 Task: Get directions from Amicalola Falls State Park, Georgia, United States to Asheville, North Carolina, United States  arriving by 12:00 noon on the 15th of December
Action: Mouse moved to (138, 80)
Screenshot: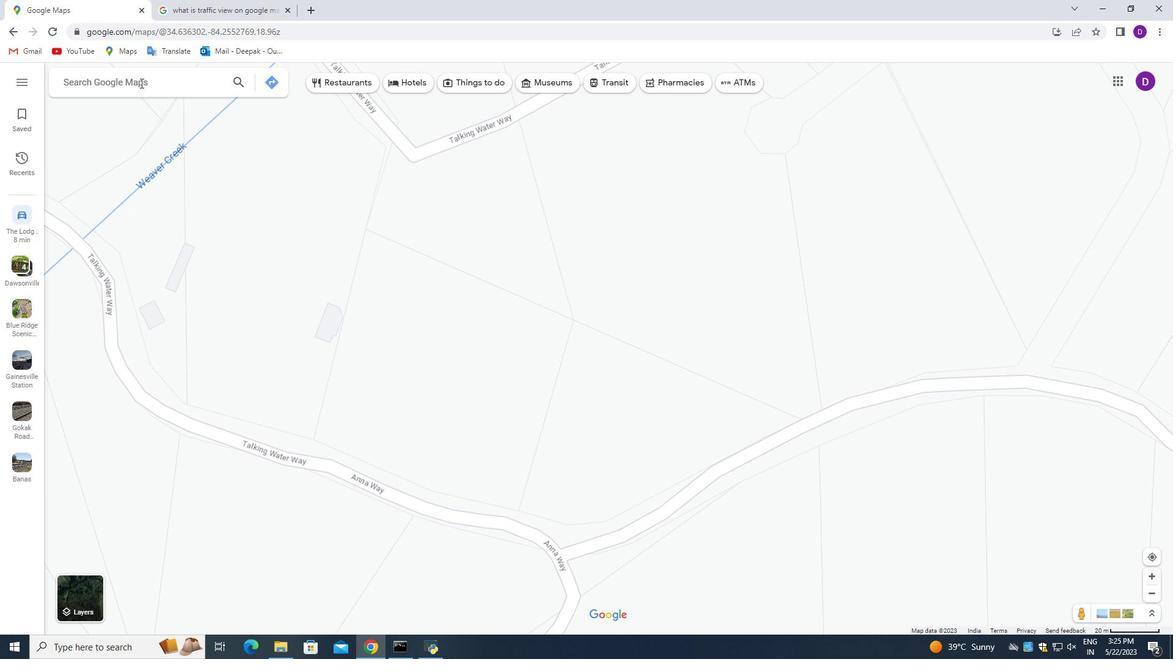 
Action: Mouse pressed left at (138, 80)
Screenshot: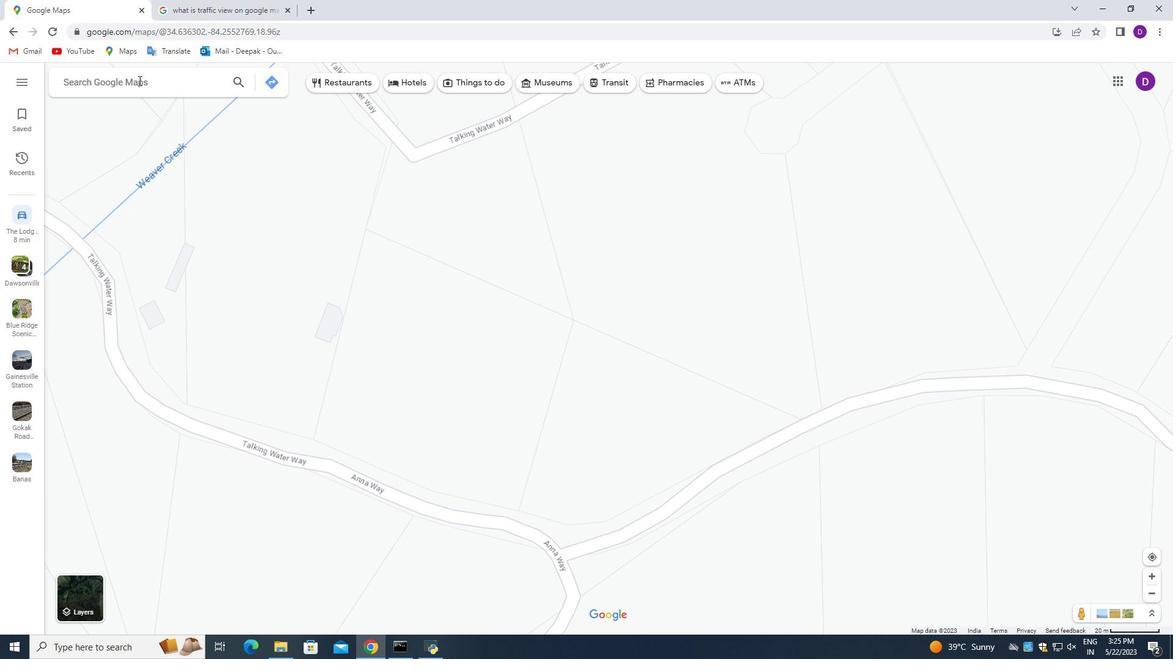 
Action: Mouse moved to (140, 86)
Screenshot: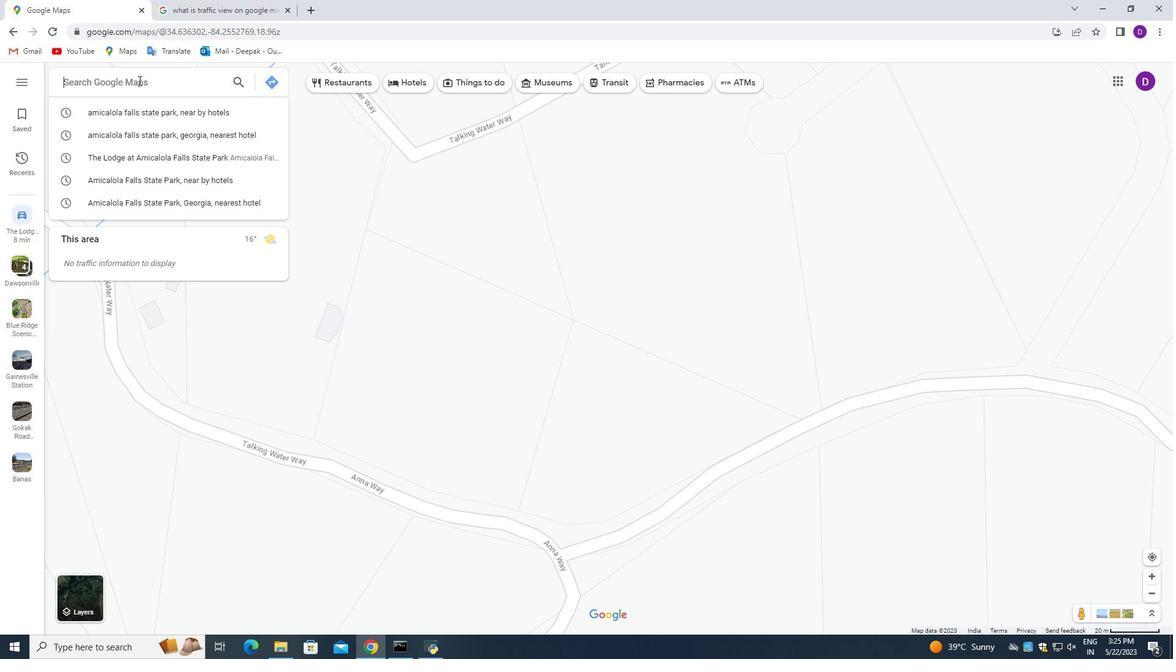 
Action: Mouse pressed left at (140, 86)
Screenshot: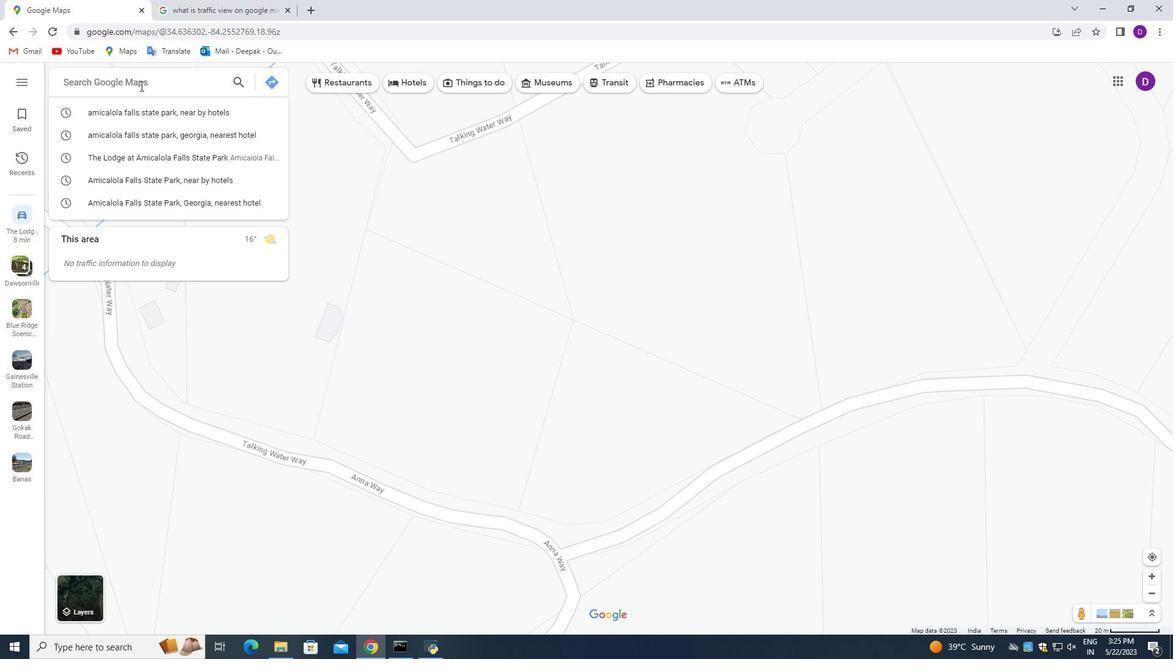
Action: Key pressed <Key.shift_r>Amicalola<Key.space><Key.shift_r>Falls<Key.space><Key.shift_r>State<Key.space><Key.shift>Park,<Key.space><Key.shift_r>Georgia,<Key.space><Key.shift>United<Key.space><Key.shift_r>States
Screenshot: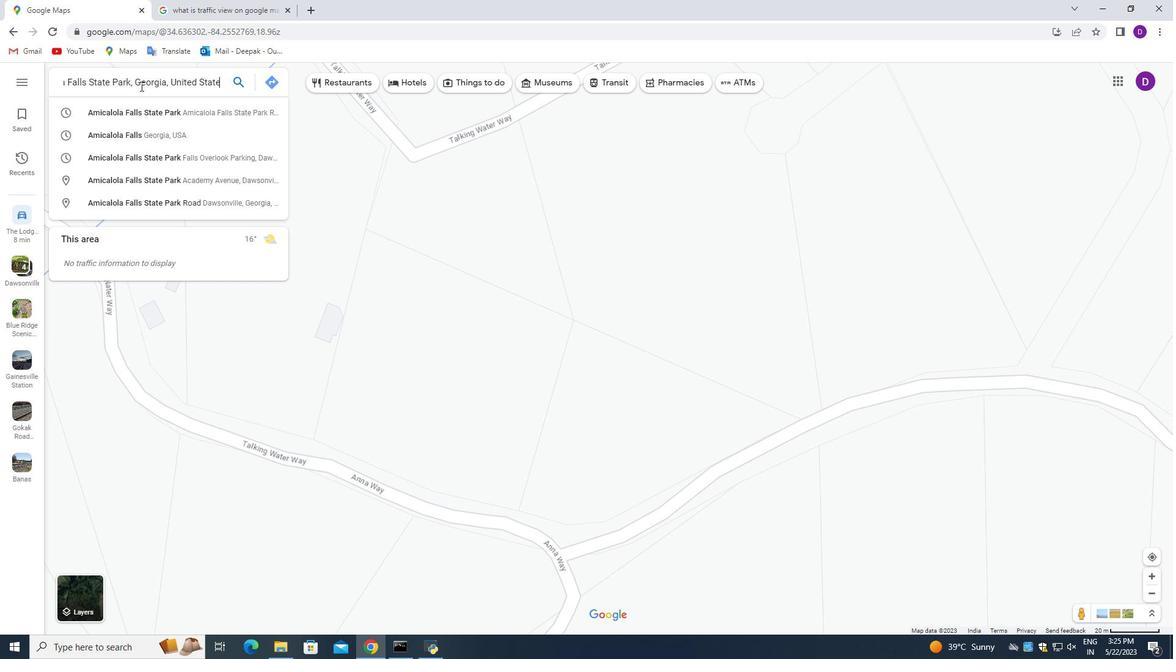 
Action: Mouse moved to (271, 81)
Screenshot: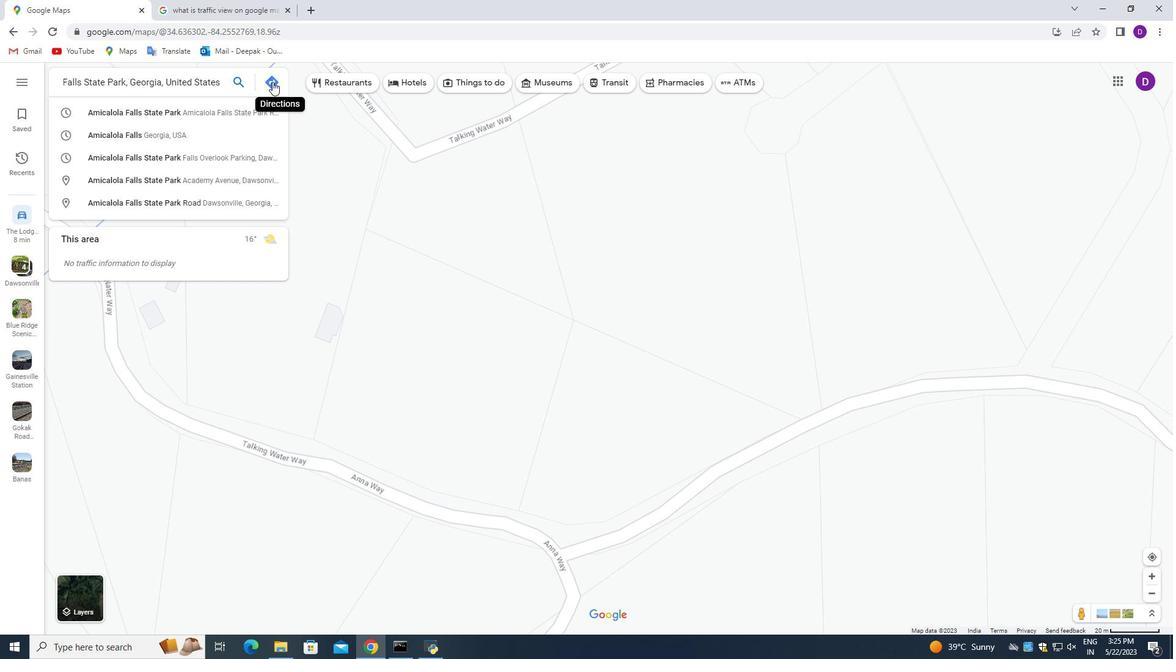 
Action: Mouse pressed left at (271, 81)
Screenshot: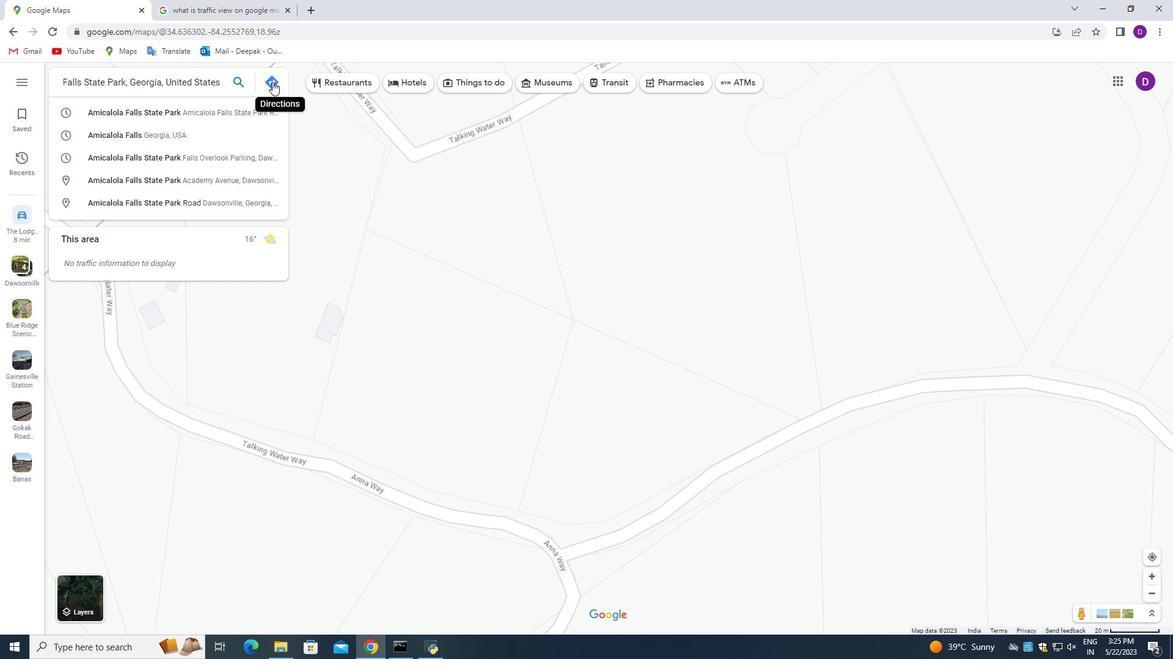 
Action: Mouse moved to (128, 151)
Screenshot: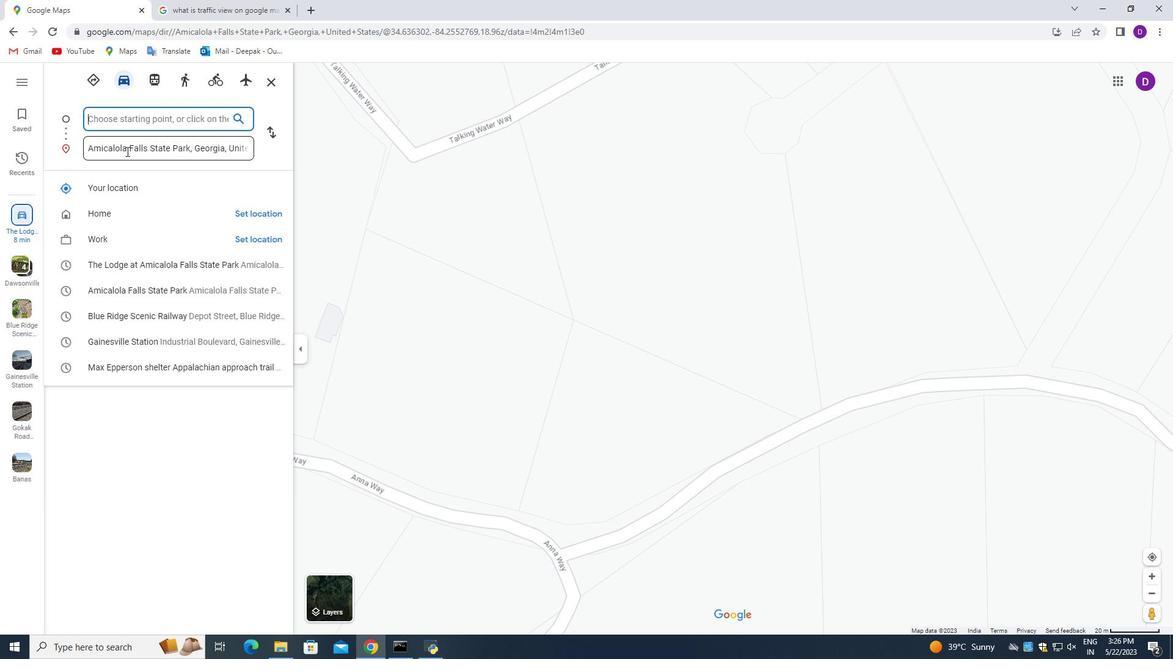 
Action: Mouse pressed left at (128, 151)
Screenshot: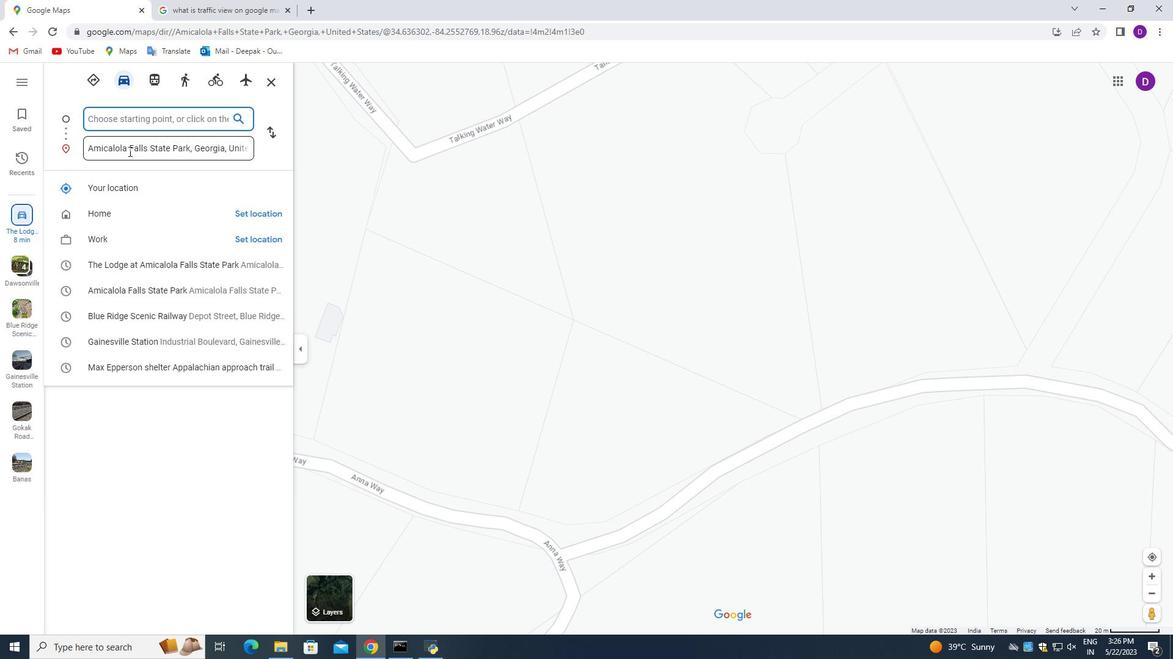 
Action: Key pressed ctrl+X
Screenshot: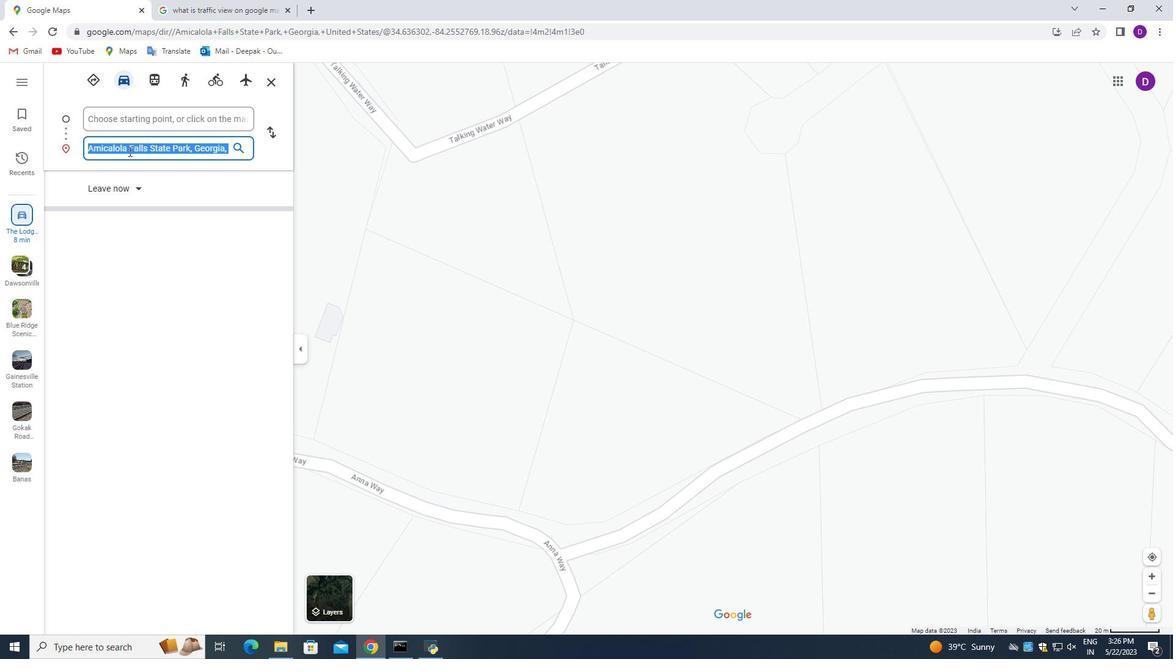 
Action: Mouse moved to (119, 118)
Screenshot: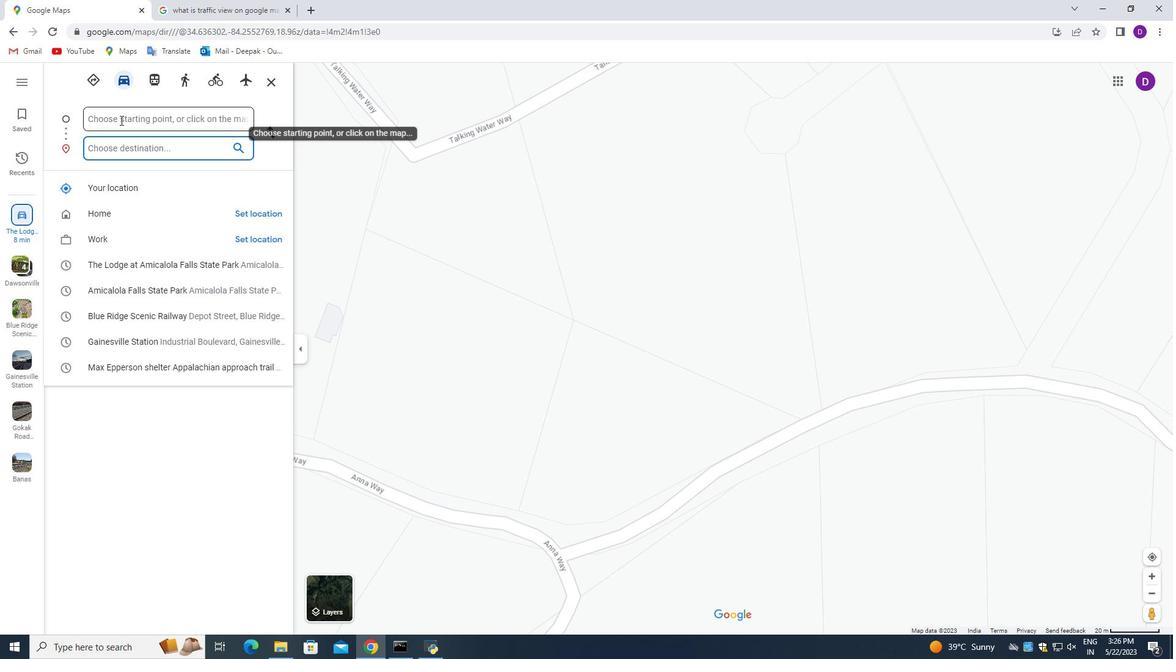 
Action: Mouse pressed left at (119, 118)
Screenshot: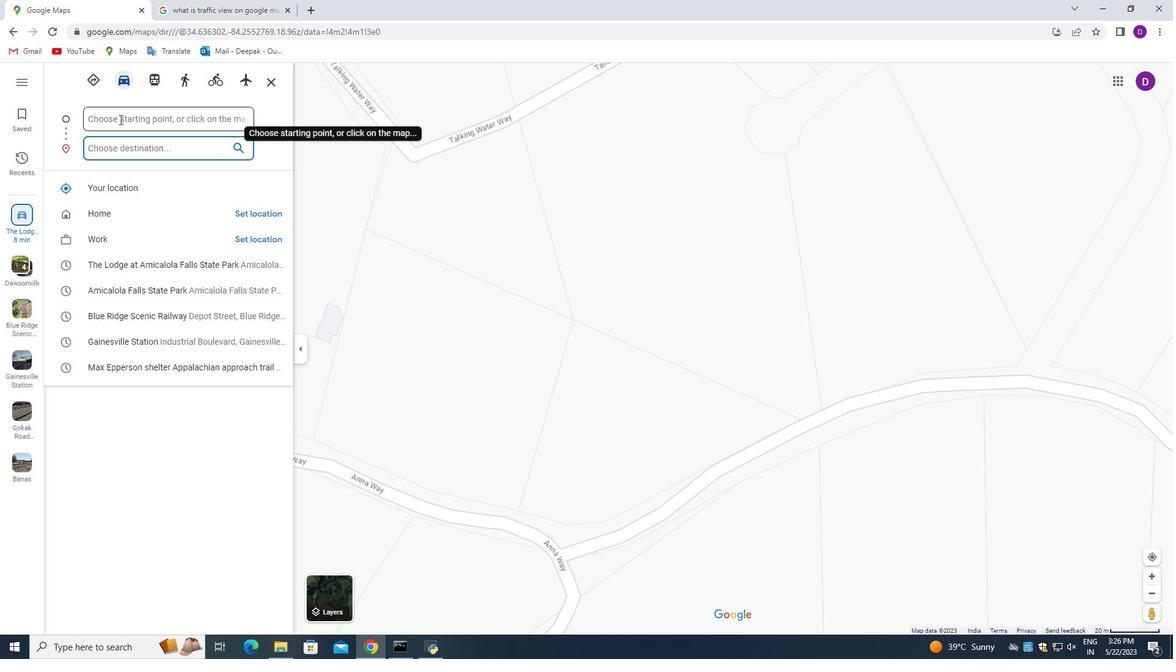 
Action: Key pressed ctrl+V
Screenshot: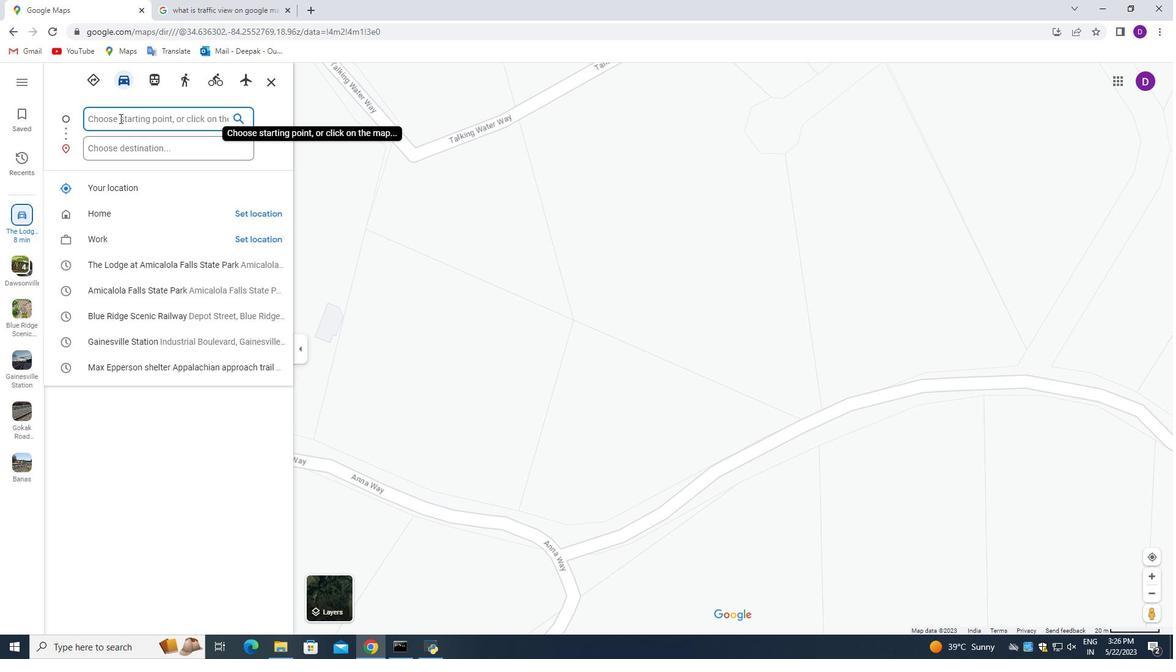 
Action: Mouse moved to (116, 146)
Screenshot: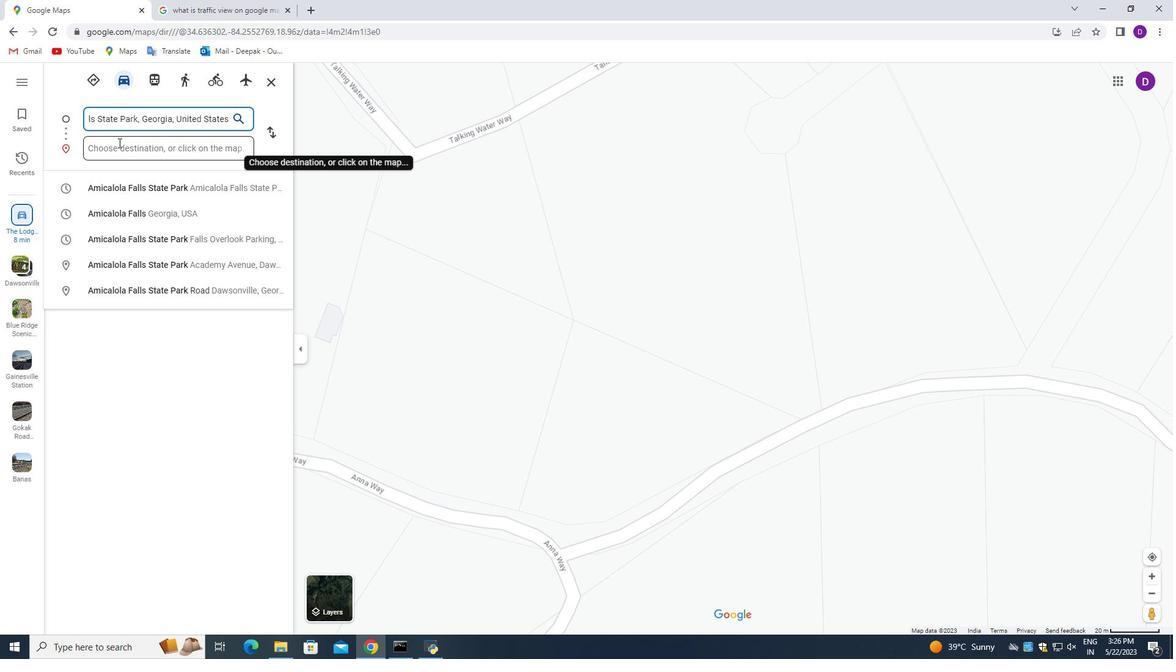 
Action: Mouse pressed left at (116, 146)
Screenshot: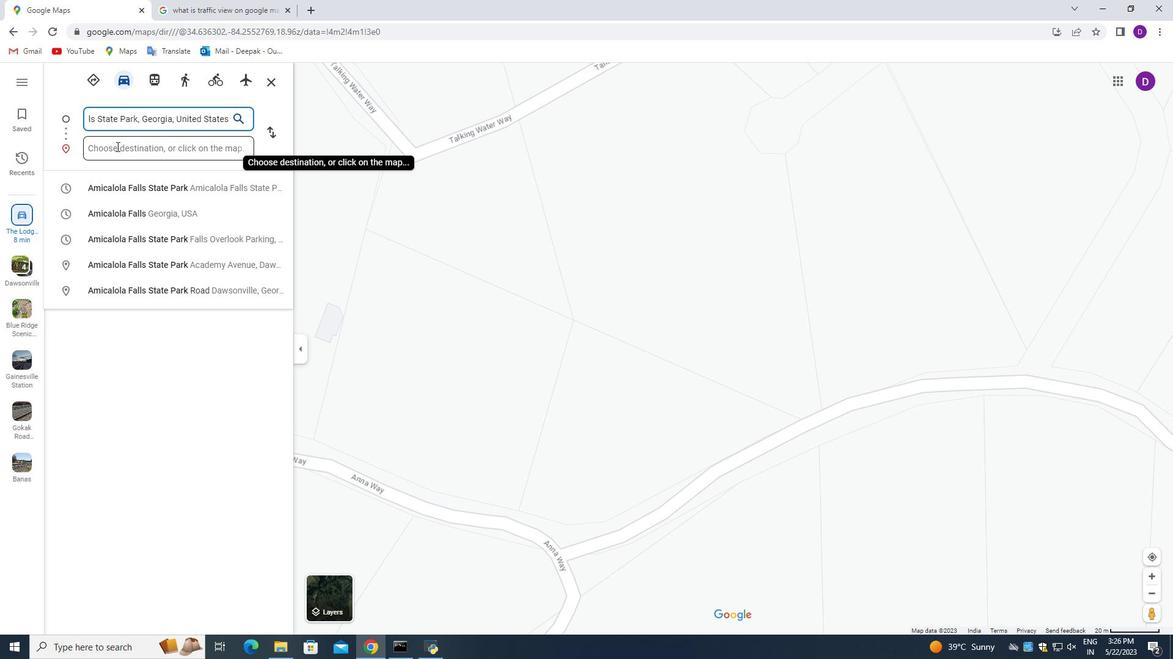 
Action: Mouse moved to (145, 149)
Screenshot: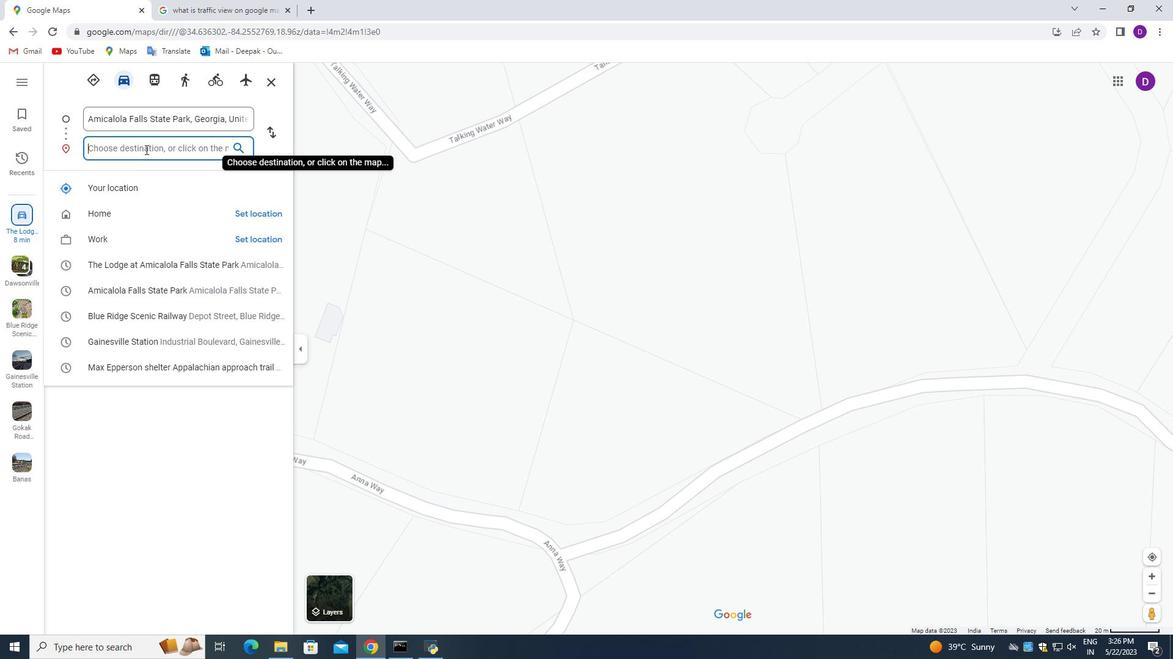 
Action: Key pressed <Key.shift_r>Asheville,<Key.space><Key.shift>North<Key.space><Key.shift_r>Carolina,<Key.space><Key.shift>United<Key.space><Key.shift_r>States<Key.space>
Screenshot: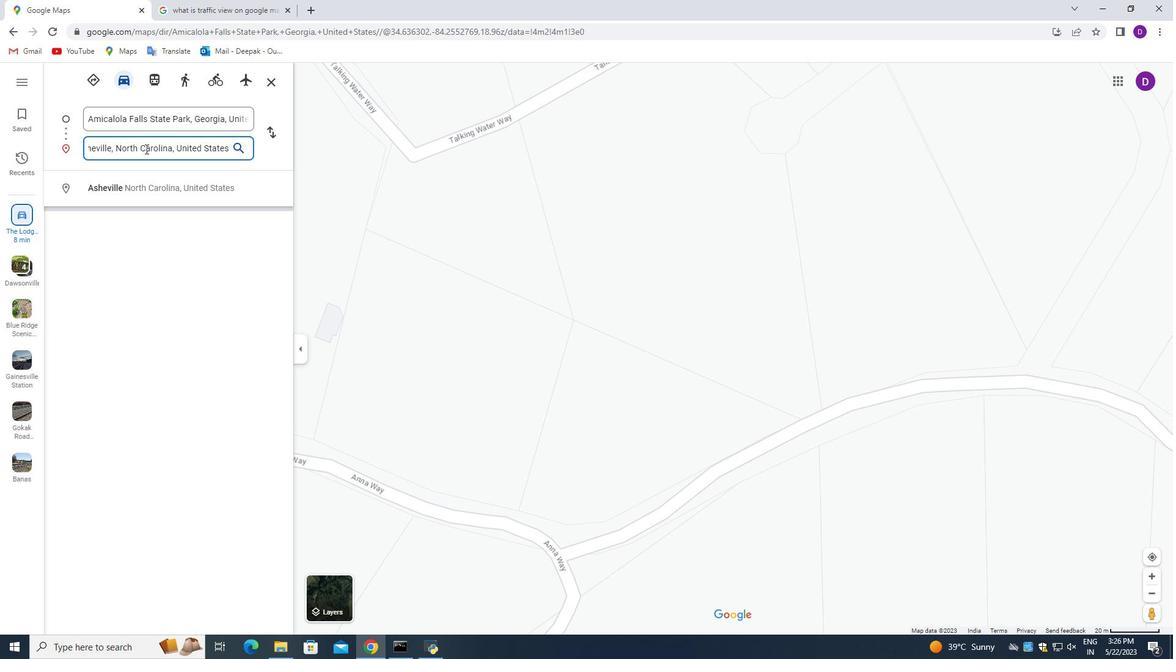 
Action: Mouse moved to (241, 151)
Screenshot: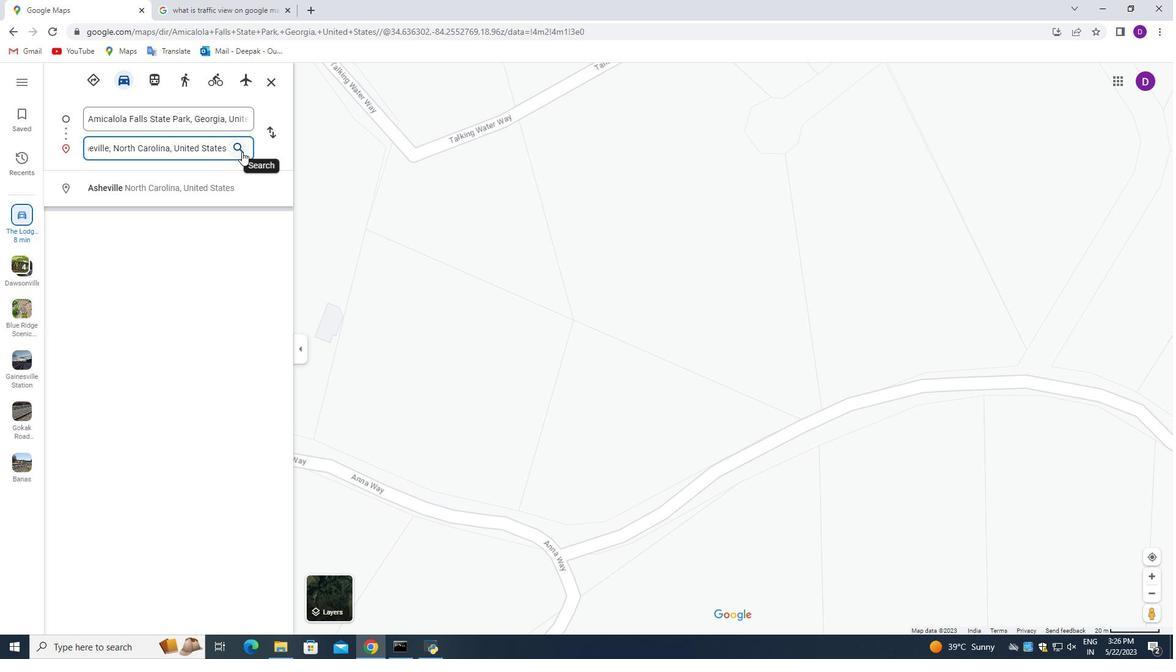 
Action: Mouse pressed left at (241, 151)
Screenshot: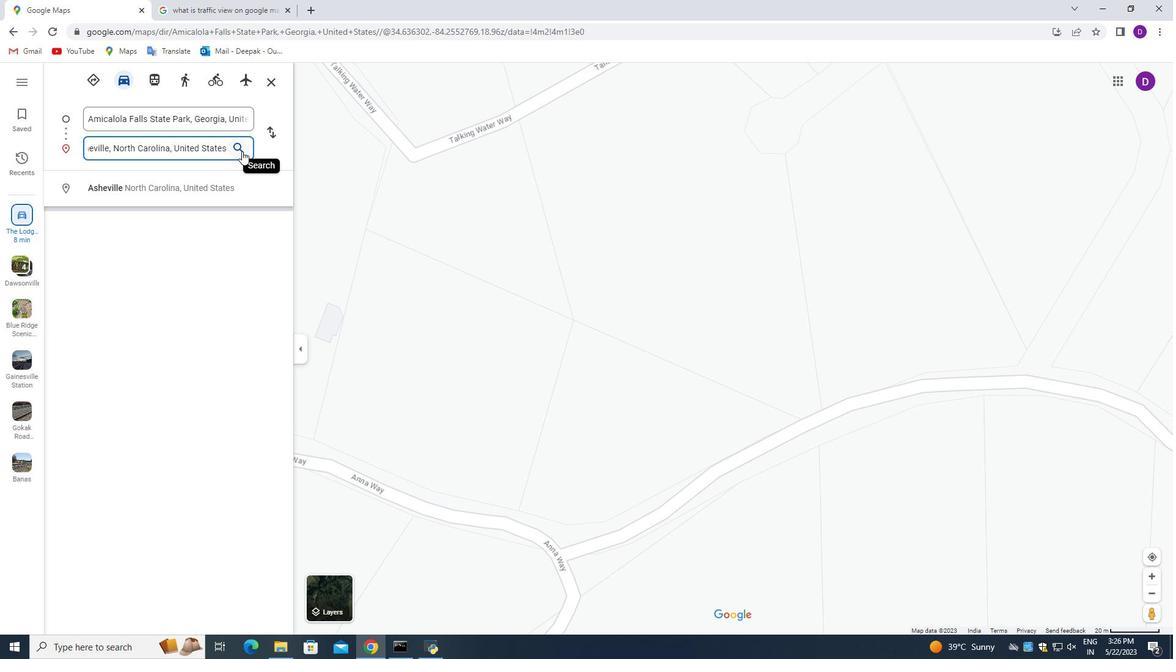 
Action: Mouse moved to (584, 454)
Screenshot: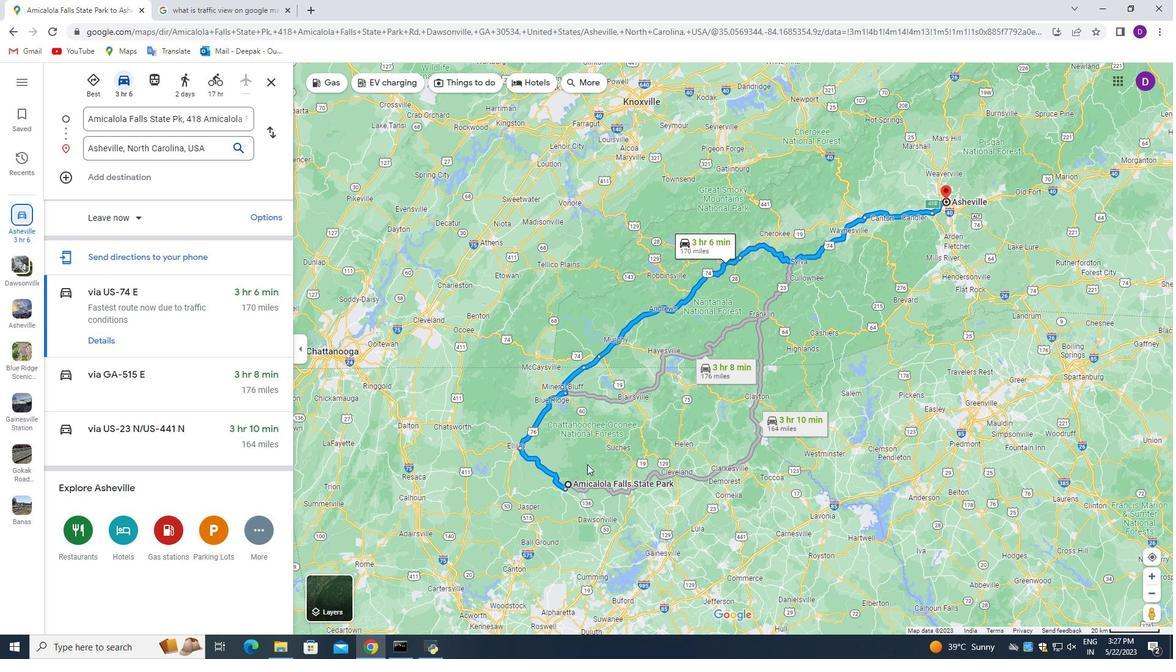 
Action: Mouse scrolled (584, 454) with delta (0, 0)
Screenshot: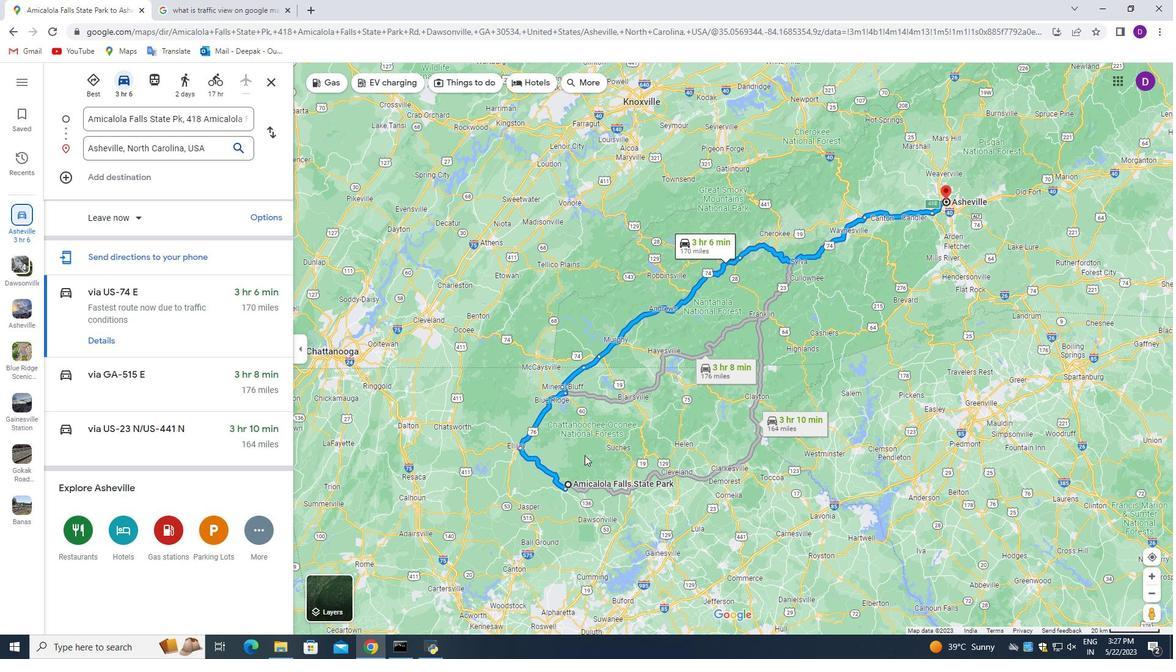
Action: Mouse scrolled (584, 454) with delta (0, 0)
Screenshot: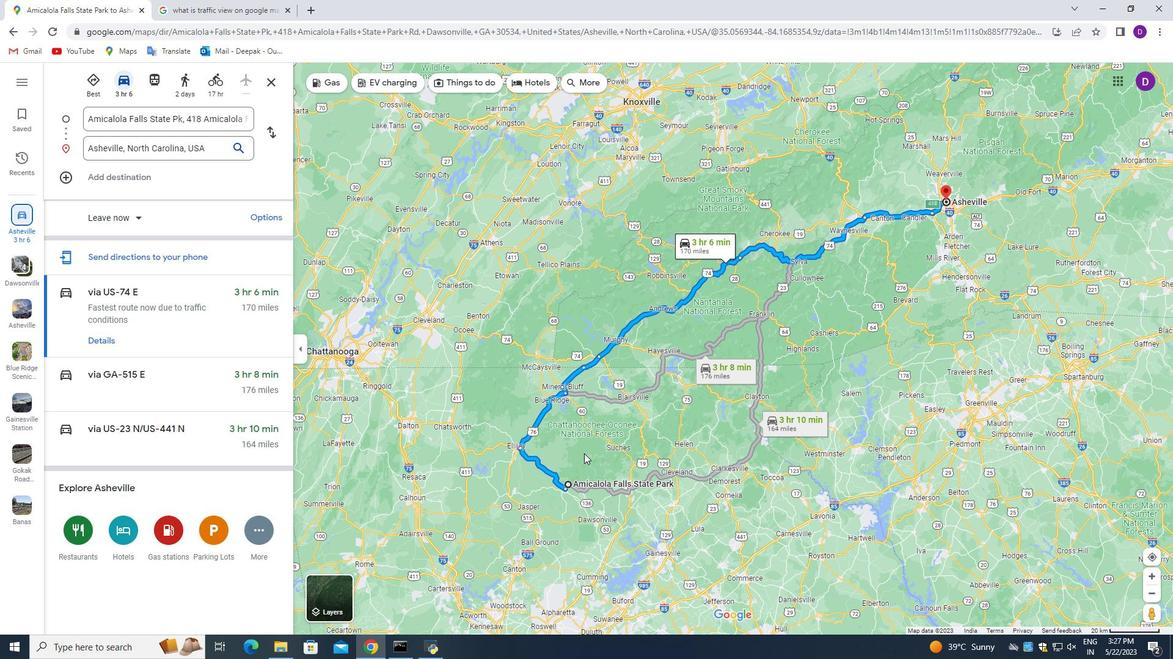 
Action: Mouse scrolled (584, 454) with delta (0, 0)
Screenshot: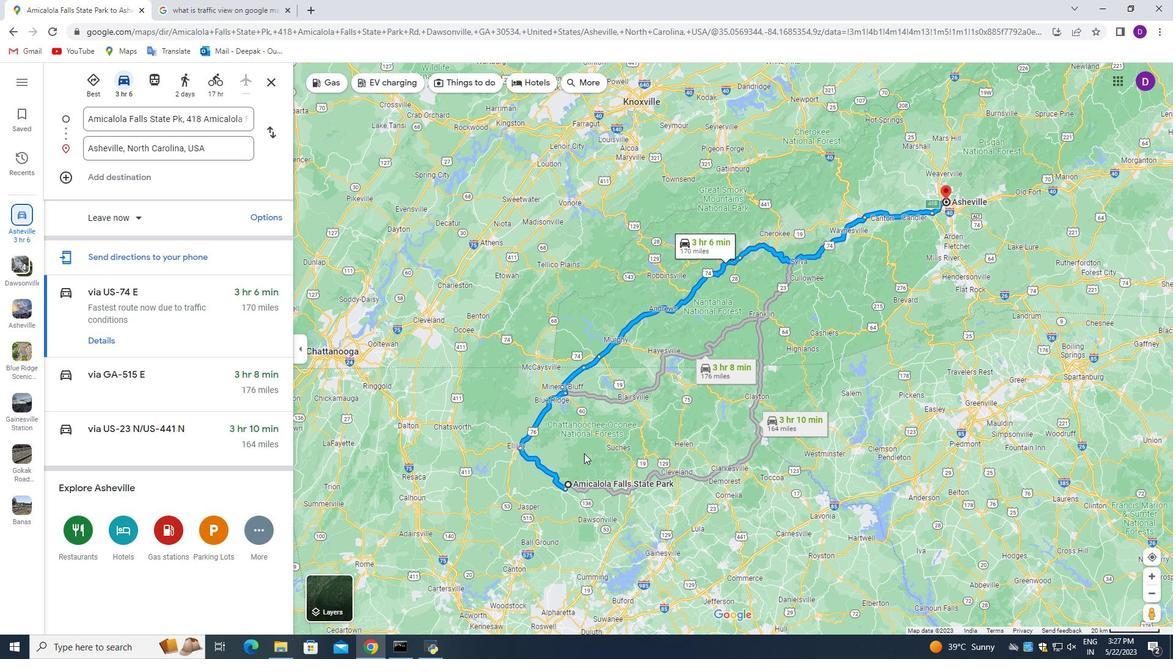 
Action: Mouse moved to (560, 491)
Screenshot: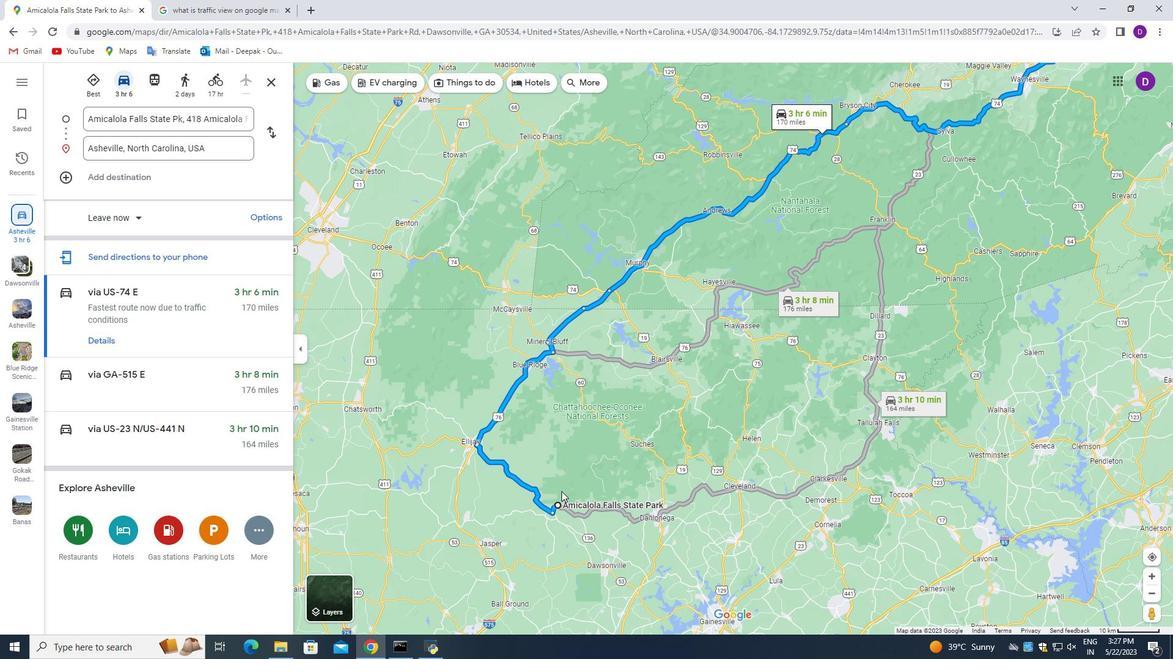 
Action: Mouse scrolled (560, 492) with delta (0, 0)
Screenshot: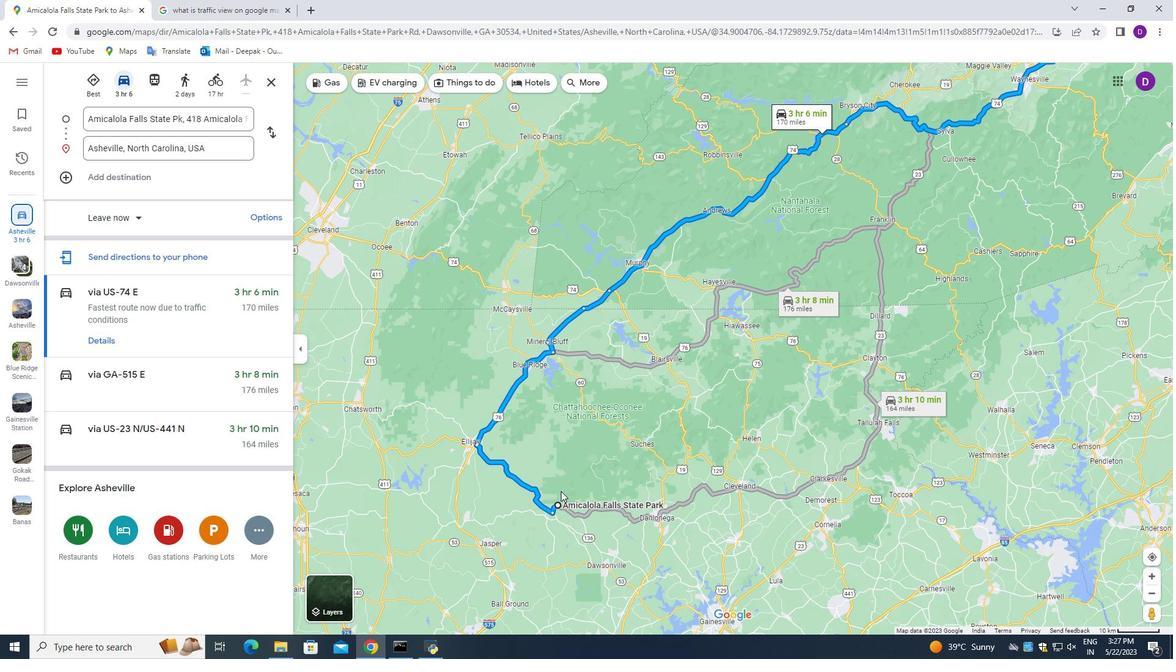 
Action: Mouse moved to (542, 459)
Screenshot: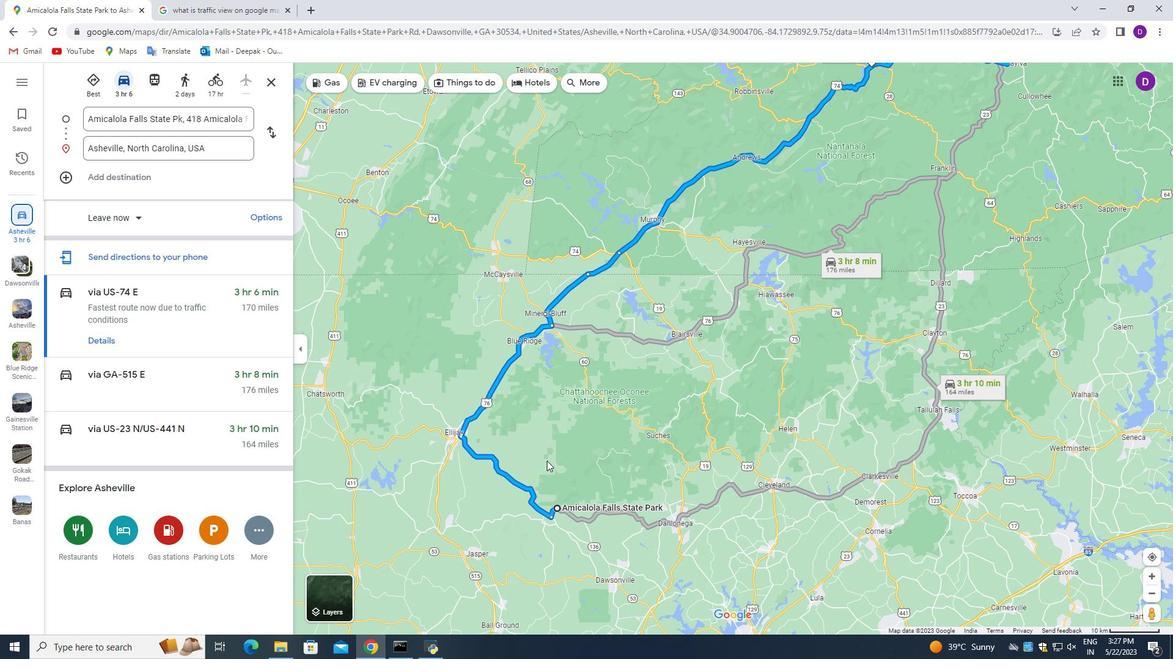 
Action: Mouse pressed left at (542, 459)
Screenshot: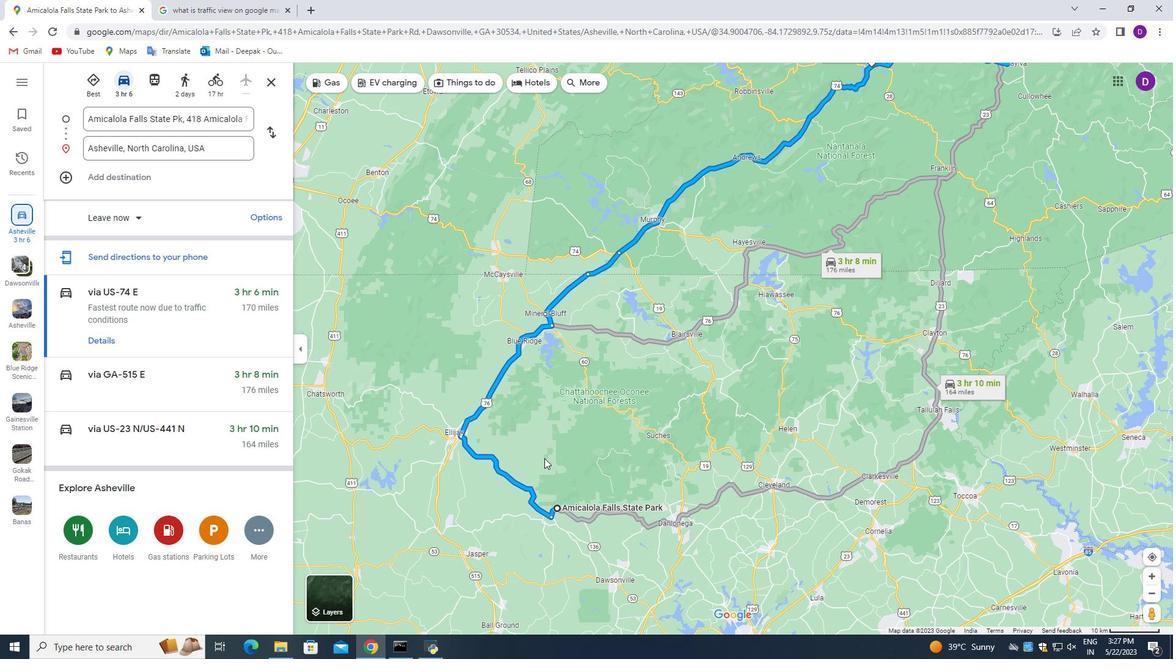 
Action: Mouse moved to (575, 434)
Screenshot: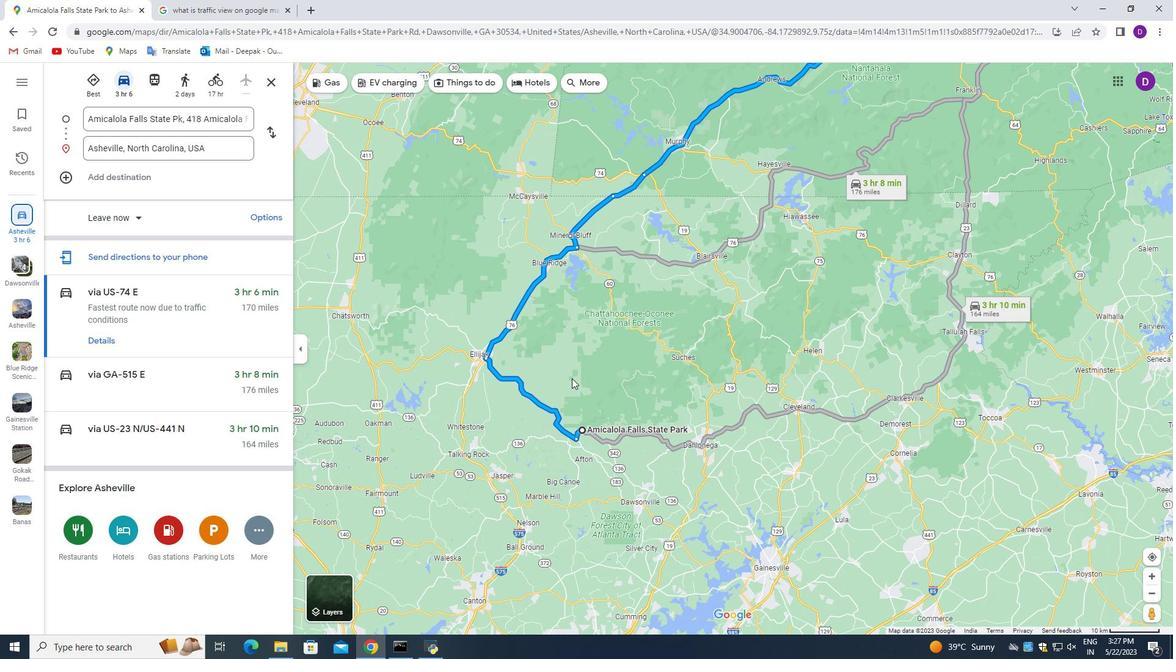 
Action: Mouse scrolled (575, 435) with delta (0, 0)
Screenshot: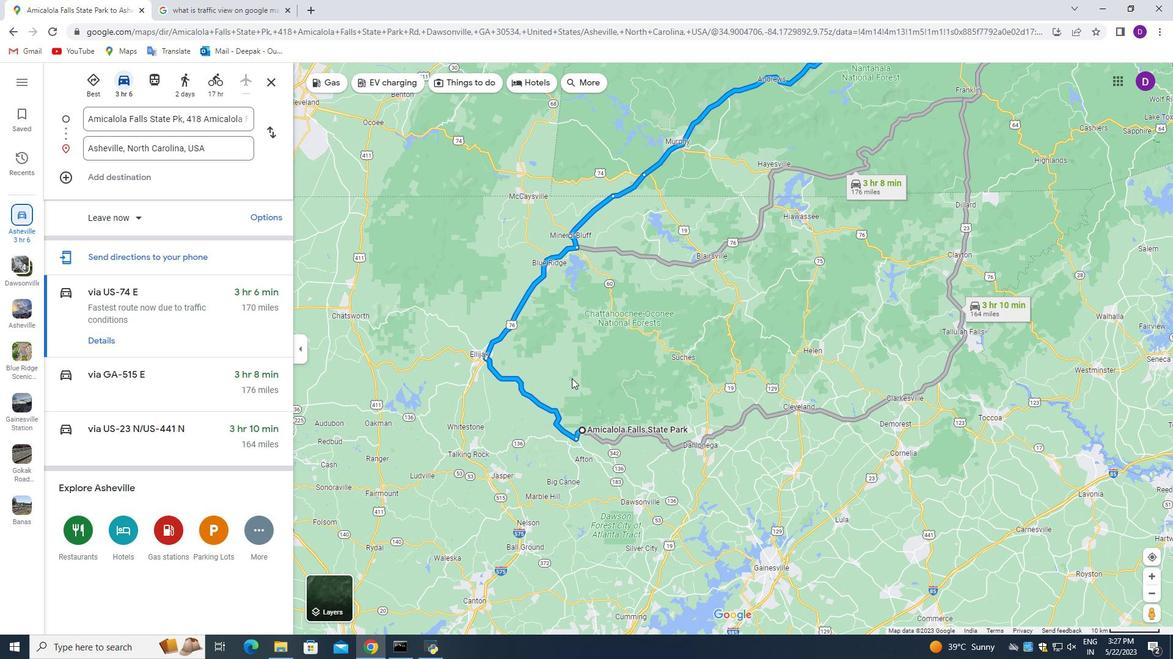 
Action: Mouse moved to (578, 454)
Screenshot: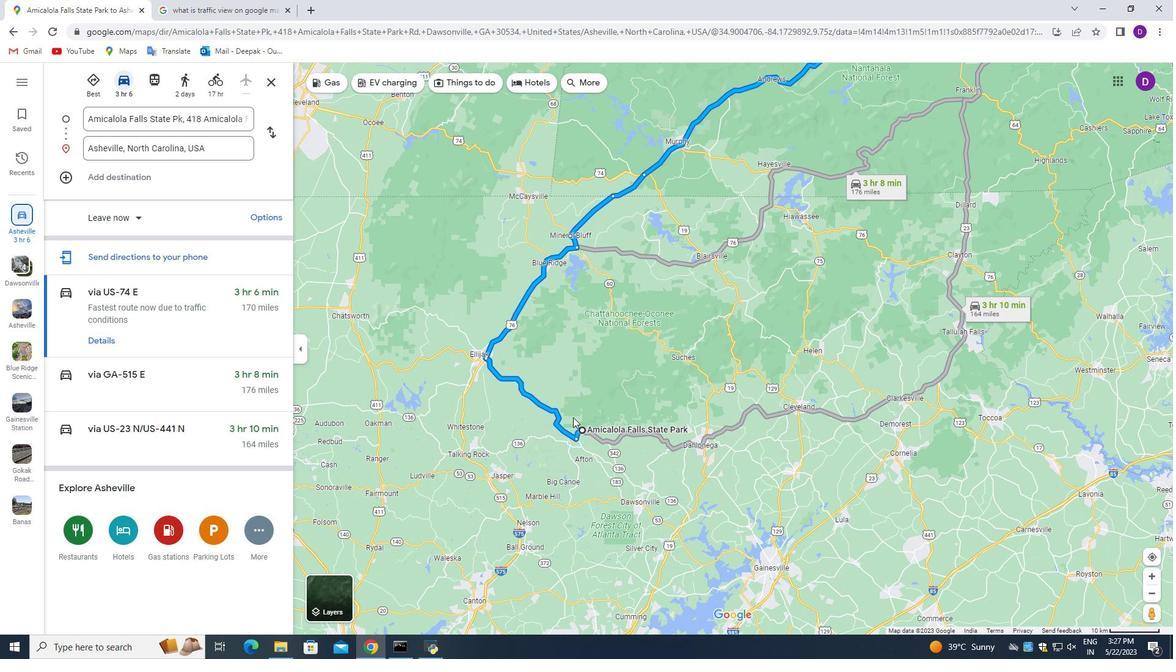 
Action: Mouse scrolled (578, 450) with delta (0, 0)
Screenshot: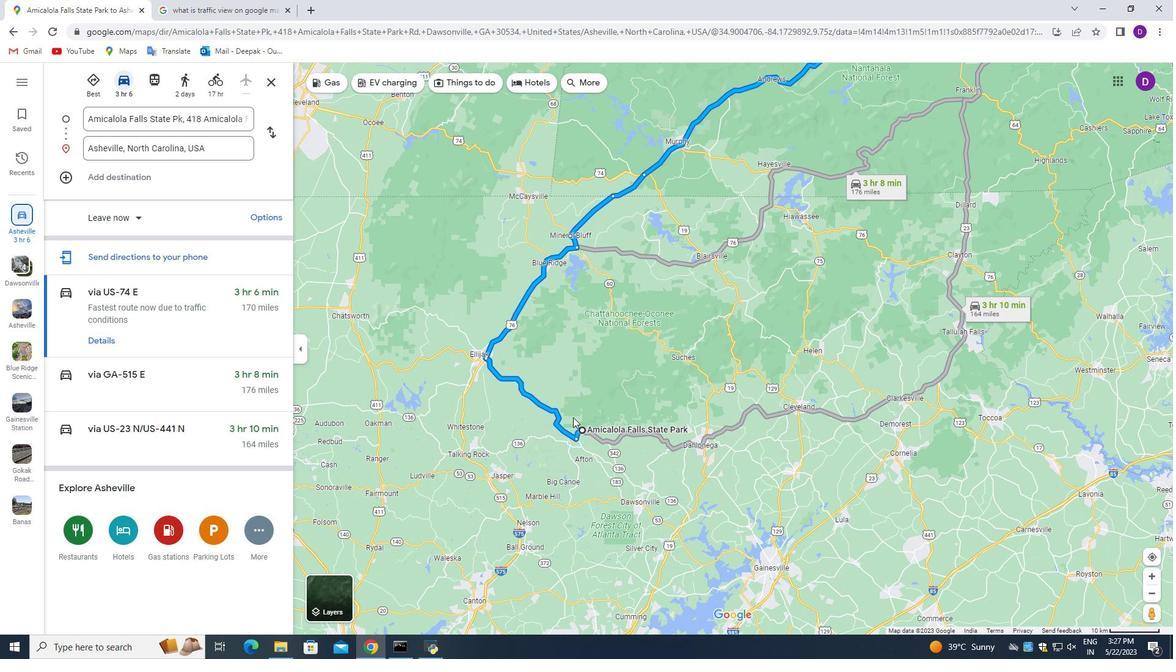 
Action: Mouse moved to (579, 460)
Screenshot: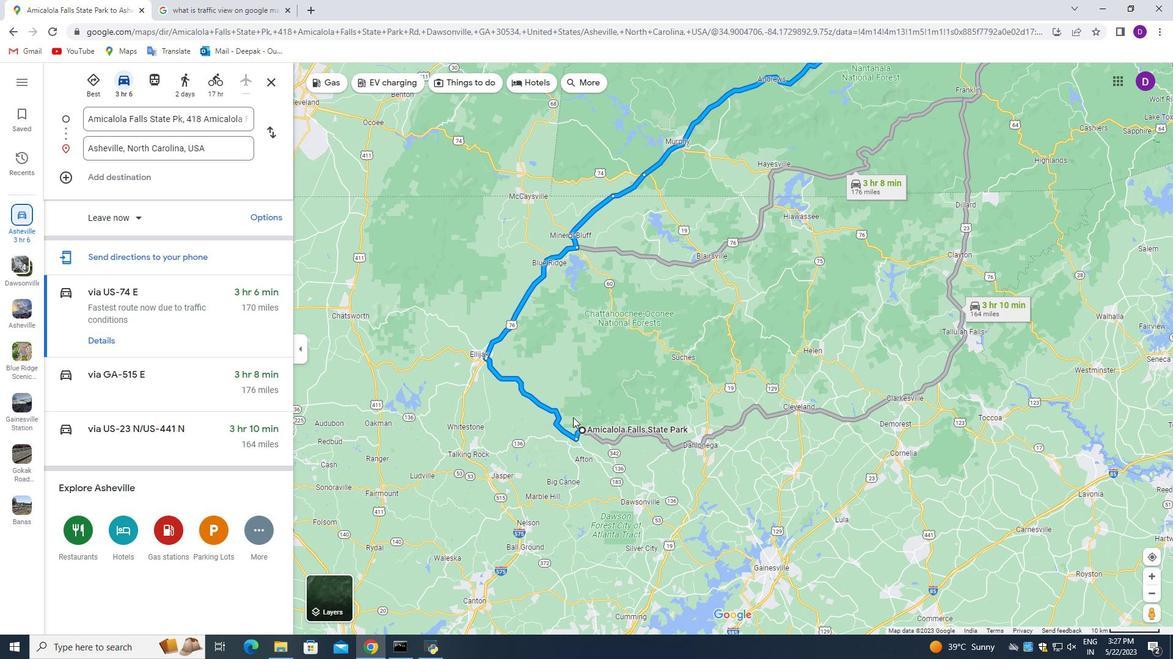 
Action: Mouse scrolled (579, 460) with delta (0, 0)
Screenshot: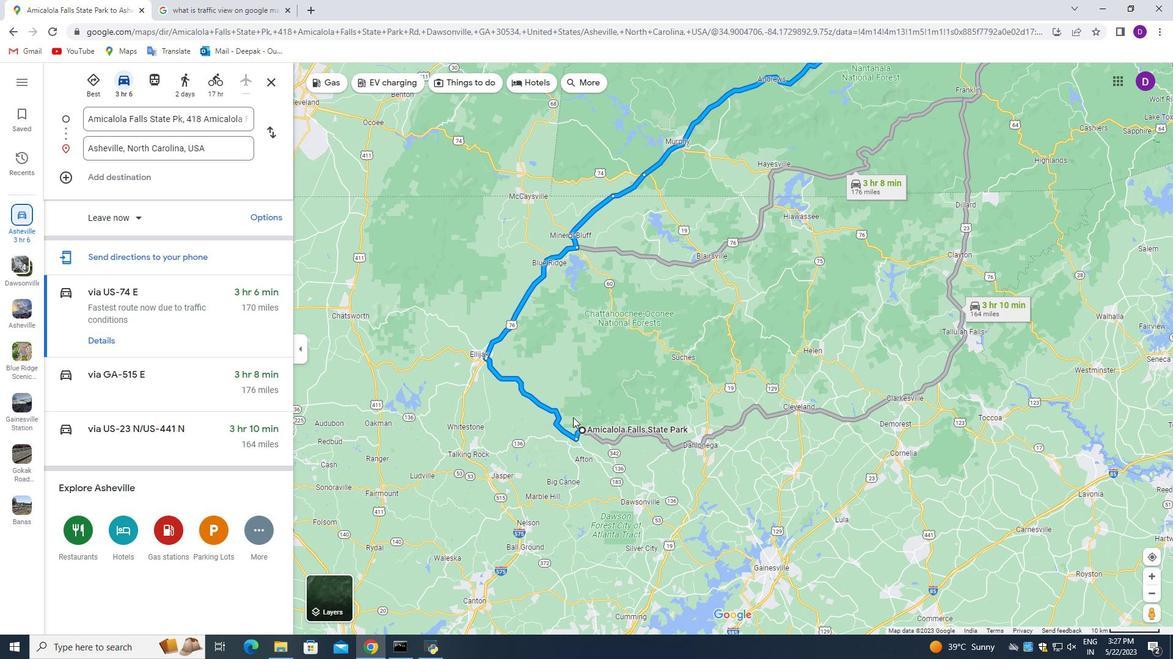 
Action: Mouse moved to (579, 462)
Screenshot: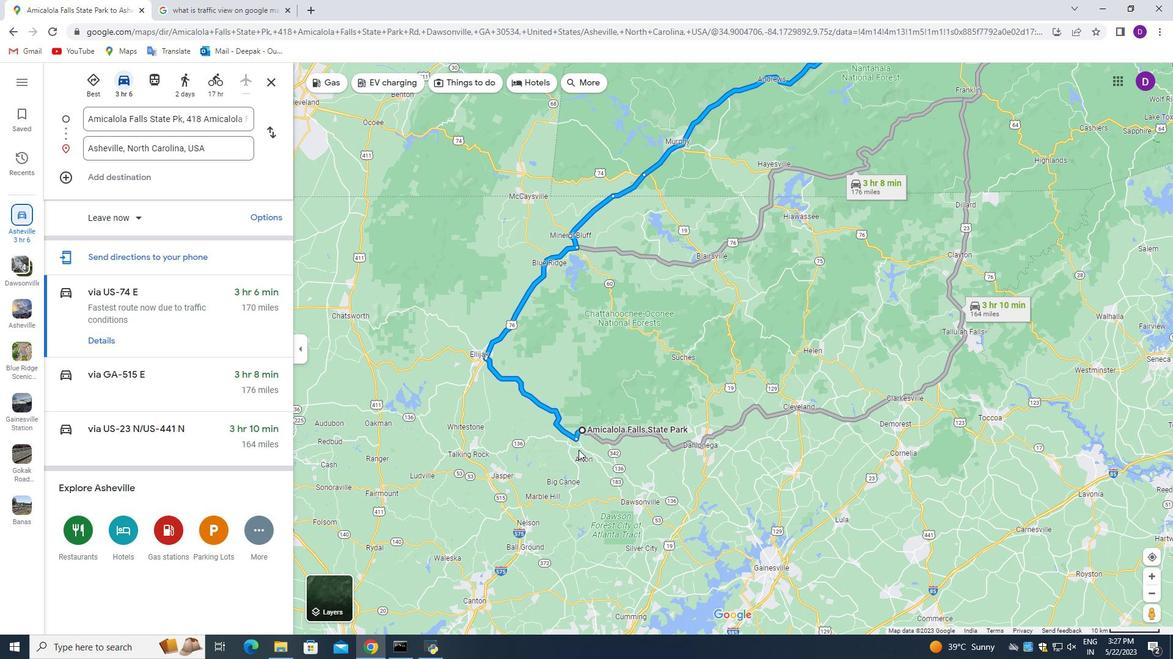 
Action: Mouse scrolled (579, 463) with delta (0, 0)
Screenshot: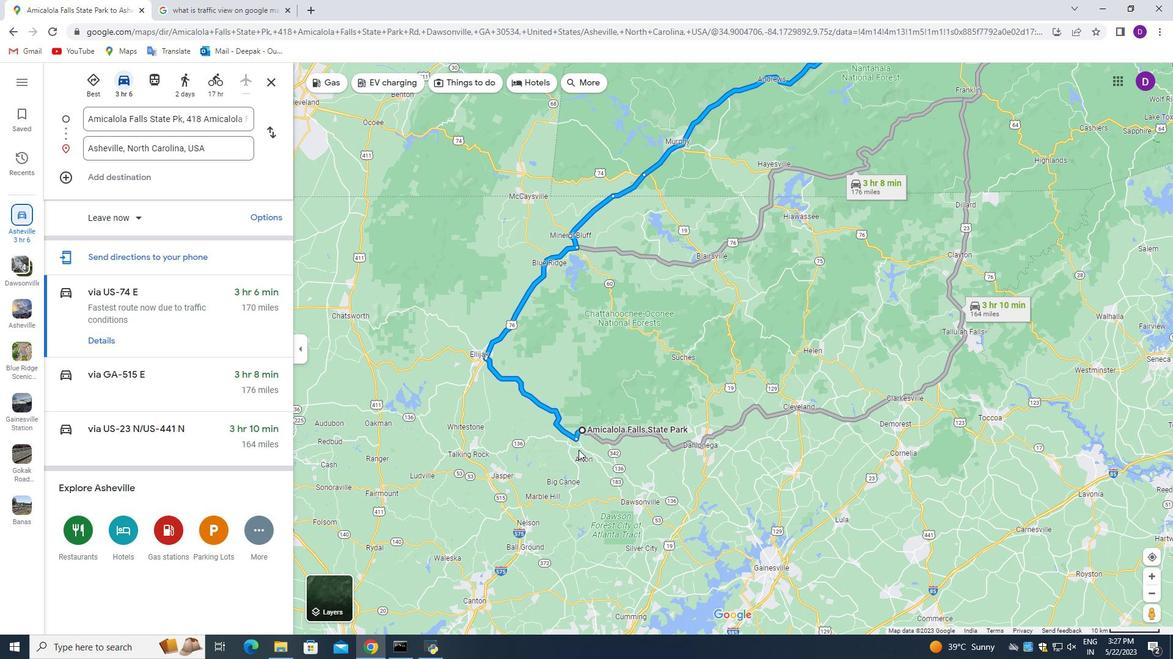 
Action: Mouse moved to (581, 468)
Screenshot: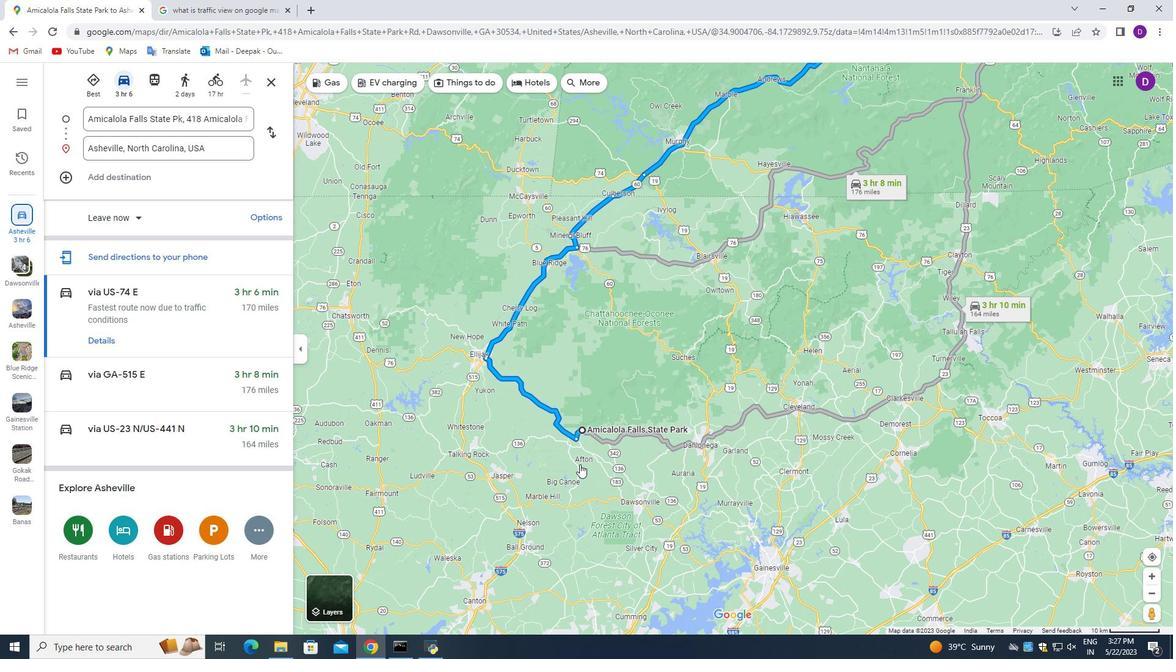 
Action: Mouse scrolled (581, 469) with delta (0, 0)
Screenshot: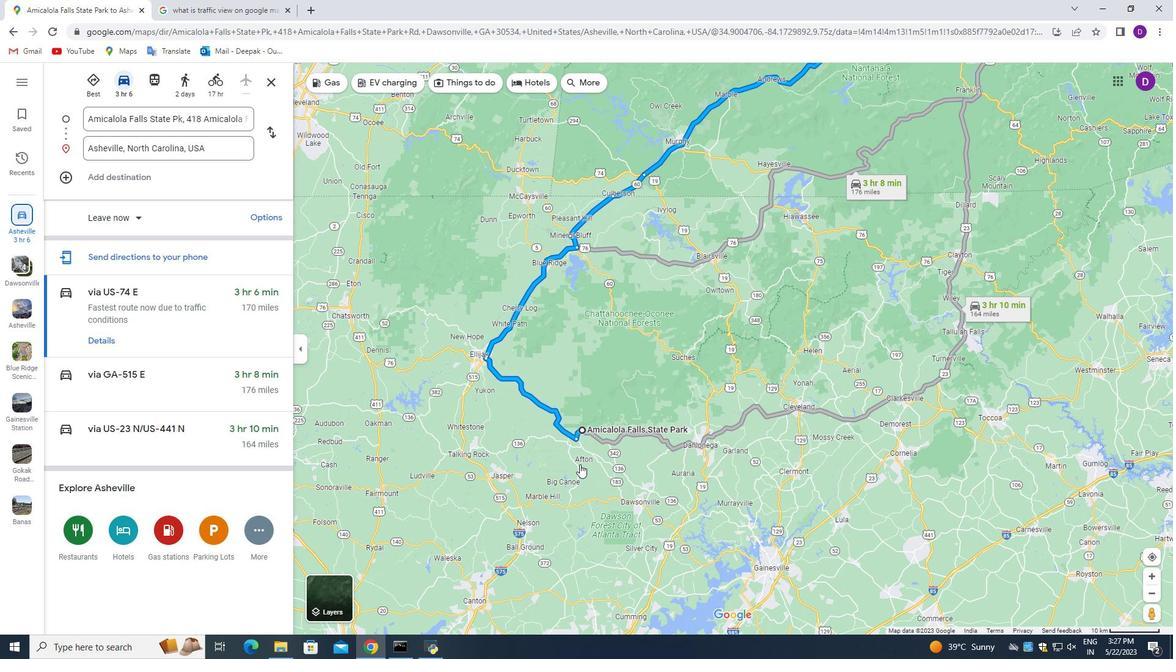 
Action: Mouse moved to (581, 469)
Screenshot: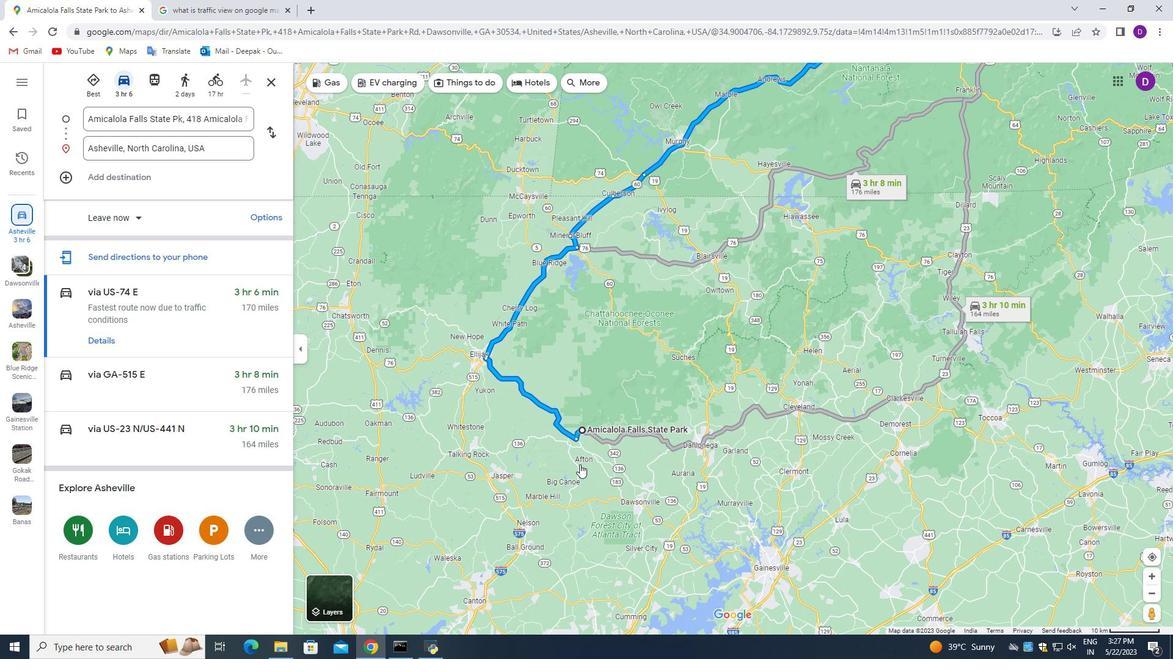 
Action: Mouse scrolled (581, 469) with delta (0, 0)
Screenshot: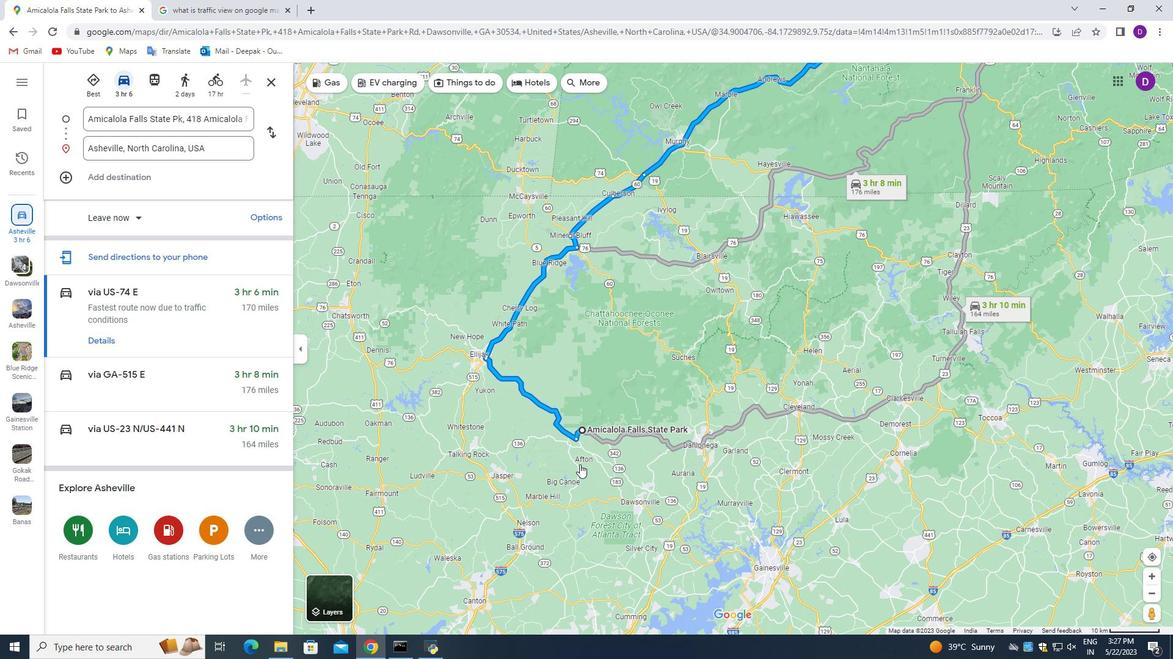 
Action: Mouse moved to (562, 317)
Screenshot: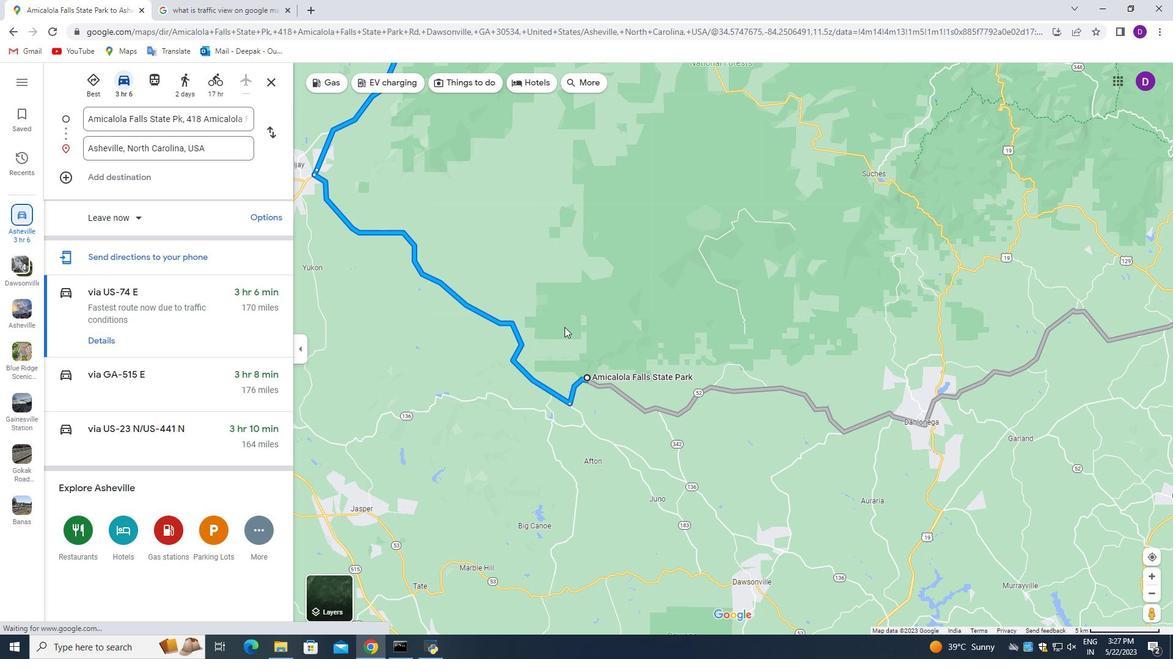 
Action: Mouse pressed left at (562, 317)
Screenshot: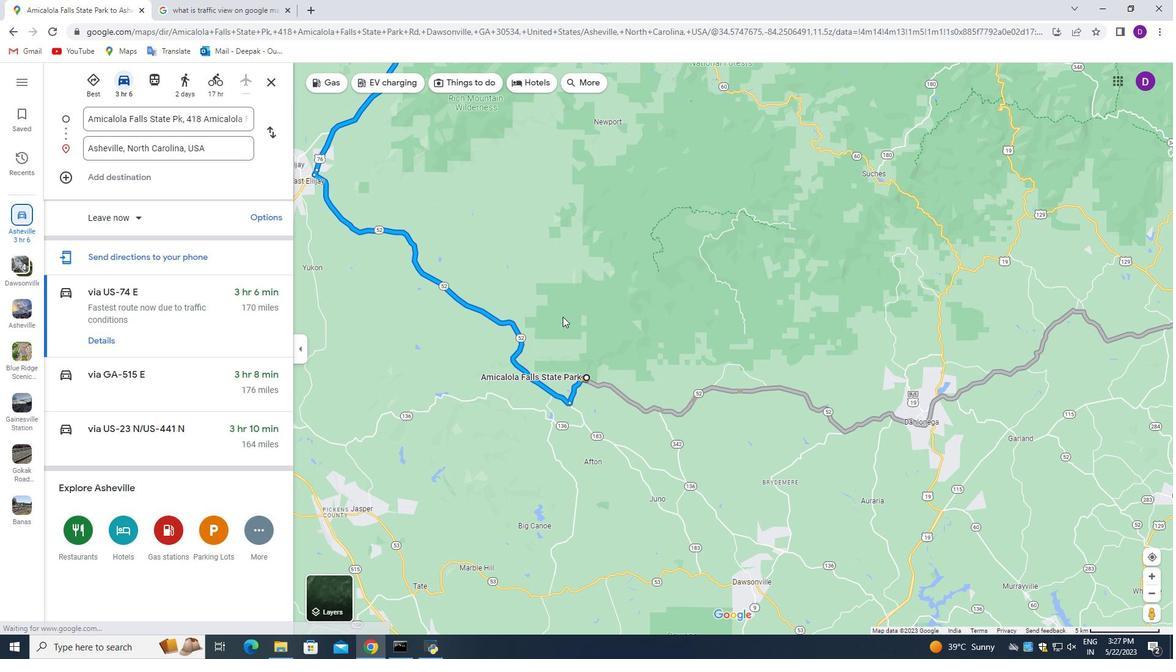 
Action: Mouse moved to (552, 267)
Screenshot: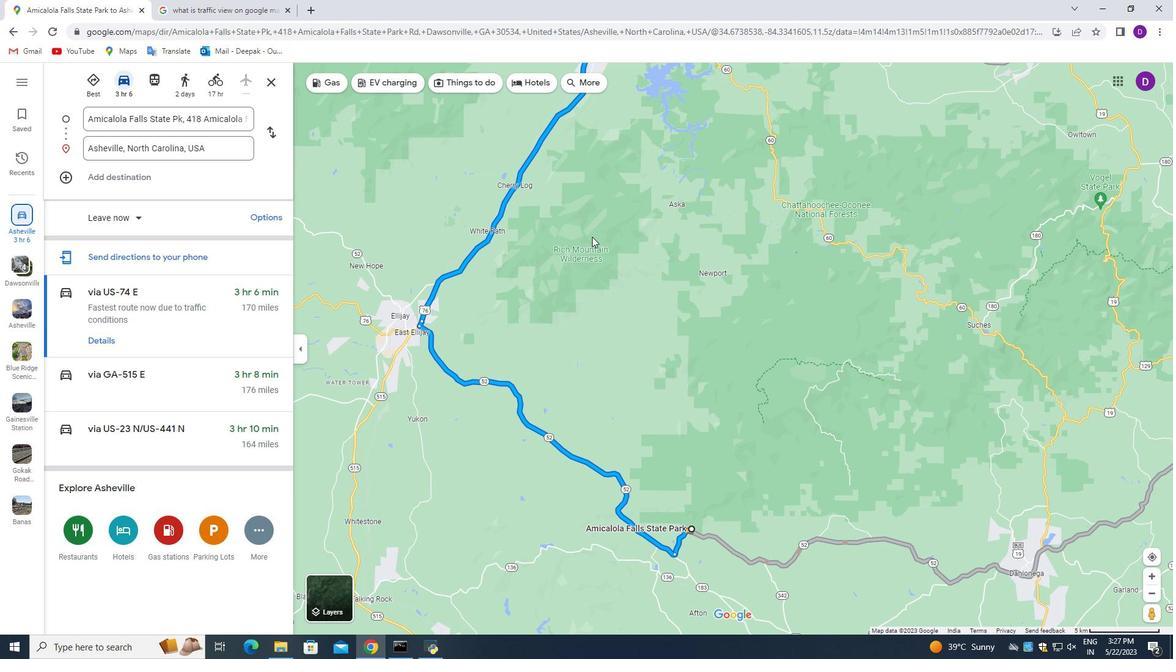 
Action: Mouse pressed left at (590, 237)
Screenshot: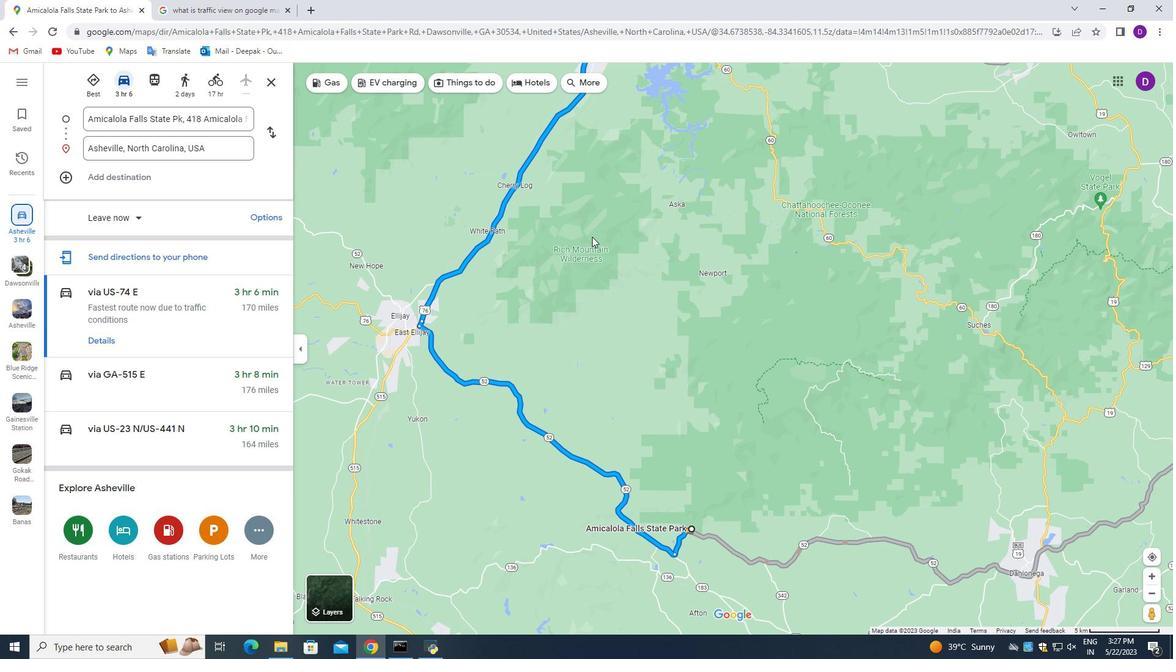 
Action: Mouse moved to (680, 197)
Screenshot: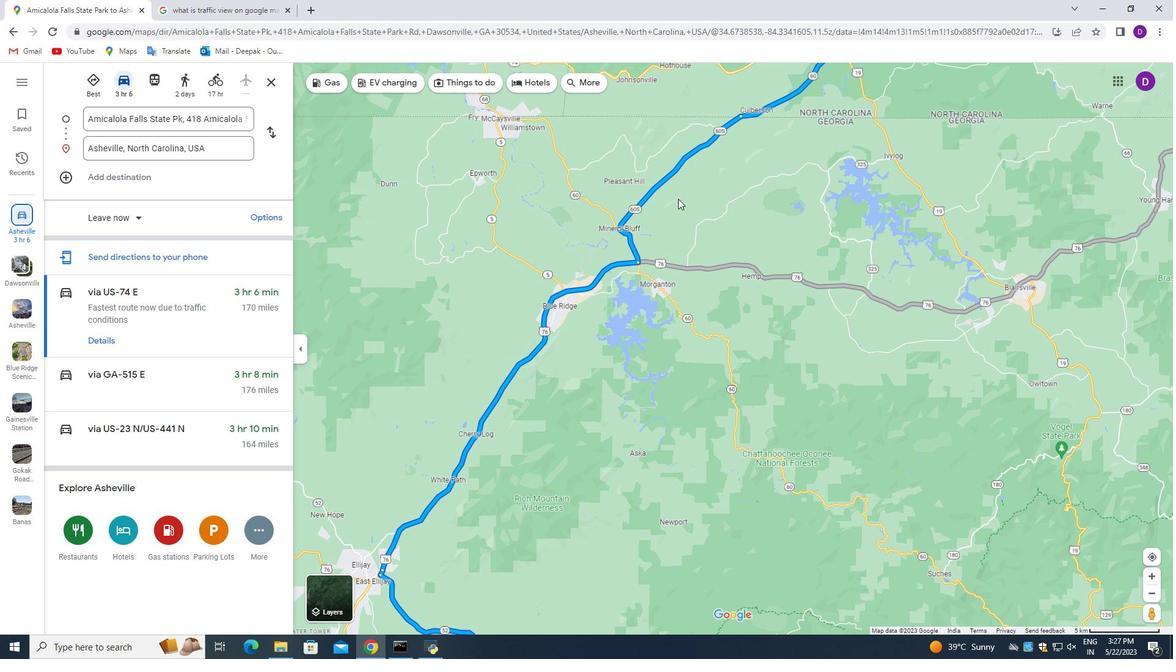
Action: Mouse pressed left at (680, 197)
Screenshot: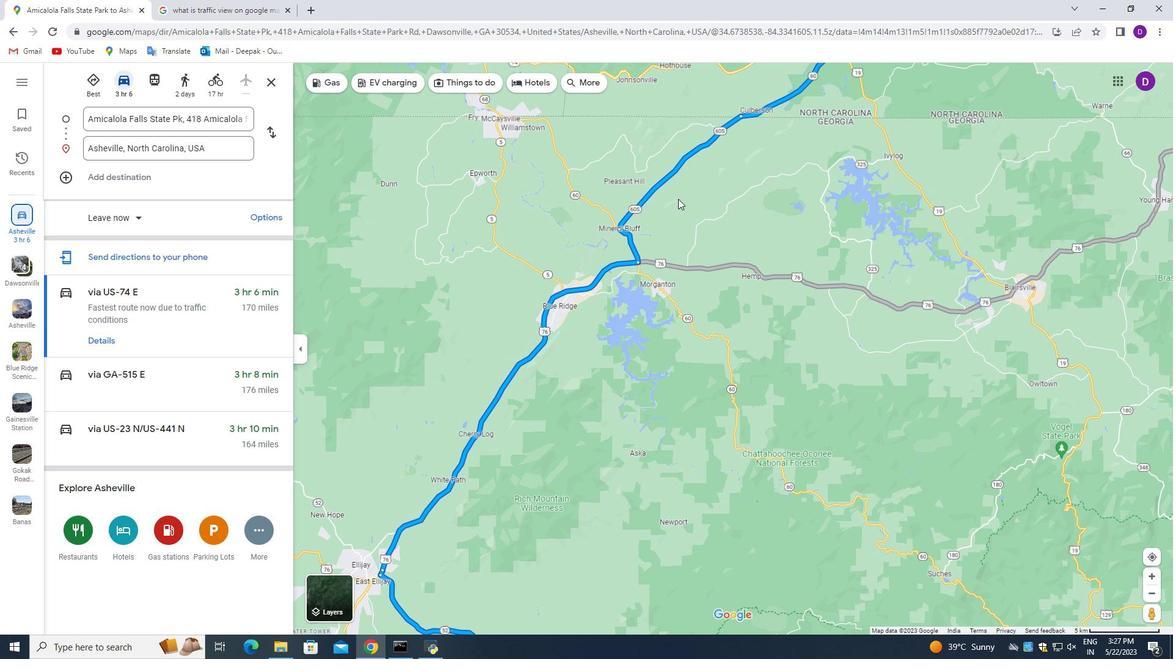 
Action: Mouse moved to (752, 242)
Screenshot: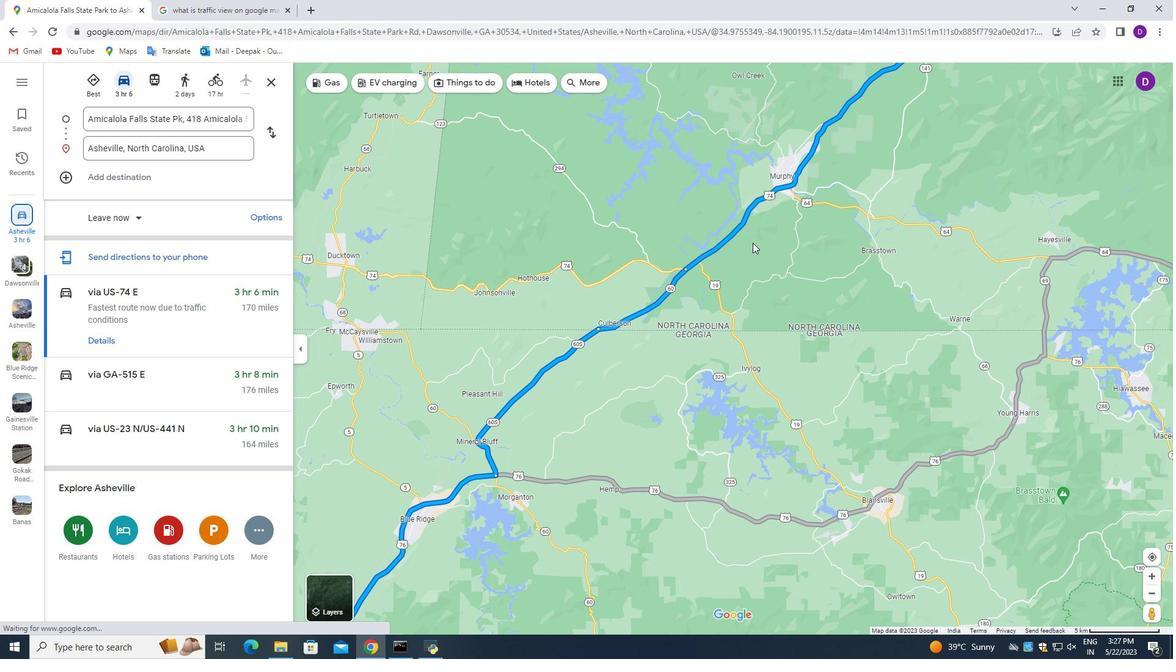
Action: Mouse pressed left at (752, 242)
Screenshot: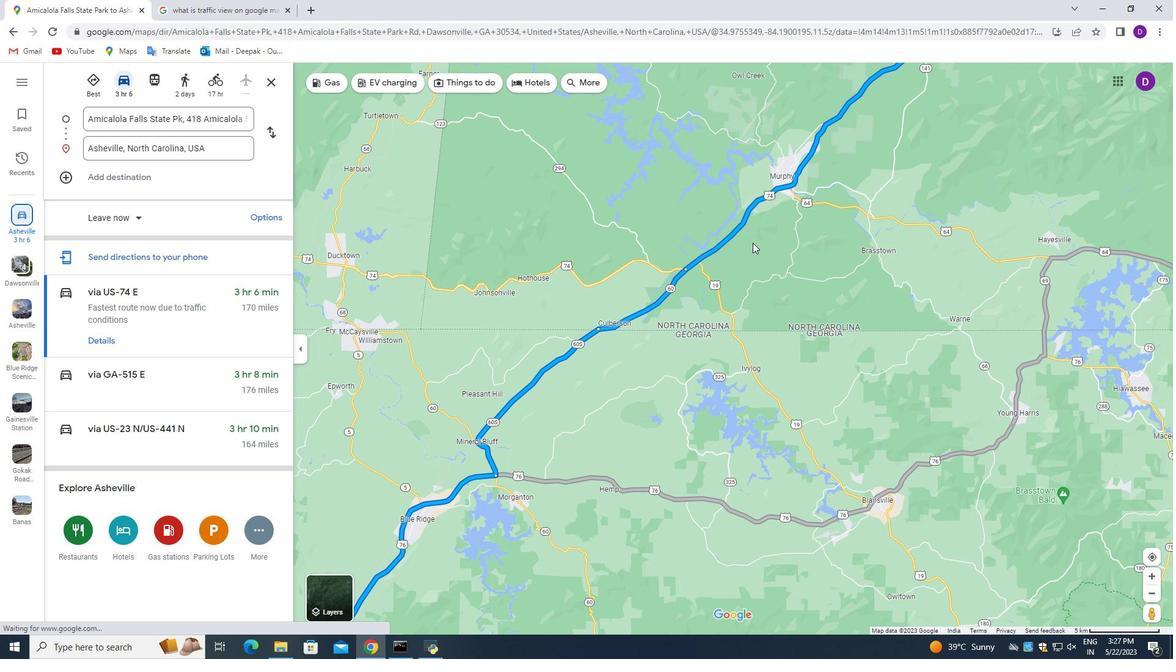 
Action: Mouse moved to (762, 201)
Screenshot: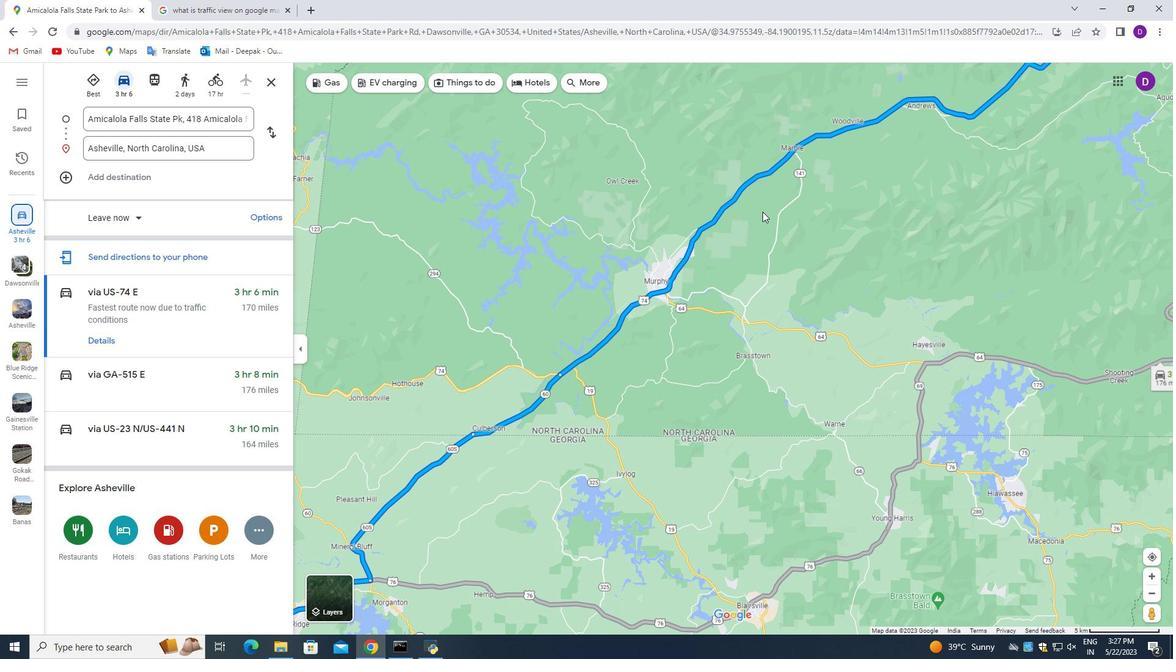 
Action: Mouse pressed left at (762, 201)
Screenshot: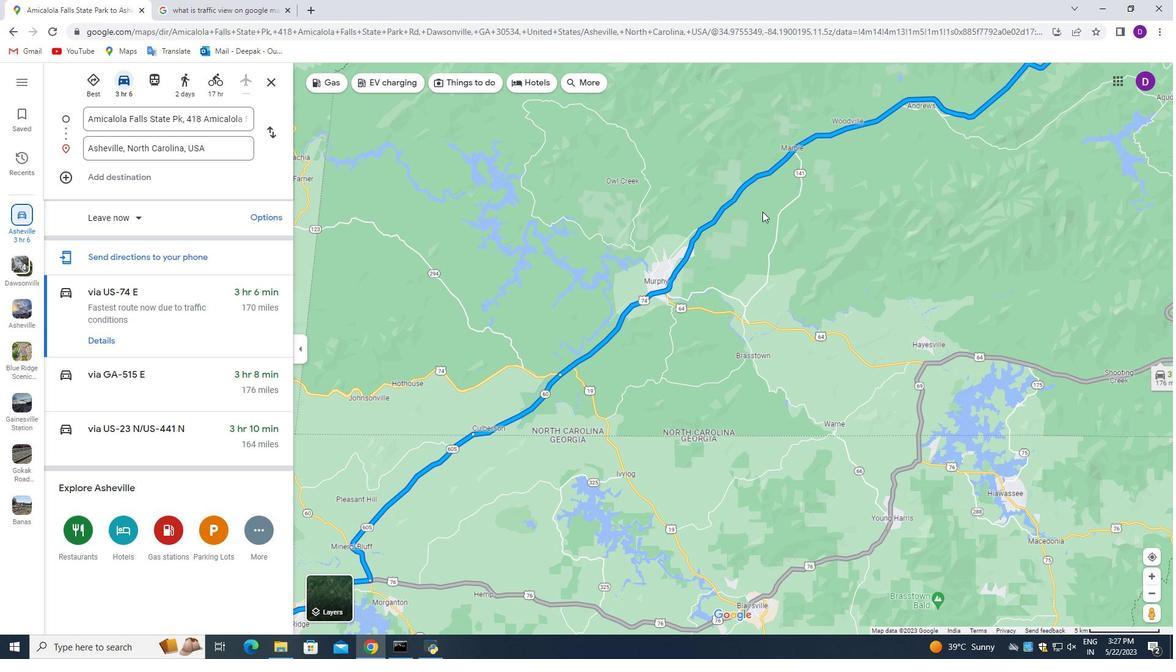 
Action: Mouse moved to (832, 224)
Screenshot: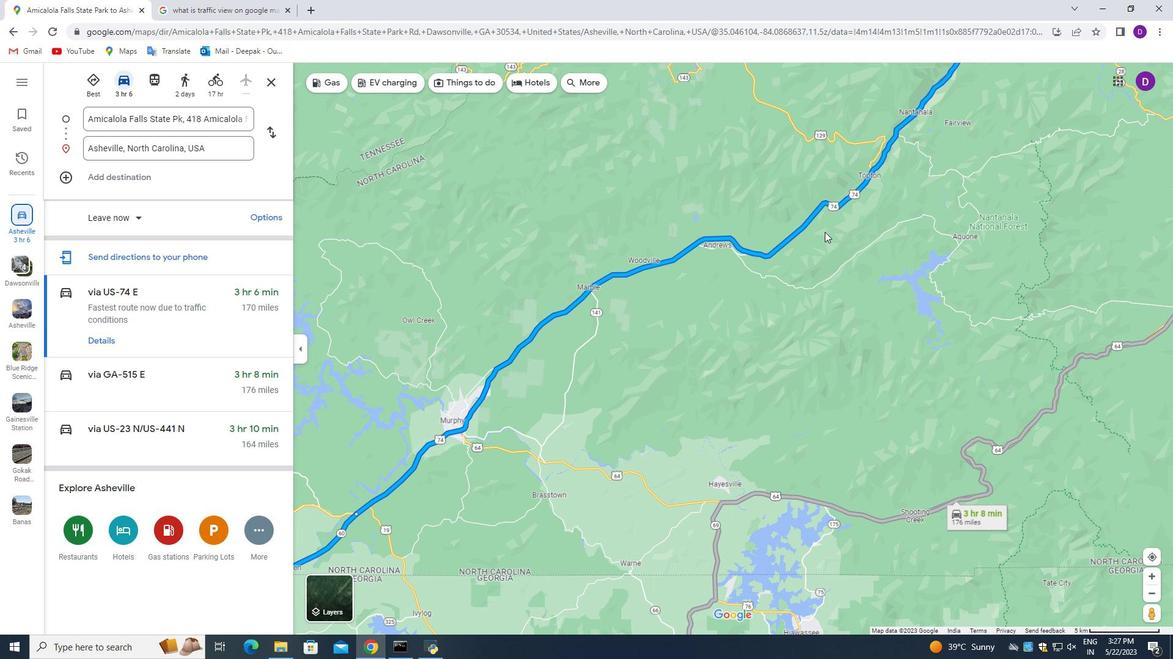 
Action: Mouse pressed left at (832, 224)
Screenshot: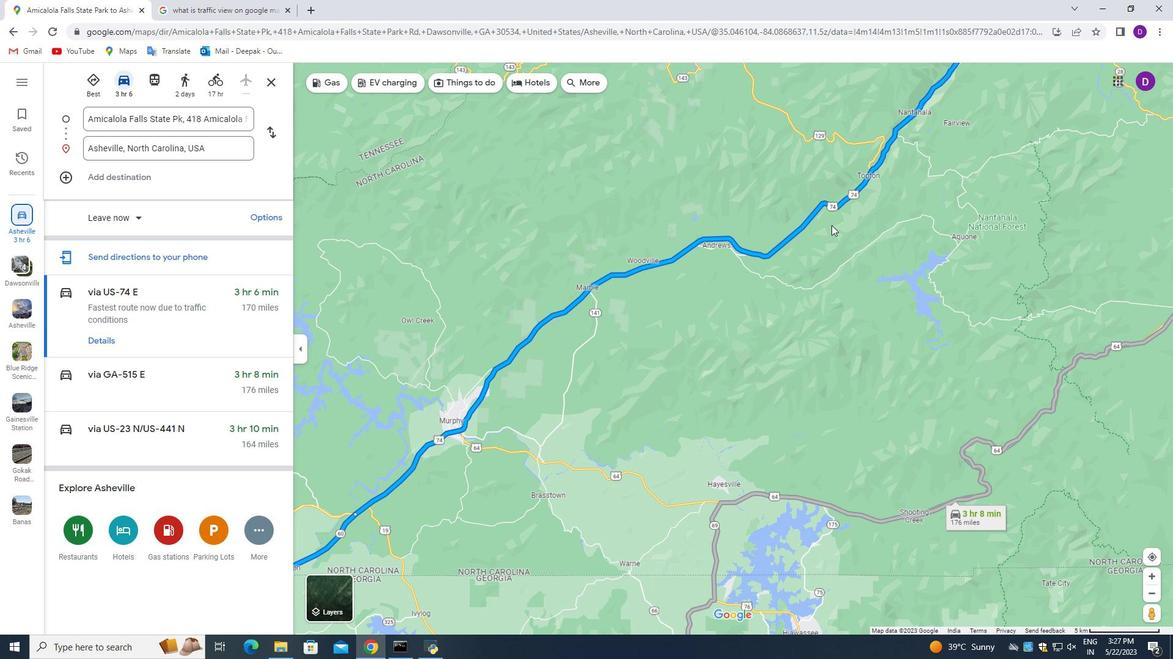 
Action: Mouse moved to (866, 207)
Screenshot: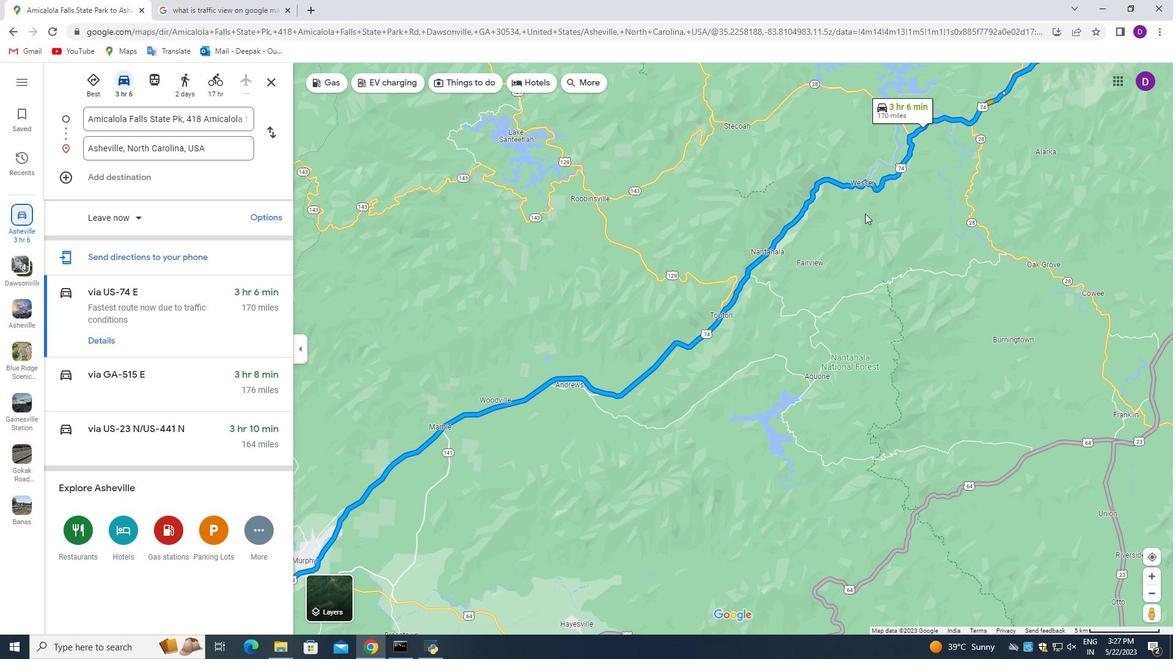 
Action: Mouse pressed left at (866, 207)
Screenshot: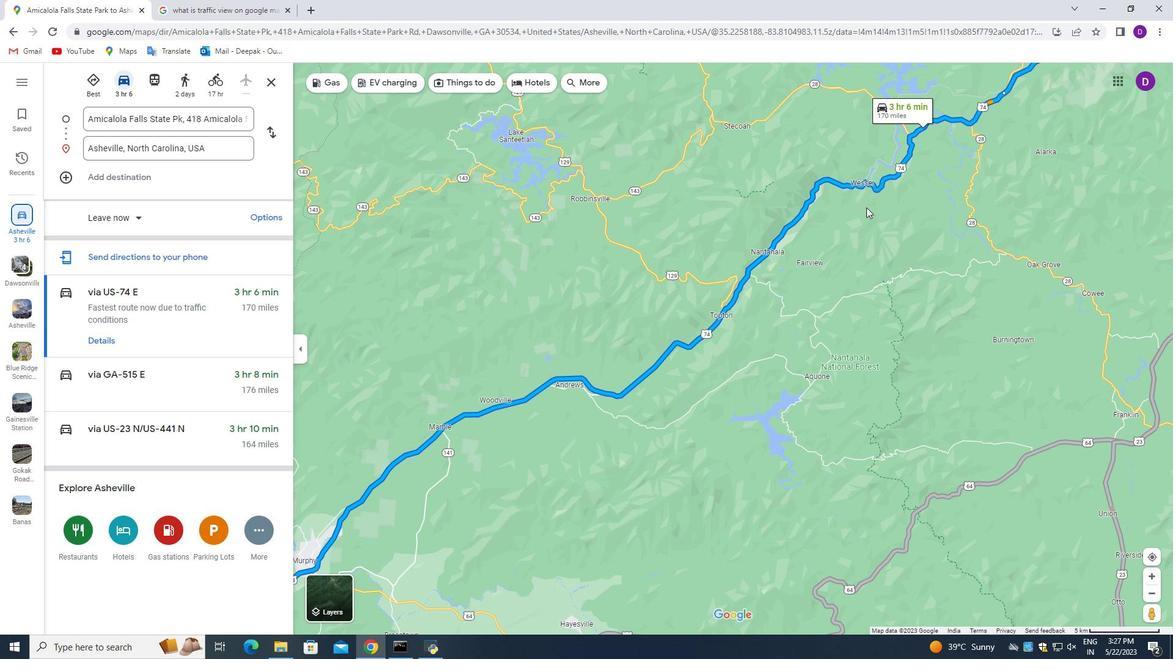 
Action: Mouse moved to (922, 230)
Screenshot: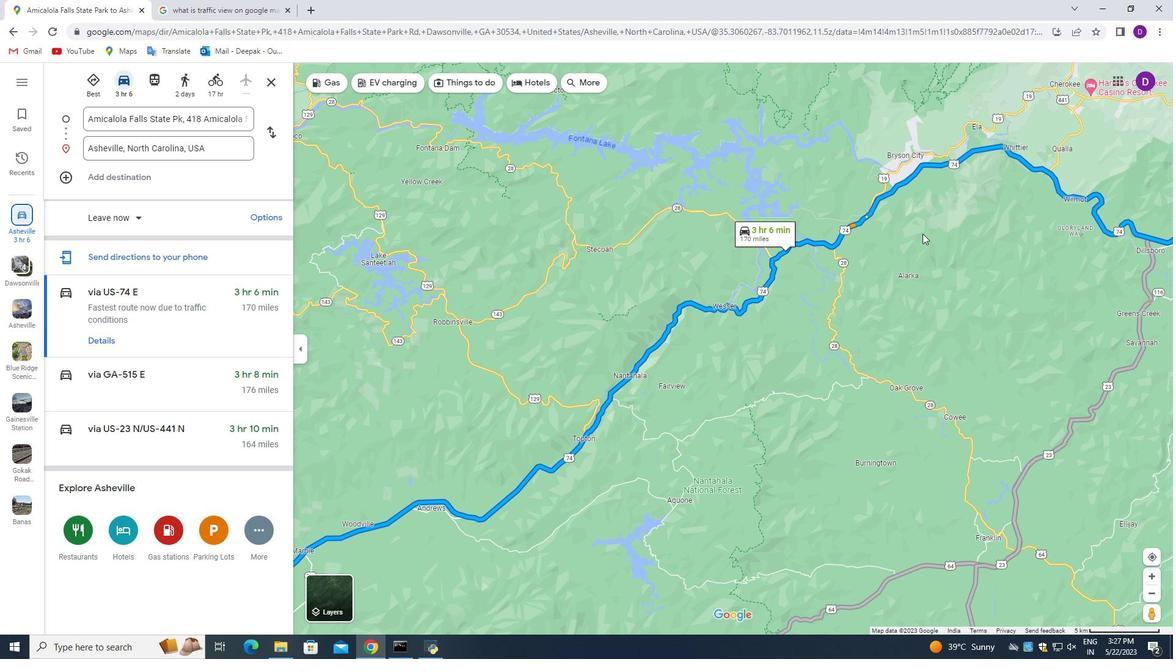 
Action: Mouse pressed left at (922, 230)
Screenshot: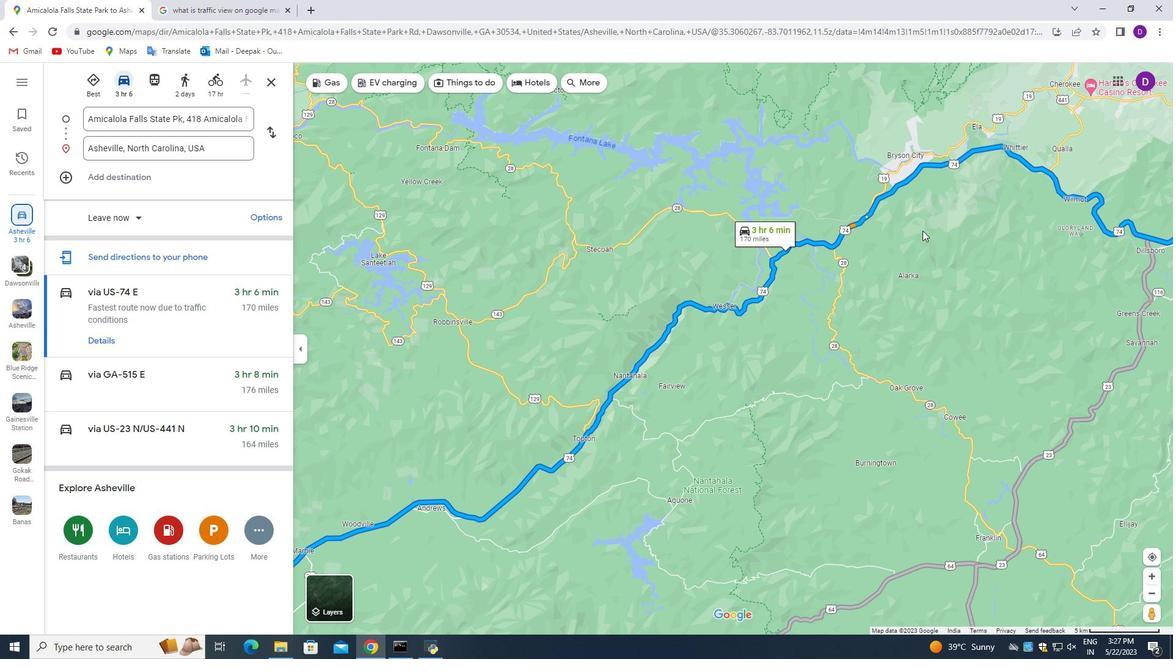 
Action: Mouse moved to (986, 283)
Screenshot: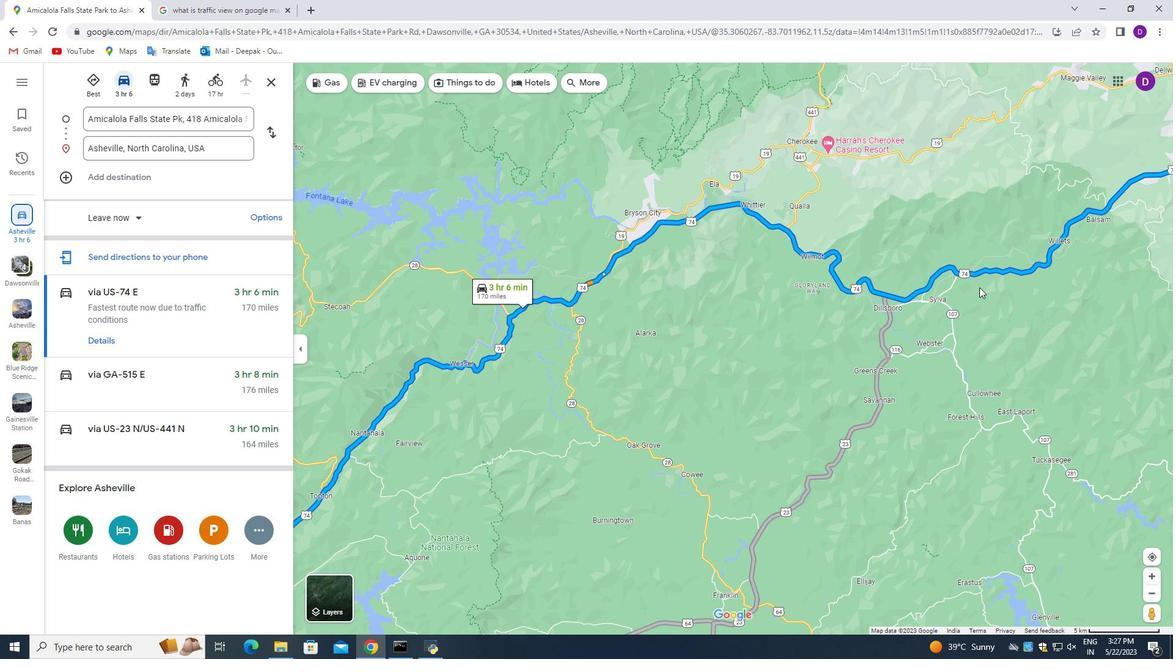 
Action: Mouse pressed left at (986, 283)
Screenshot: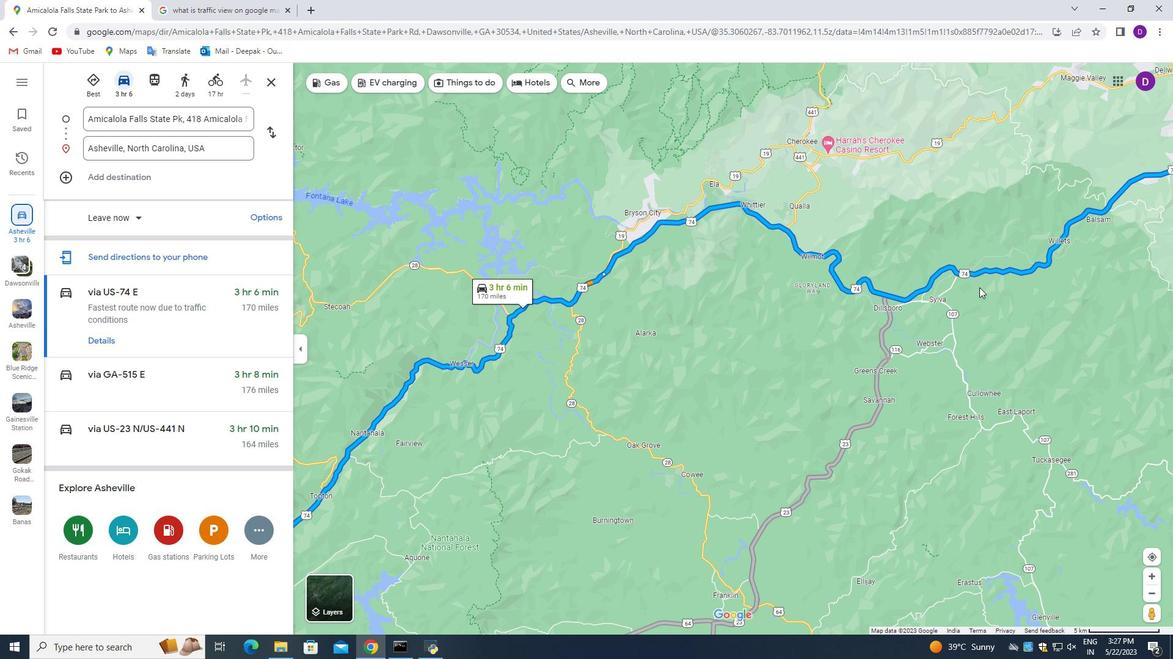 
Action: Mouse moved to (935, 224)
Screenshot: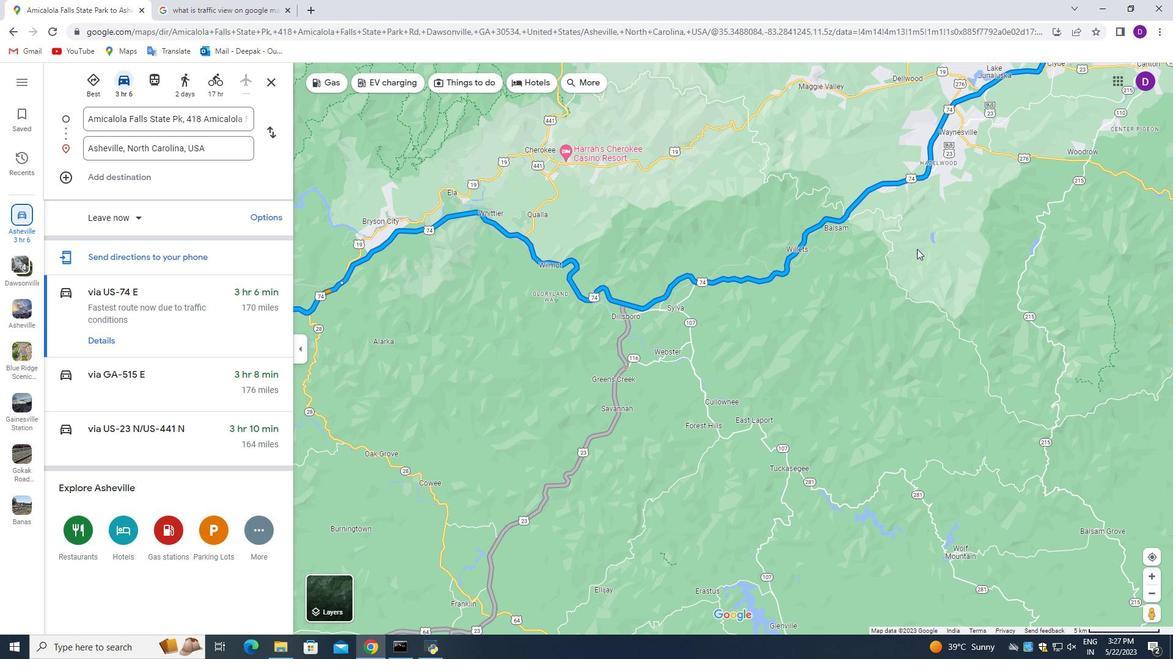 
Action: Mouse pressed left at (935, 224)
Screenshot: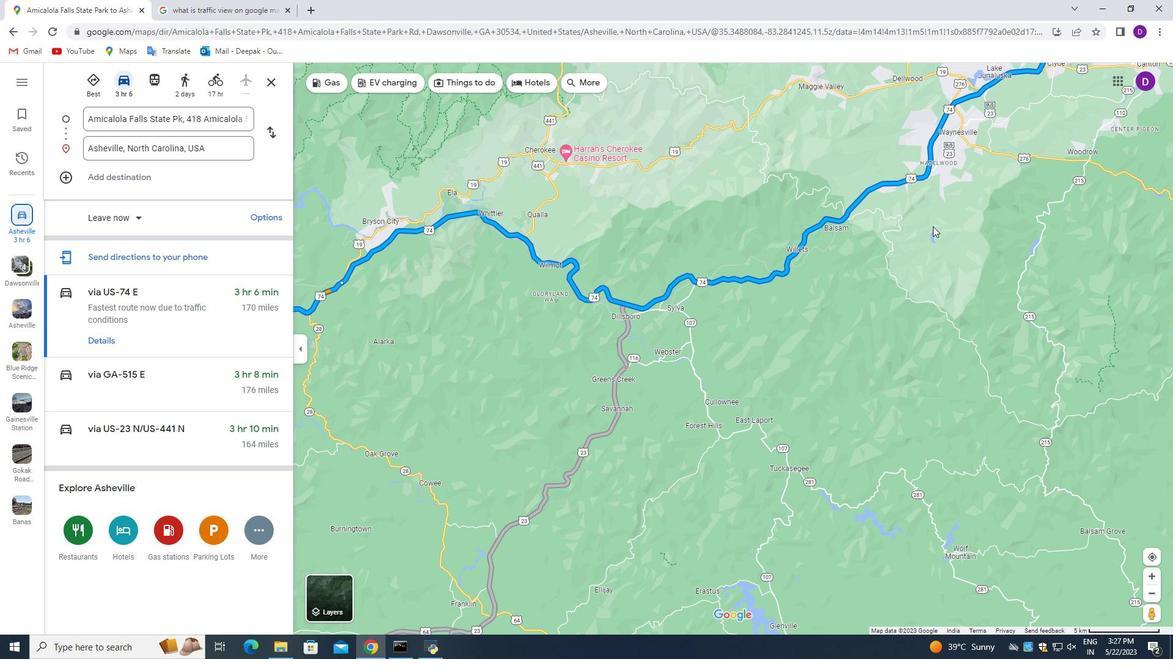 
Action: Mouse moved to (967, 261)
Screenshot: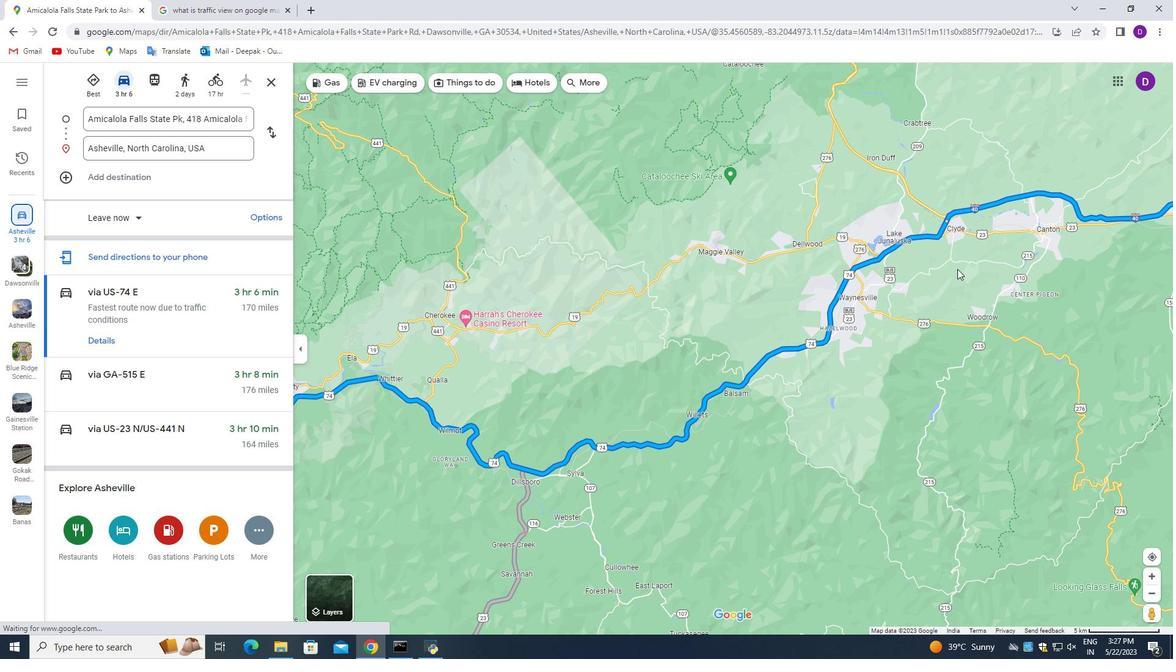 
Action: Mouse pressed left at (967, 261)
Screenshot: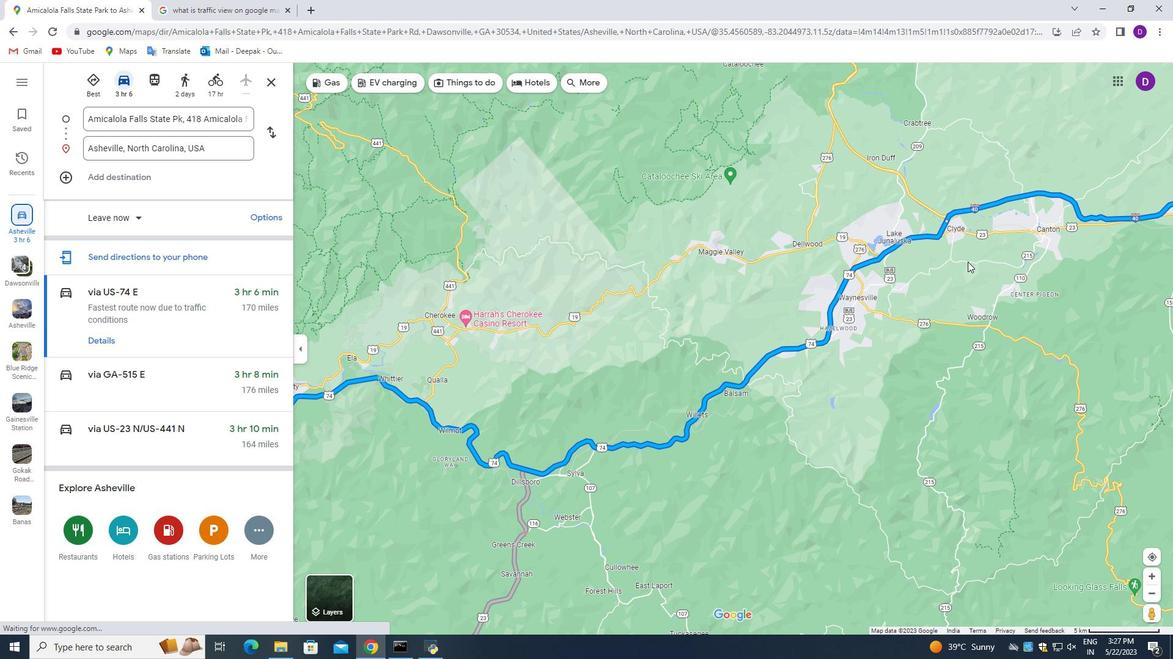 
Action: Mouse moved to (935, 281)
Screenshot: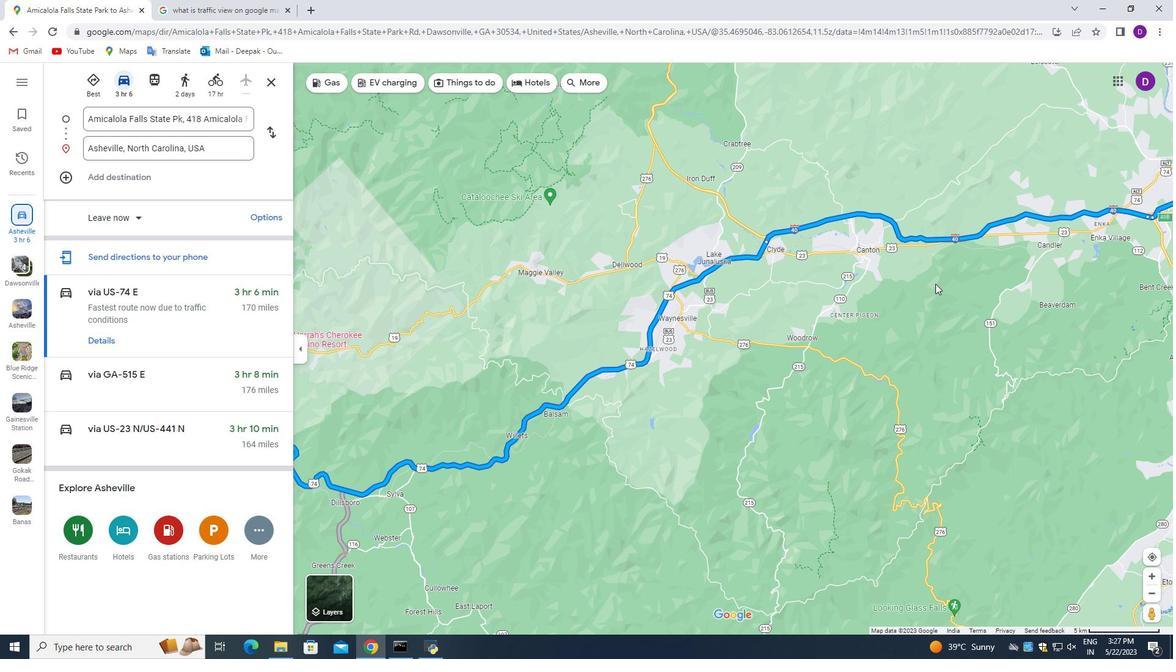 
Action: Mouse pressed left at (935, 281)
Screenshot: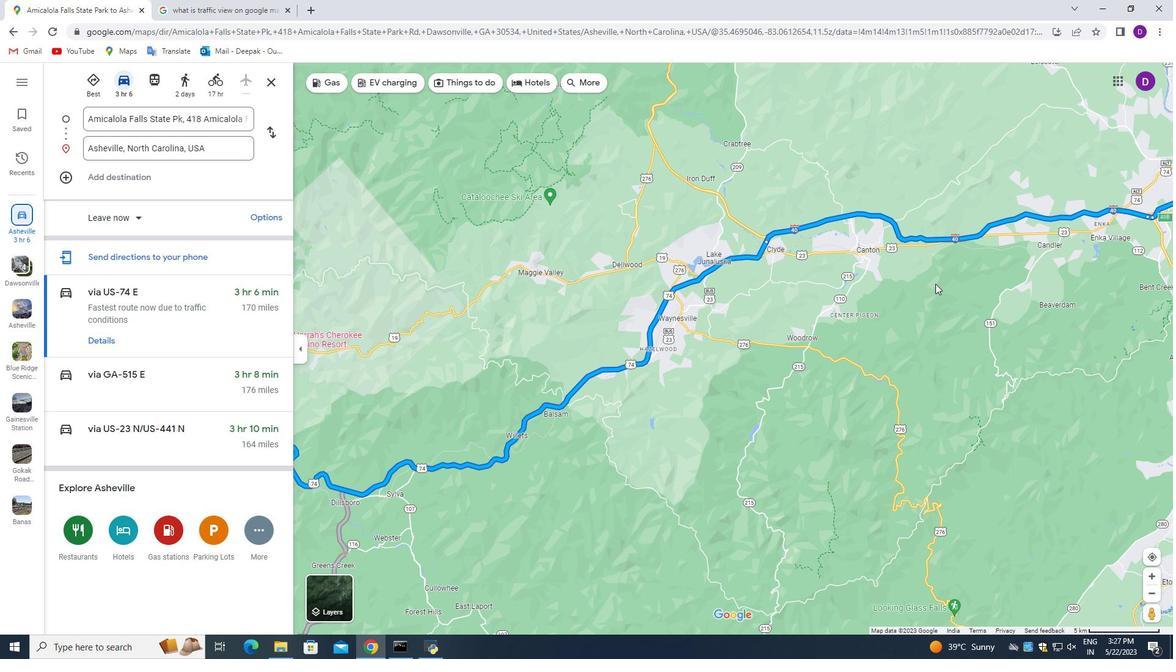 
Action: Mouse moved to (950, 177)
Screenshot: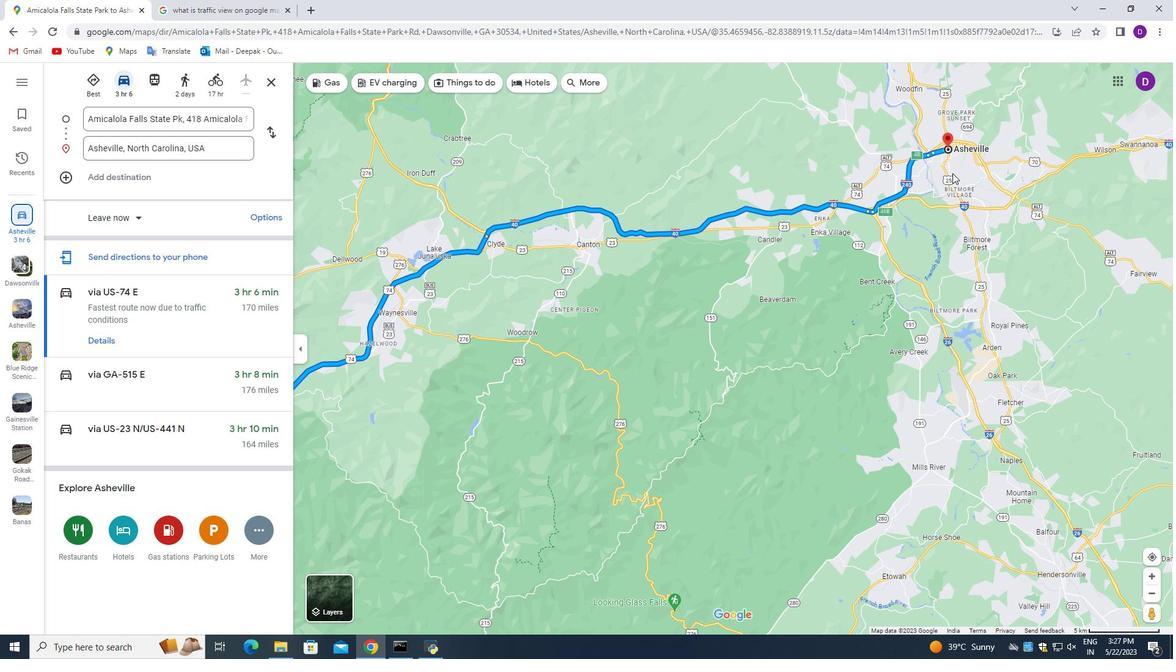 
Action: Mouse scrolled (950, 178) with delta (0, 0)
Screenshot: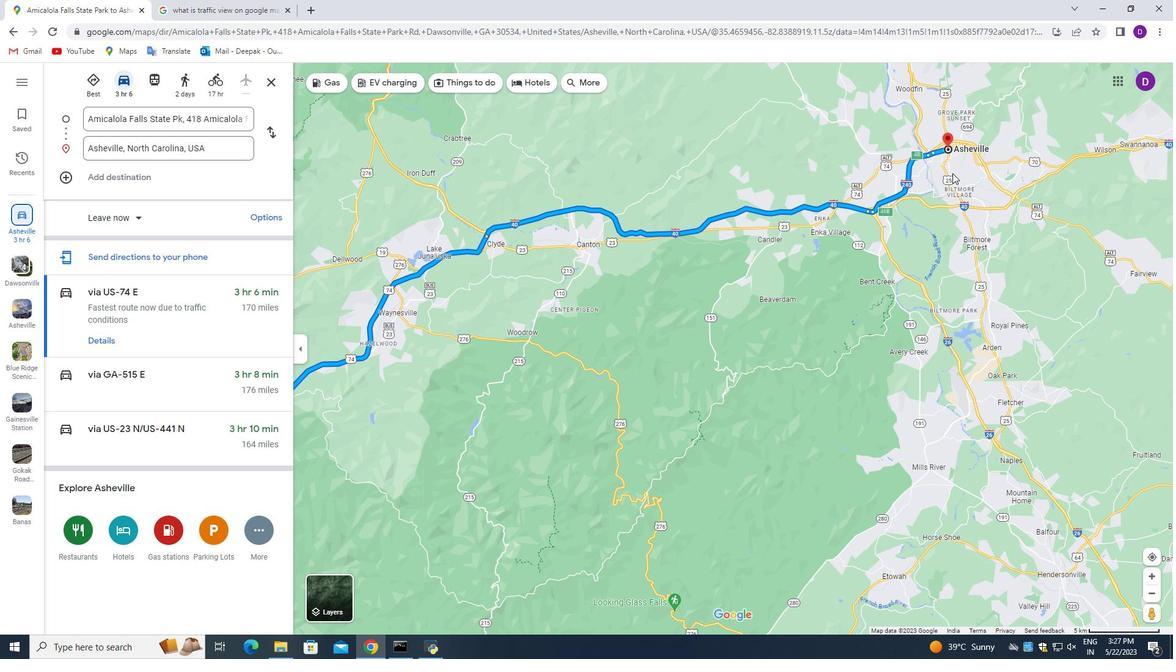 
Action: Mouse moved to (947, 183)
Screenshot: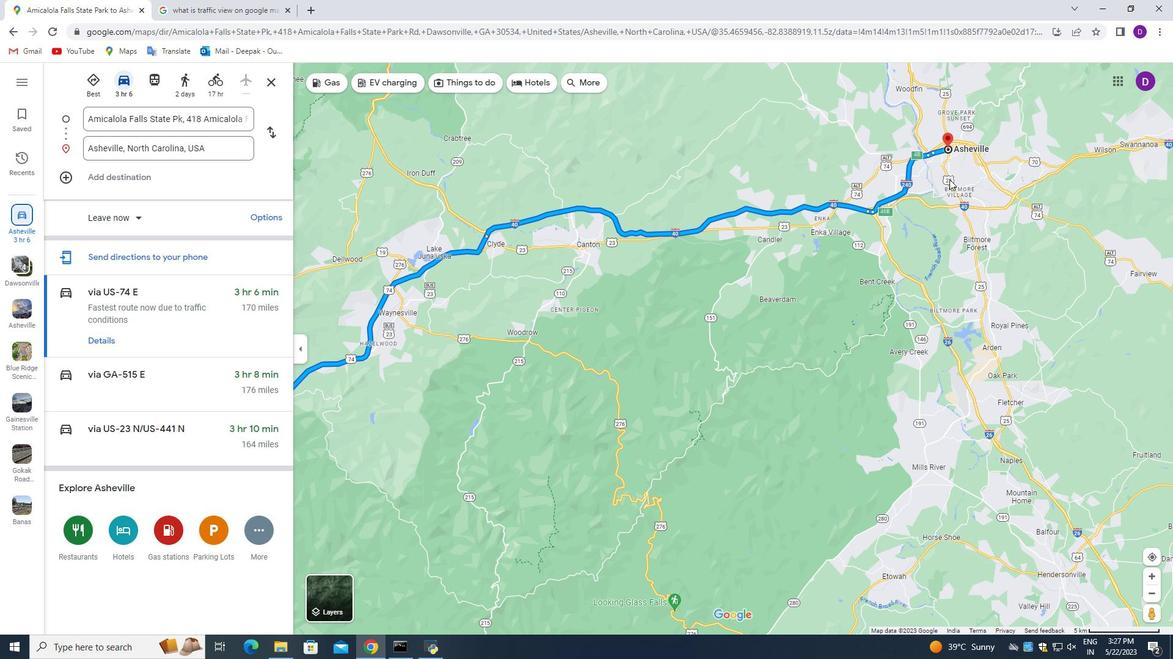 
Action: Mouse scrolled (947, 183) with delta (0, 0)
Screenshot: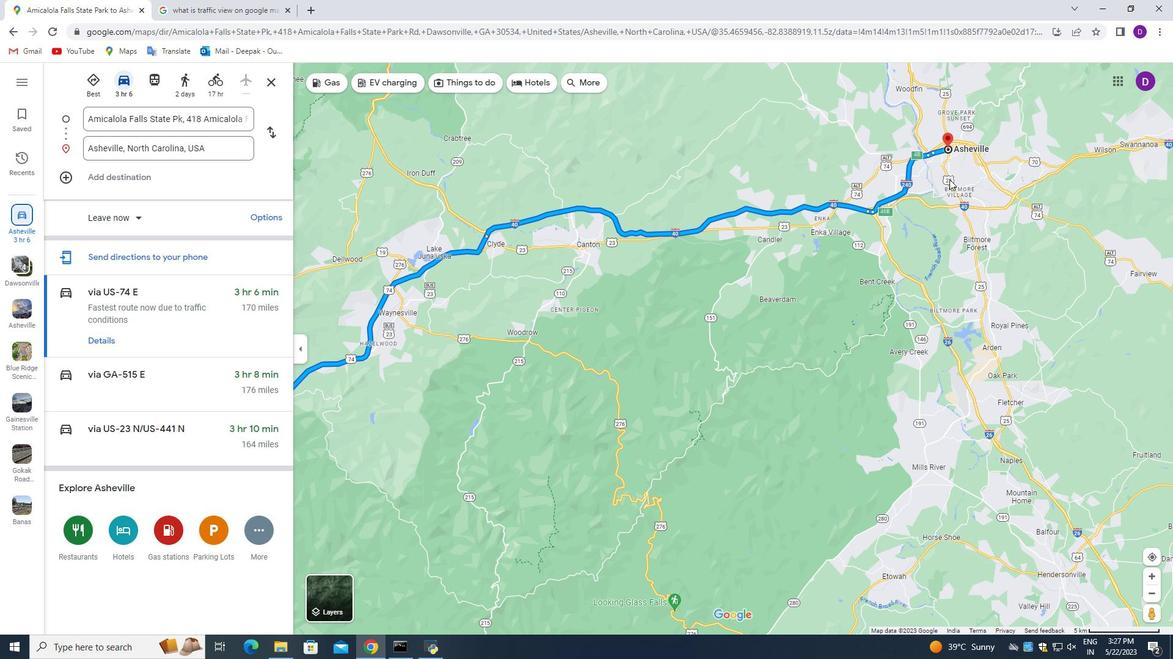
Action: Mouse moved to (946, 185)
Screenshot: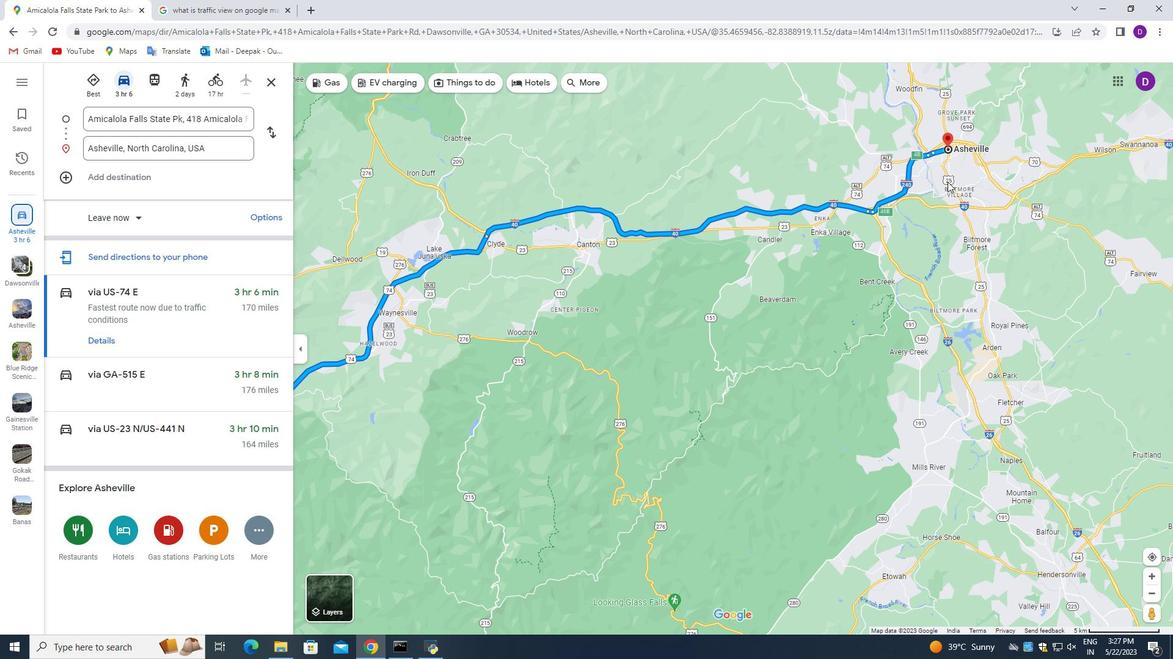 
Action: Mouse scrolled (946, 186) with delta (0, 0)
Screenshot: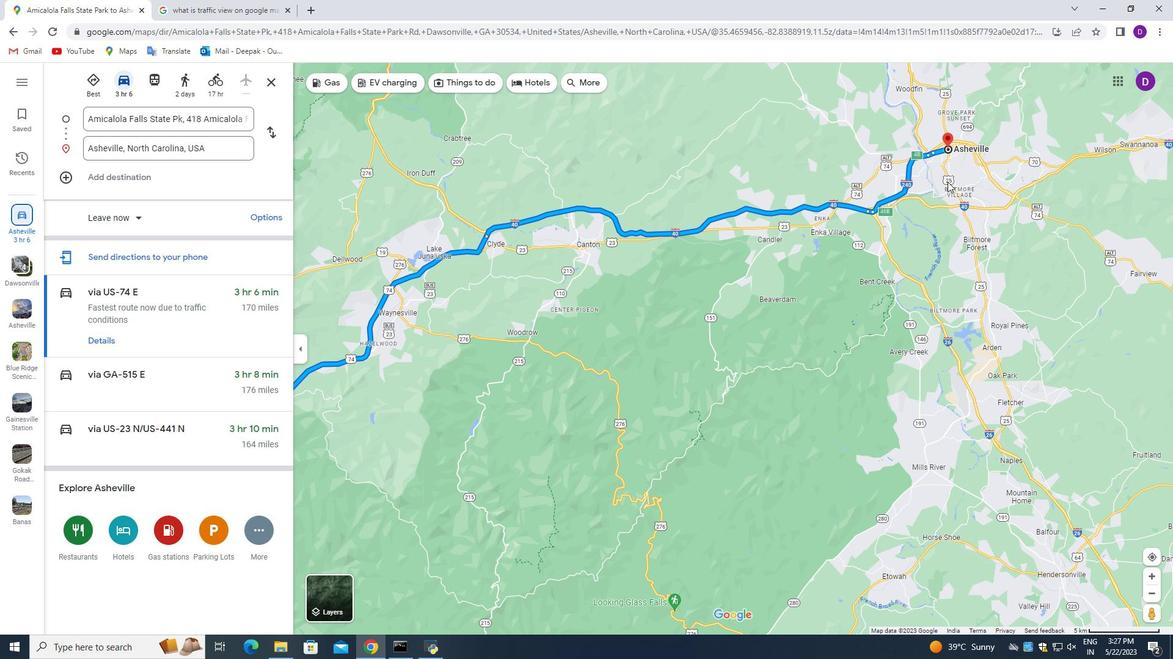 
Action: Mouse scrolled (946, 186) with delta (0, 0)
Screenshot: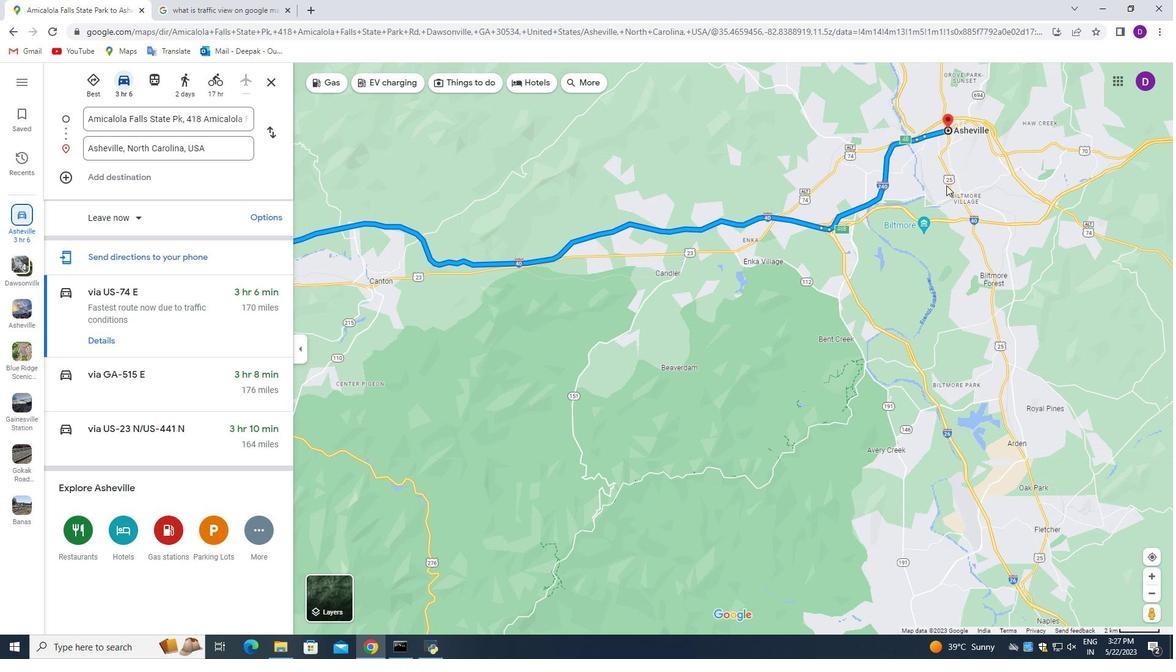 
Action: Mouse moved to (966, 146)
Screenshot: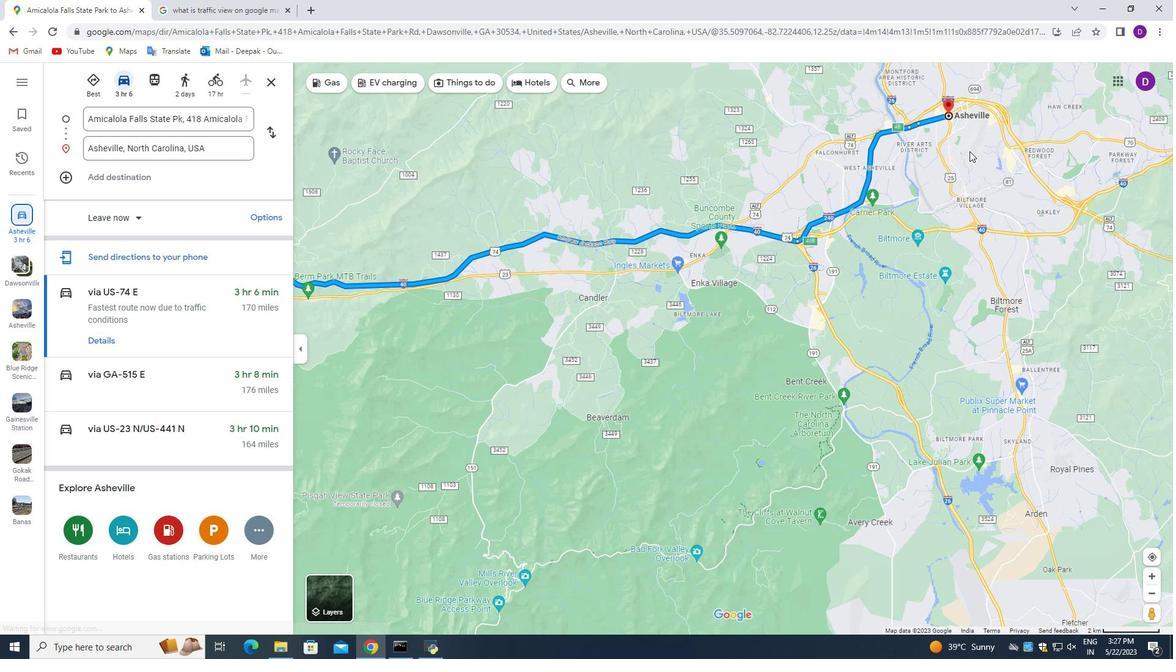 
Action: Mouse pressed left at (966, 146)
Screenshot: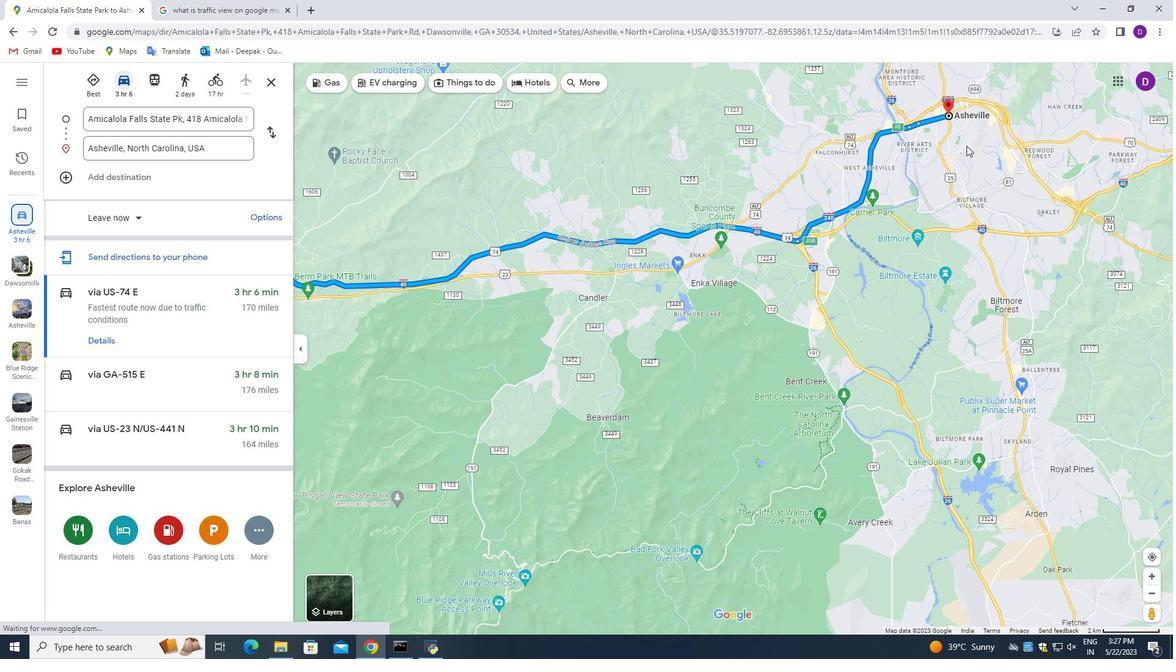 
Action: Mouse moved to (571, 228)
Screenshot: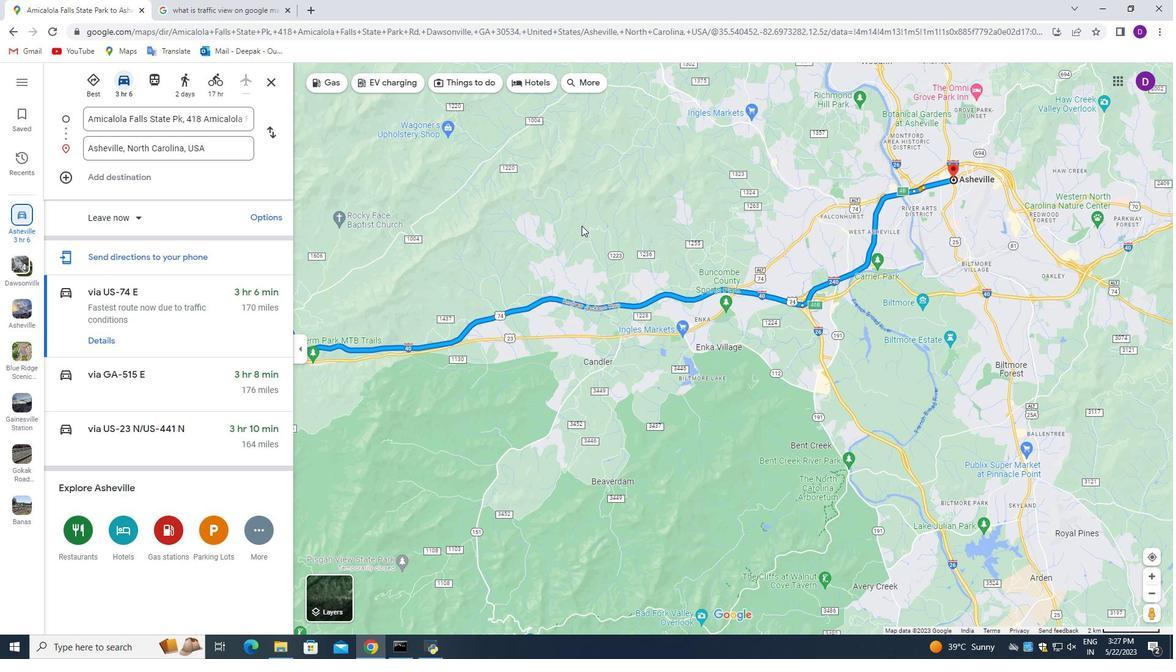 
Action: Mouse pressed left at (571, 228)
Screenshot: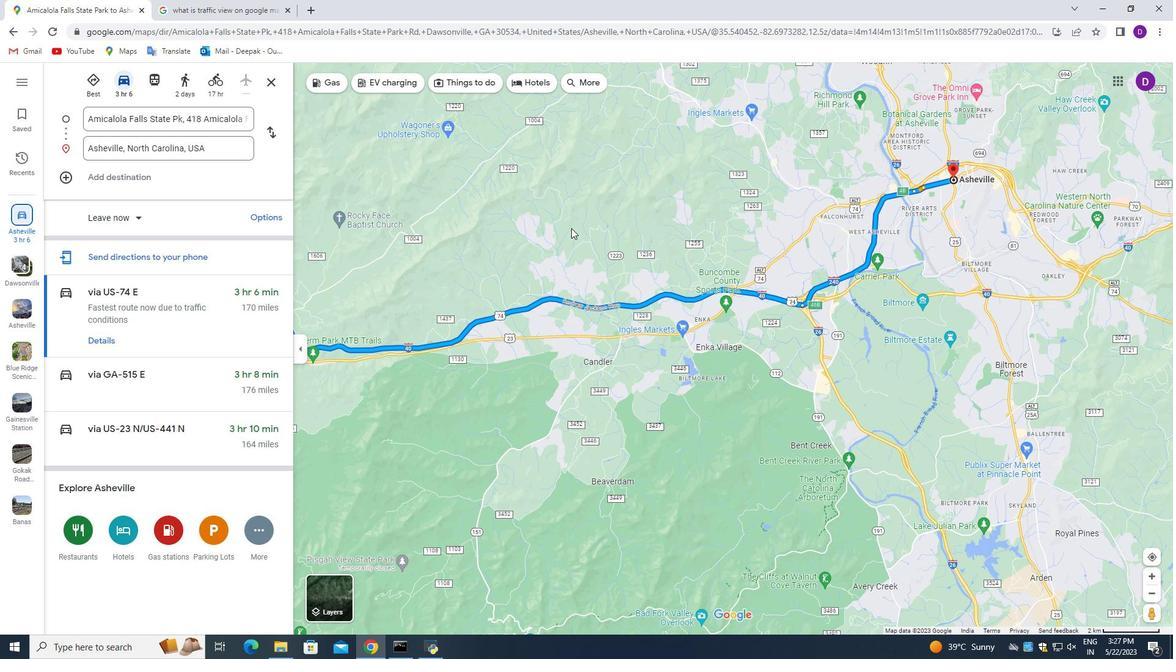 
Action: Mouse moved to (133, 217)
Screenshot: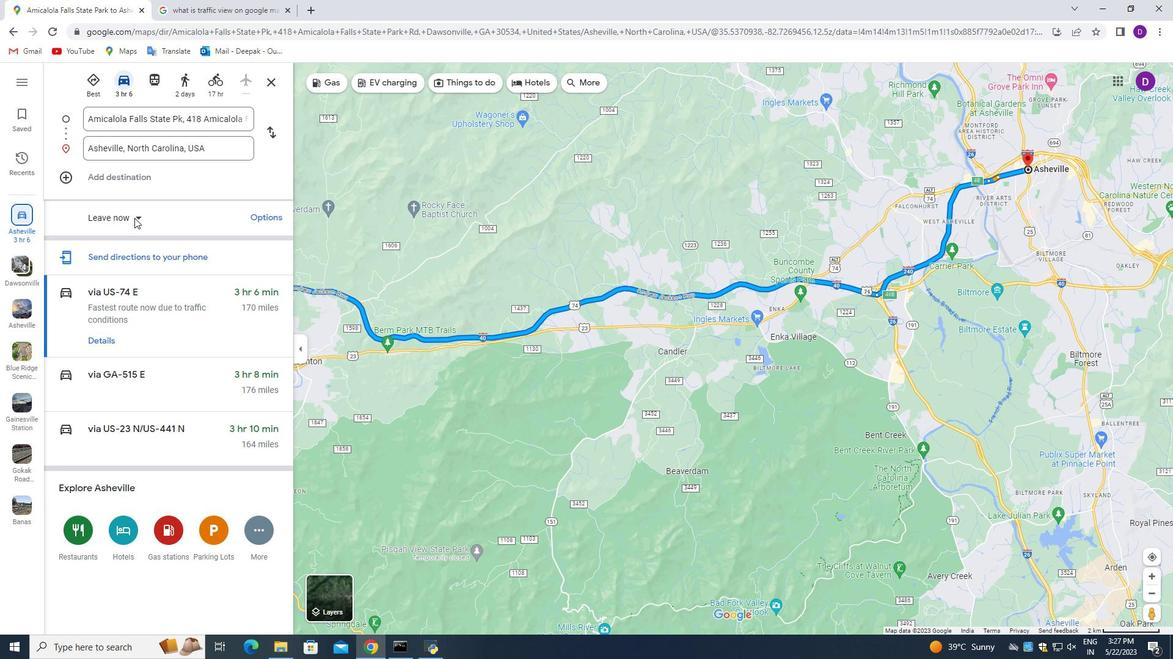 
Action: Mouse pressed left at (133, 217)
Screenshot: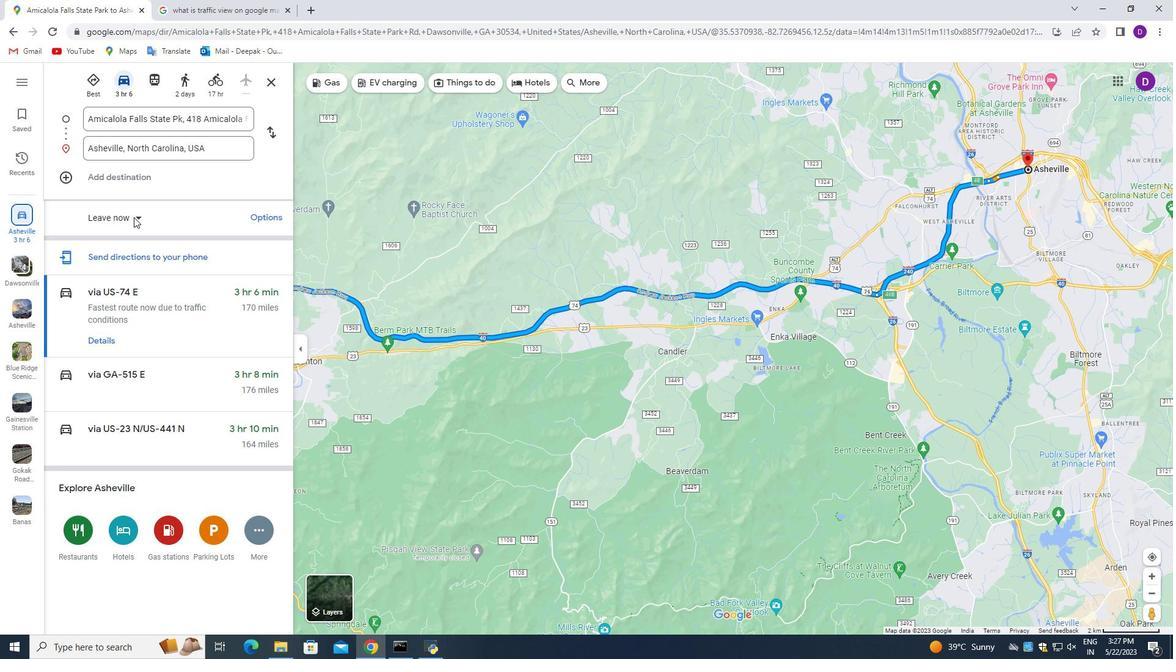 
Action: Mouse moved to (131, 251)
Screenshot: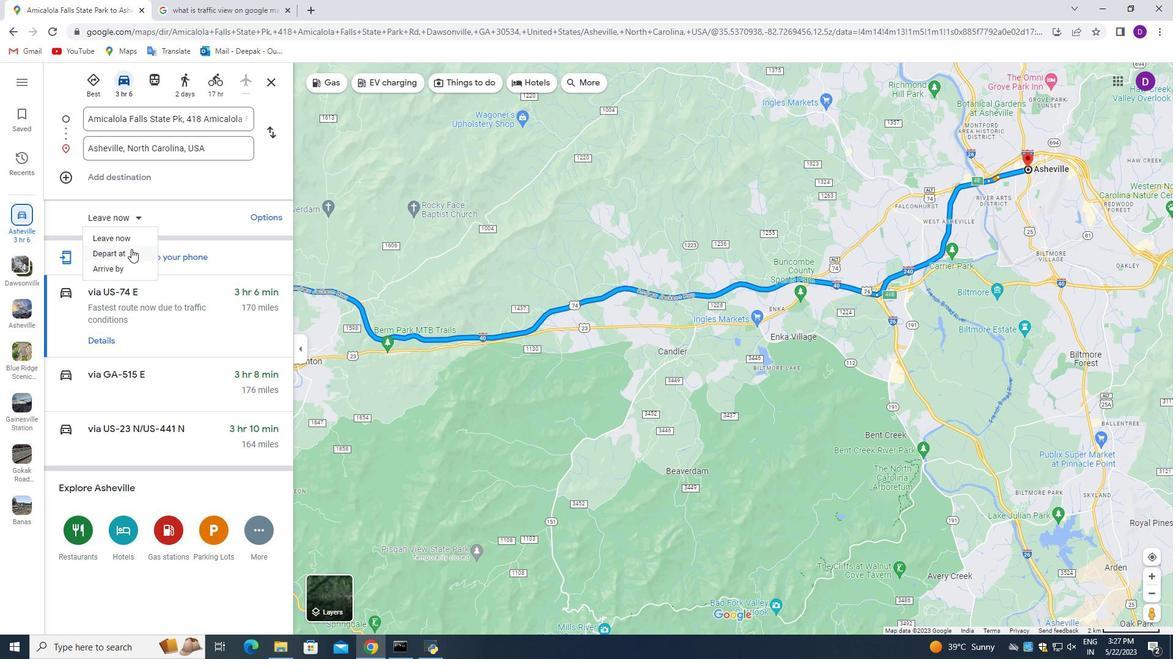 
Action: Mouse pressed left at (131, 251)
Screenshot: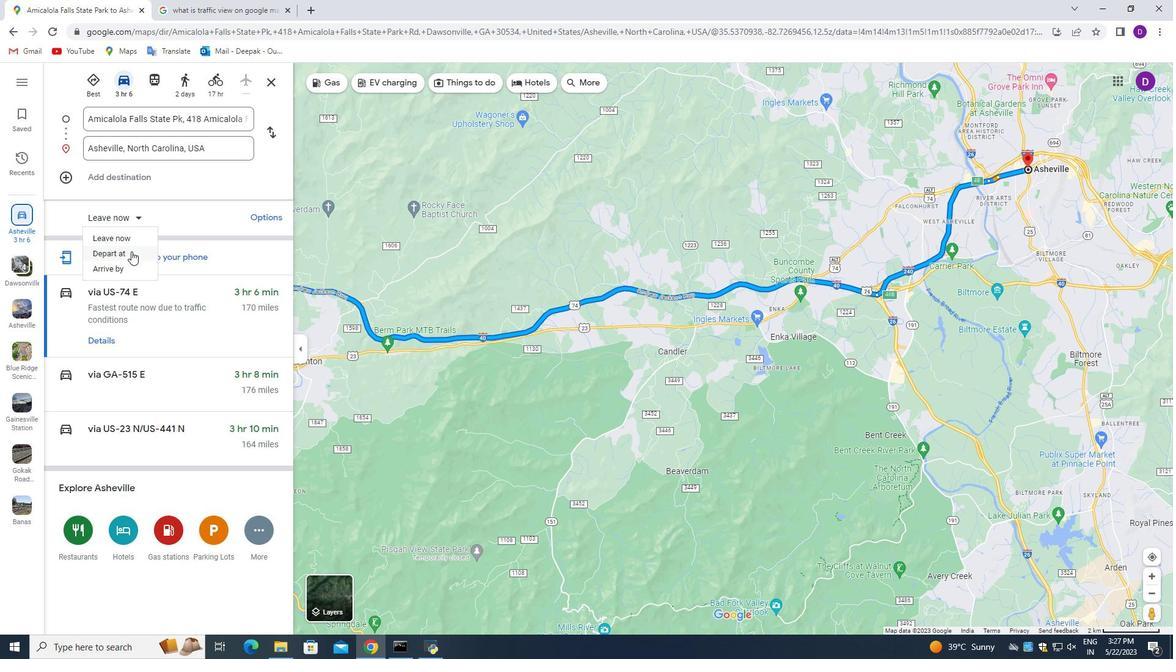 
Action: Mouse moved to (157, 207)
Screenshot: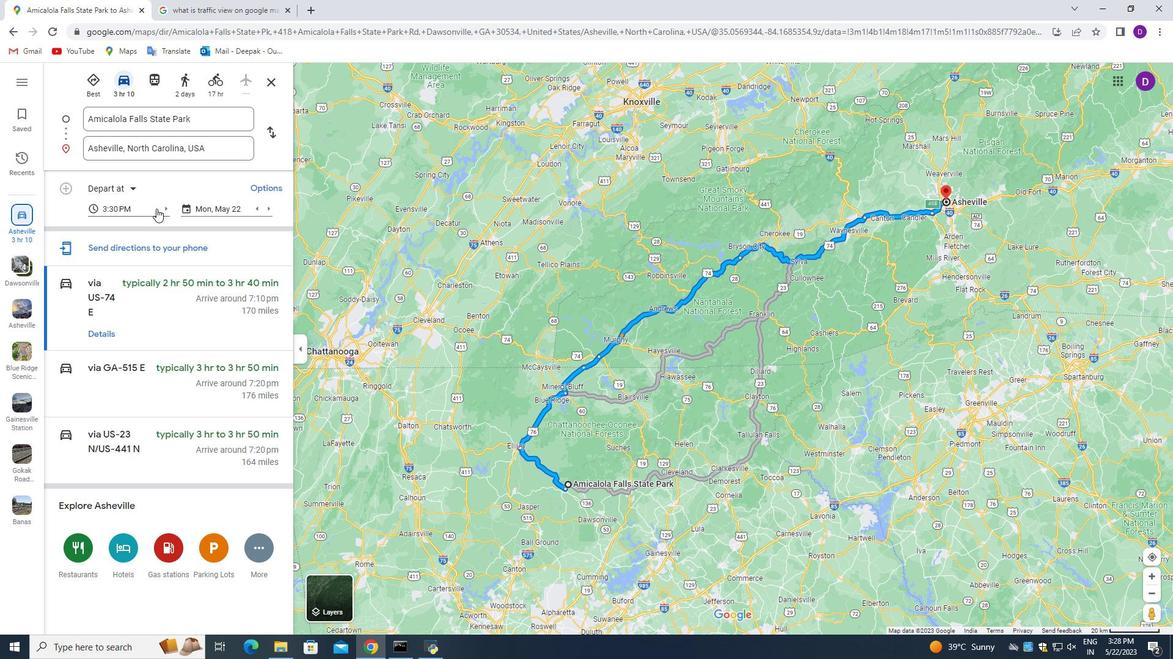 
Action: Mouse pressed left at (157, 207)
Screenshot: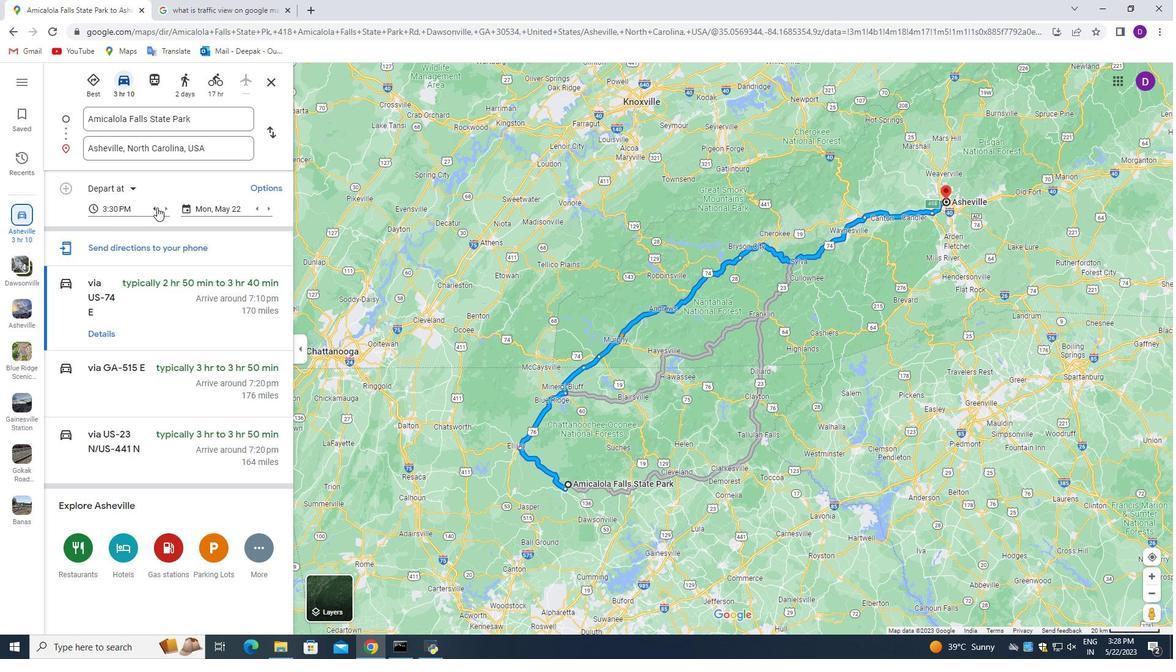 
Action: Mouse pressed left at (157, 207)
Screenshot: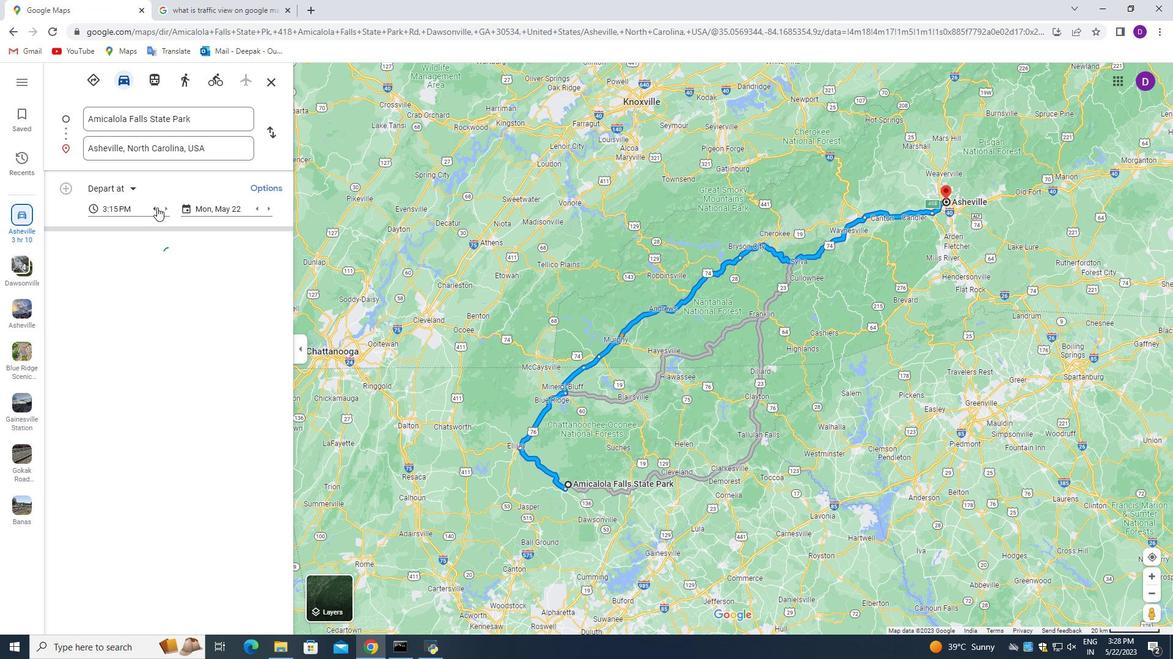 
Action: Mouse pressed left at (157, 207)
Screenshot: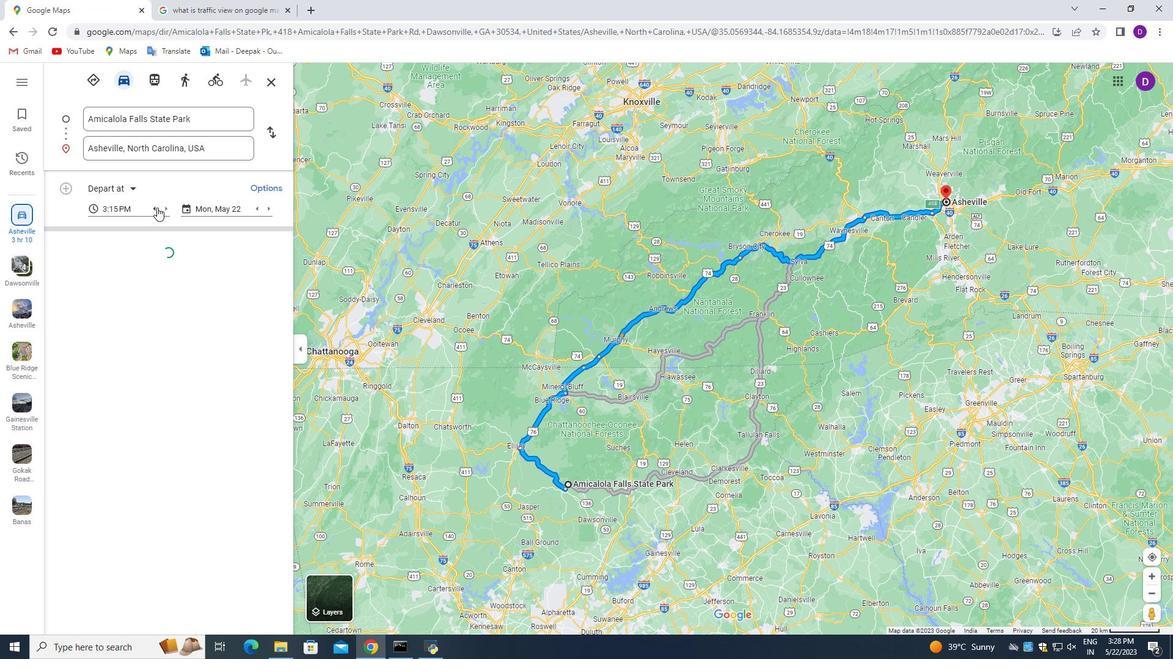 
Action: Mouse pressed left at (157, 207)
Screenshot: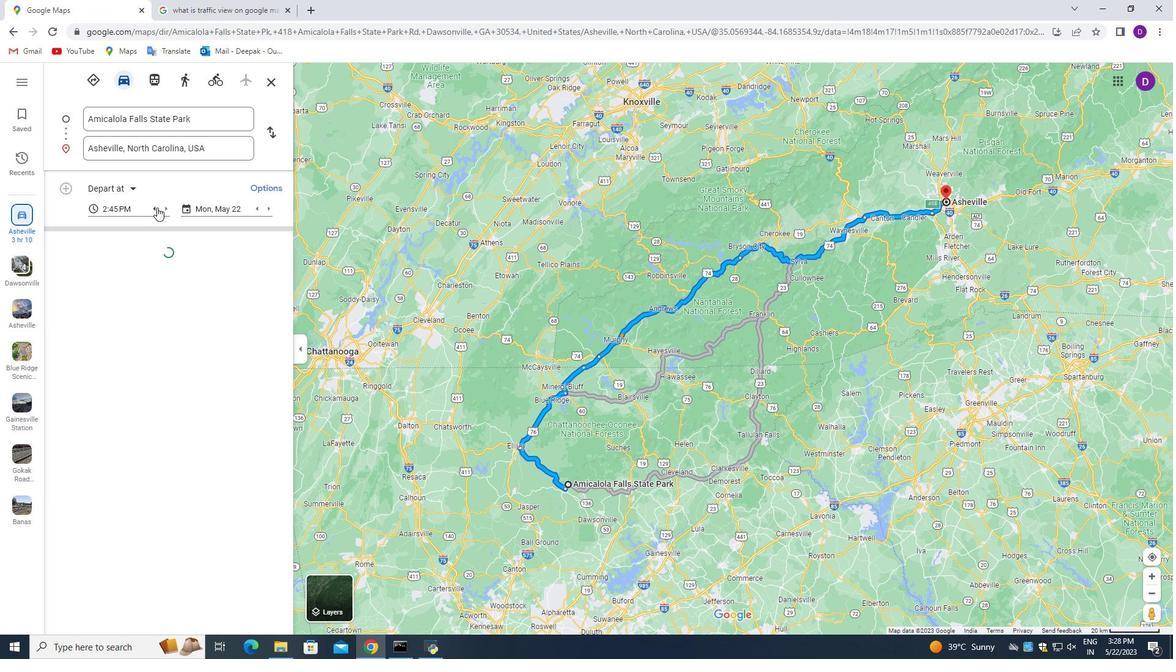 
Action: Mouse pressed left at (157, 207)
Screenshot: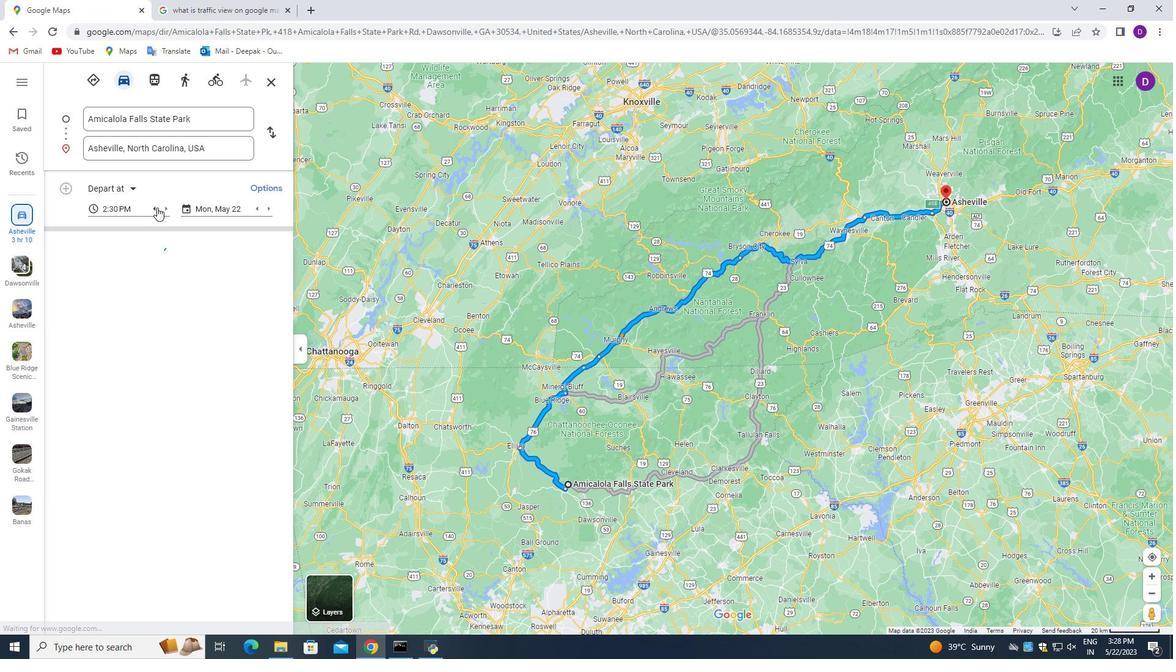 
Action: Mouse moved to (157, 207)
Screenshot: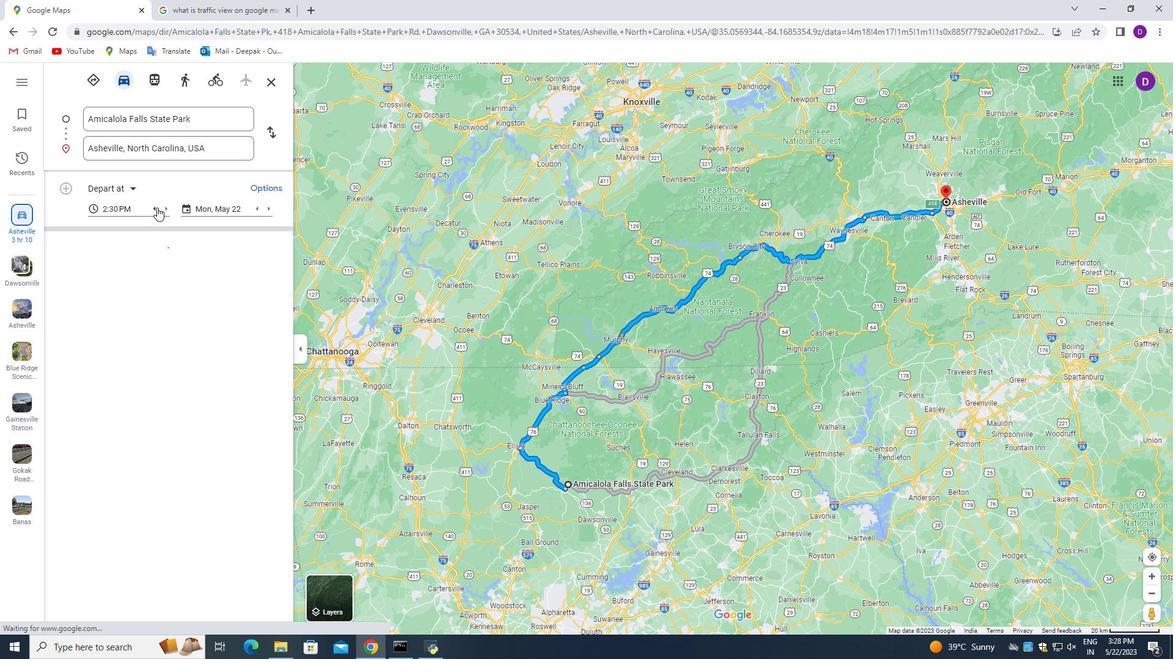 
Action: Mouse pressed left at (157, 207)
Screenshot: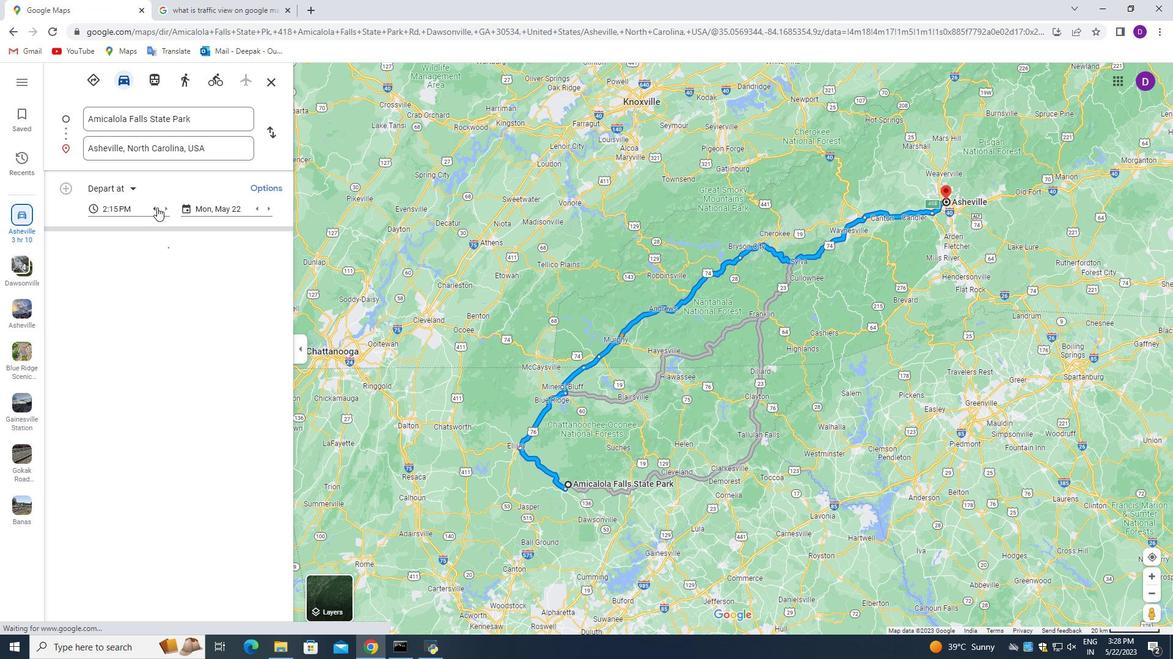 
Action: Mouse pressed left at (157, 207)
Screenshot: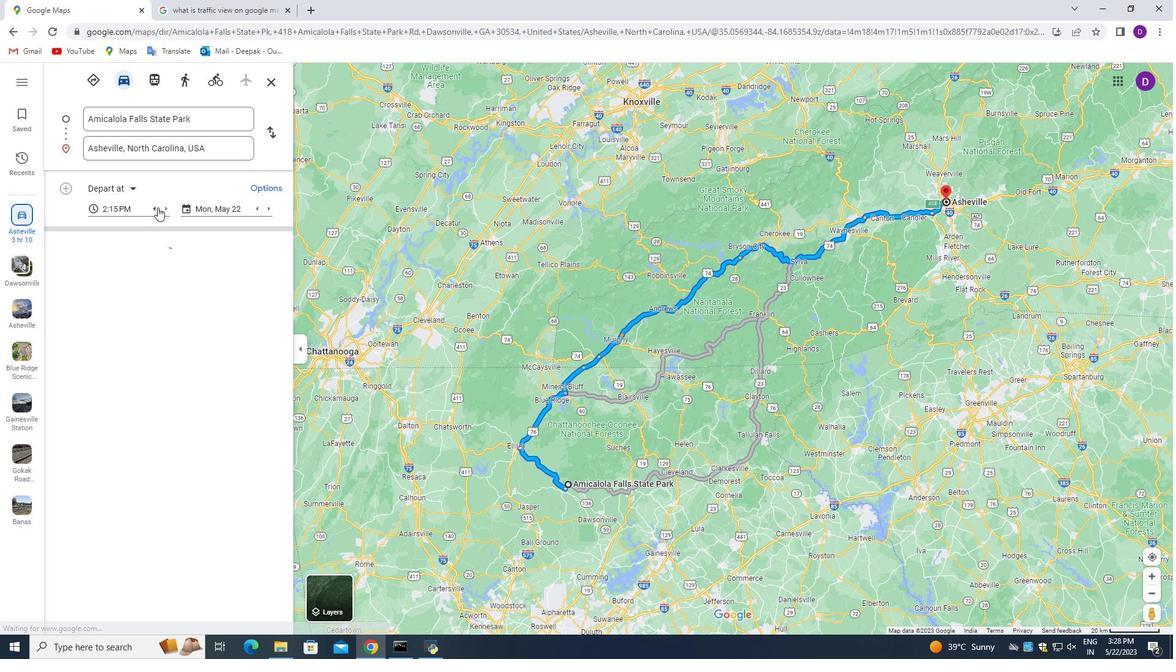 
Action: Mouse pressed left at (157, 207)
Screenshot: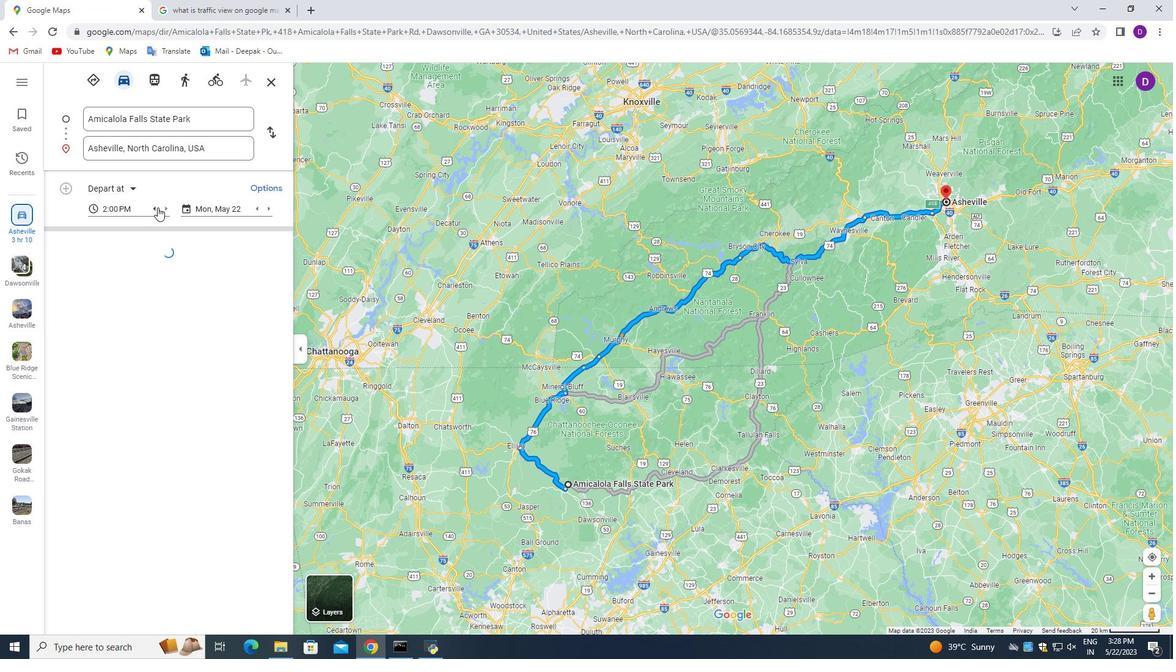 
Action: Mouse pressed left at (157, 207)
Screenshot: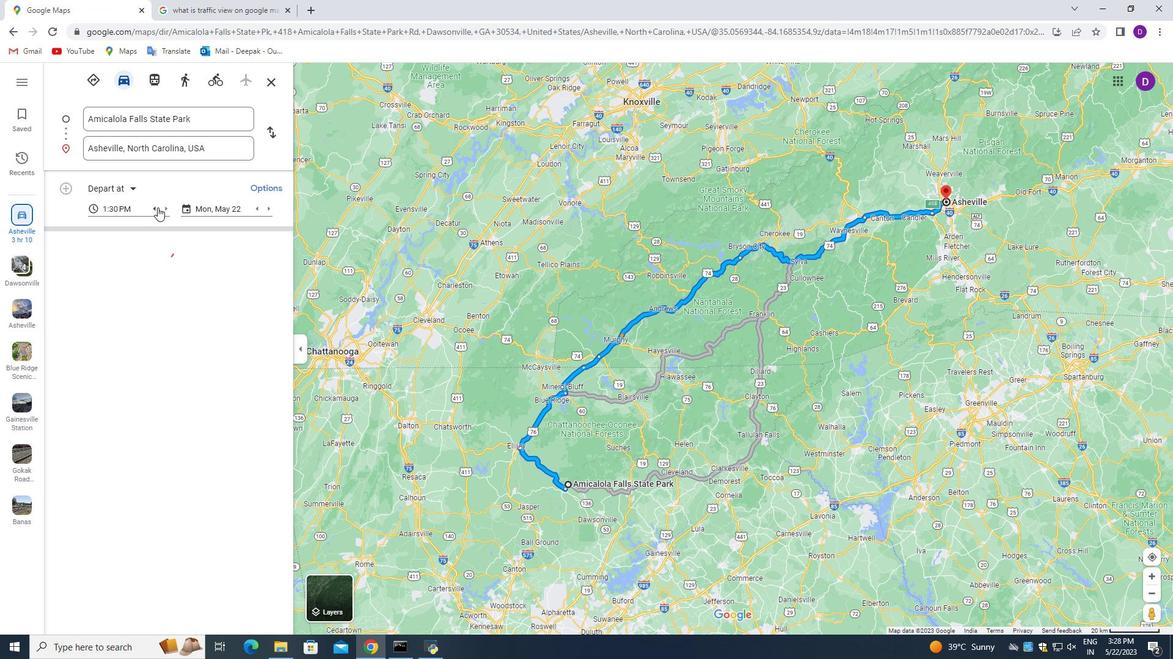 
Action: Mouse pressed left at (157, 207)
Screenshot: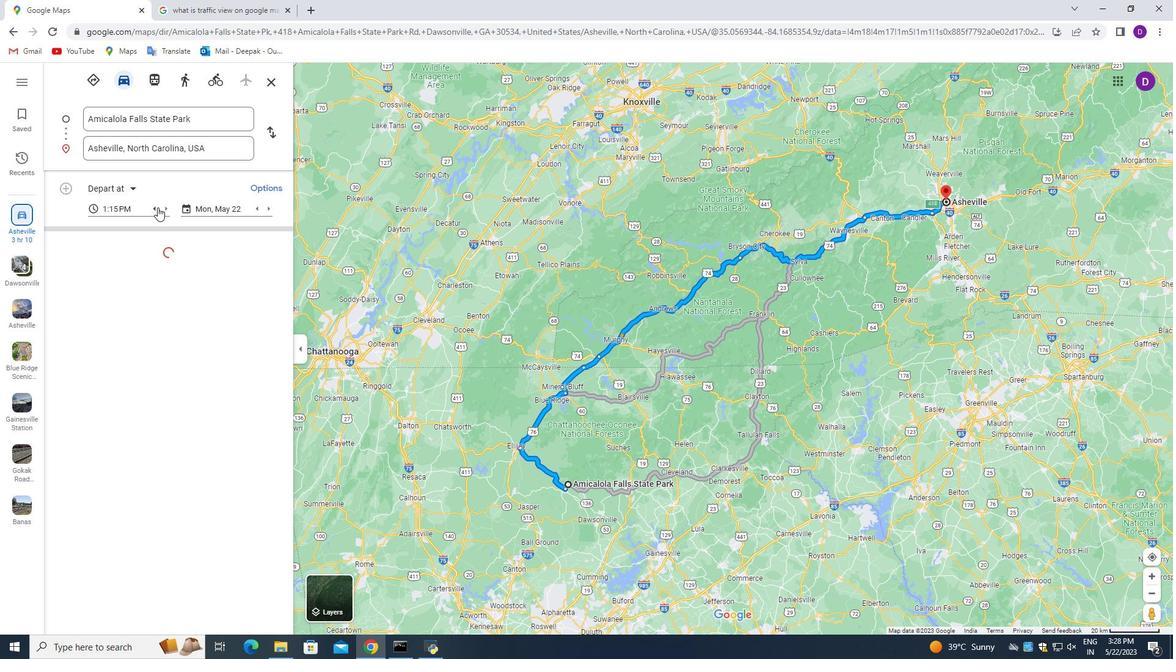 
Action: Mouse pressed left at (157, 207)
Screenshot: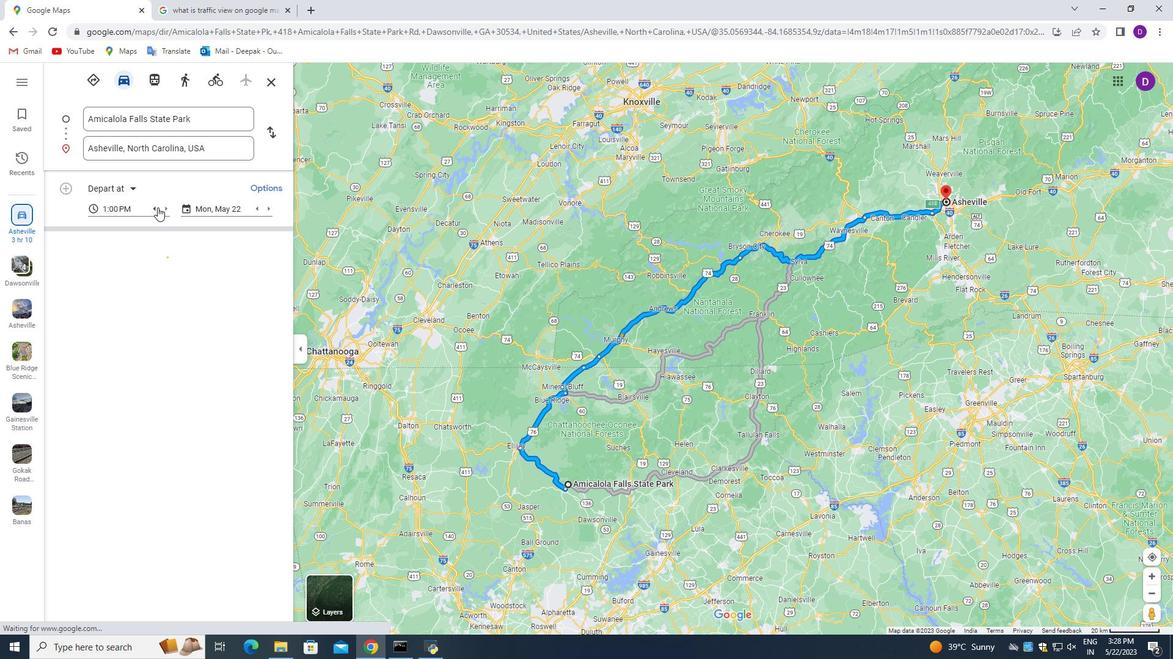 
Action: Mouse pressed left at (157, 207)
Screenshot: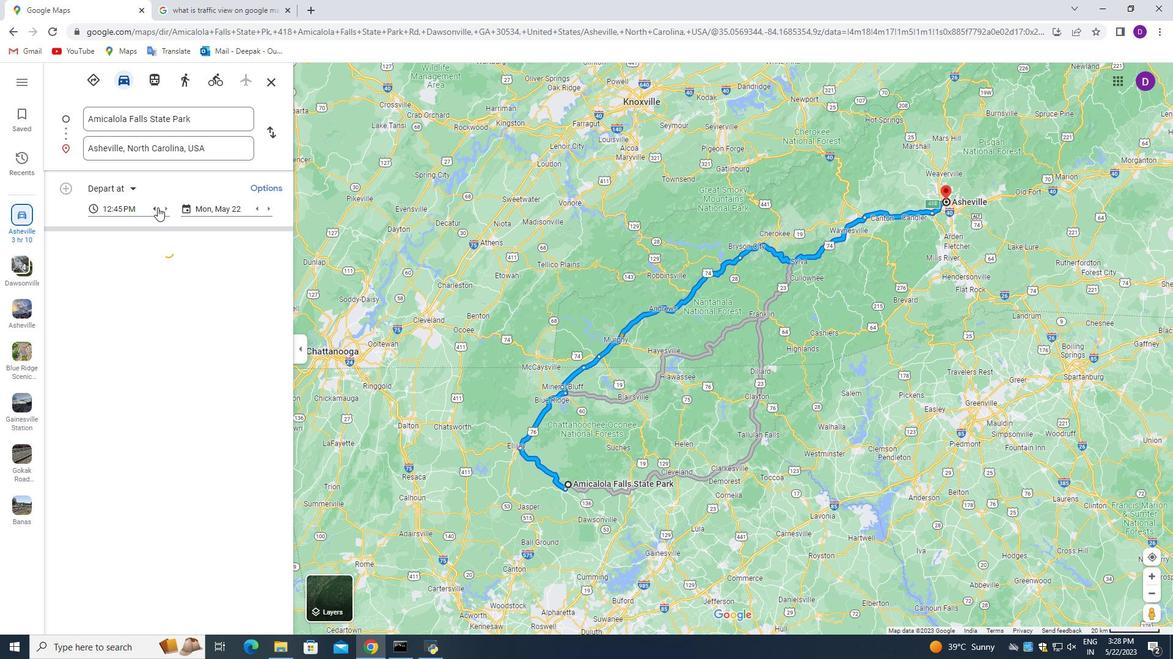 
Action: Mouse pressed left at (157, 207)
Screenshot: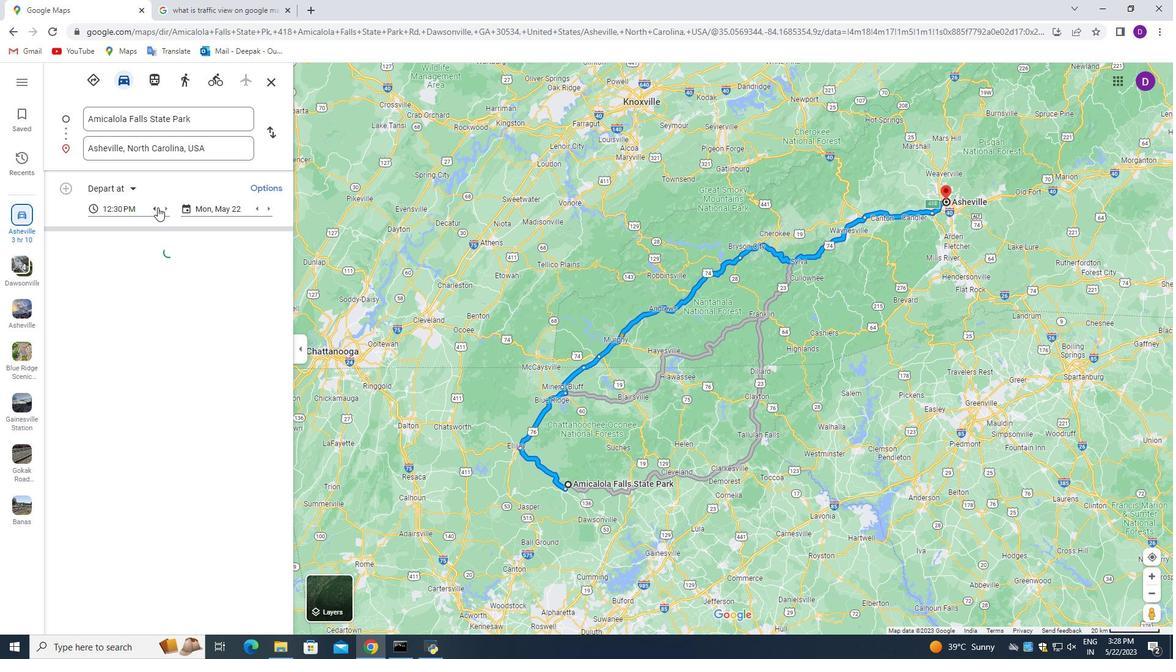 
Action: Mouse pressed left at (157, 207)
Screenshot: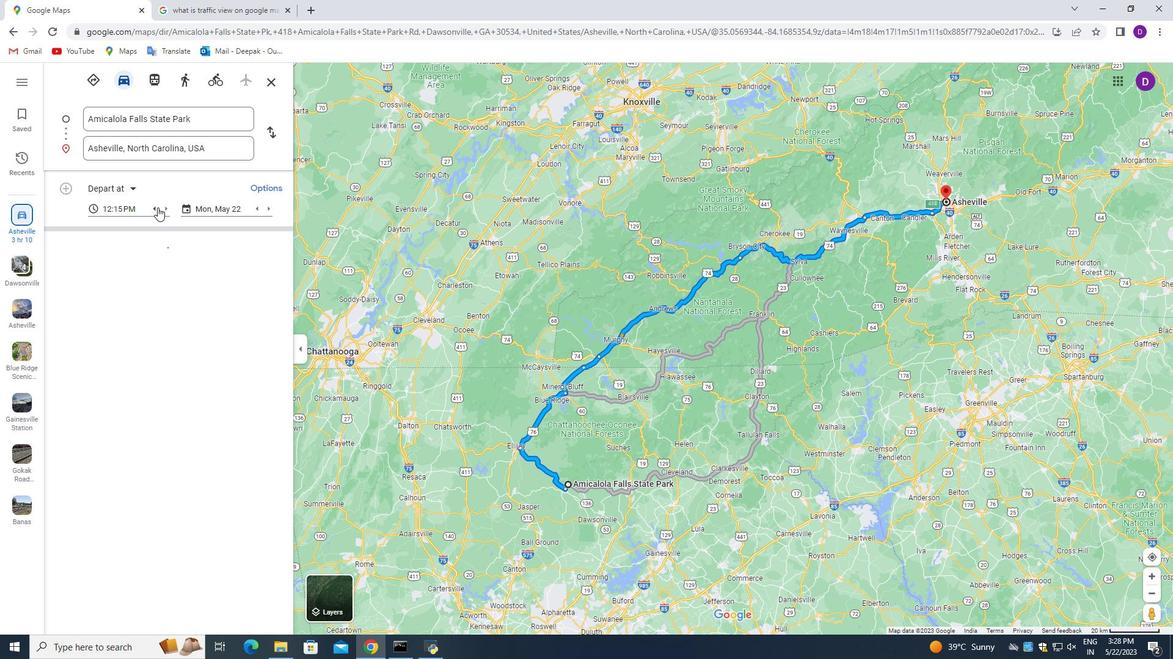 
Action: Mouse moved to (270, 209)
Screenshot: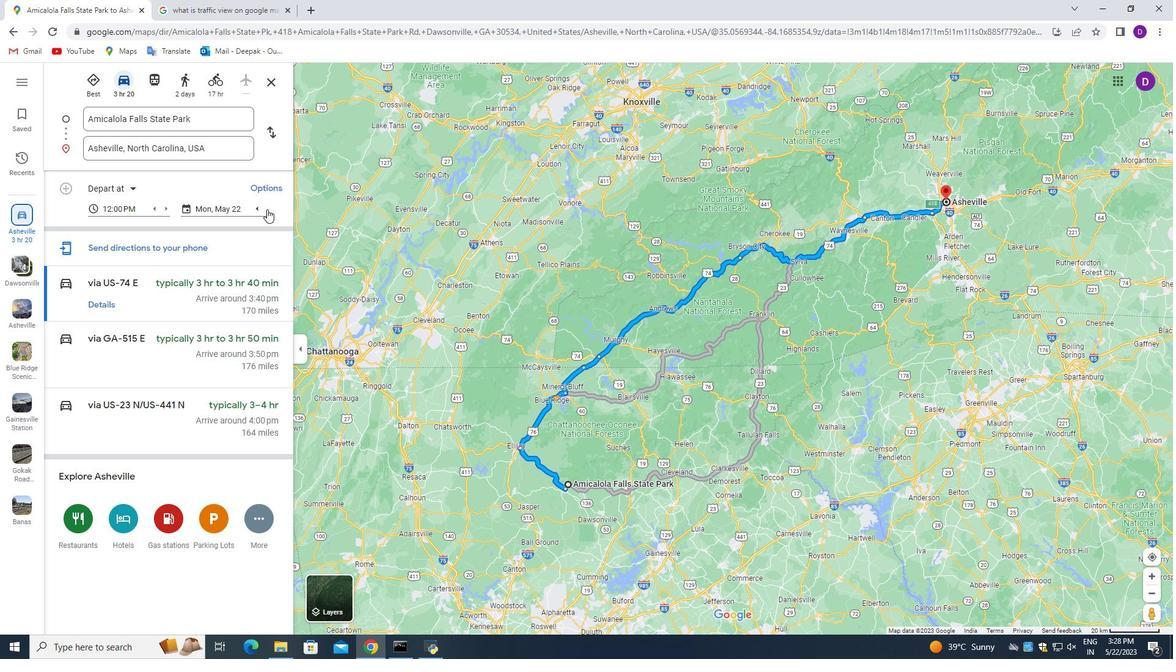 
Action: Mouse pressed left at (270, 209)
Screenshot: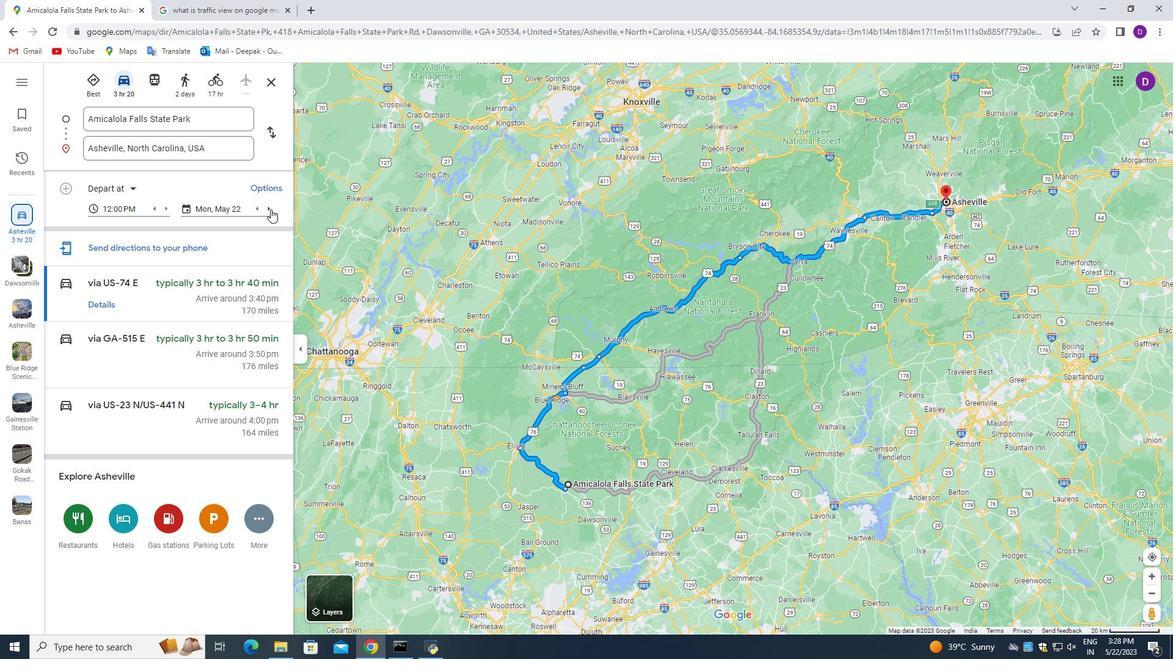 
Action: Mouse pressed left at (270, 209)
Screenshot: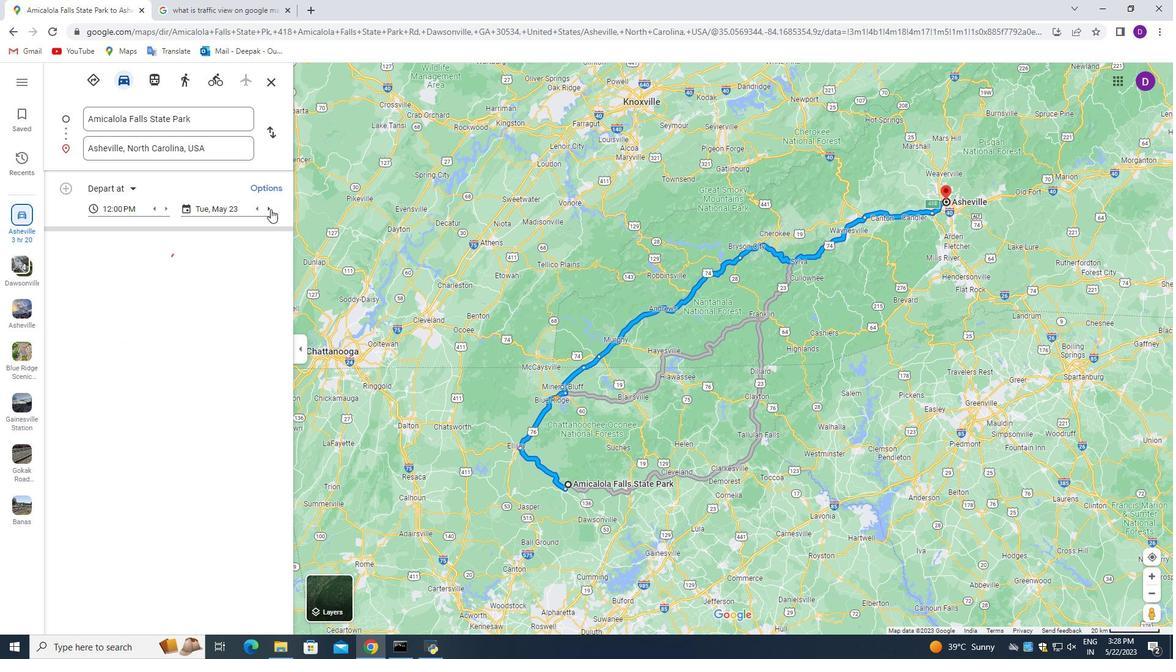 
Action: Mouse pressed left at (270, 209)
Screenshot: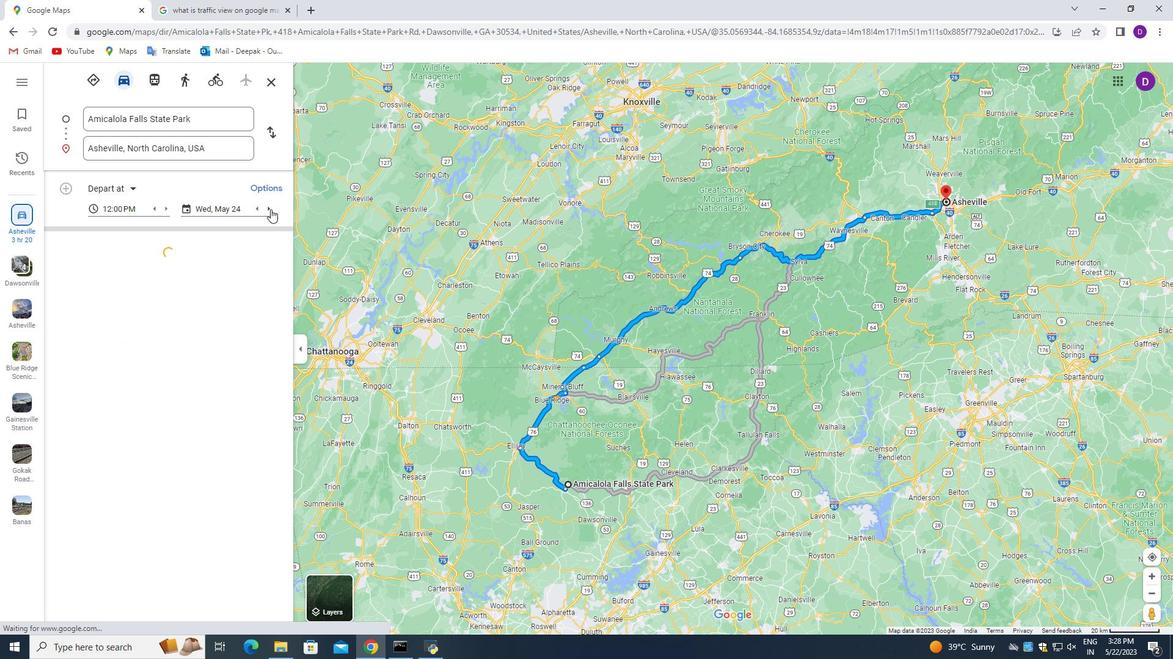 
Action: Mouse pressed left at (270, 209)
Screenshot: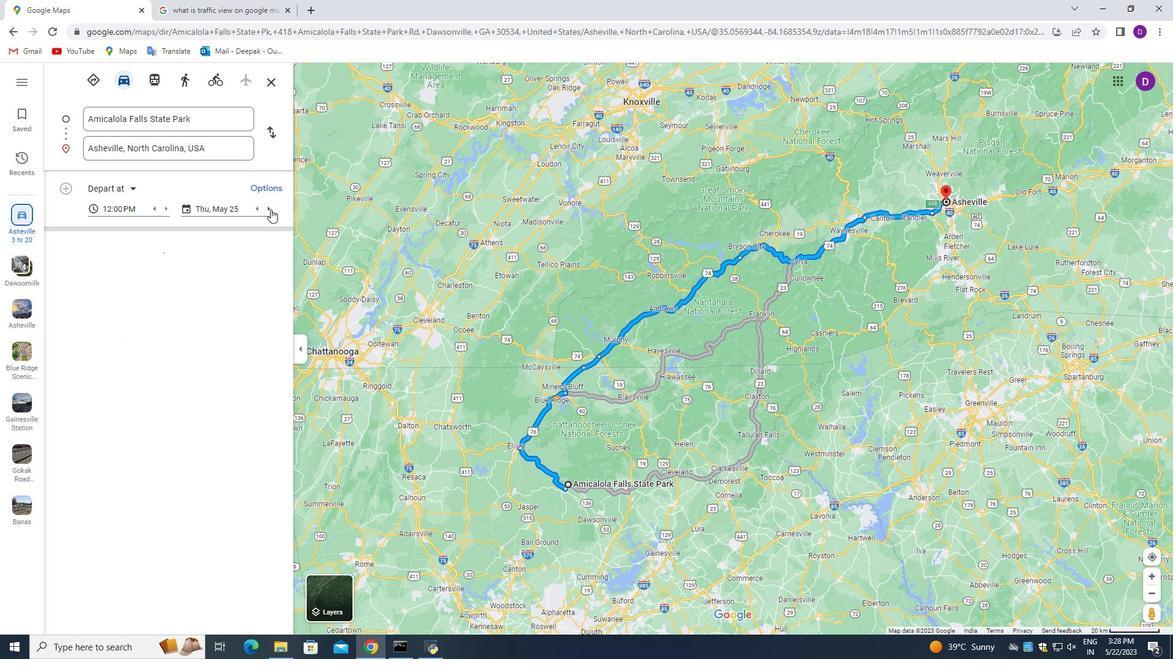 
Action: Mouse pressed left at (270, 209)
Screenshot: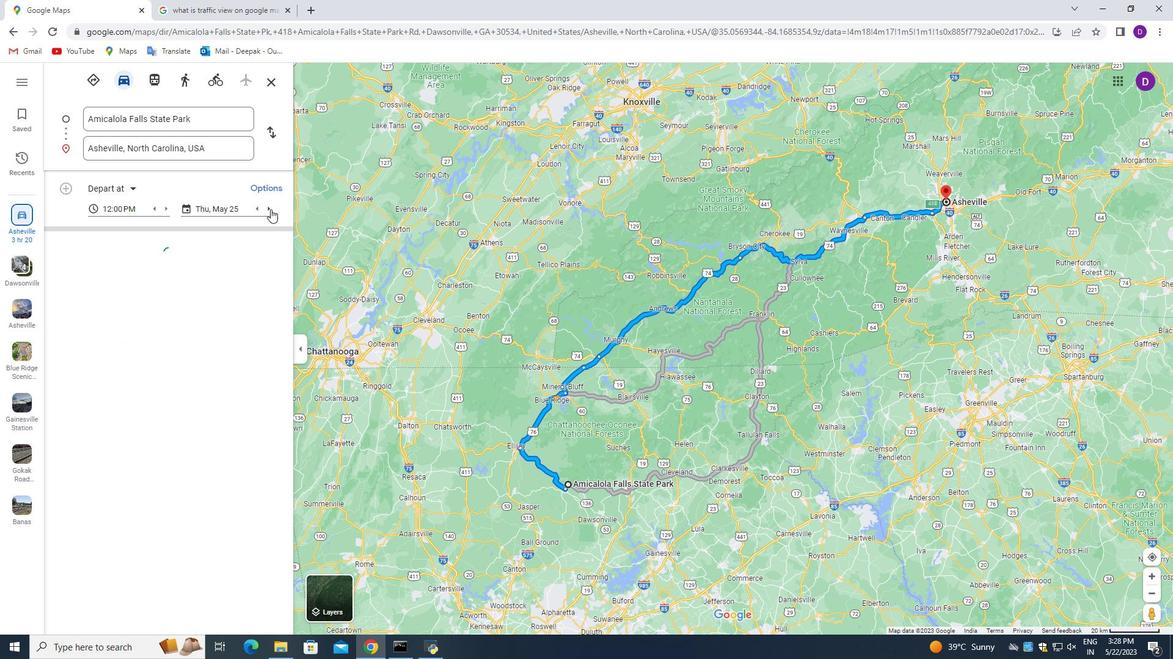 
Action: Mouse pressed left at (270, 209)
Screenshot: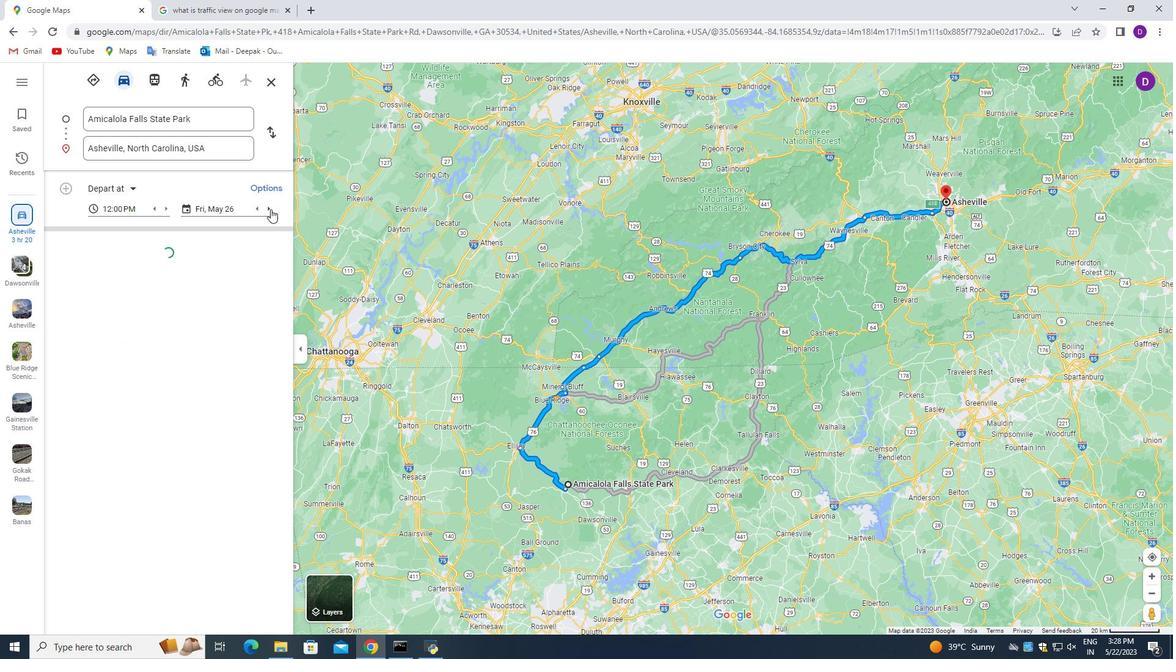 
Action: Mouse pressed left at (270, 209)
Screenshot: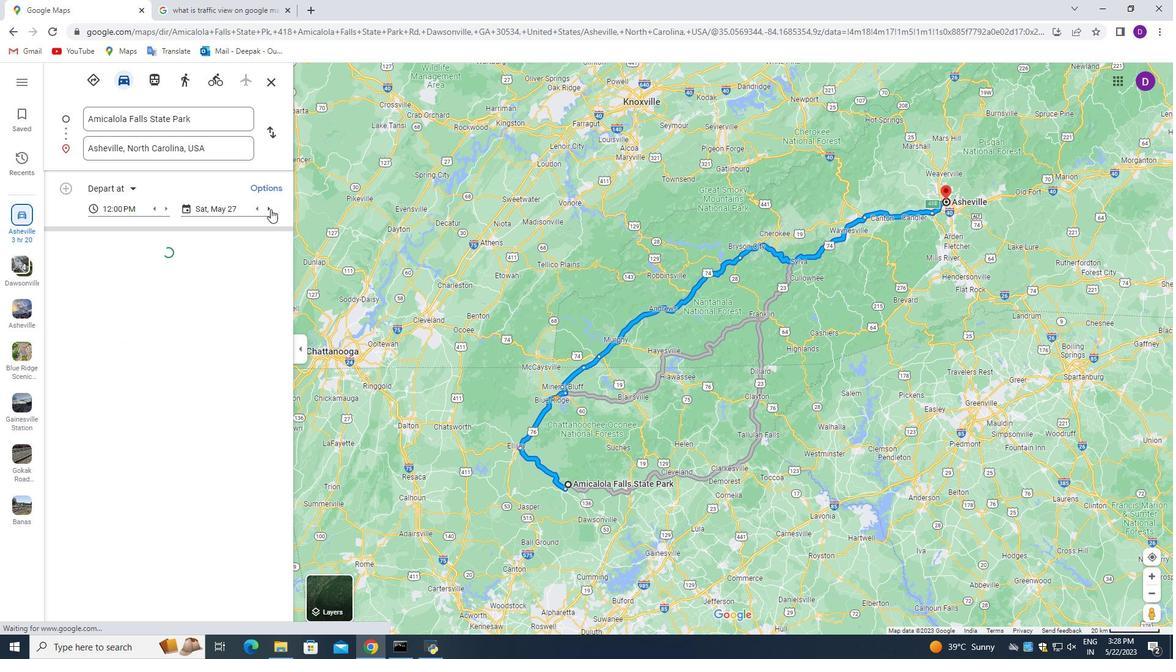 
Action: Mouse pressed left at (270, 209)
Screenshot: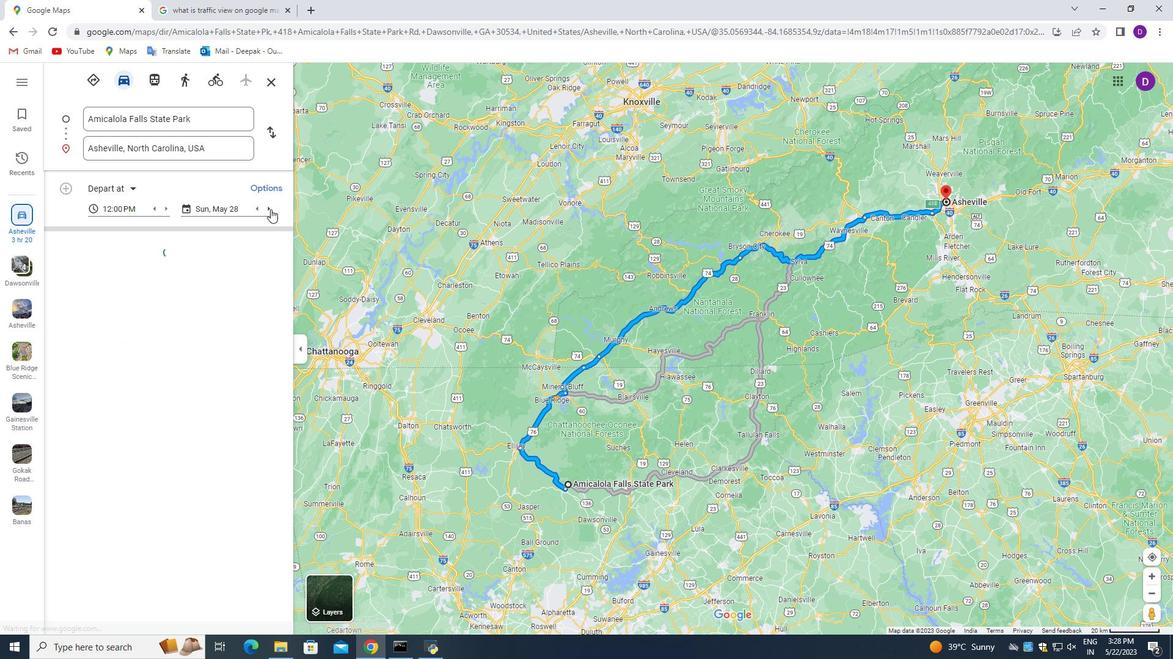 
Action: Mouse pressed left at (270, 209)
Screenshot: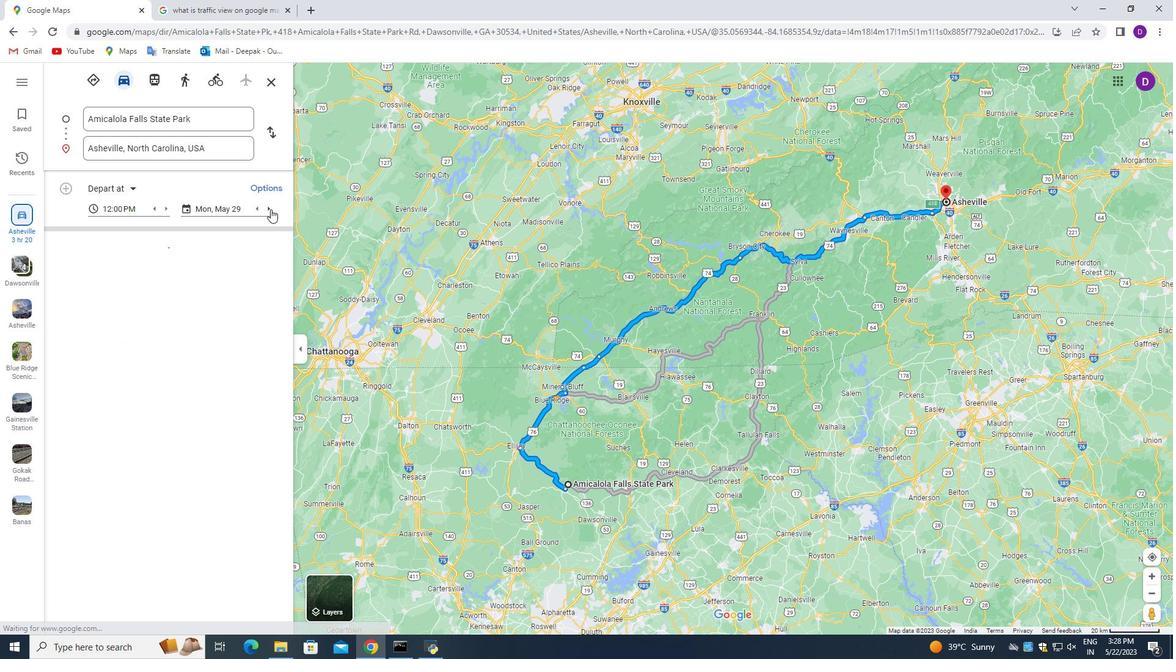 
Action: Mouse moved to (215, 211)
Screenshot: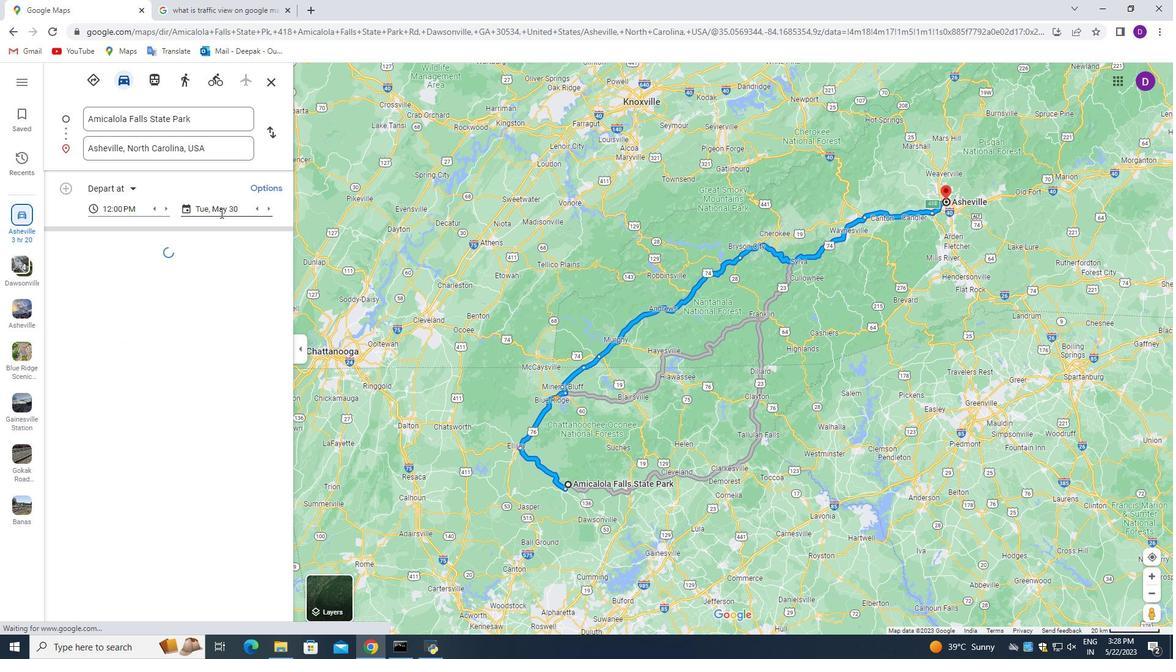 
Action: Mouse pressed left at (215, 211)
Screenshot: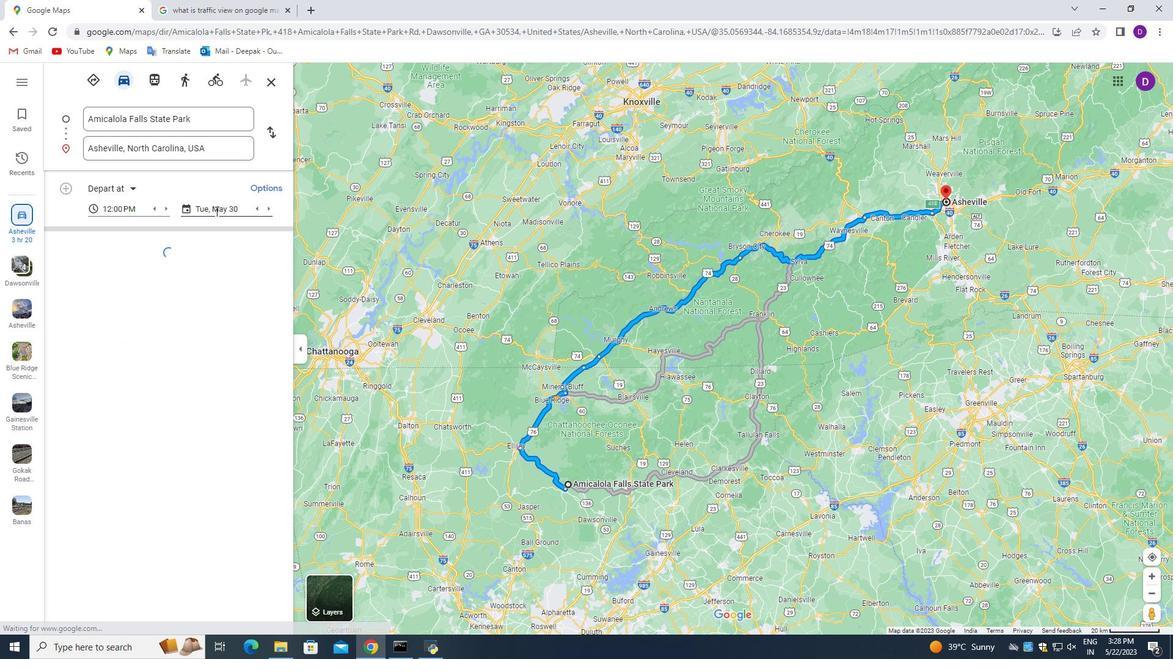 
Action: Mouse moved to (289, 235)
Screenshot: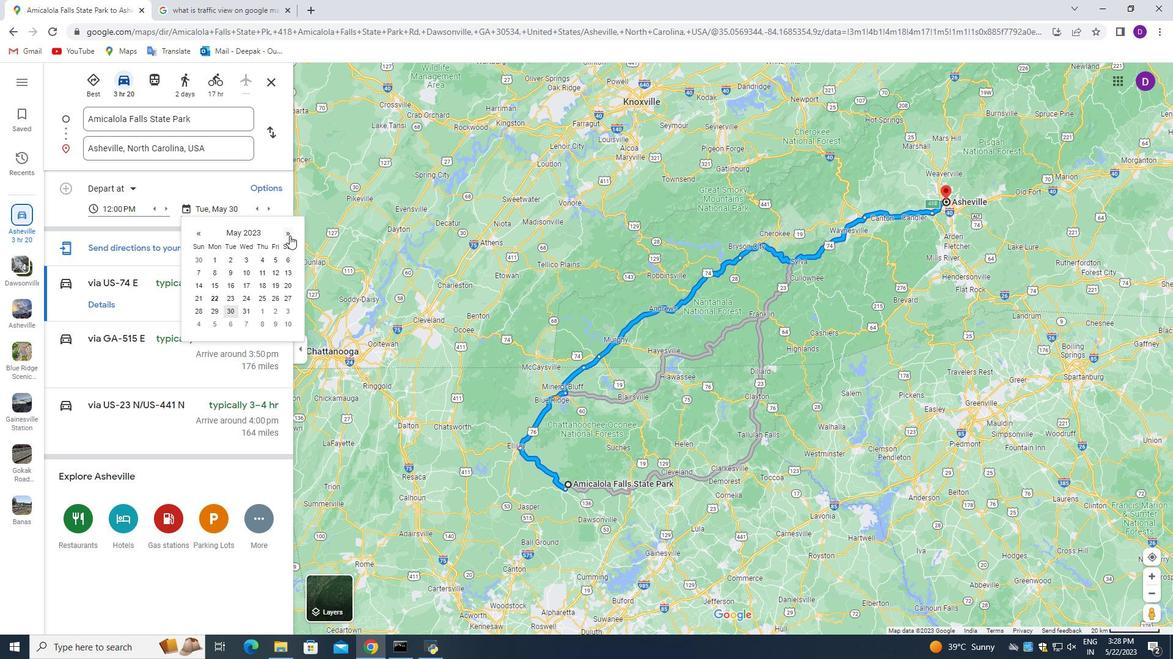 
Action: Mouse pressed left at (289, 235)
Screenshot: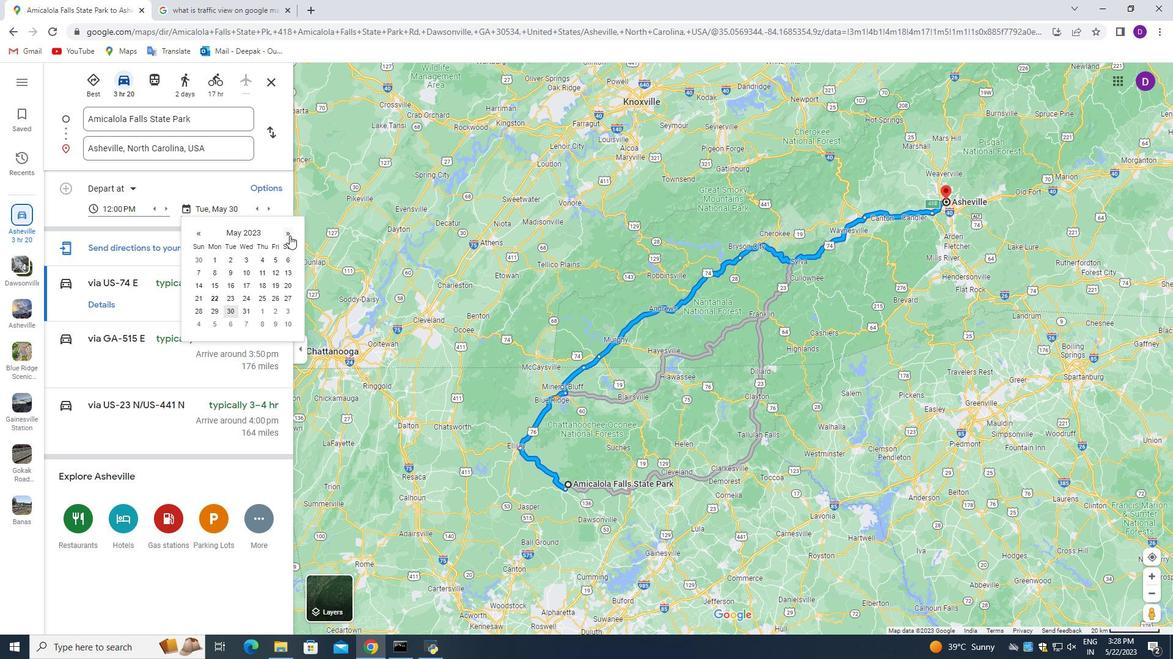 
Action: Mouse pressed left at (289, 235)
Screenshot: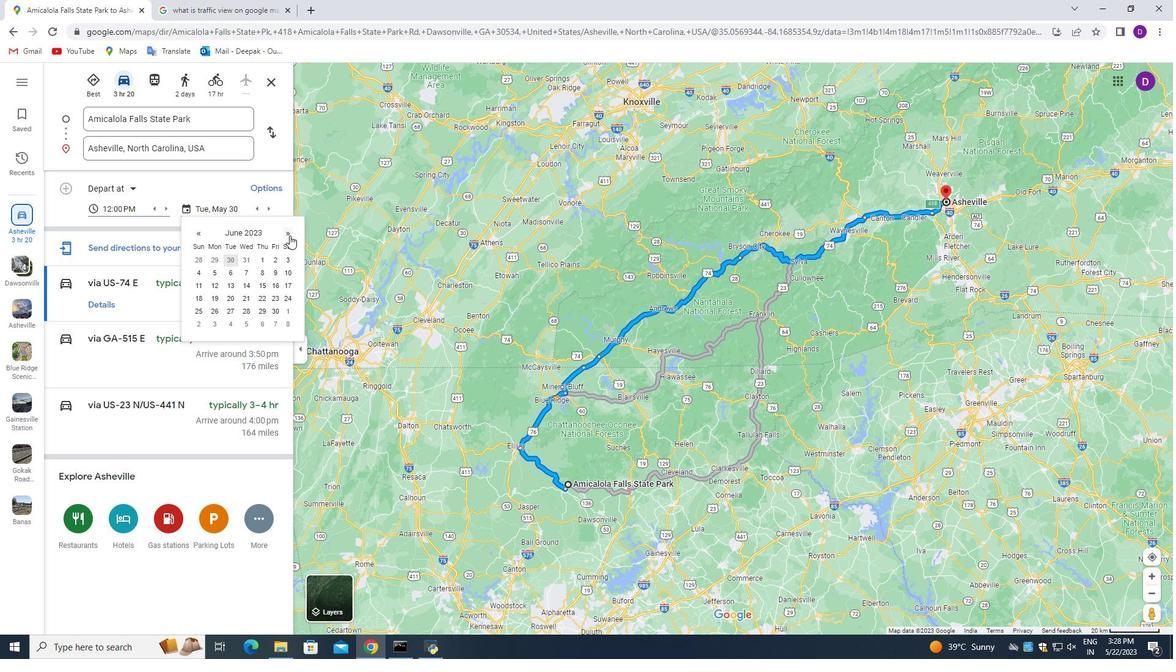 
Action: Mouse pressed left at (289, 235)
Screenshot: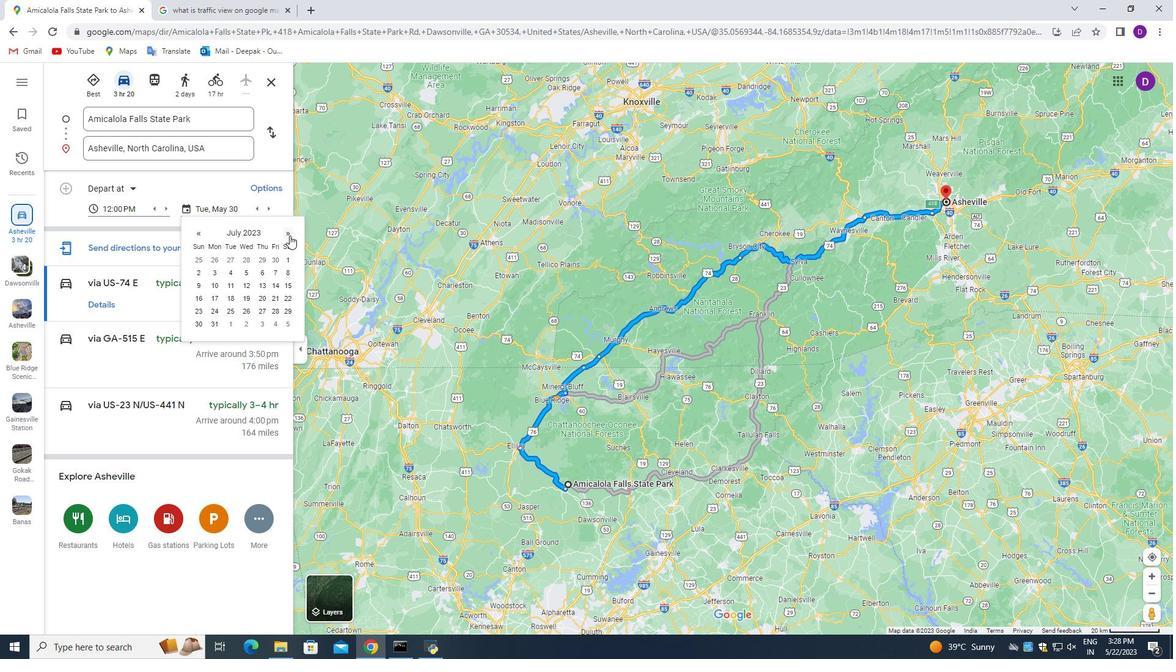 
Action: Mouse pressed left at (289, 235)
Screenshot: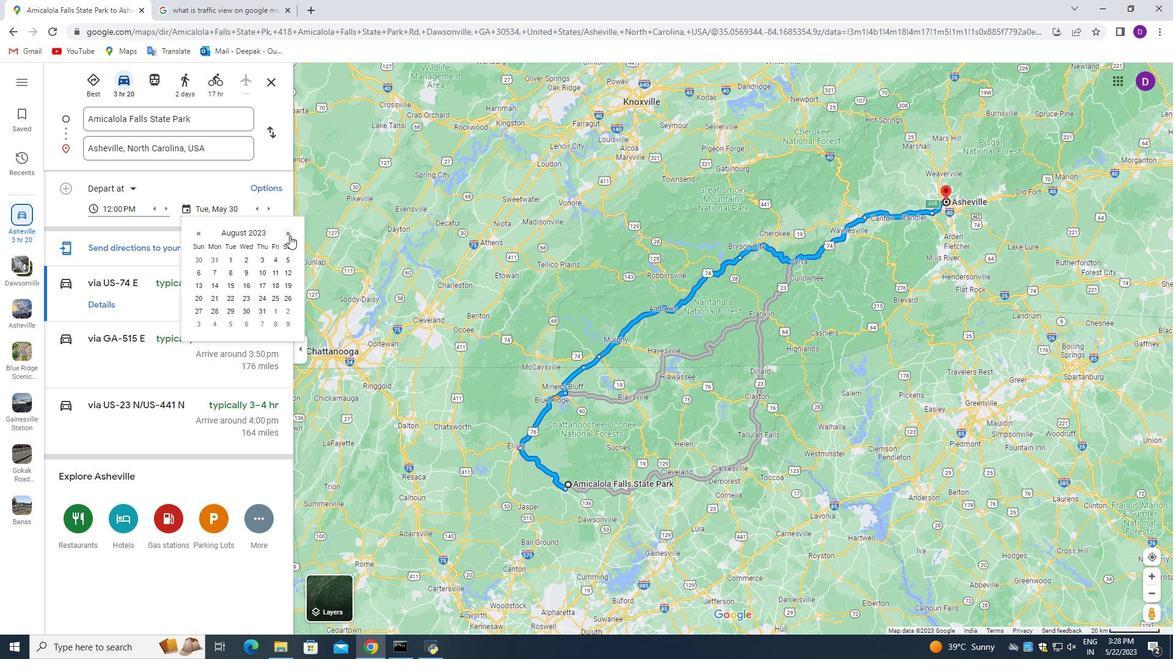 
Action: Mouse pressed left at (289, 235)
Screenshot: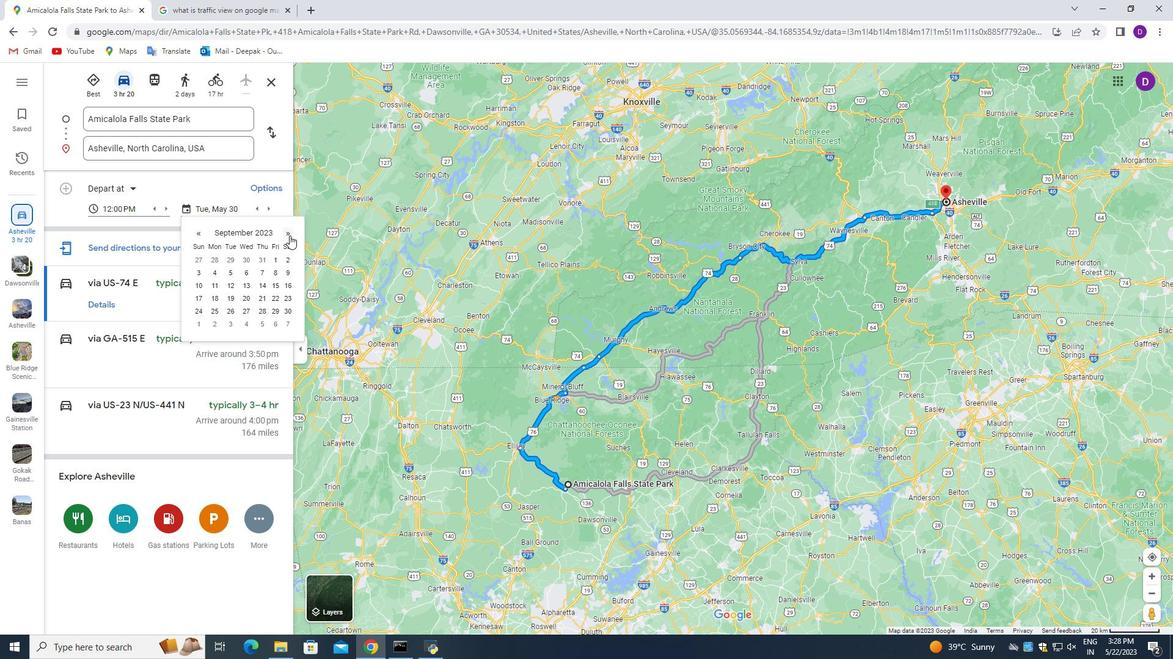 
Action: Mouse pressed left at (289, 235)
Screenshot: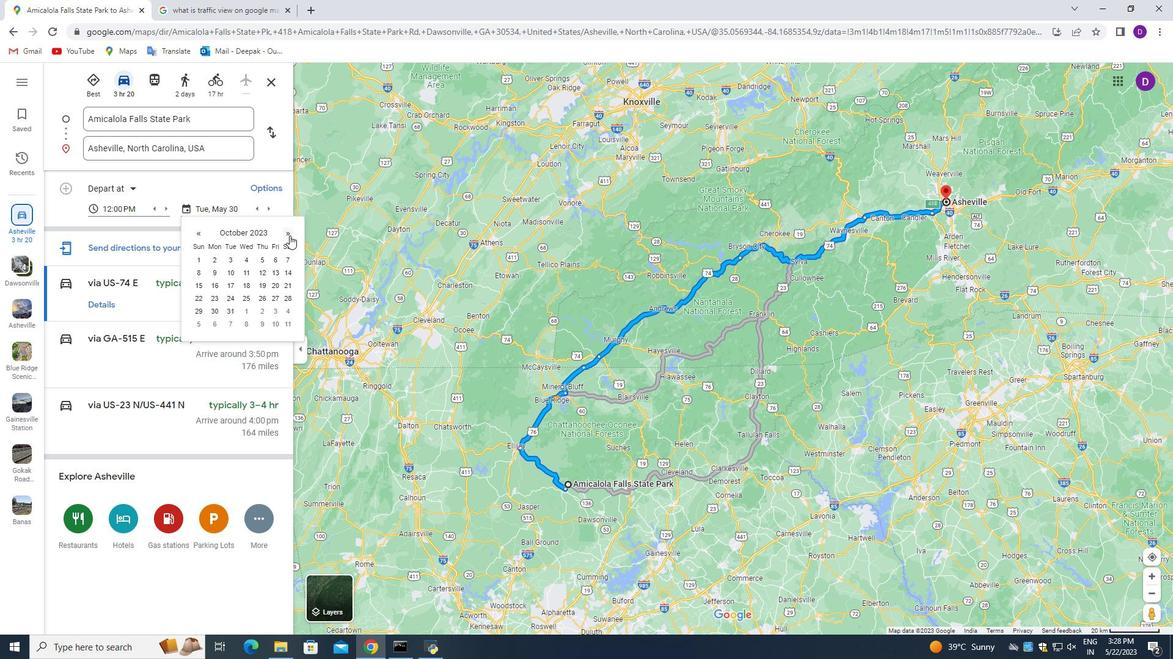 
Action: Mouse pressed left at (289, 235)
Screenshot: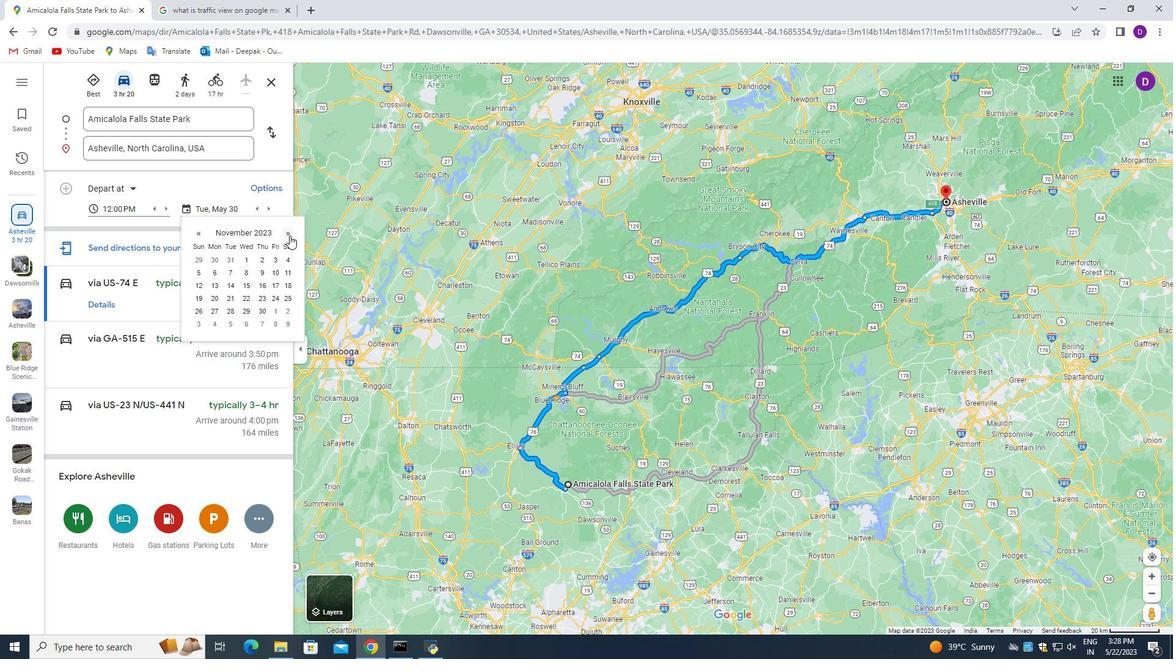 
Action: Mouse moved to (275, 283)
Screenshot: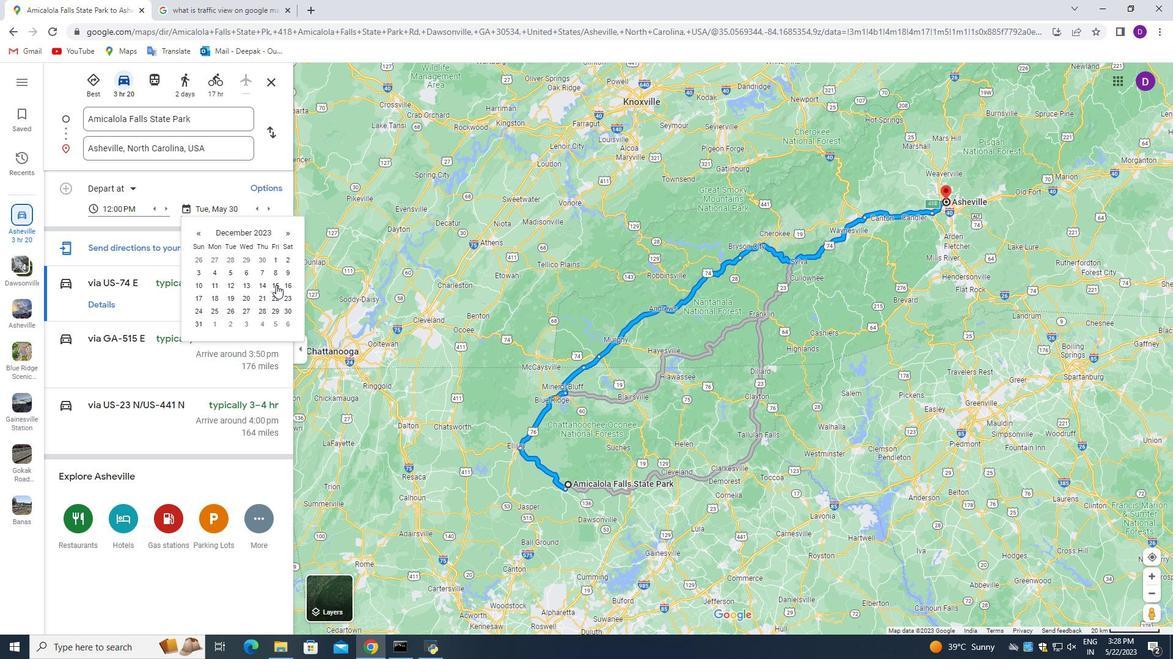 
Action: Mouse pressed left at (275, 283)
Screenshot: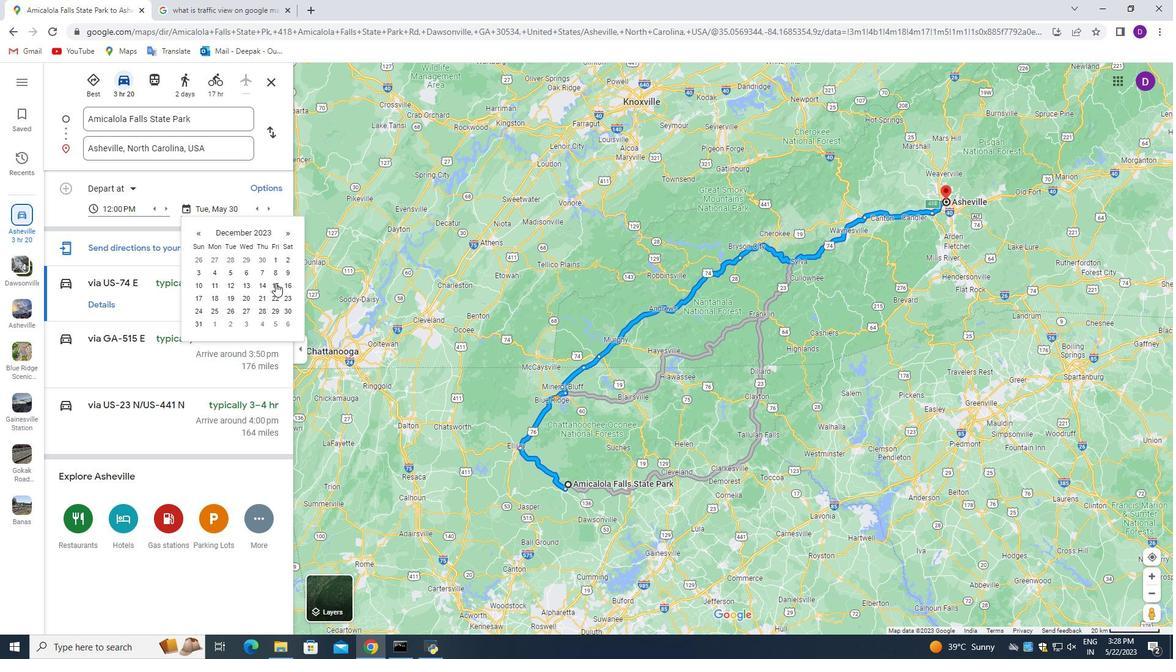 
Action: Mouse moved to (172, 395)
Screenshot: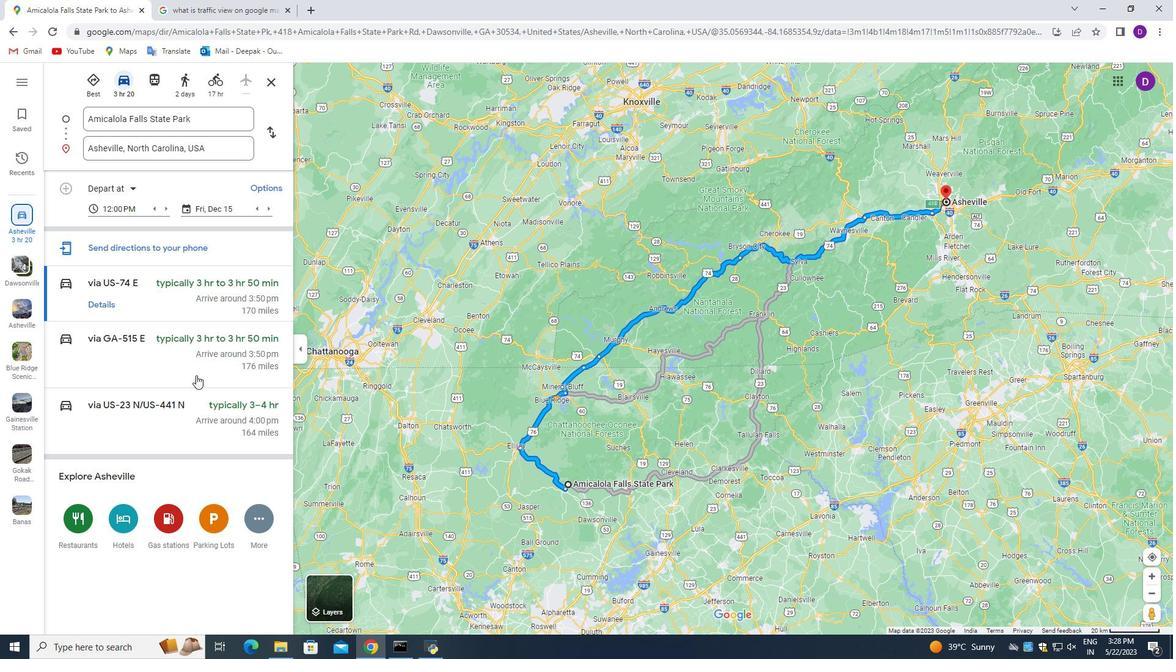 
Action: Mouse scrolled (172, 395) with delta (0, 0)
Screenshot: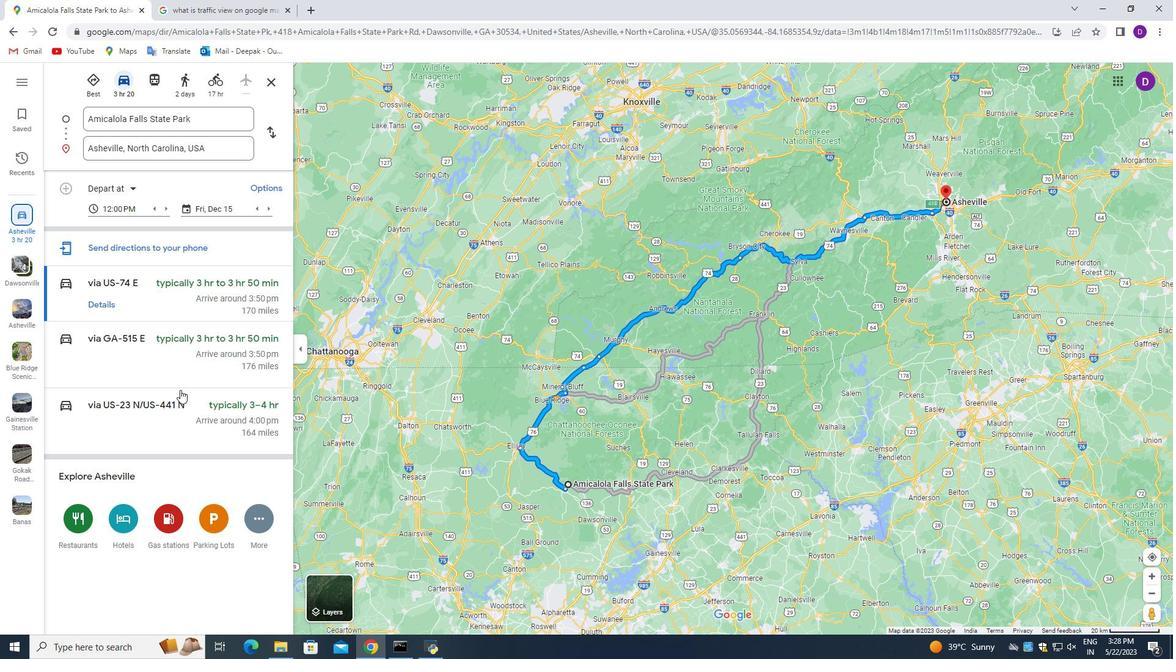 
Action: Mouse moved to (171, 397)
Screenshot: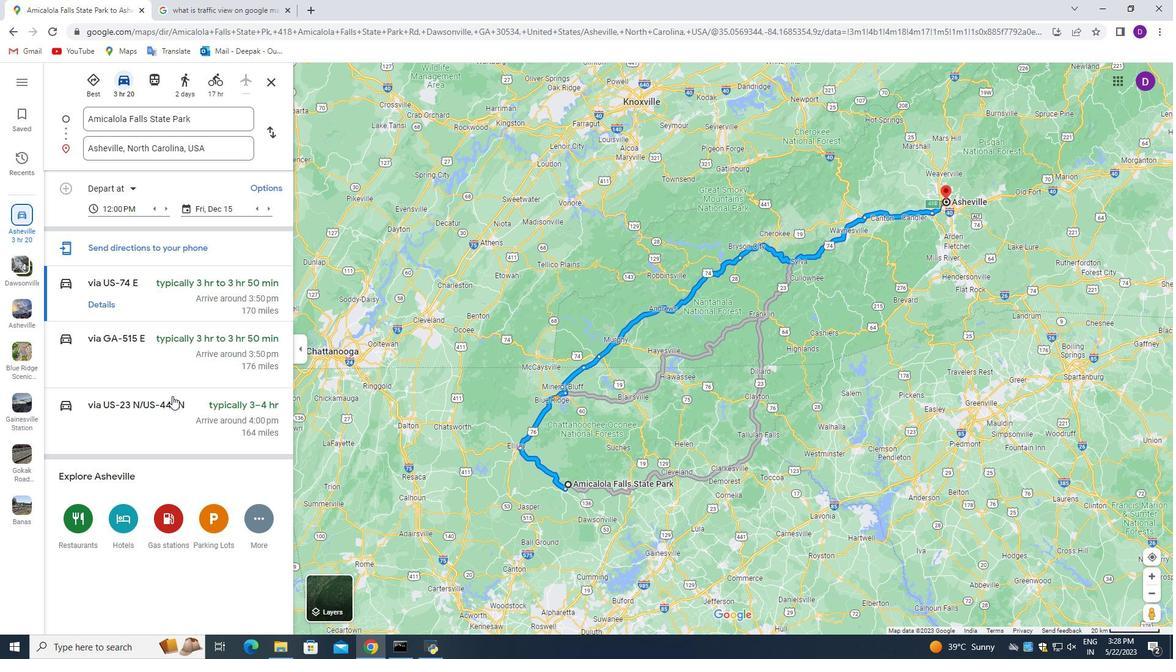 
Action: Mouse scrolled (171, 397) with delta (0, 0)
Screenshot: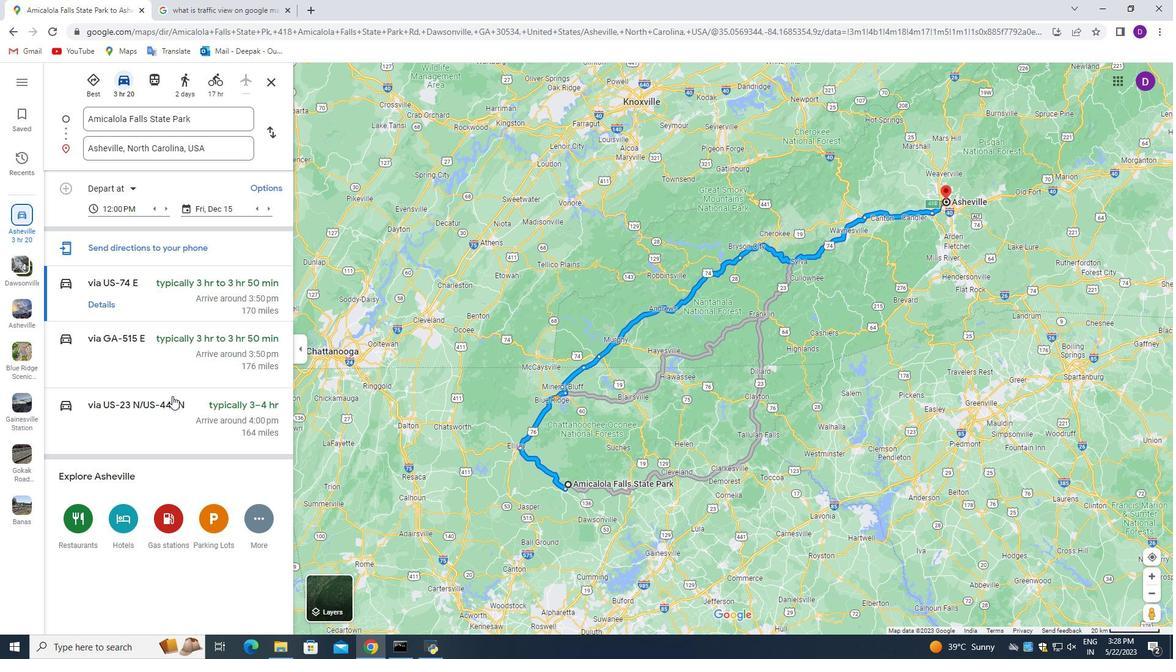 
Action: Mouse scrolled (171, 397) with delta (0, 0)
Screenshot: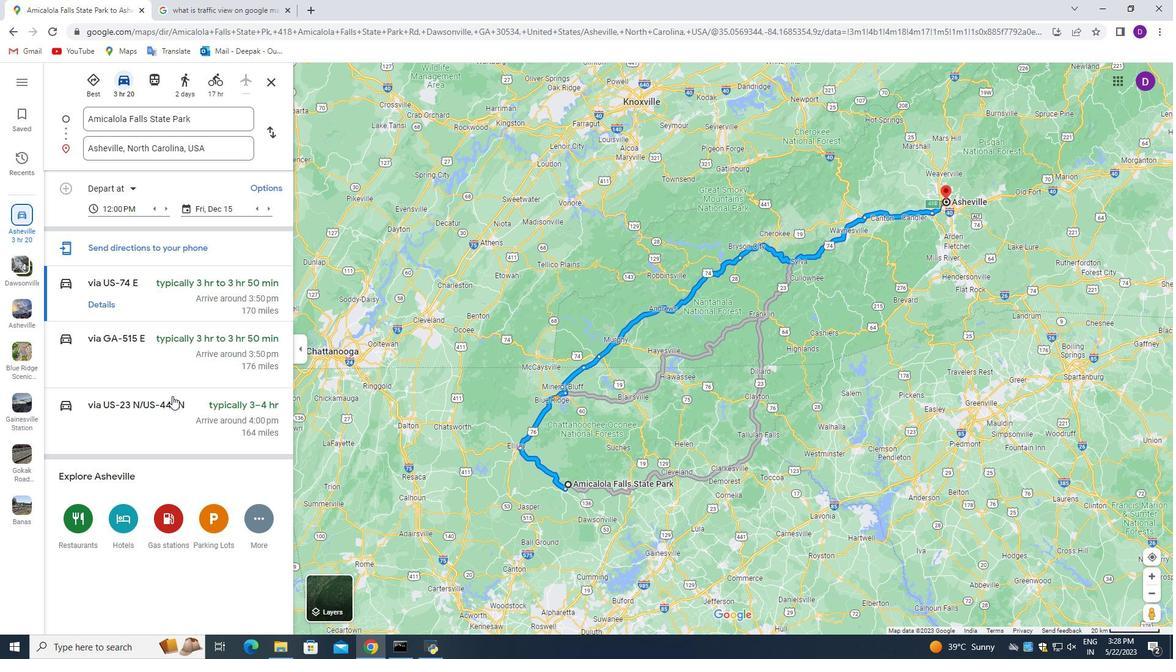 
Action: Mouse scrolled (171, 397) with delta (0, 0)
Screenshot: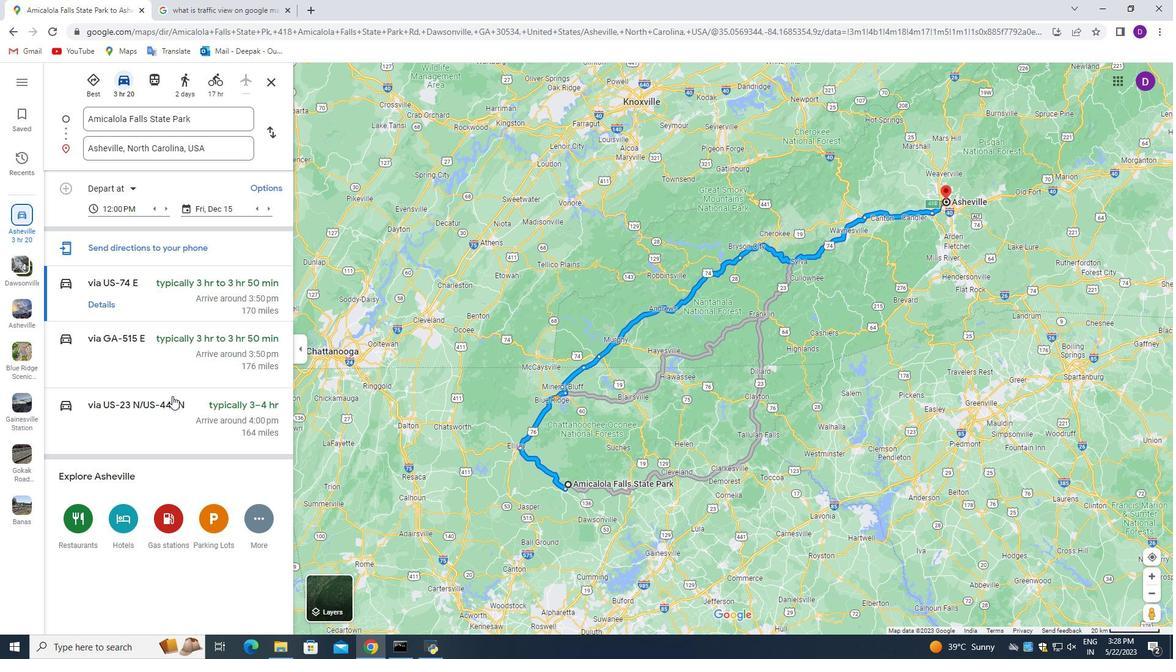 
Action: Mouse moved to (178, 372)
Screenshot: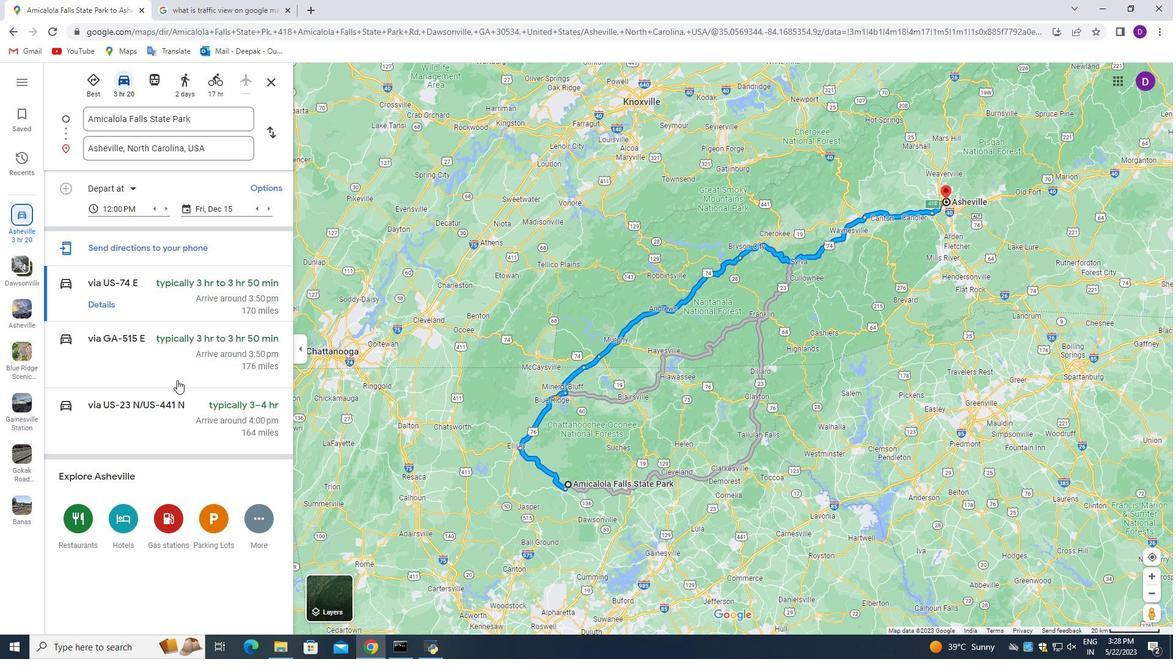 
Action: Mouse scrolled (178, 373) with delta (0, 0)
Screenshot: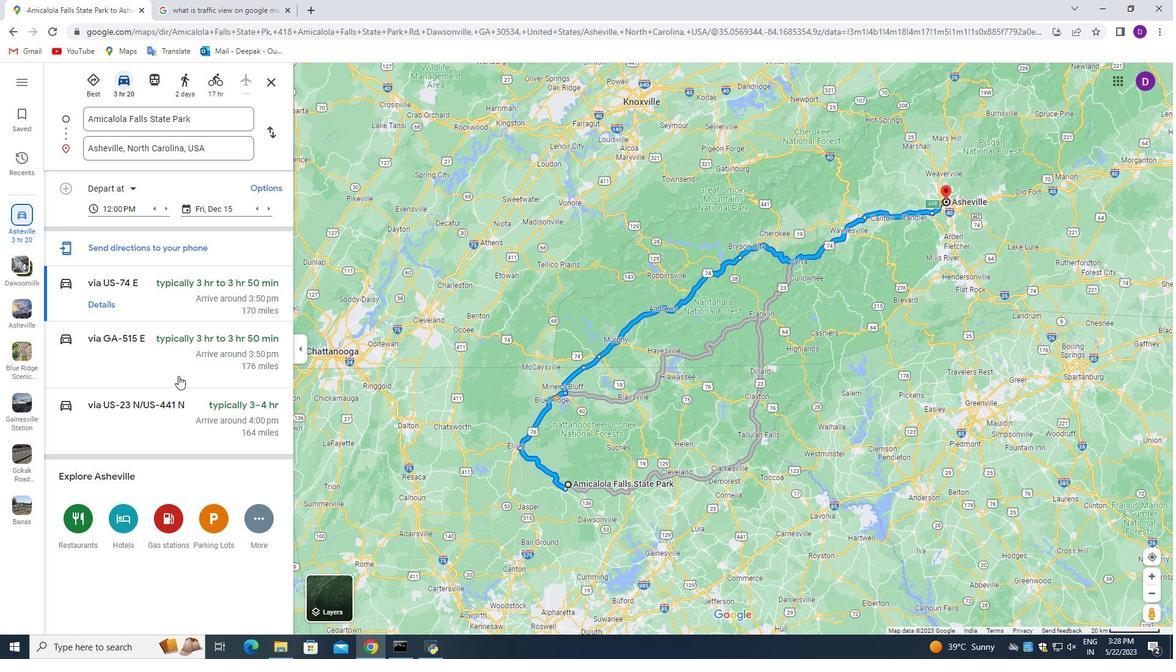
Action: Mouse moved to (178, 371)
Screenshot: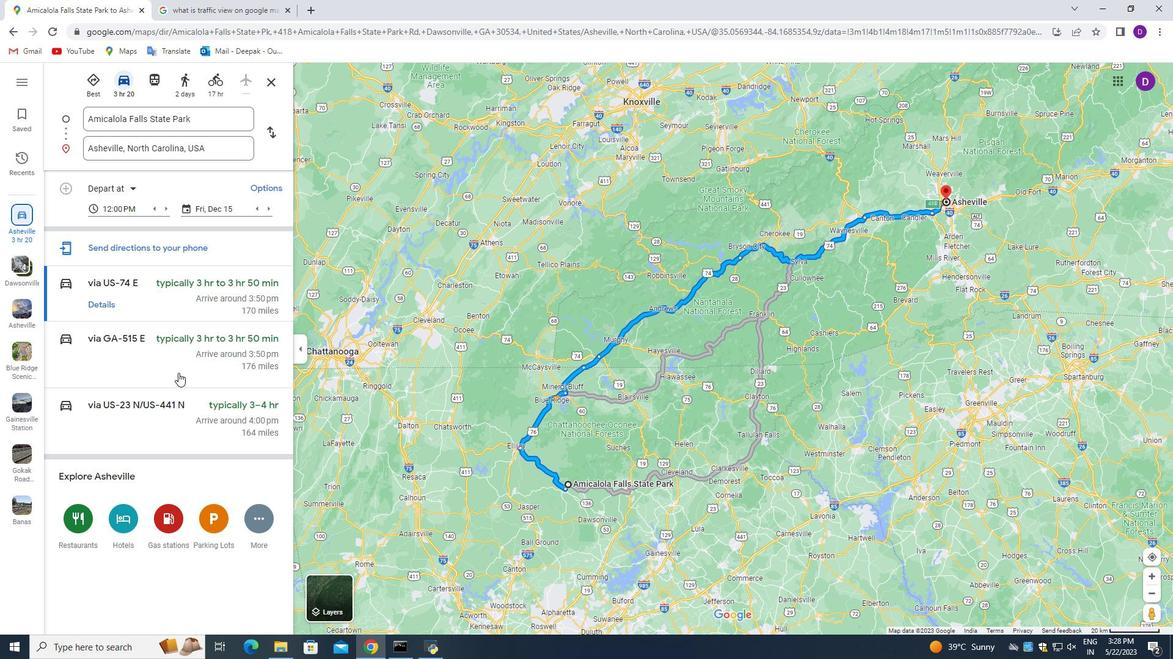 
Action: Mouse scrolled (178, 372) with delta (0, 0)
Screenshot: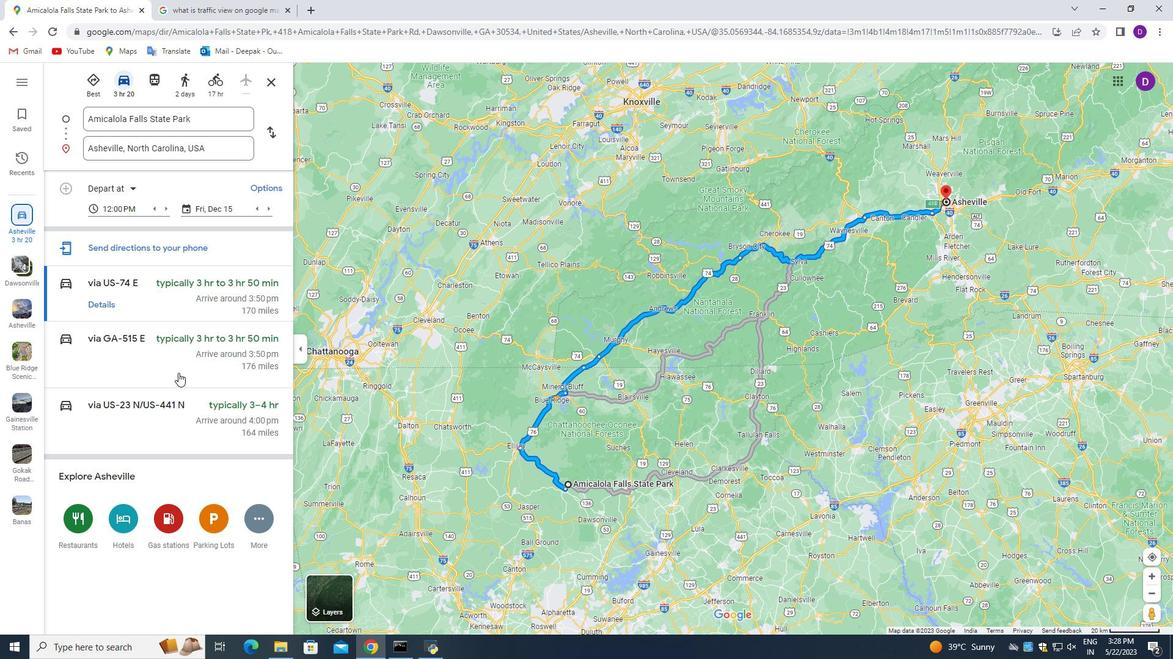 
Action: Mouse moved to (178, 369)
Screenshot: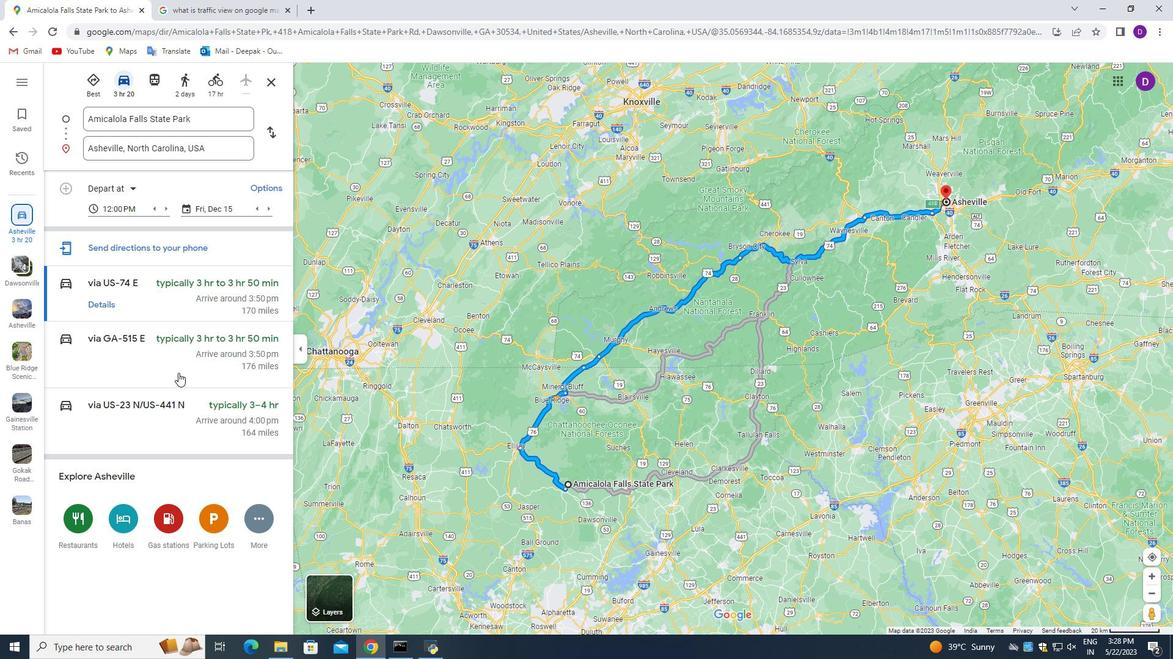
Action: Mouse scrolled (178, 369) with delta (0, 0)
Screenshot: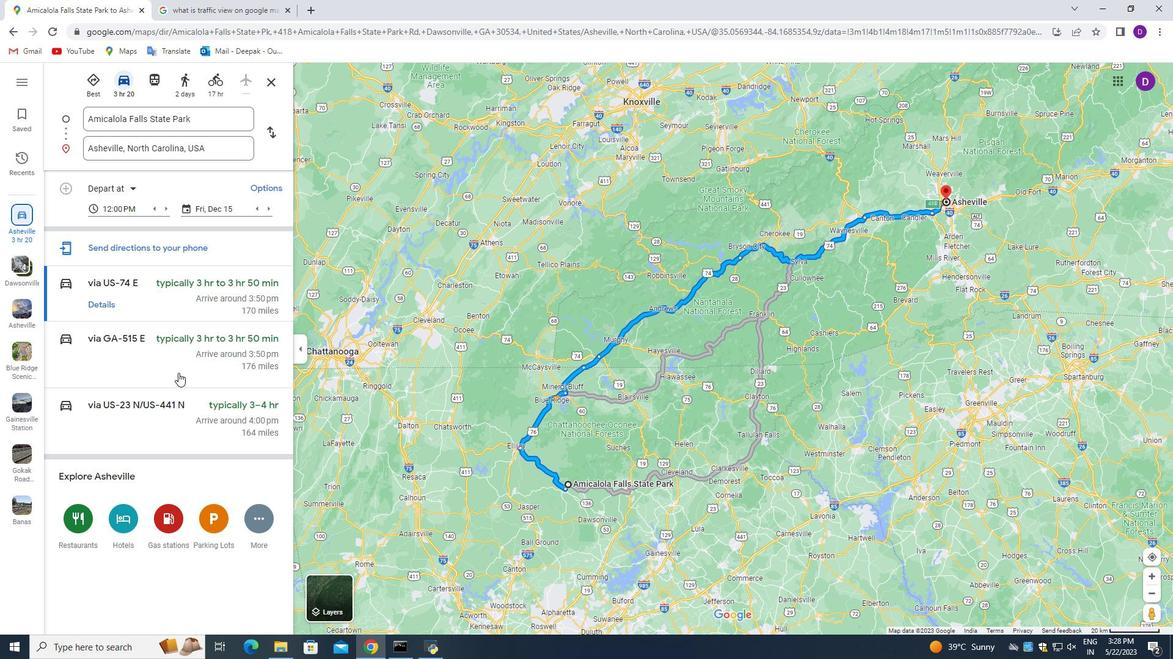 
Action: Mouse moved to (178, 296)
Screenshot: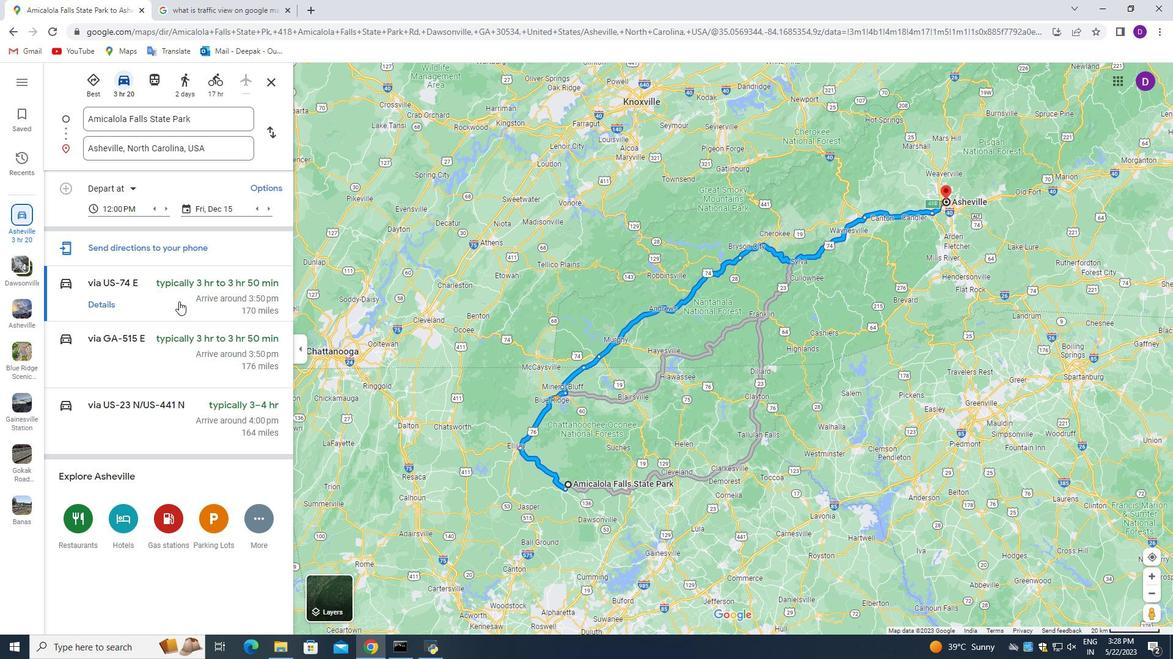 
Action: Mouse pressed left at (178, 296)
Screenshot: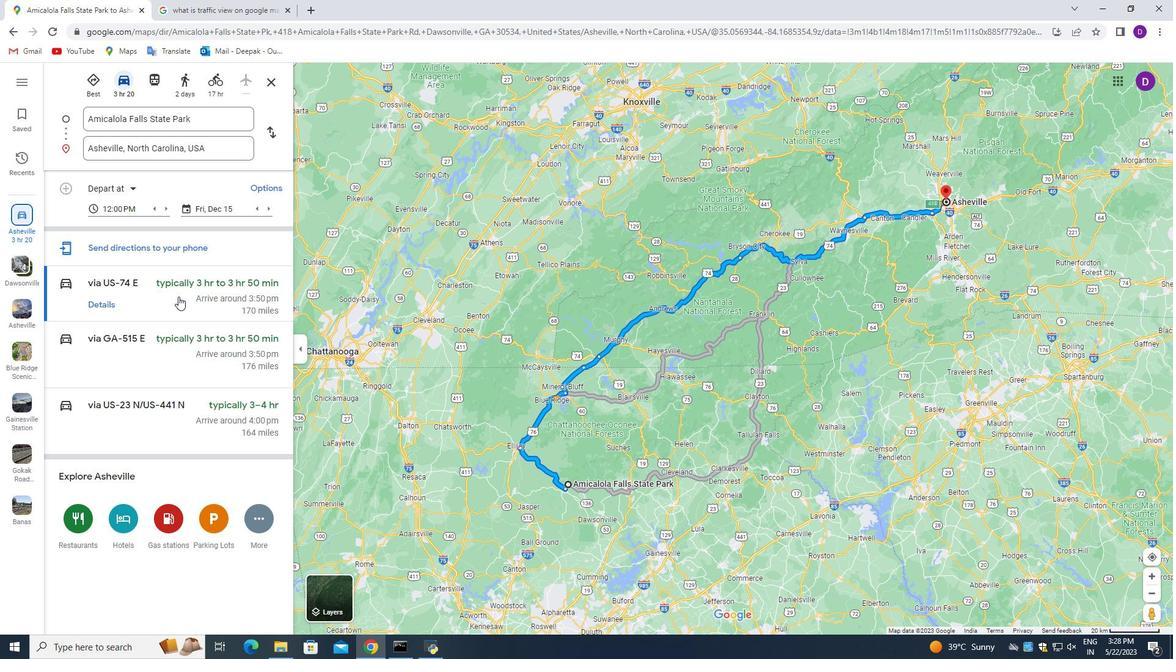 
Action: Mouse moved to (226, 130)
Screenshot: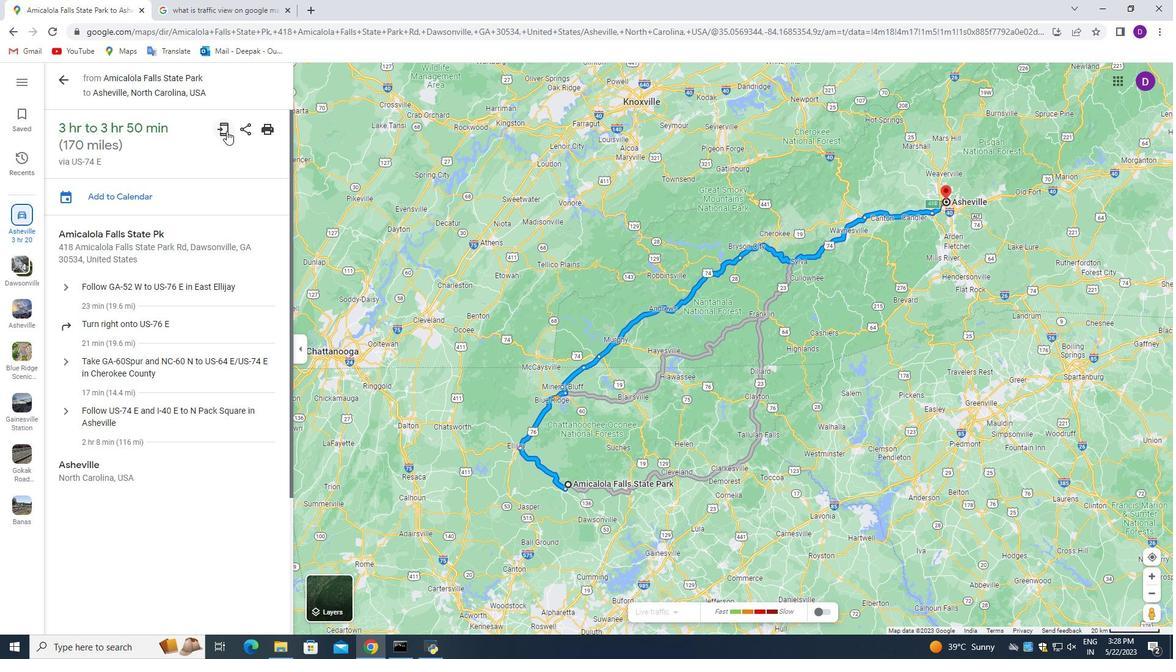 
Action: Mouse pressed left at (226, 130)
Screenshot: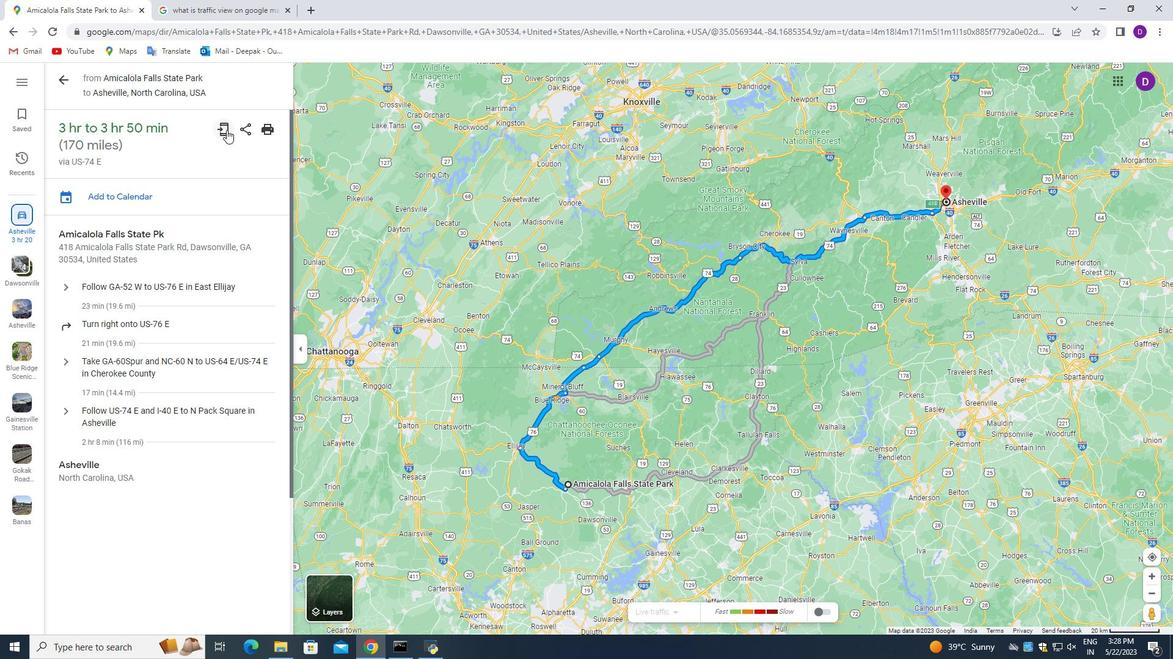 
Action: Mouse moved to (686, 300)
Screenshot: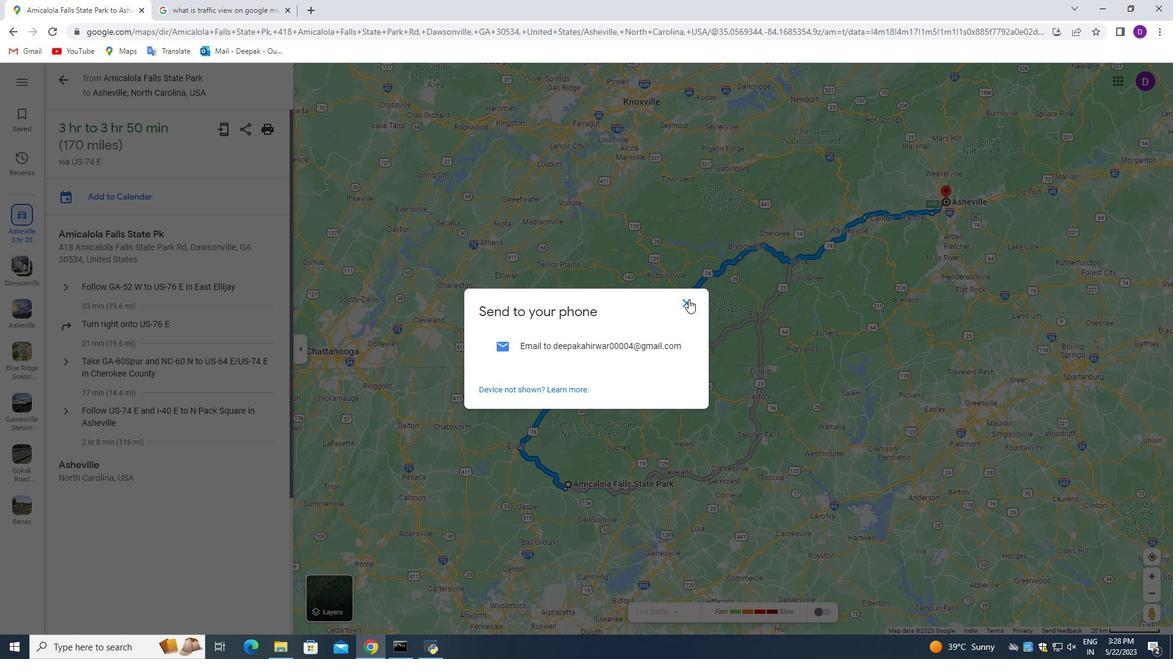 
Action: Mouse pressed left at (686, 300)
Screenshot: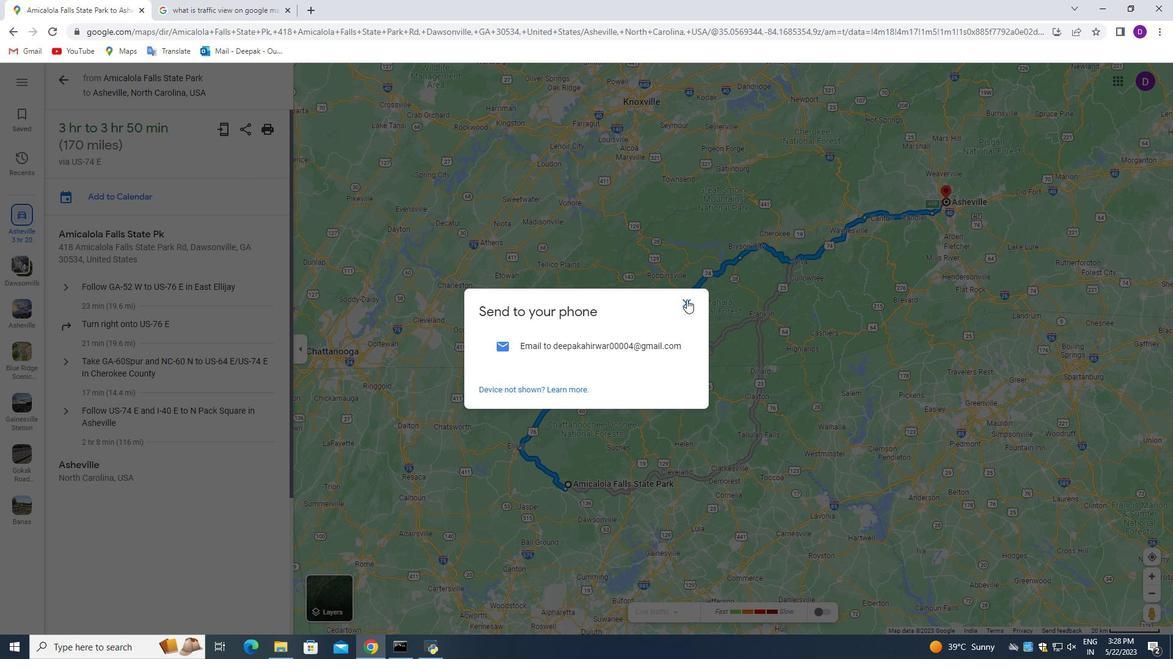 
Action: Mouse moved to (183, 337)
Screenshot: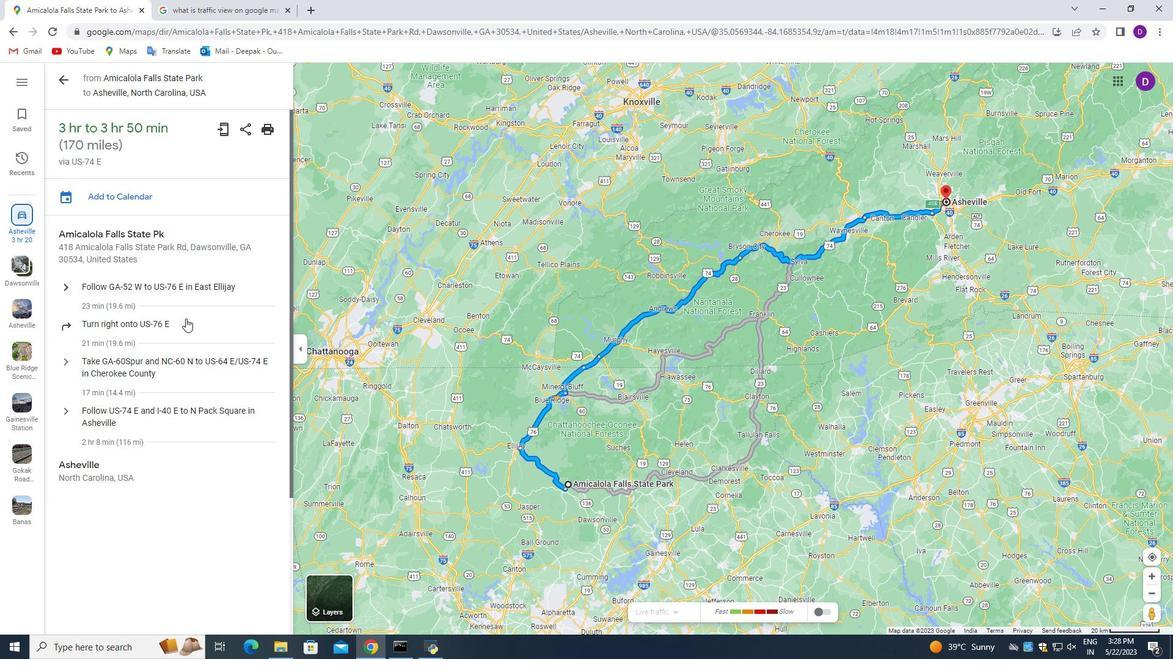
Action: Mouse scrolled (183, 336) with delta (0, 0)
Screenshot: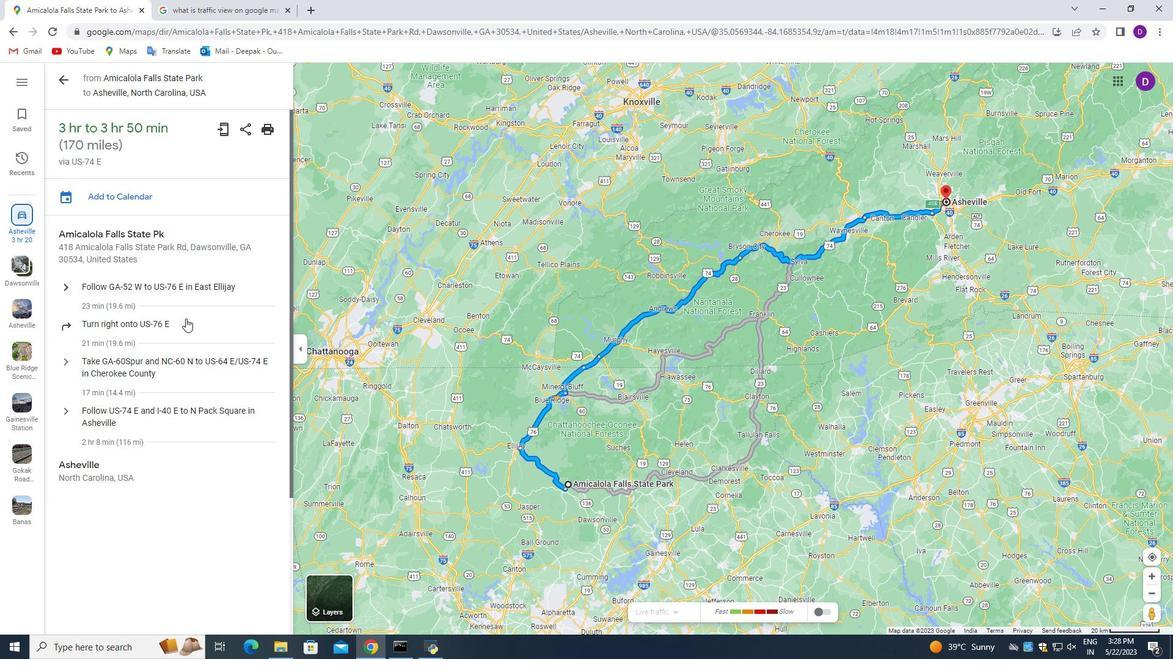 
Action: Mouse moved to (181, 351)
Screenshot: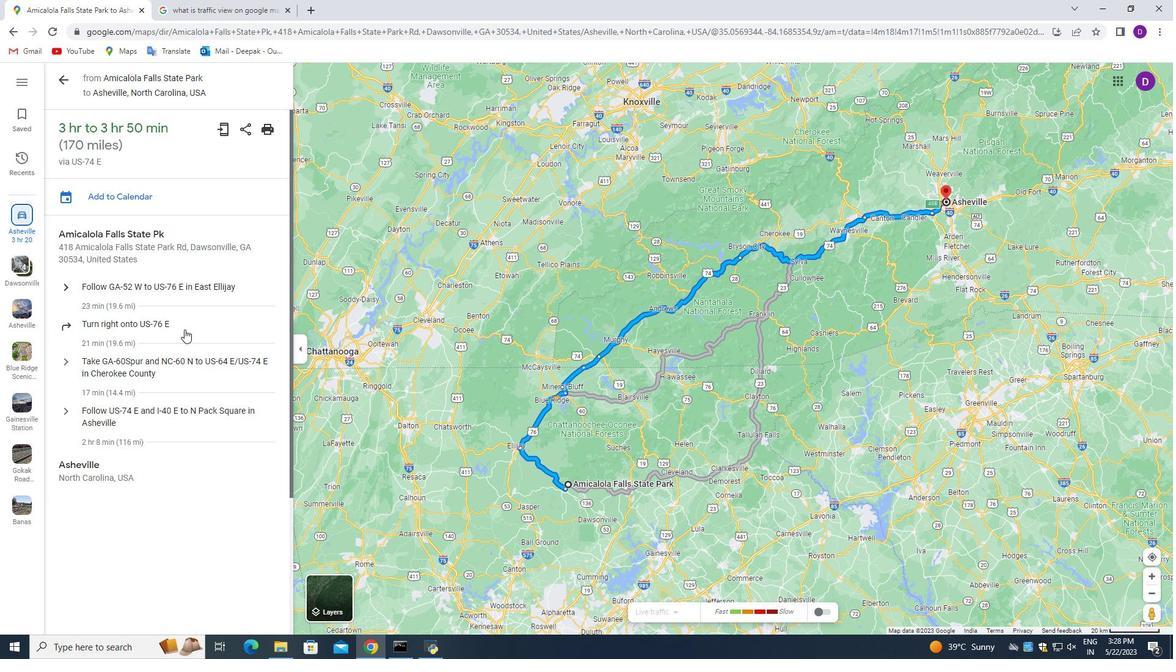 
Action: Mouse scrolled (181, 351) with delta (0, 0)
Screenshot: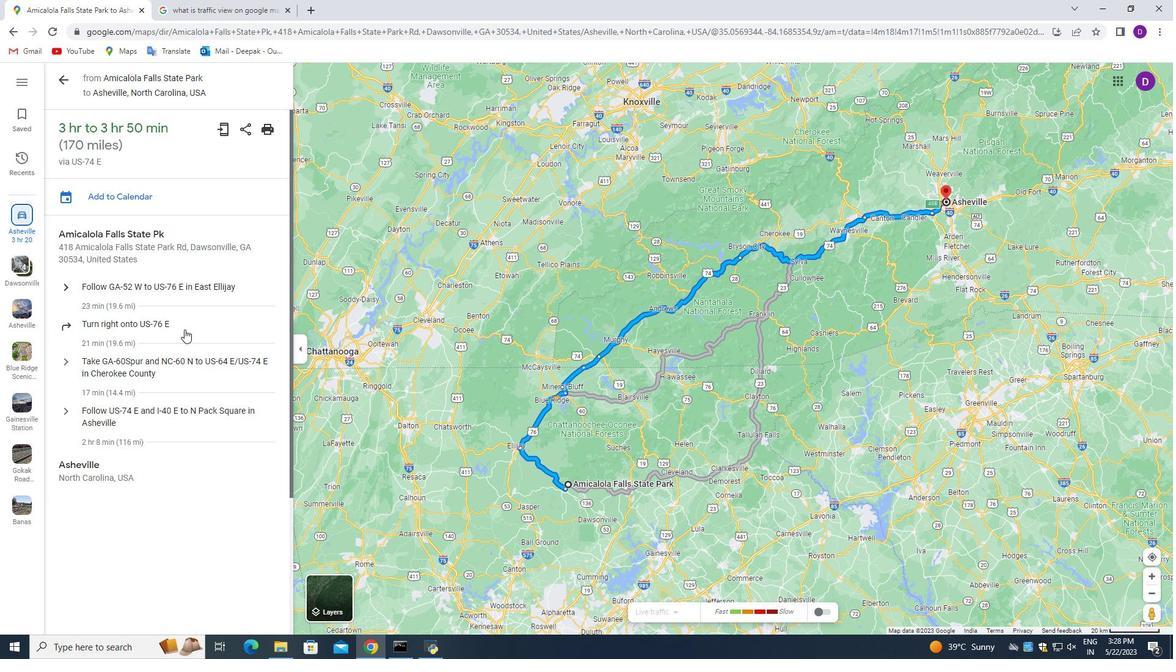 
Action: Mouse moved to (177, 380)
Screenshot: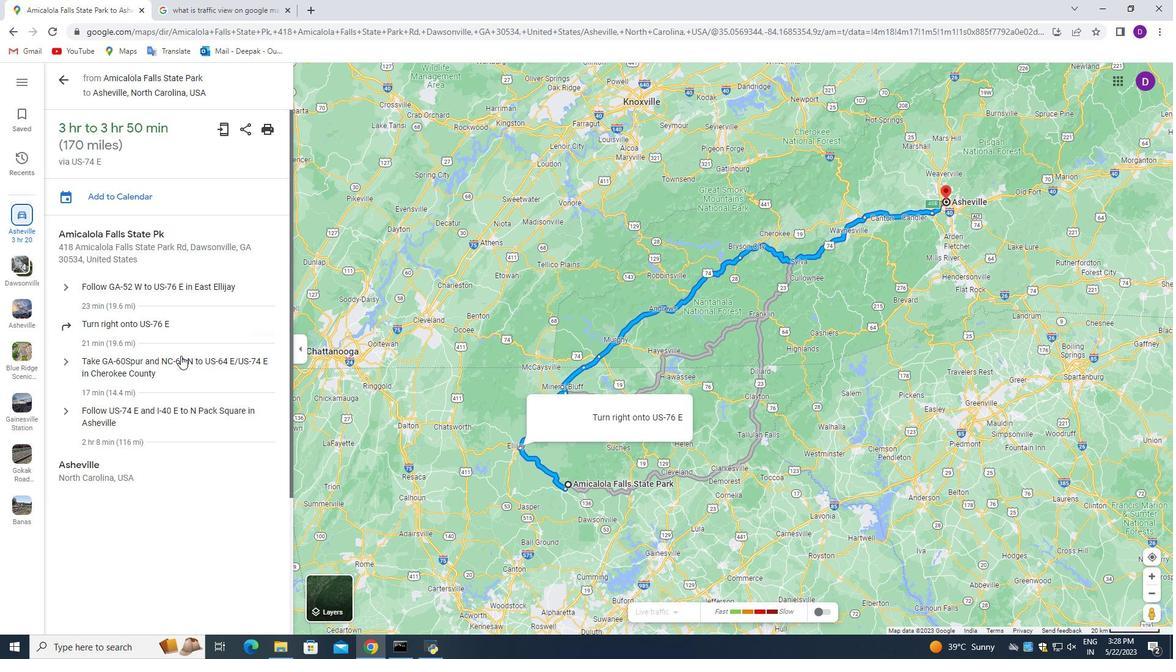
Action: Mouse scrolled (177, 377) with delta (0, 0)
Screenshot: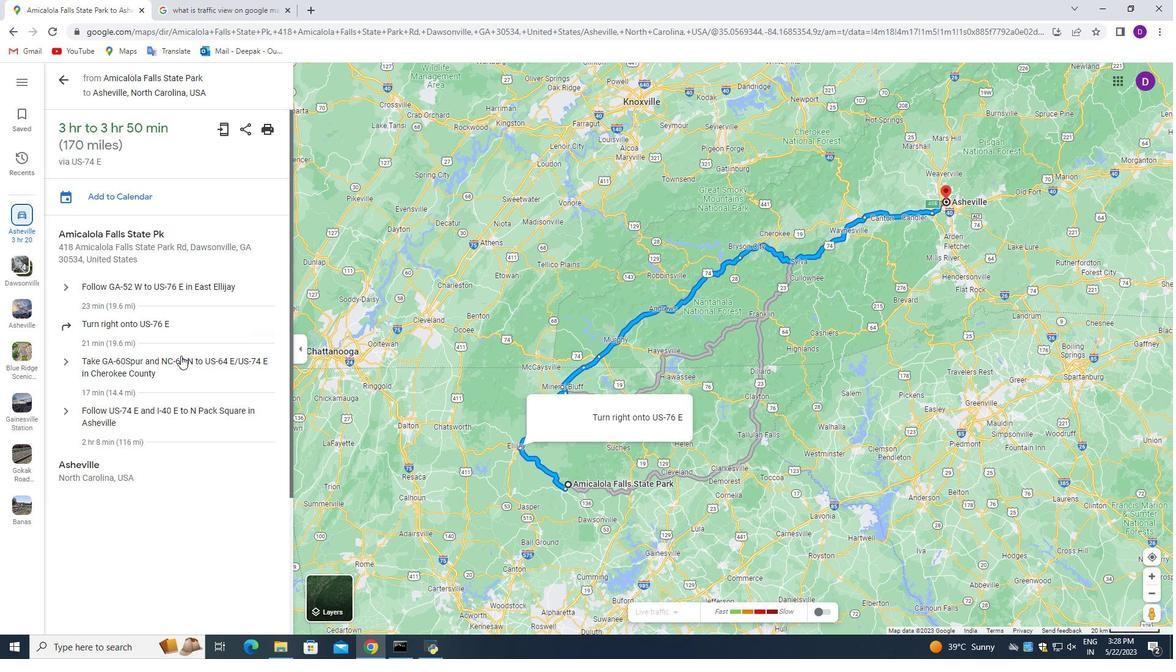 
Action: Mouse moved to (150, 397)
Screenshot: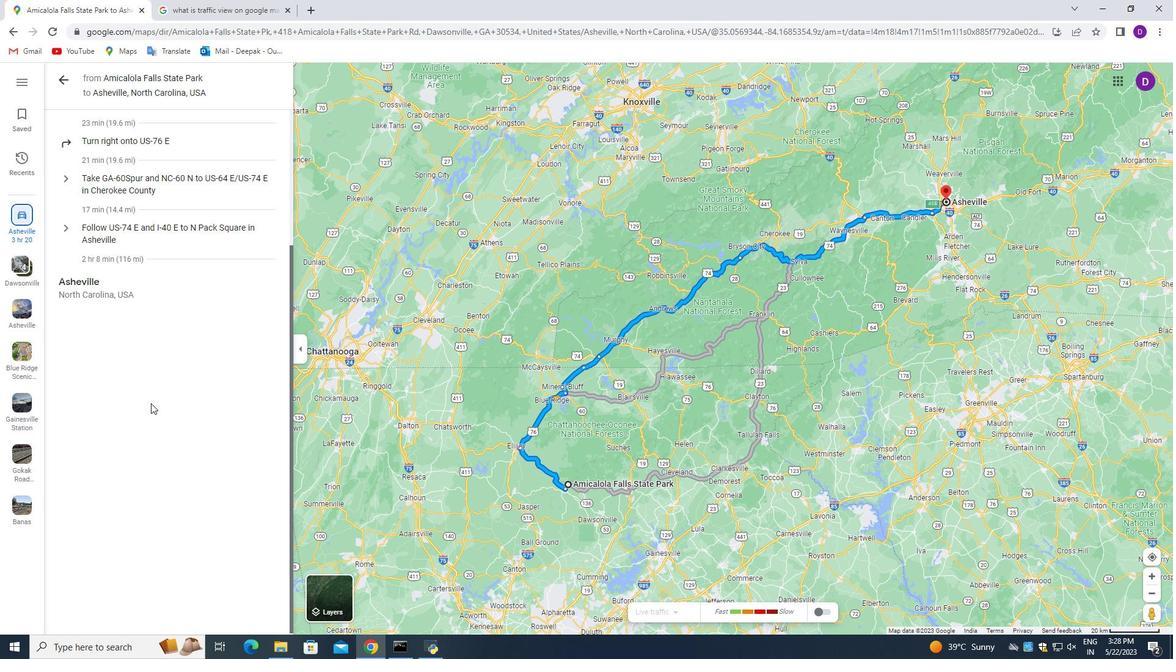 
Action: Mouse scrolled (150, 396) with delta (0, 0)
Screenshot: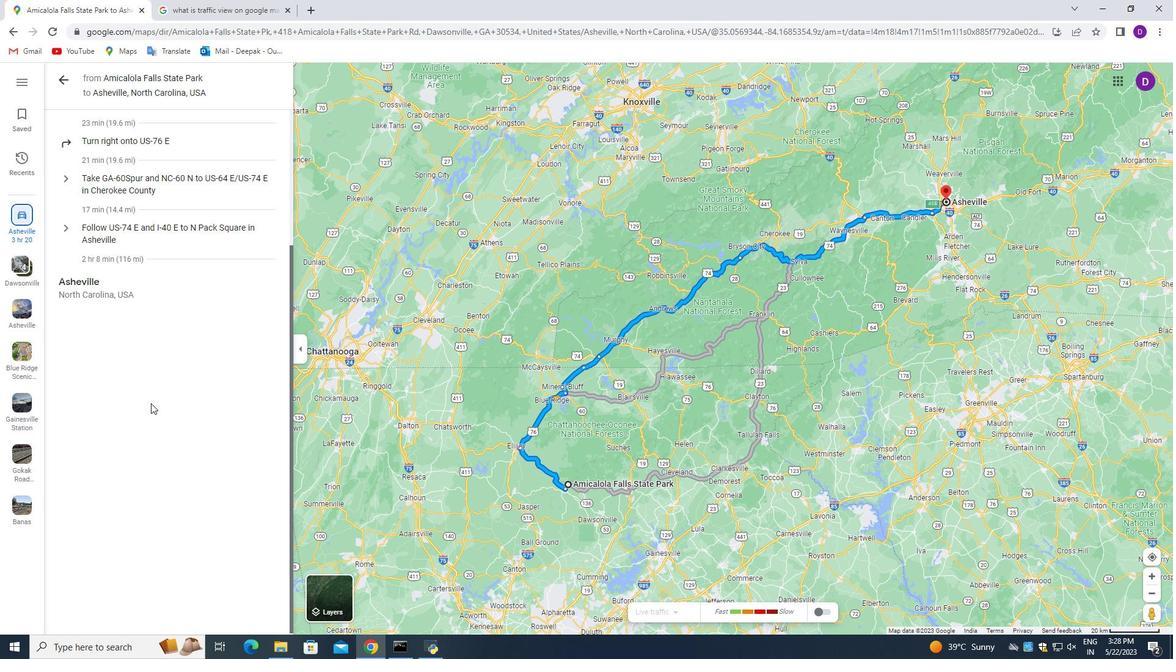 
Action: Mouse scrolled (150, 396) with delta (0, 0)
Screenshot: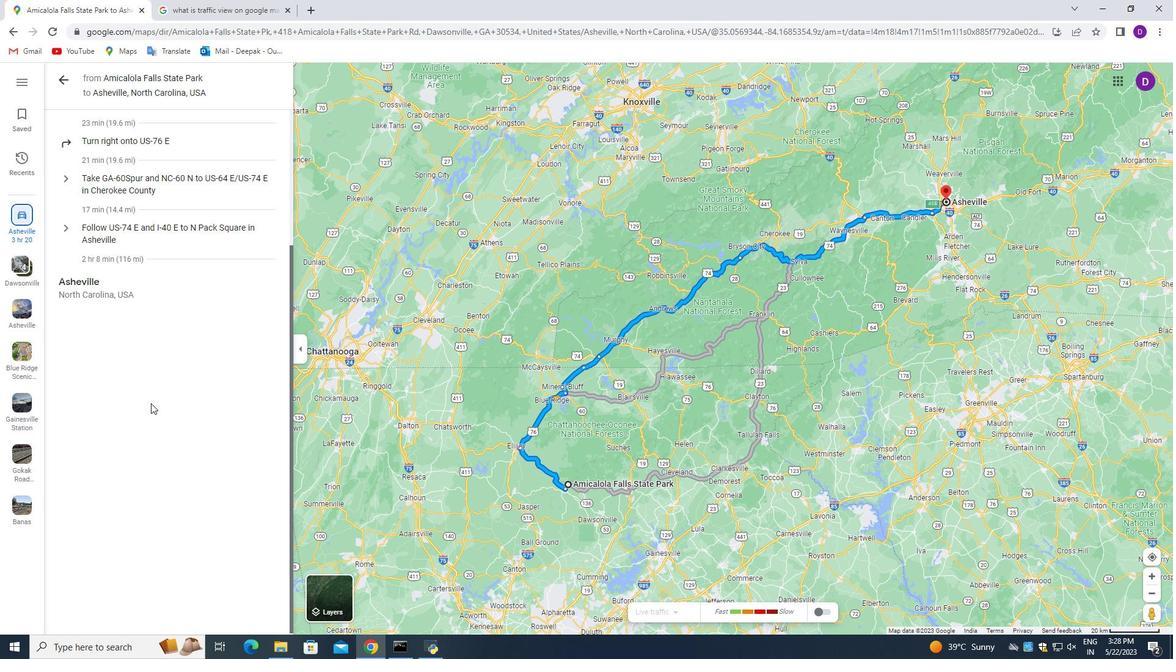 
Action: Mouse scrolled (150, 396) with delta (0, 0)
Screenshot: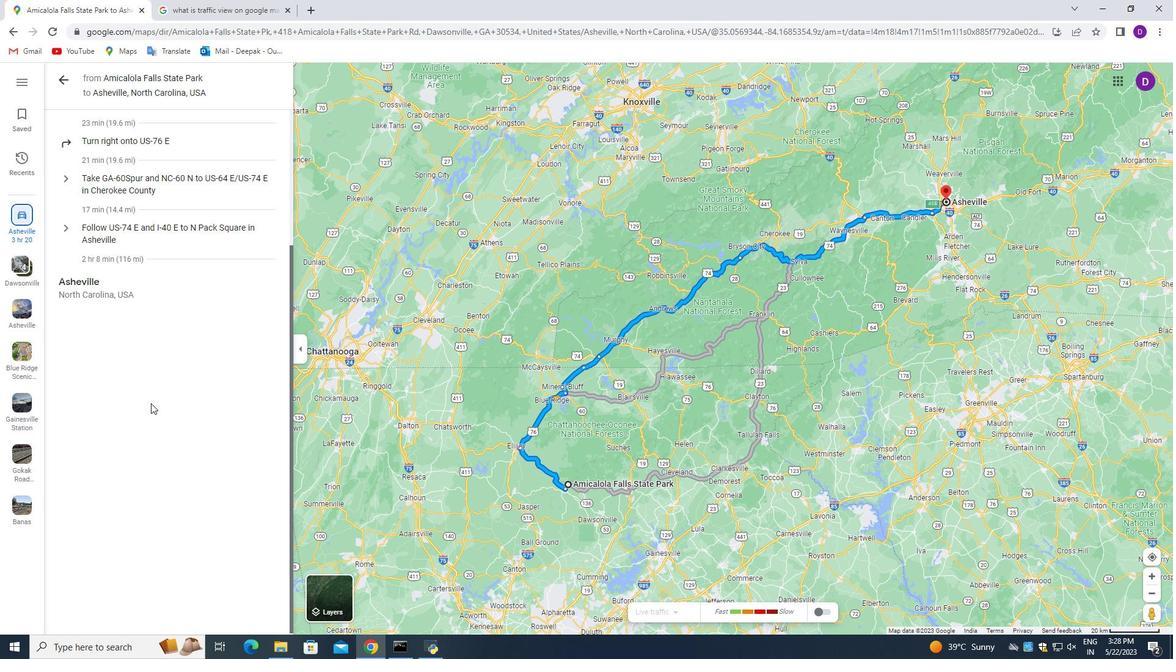 
Action: Mouse moved to (151, 397)
Screenshot: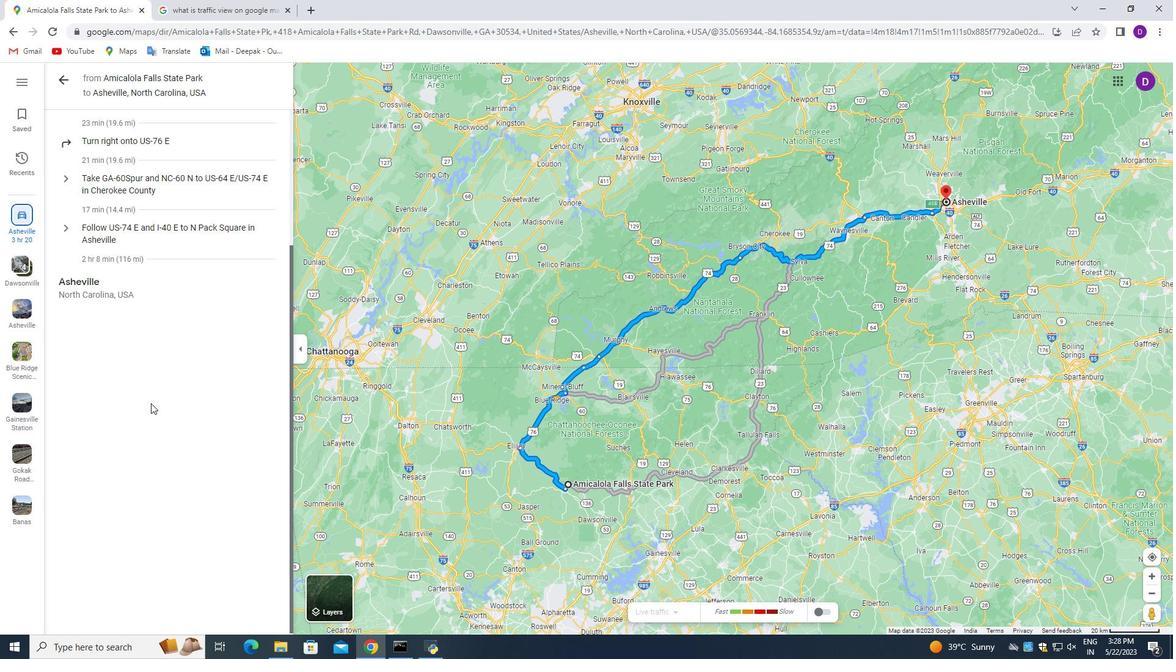 
Action: Mouse scrolled (151, 396) with delta (0, 0)
Screenshot: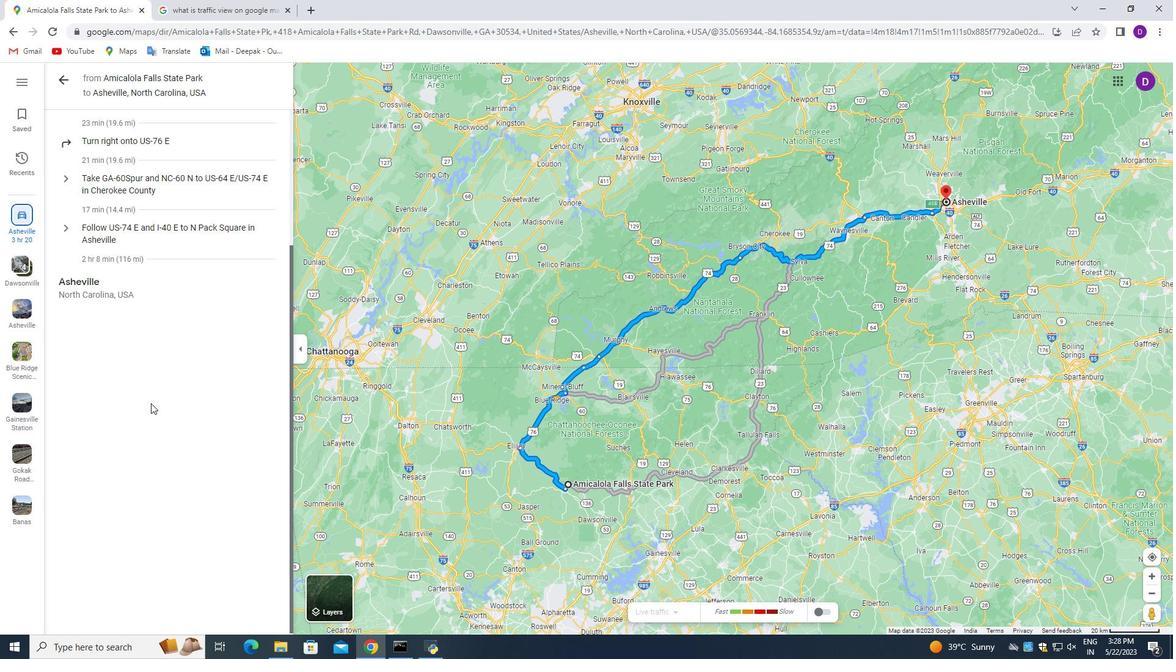 
Action: Mouse moved to (151, 397)
Screenshot: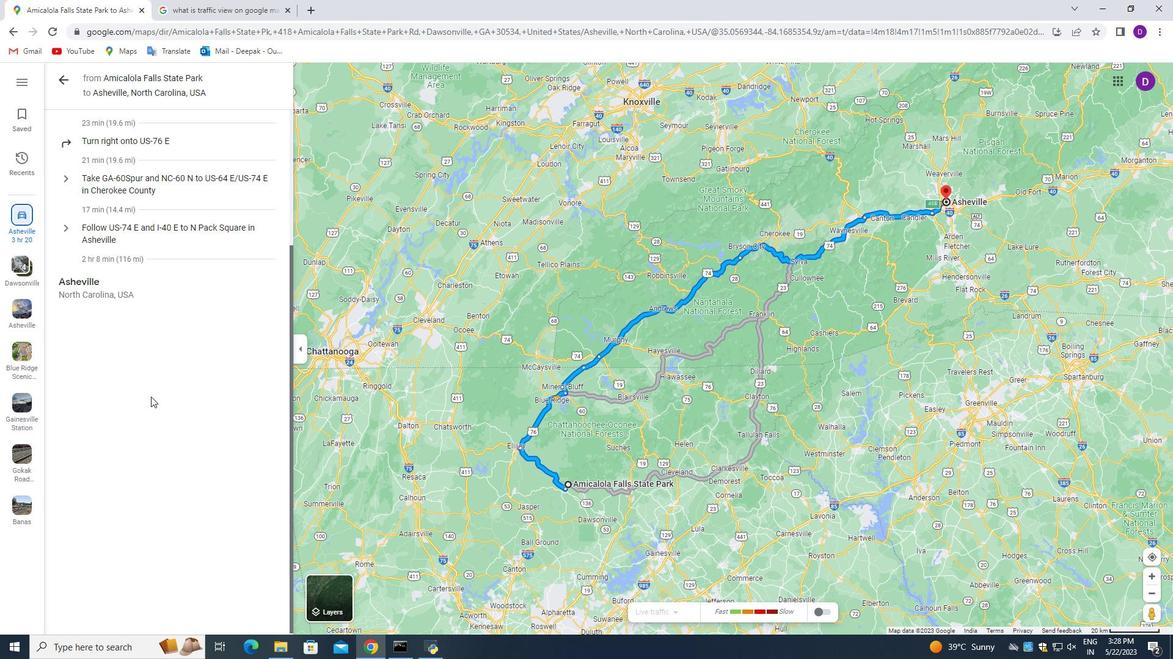 
Action: Mouse scrolled (151, 396) with delta (0, 0)
Screenshot: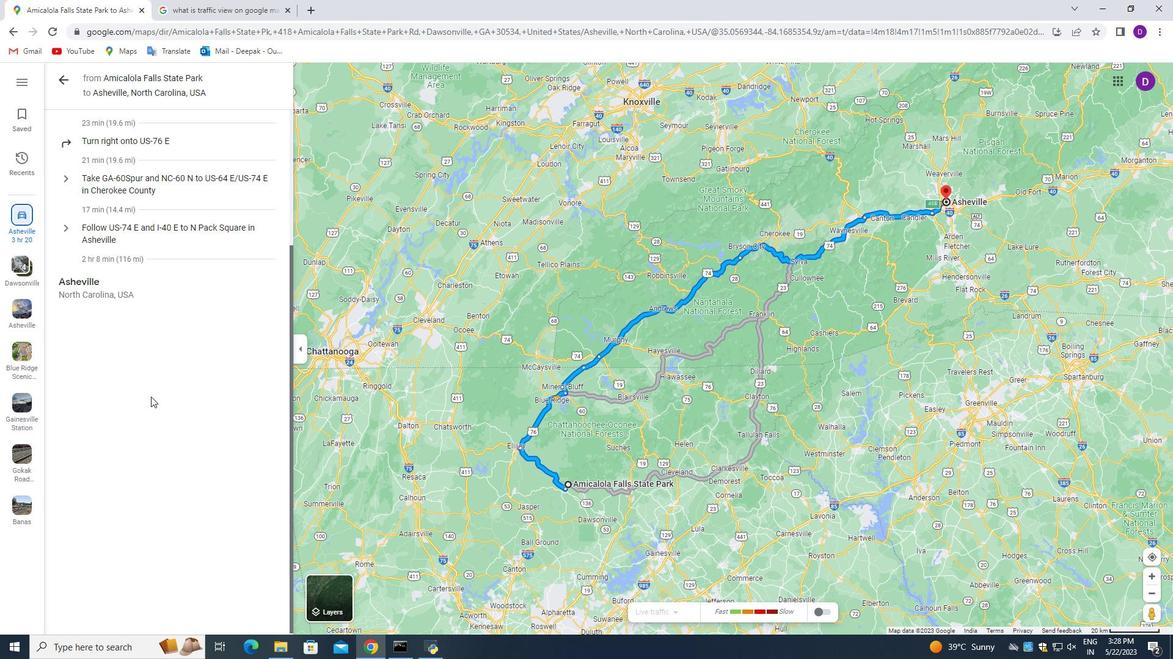 
Action: Mouse moved to (155, 382)
Screenshot: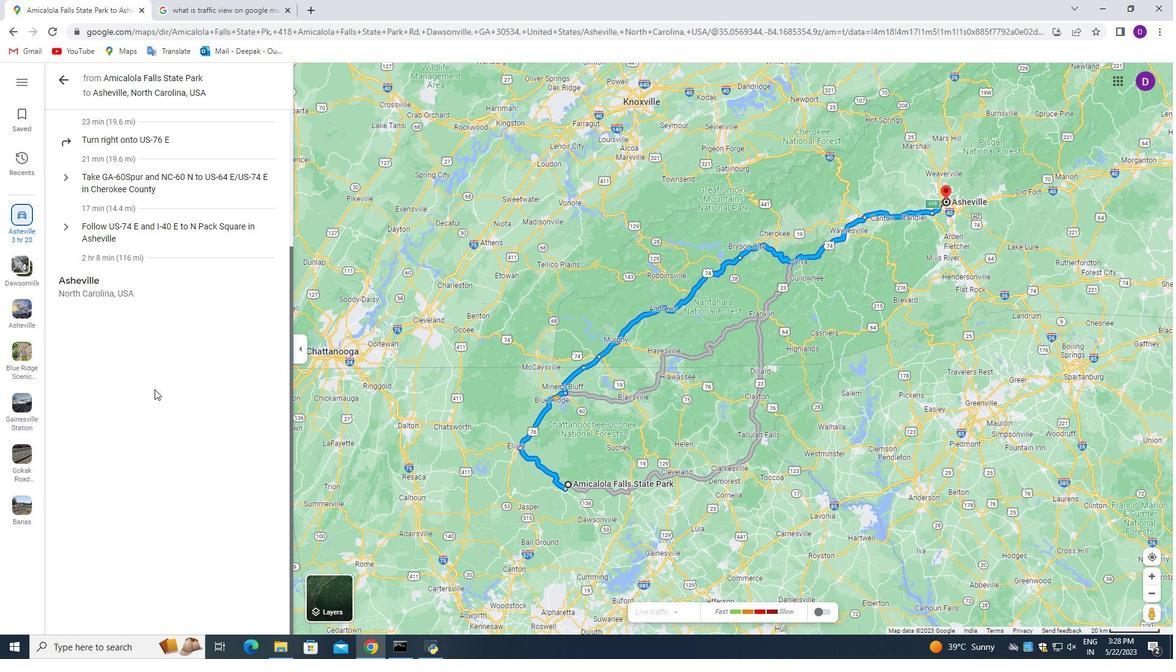 
Action: Mouse scrolled (155, 383) with delta (0, 0)
Screenshot: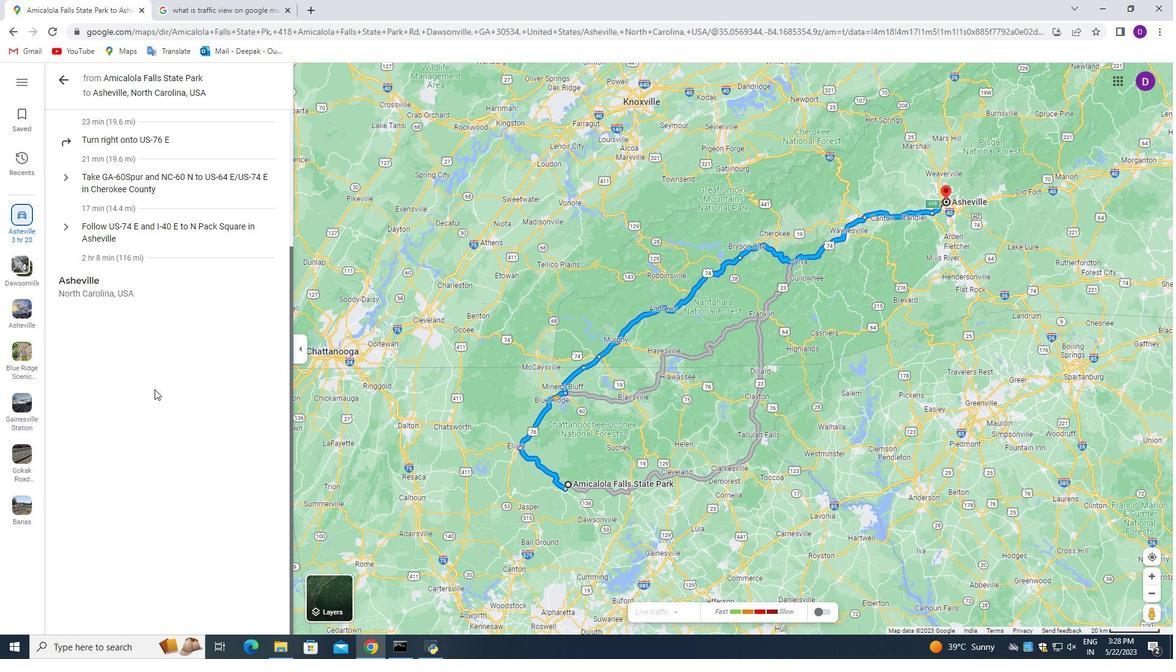 
Action: Mouse moved to (155, 380)
Screenshot: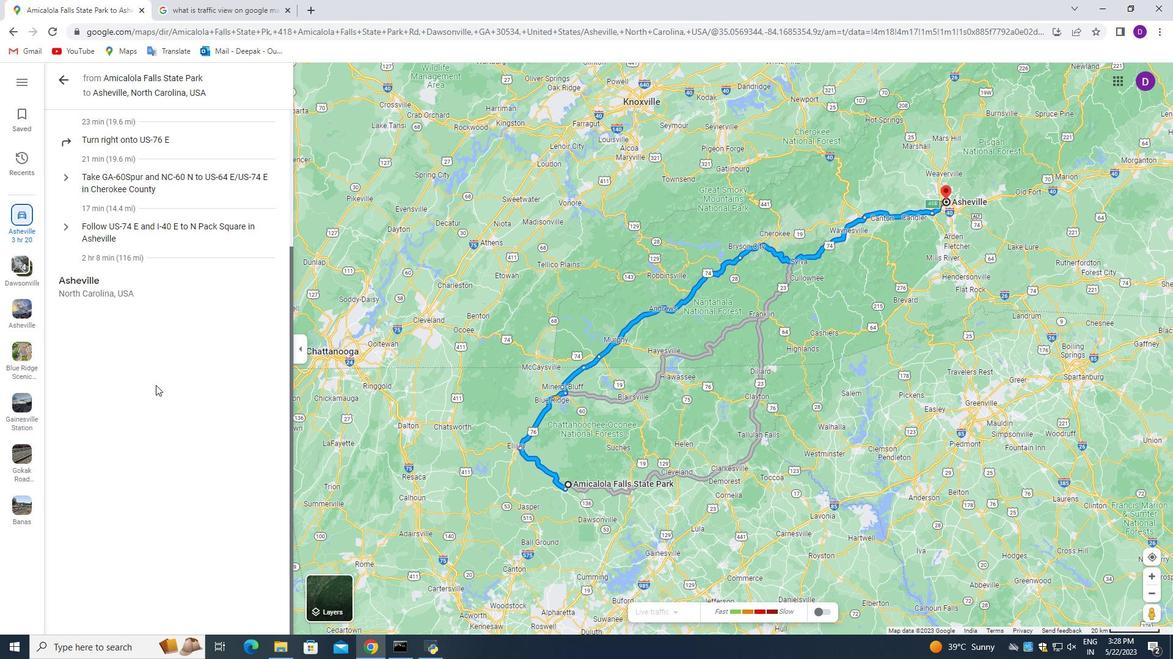 
Action: Mouse scrolled (155, 381) with delta (0, 0)
Screenshot: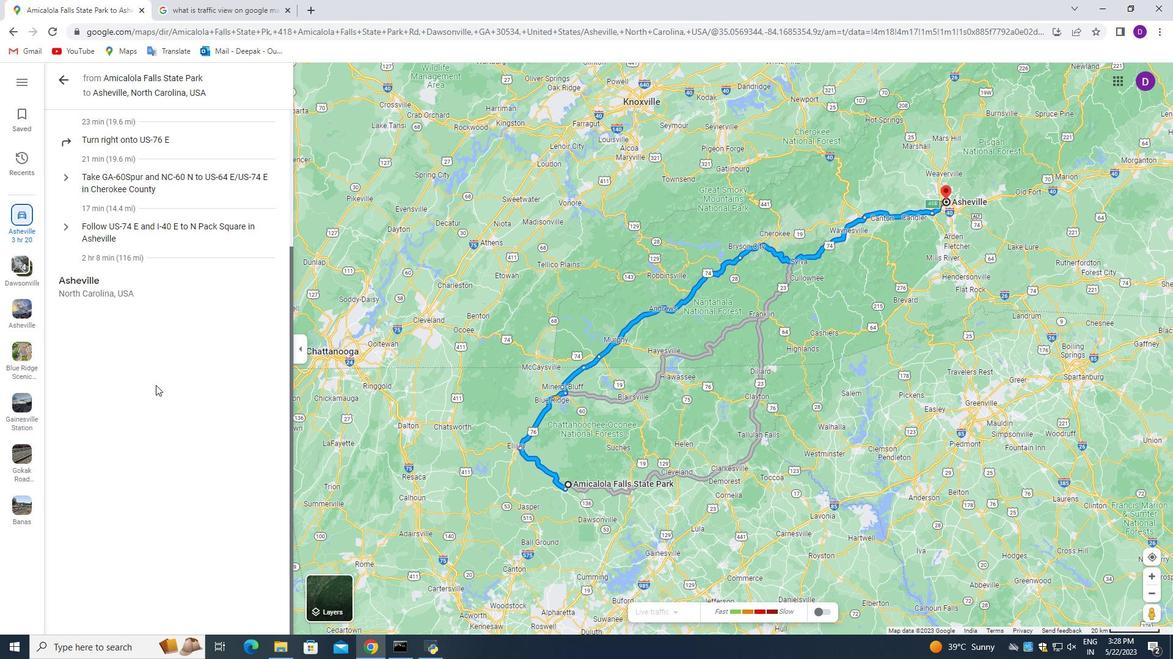 
Action: Mouse moved to (155, 379)
Screenshot: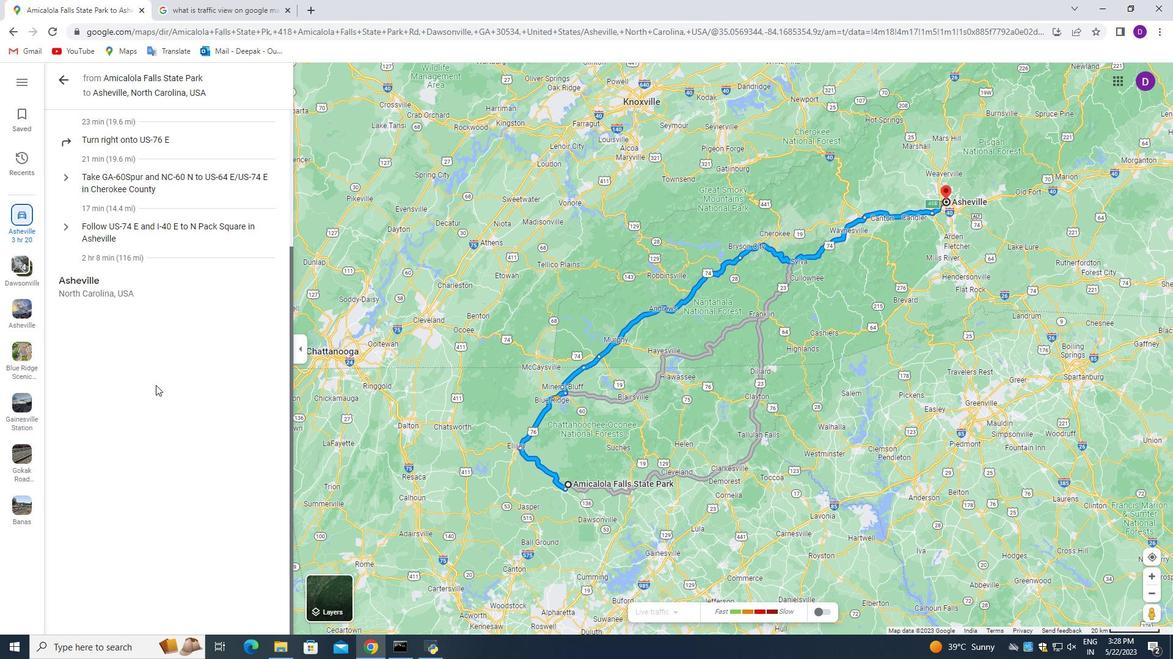 
Action: Mouse scrolled (155, 380) with delta (0, 0)
Screenshot: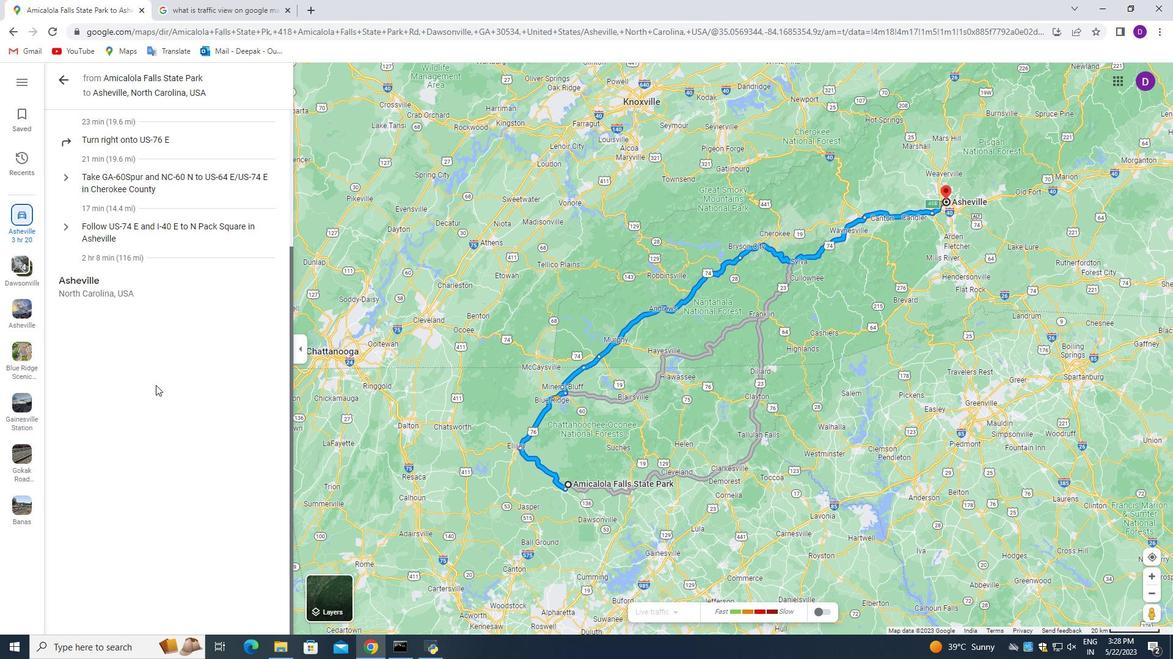 
Action: Mouse scrolled (155, 380) with delta (0, 0)
Screenshot: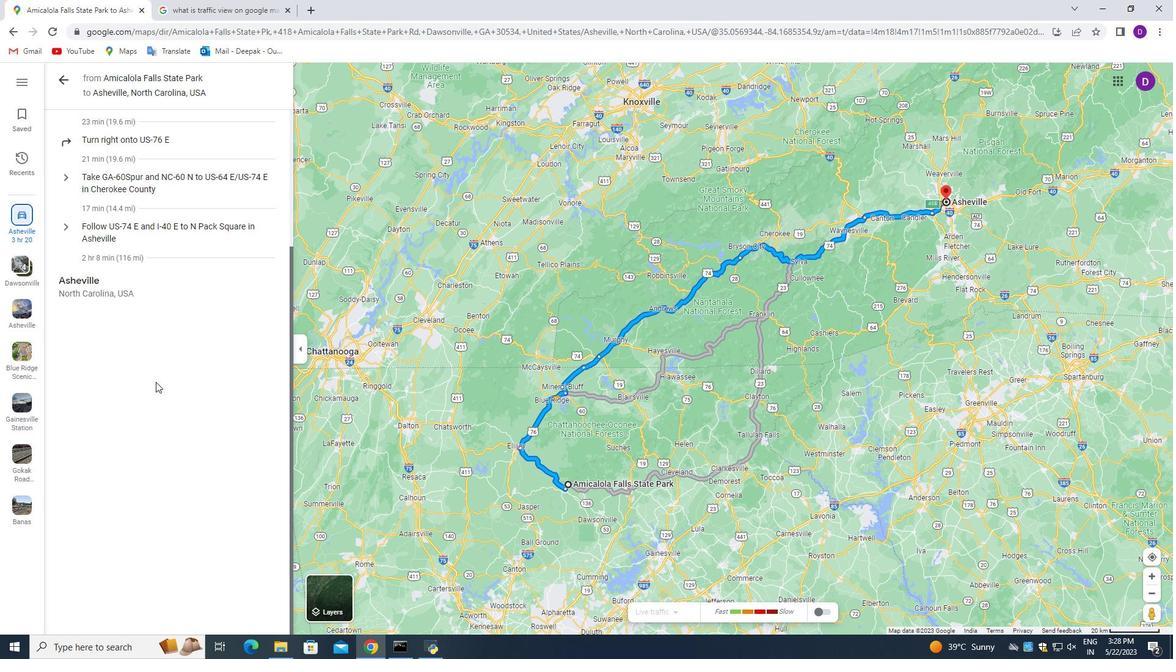 
Action: Mouse scrolled (155, 380) with delta (0, 0)
Screenshot: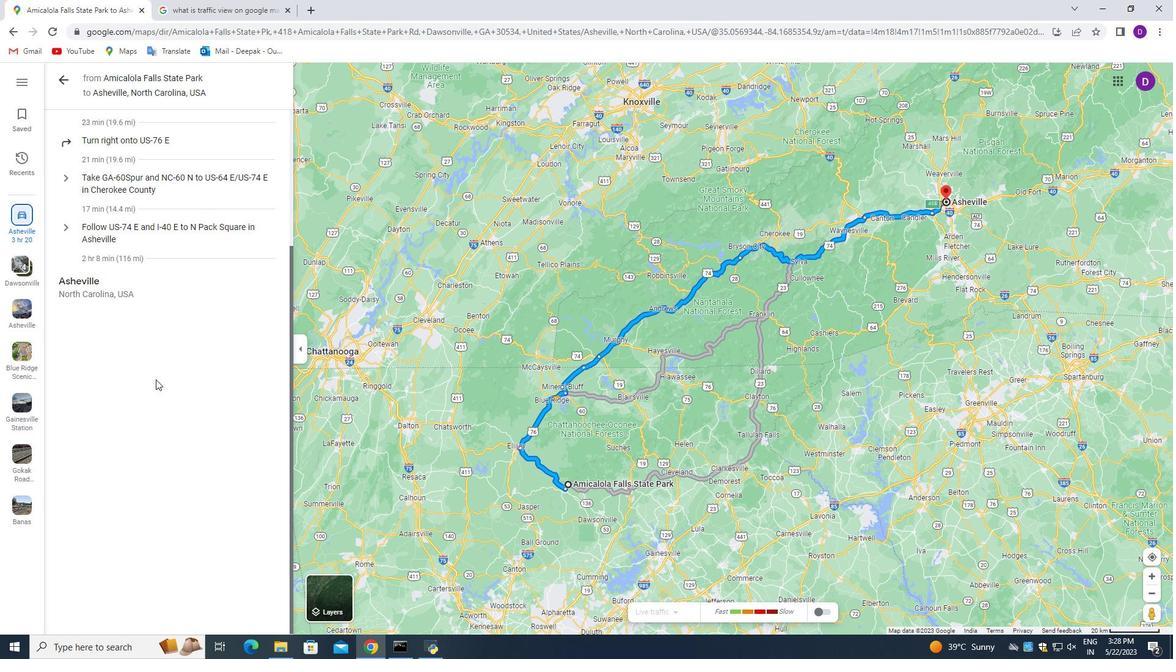 
Action: Mouse scrolled (155, 380) with delta (0, 0)
Screenshot: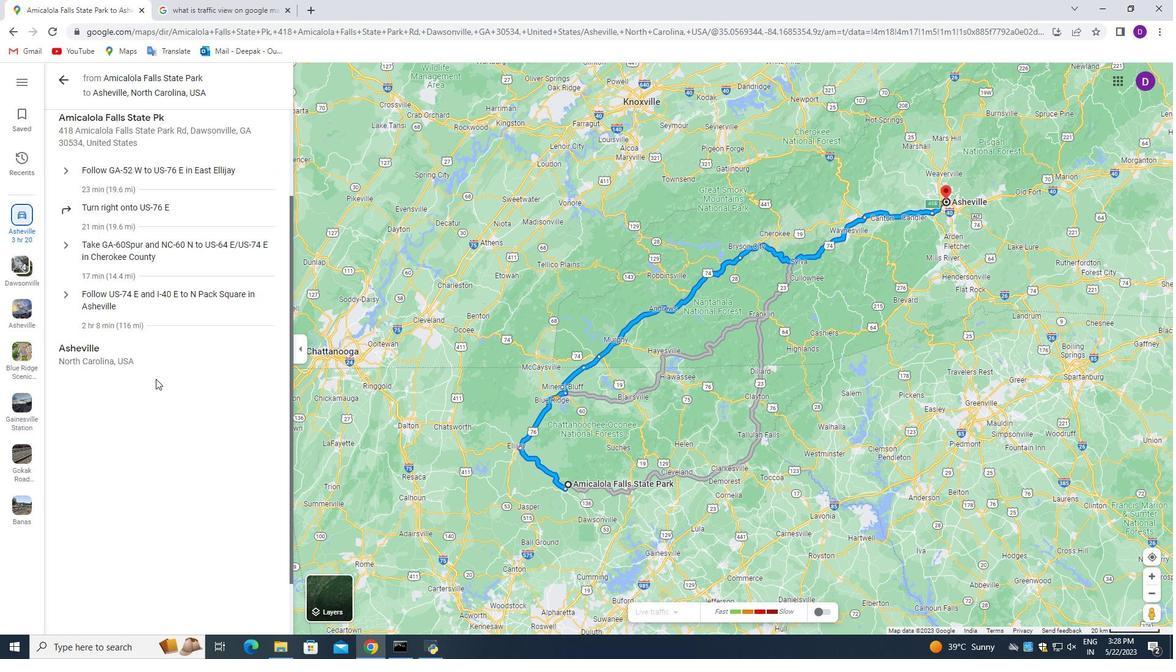 
Action: Mouse scrolled (155, 380) with delta (0, 0)
Screenshot: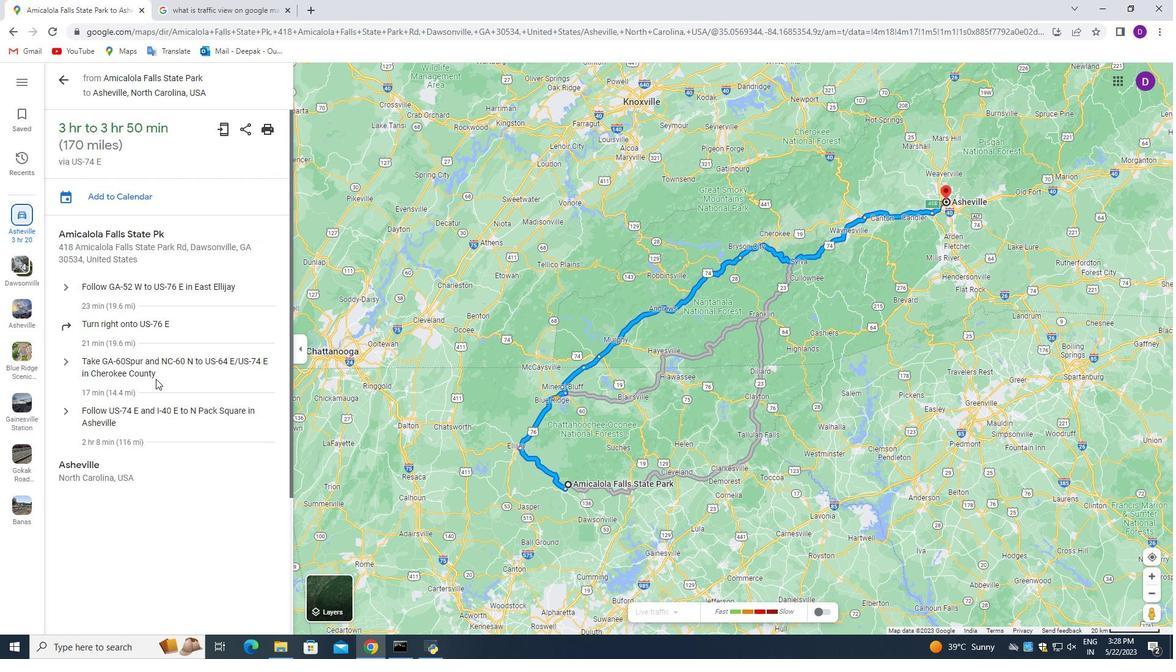 
Action: Mouse scrolled (155, 380) with delta (0, 0)
Screenshot: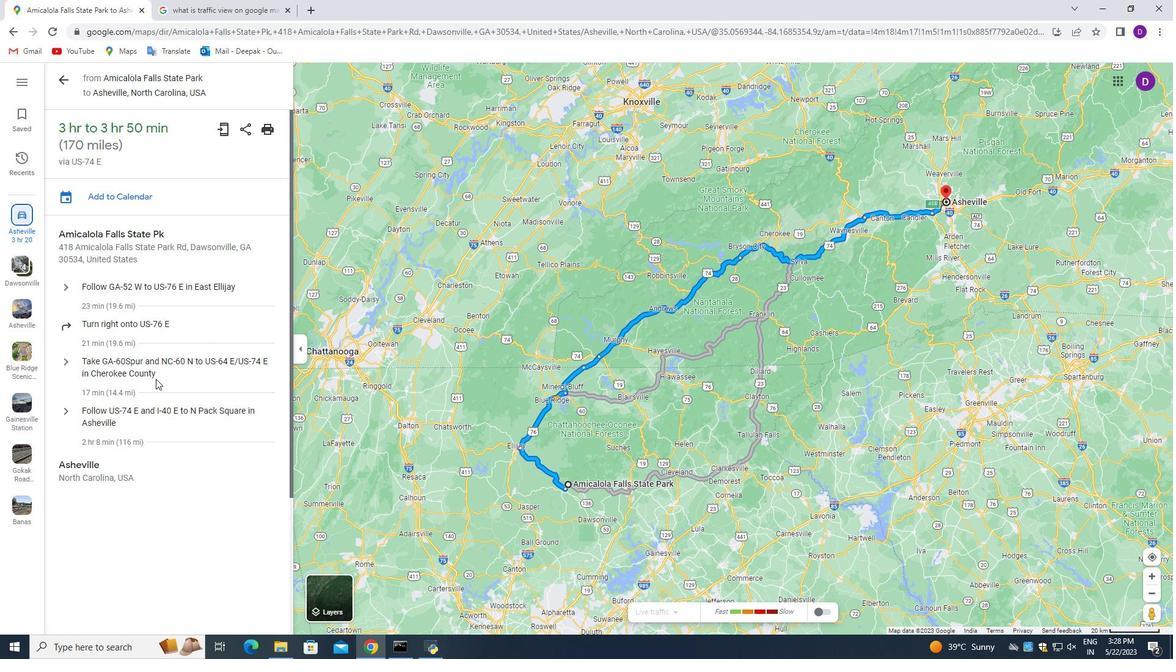 
Action: Mouse scrolled (155, 380) with delta (0, 0)
Screenshot: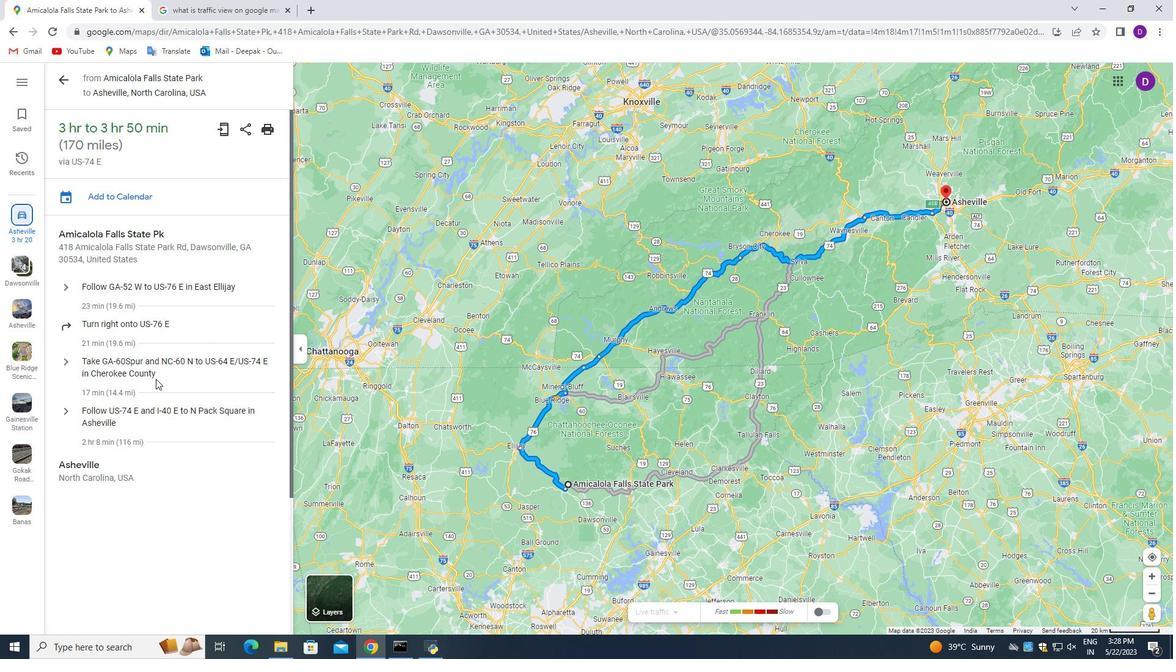 
Action: Mouse scrolled (155, 380) with delta (0, 0)
Screenshot: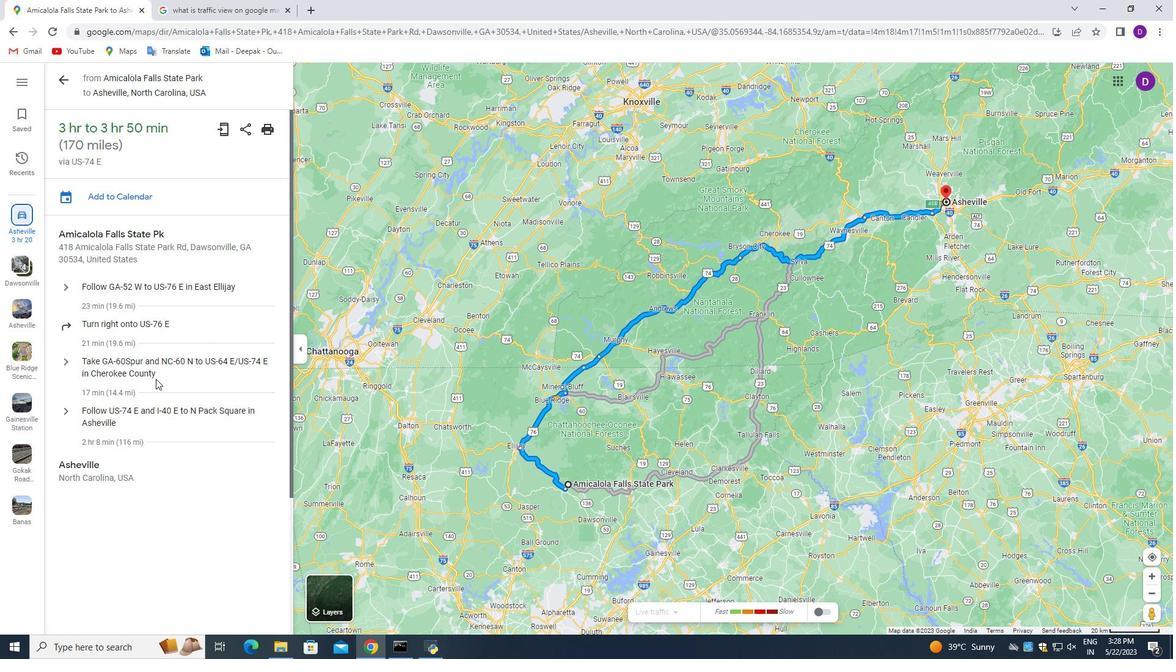 
Action: Mouse moved to (689, 380)
Screenshot: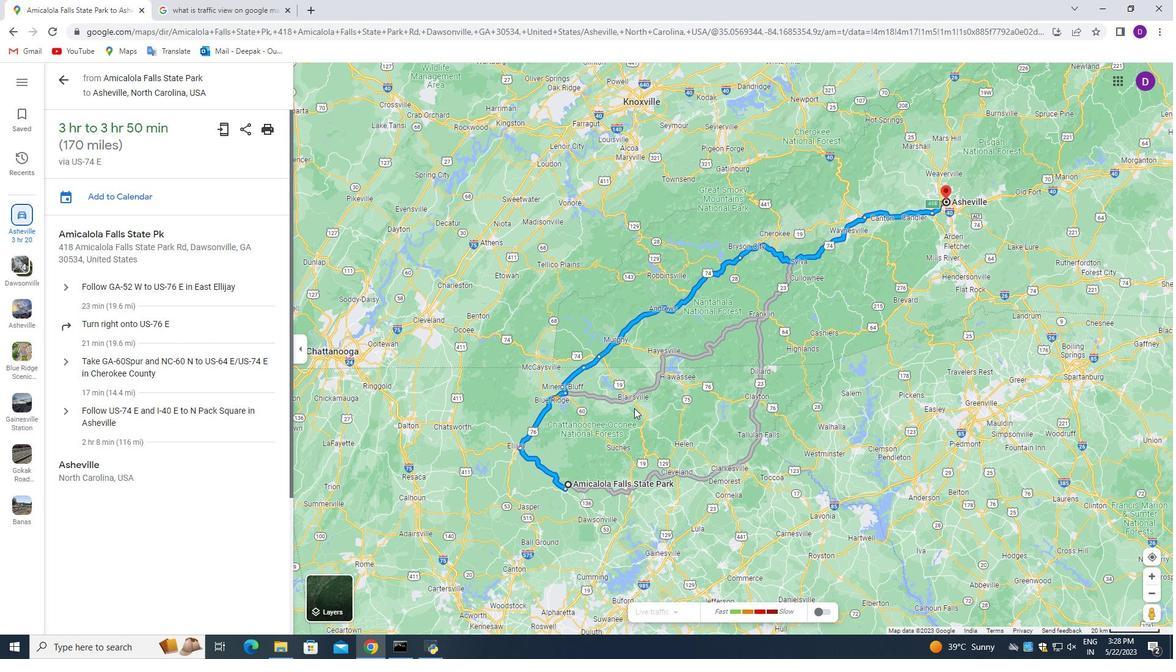 
Action: Mouse scrolled (689, 381) with delta (0, 0)
Screenshot: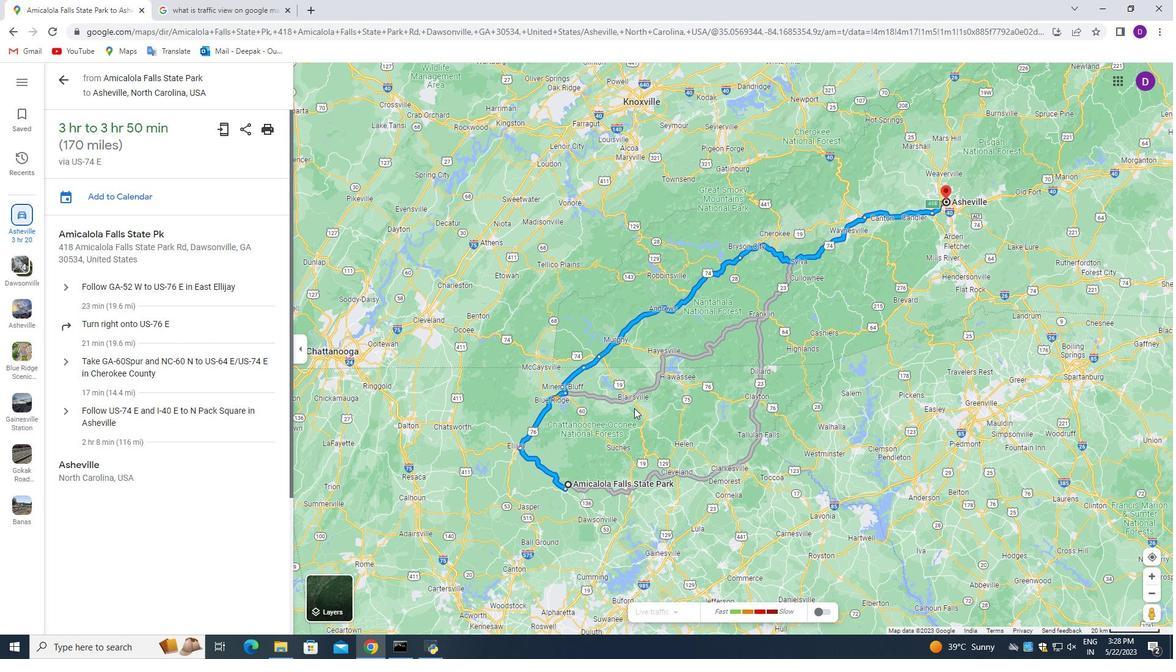 
Action: Mouse moved to (689, 378)
Screenshot: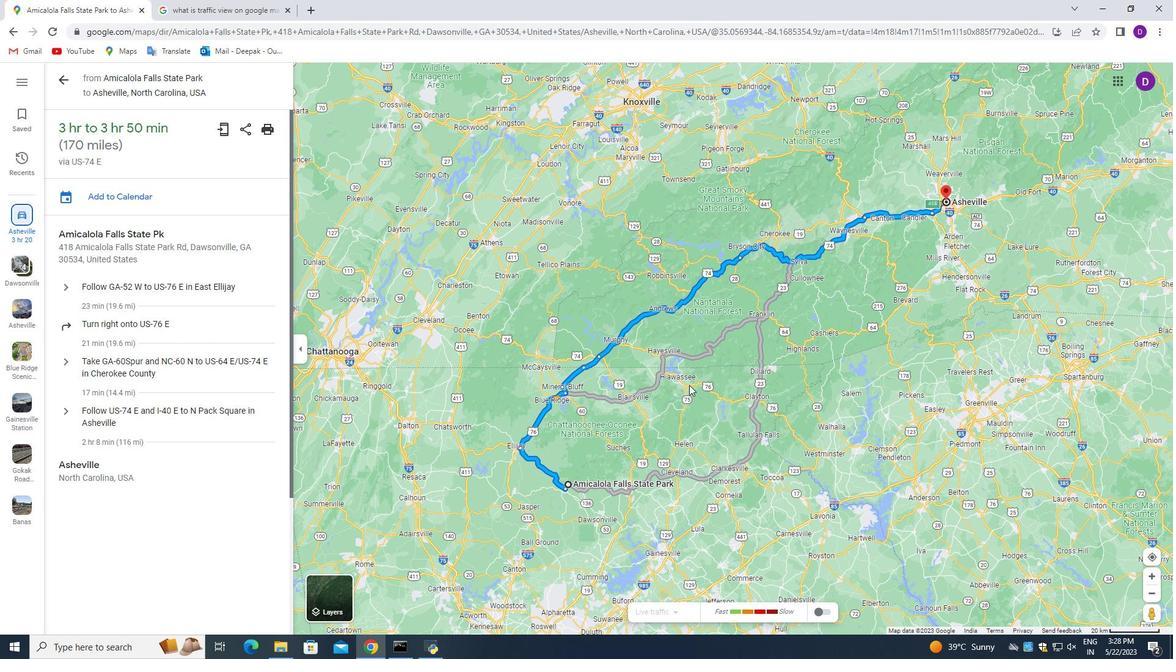 
Action: Mouse scrolled (689, 379) with delta (0, 0)
Screenshot: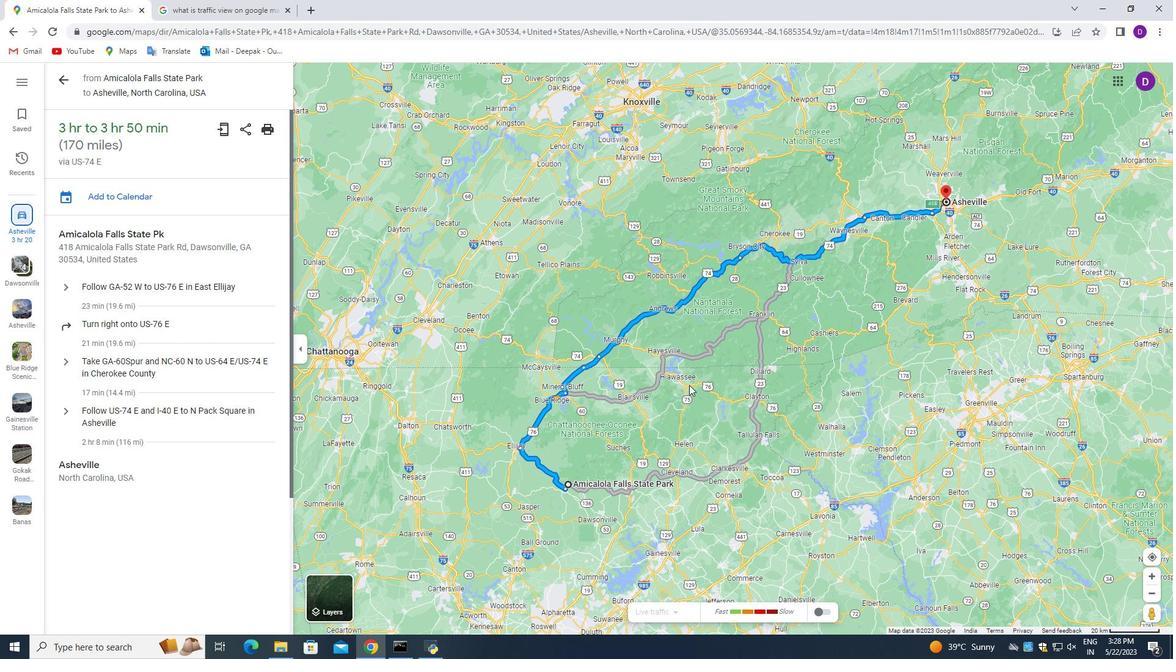 
Action: Mouse scrolled (689, 379) with delta (0, 0)
Screenshot: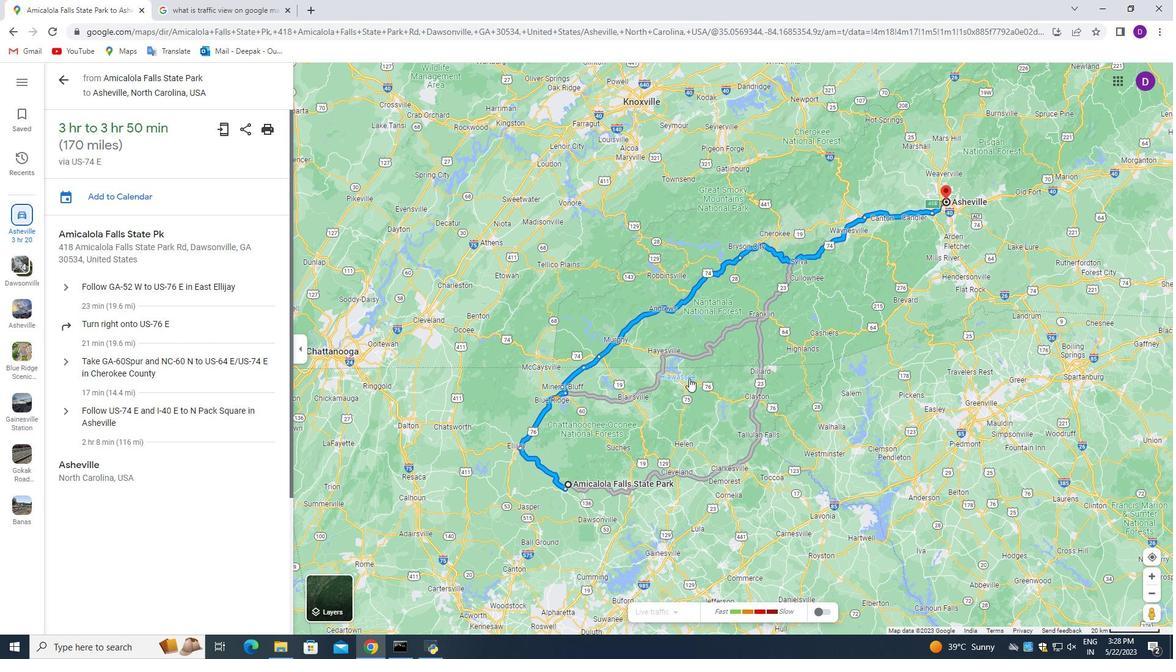 
Action: Mouse scrolled (689, 379) with delta (0, 0)
Screenshot: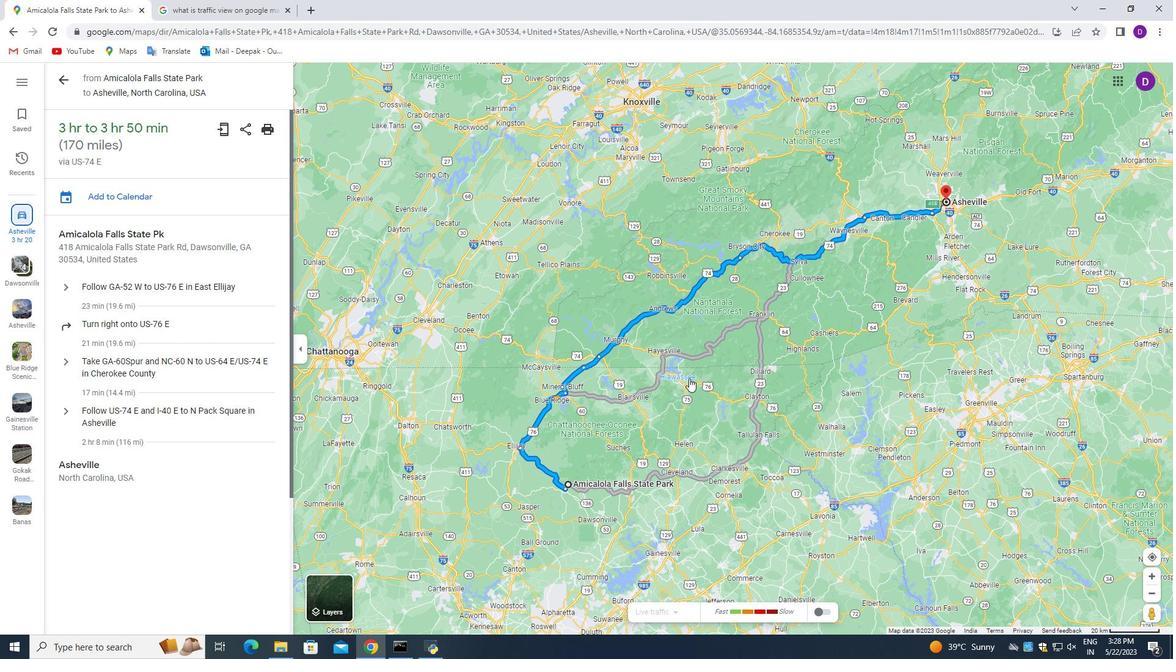 
Action: Mouse scrolled (689, 379) with delta (0, 0)
Screenshot: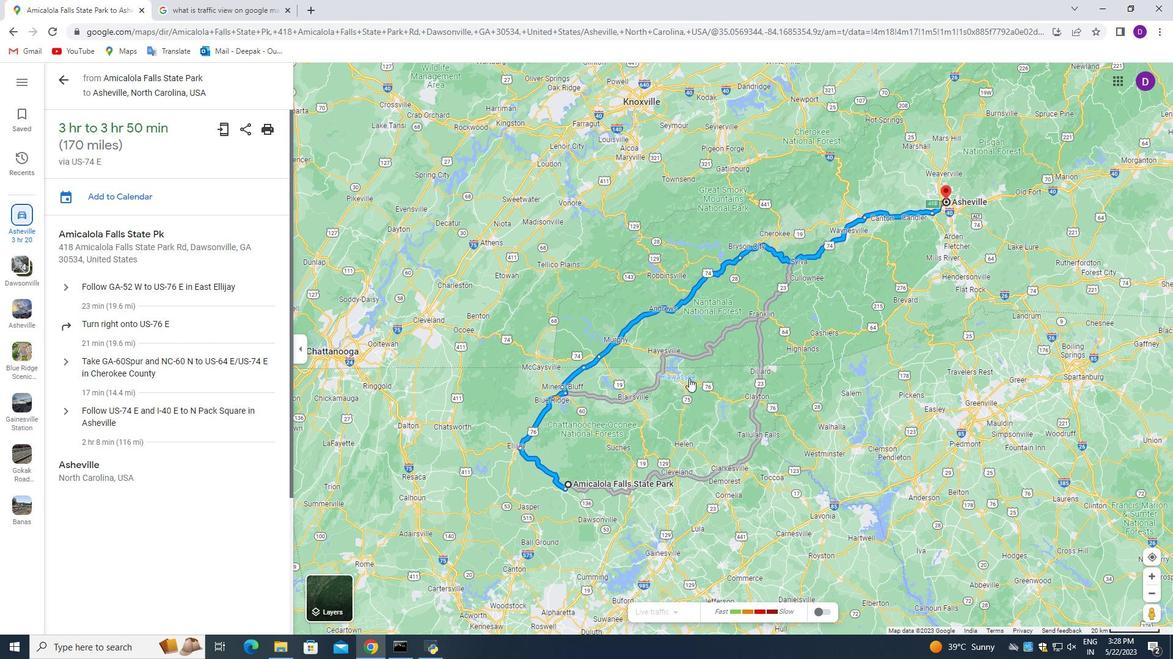 
Action: Mouse moved to (711, 241)
Screenshot: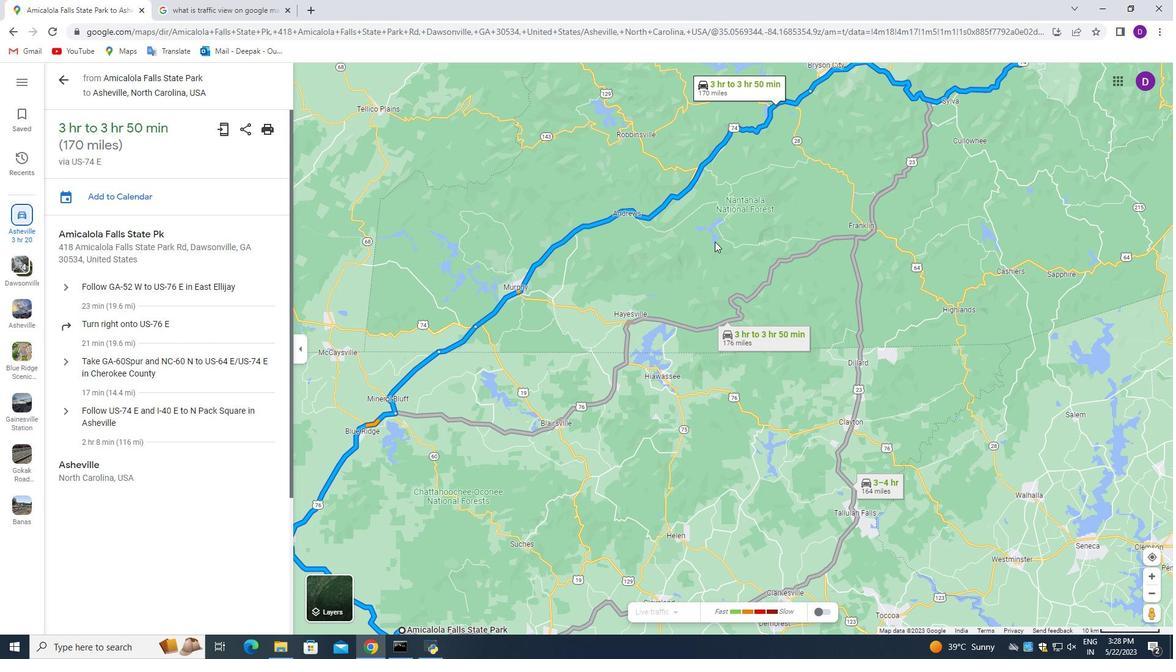 
Action: Mouse pressed left at (711, 241)
Screenshot: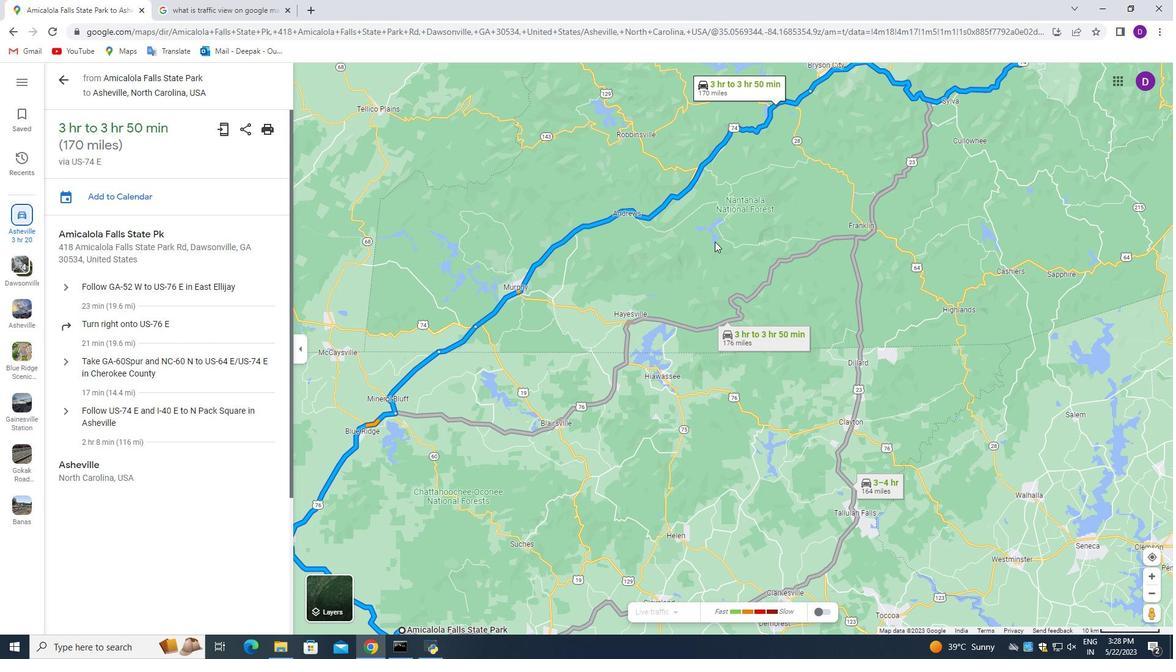 
Action: Mouse moved to (514, 374)
Screenshot: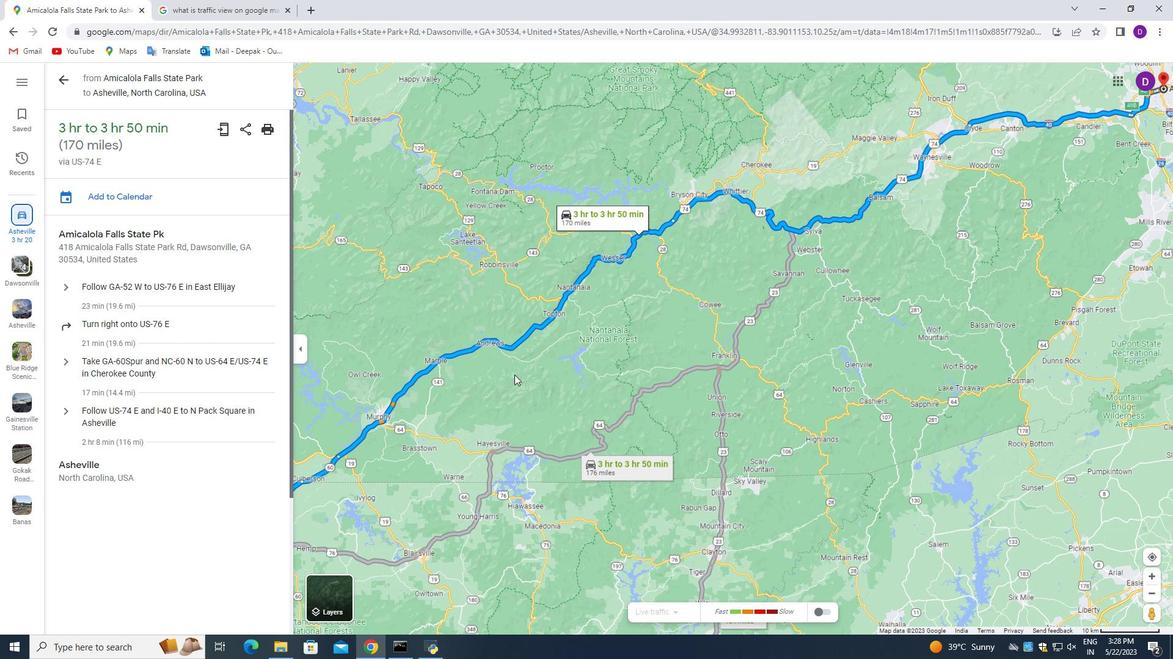 
Action: Mouse scrolled (514, 373) with delta (0, 0)
Screenshot: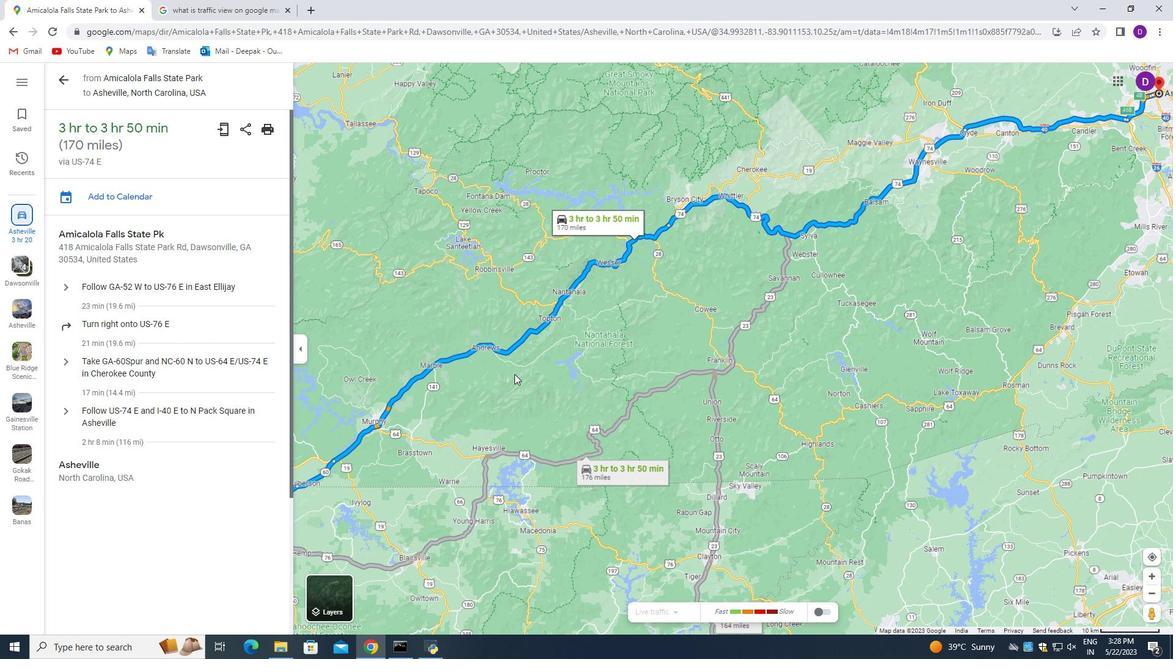 
Action: Mouse moved to (512, 388)
Screenshot: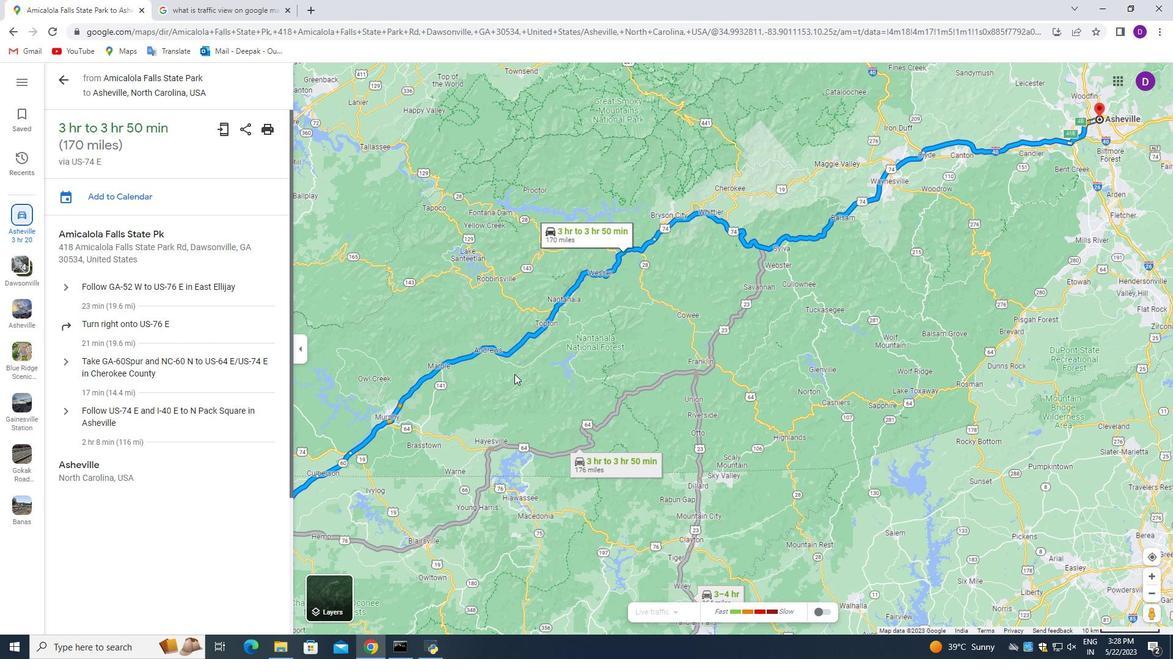 
Action: Mouse pressed left at (512, 388)
Screenshot: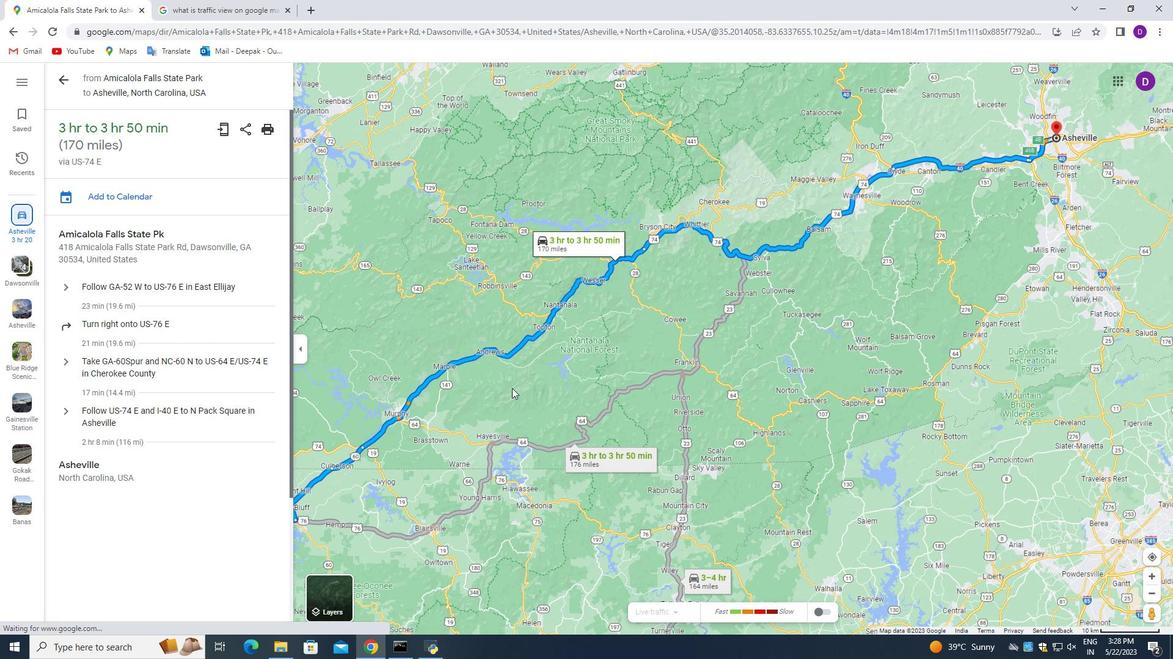 
Action: Mouse moved to (581, 297)
Screenshot: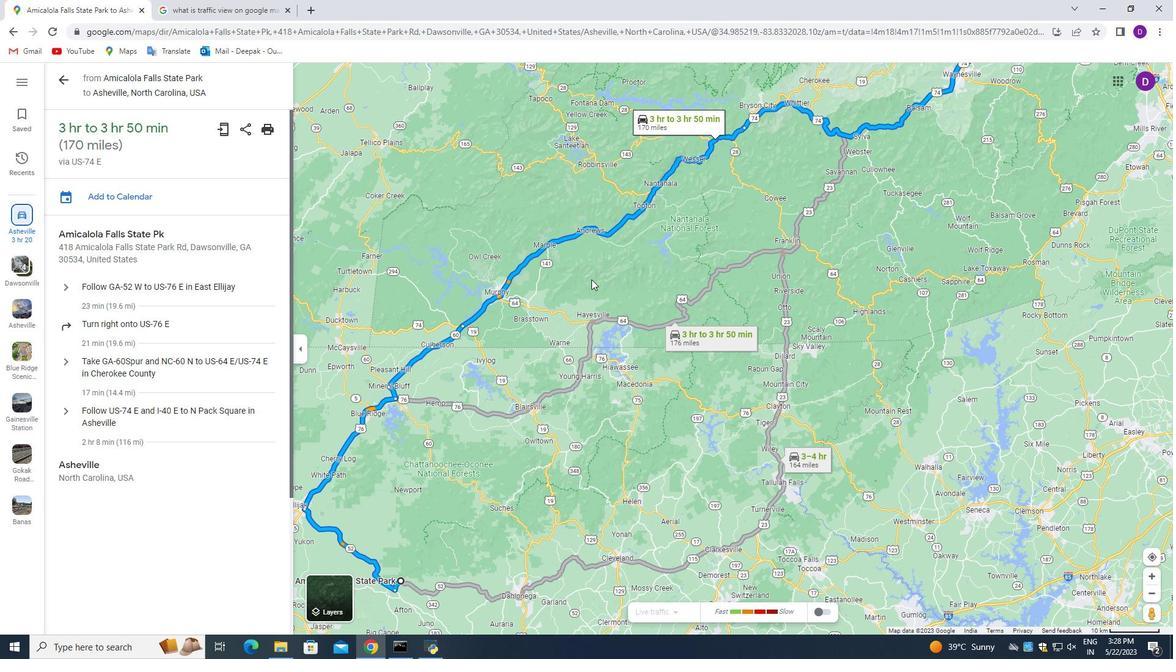 
Action: Mouse scrolled (581, 298) with delta (0, 0)
Screenshot: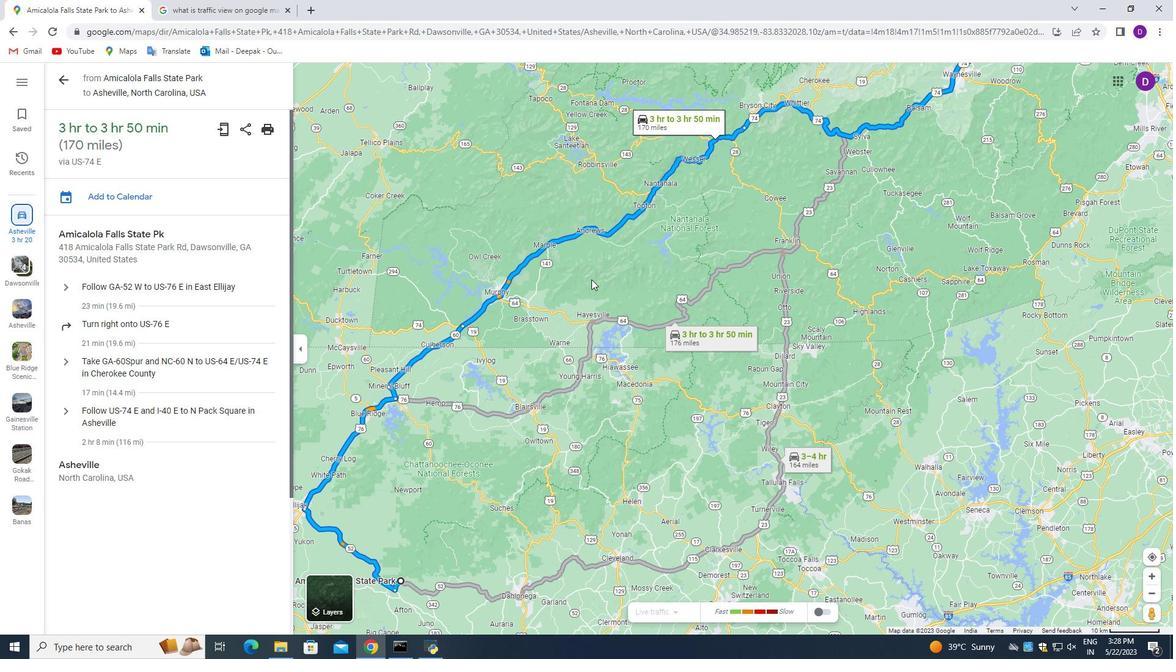 
Action: Mouse moved to (576, 305)
Screenshot: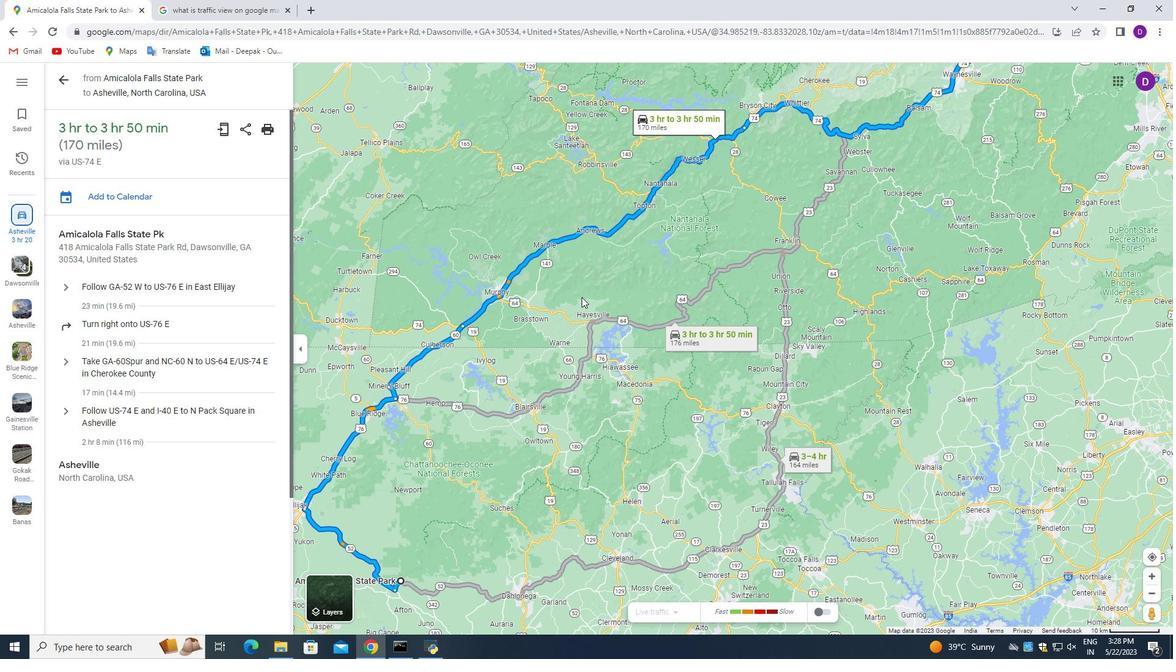 
Action: Mouse scrolled (576, 306) with delta (0, 0)
Screenshot: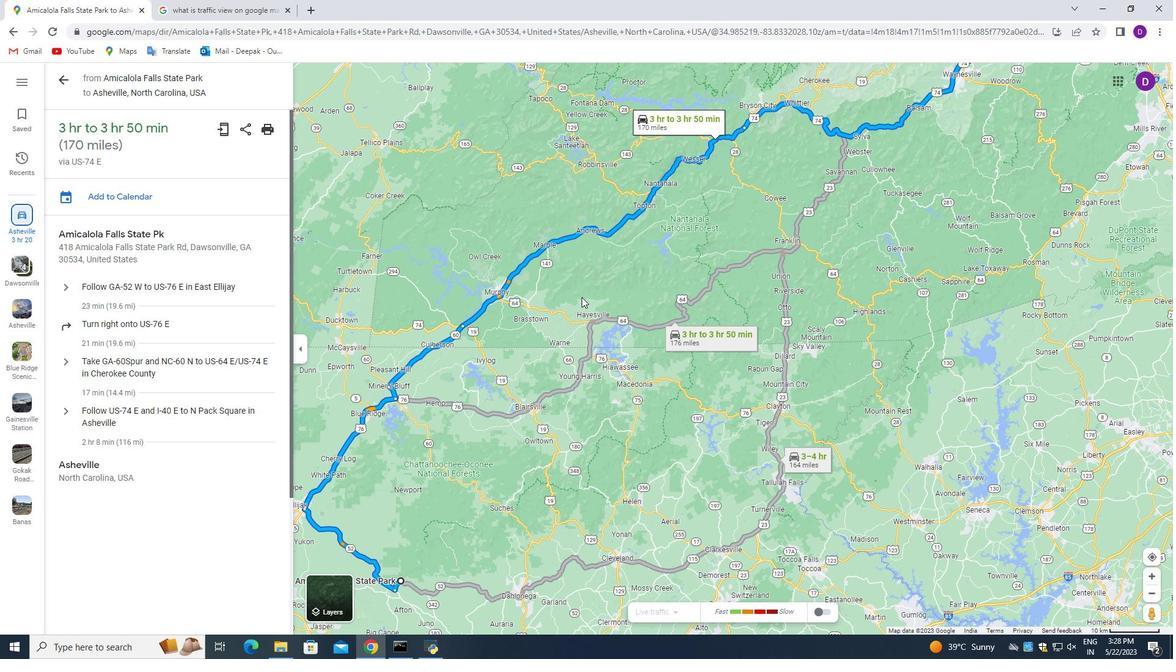 
Action: Mouse moved to (651, 273)
Screenshot: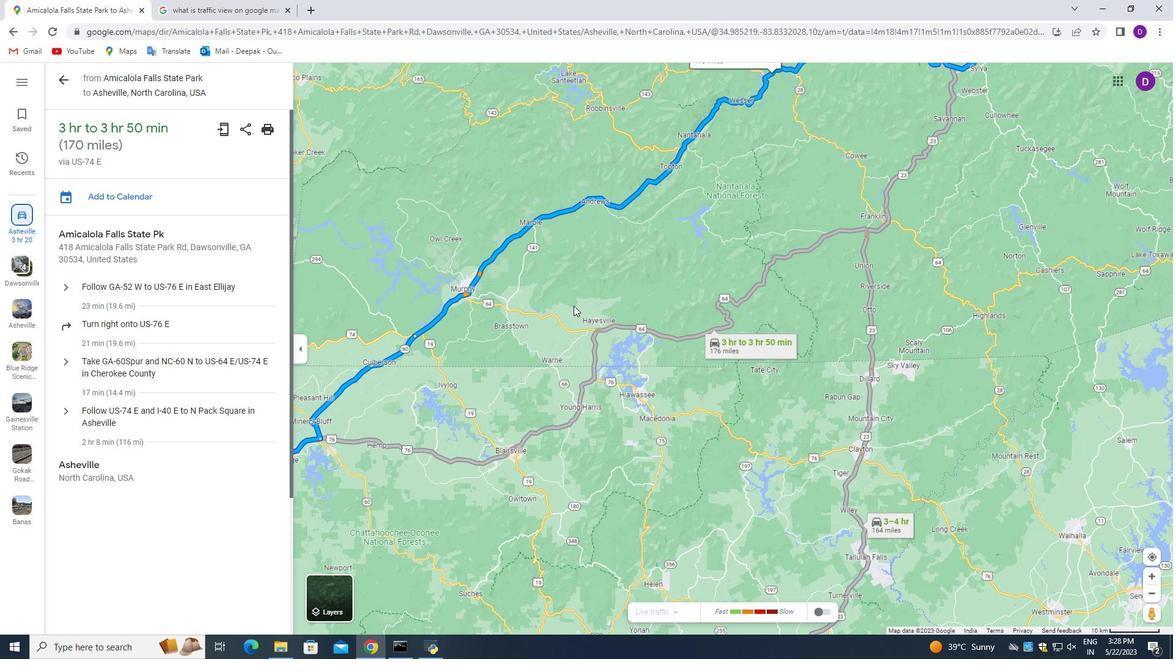 
Action: Mouse scrolled (651, 273) with delta (0, 0)
Screenshot: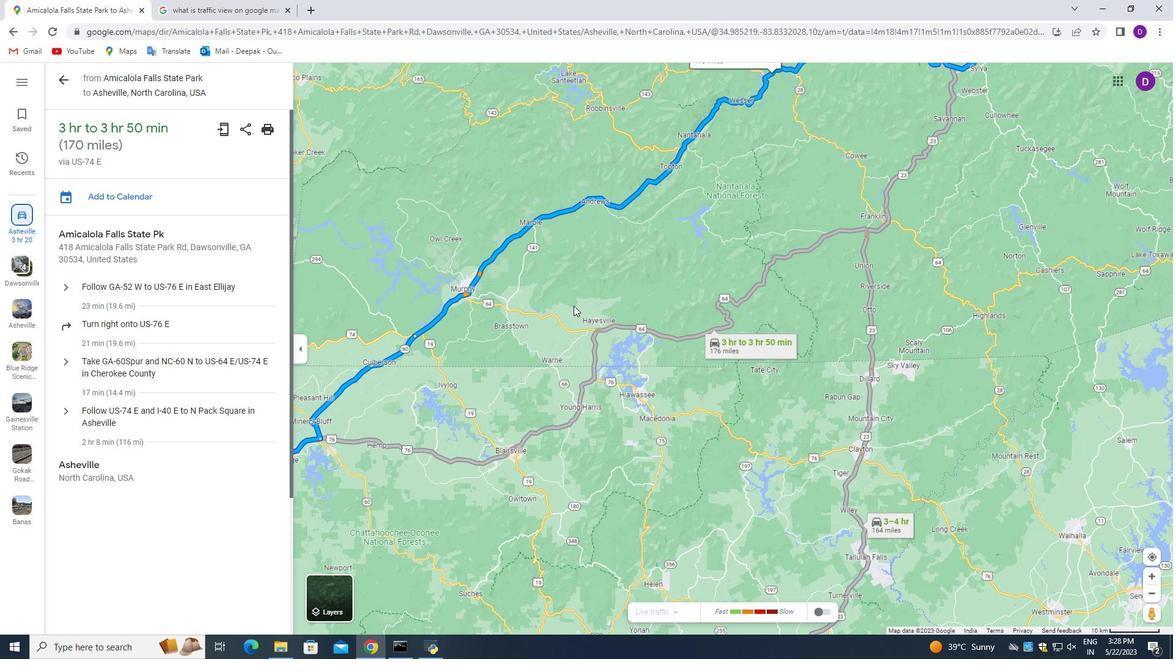 
Action: Mouse moved to (678, 252)
Screenshot: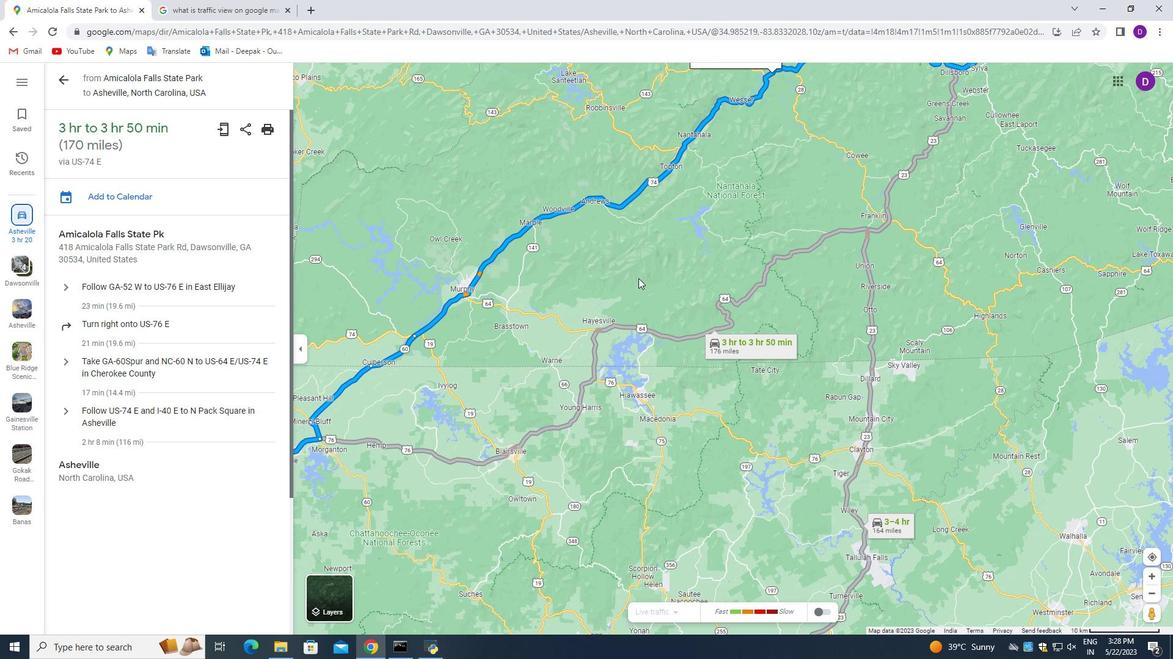 
Action: Mouse scrolled (676, 254) with delta (0, 0)
Screenshot: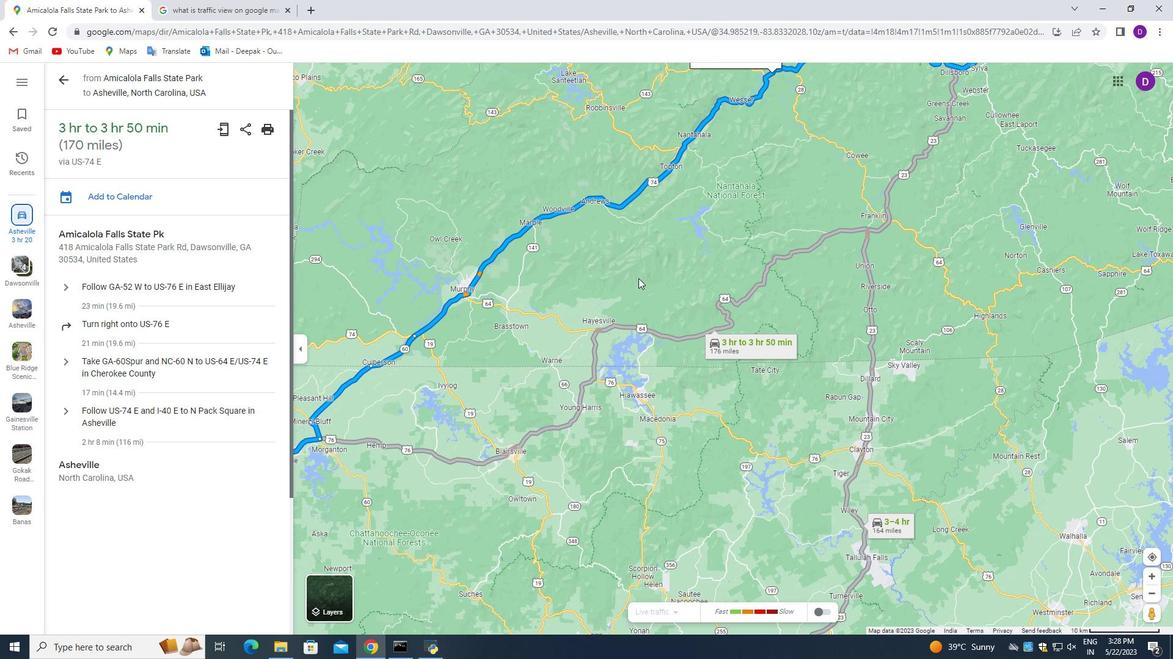 
Action: Mouse moved to (692, 240)
Screenshot: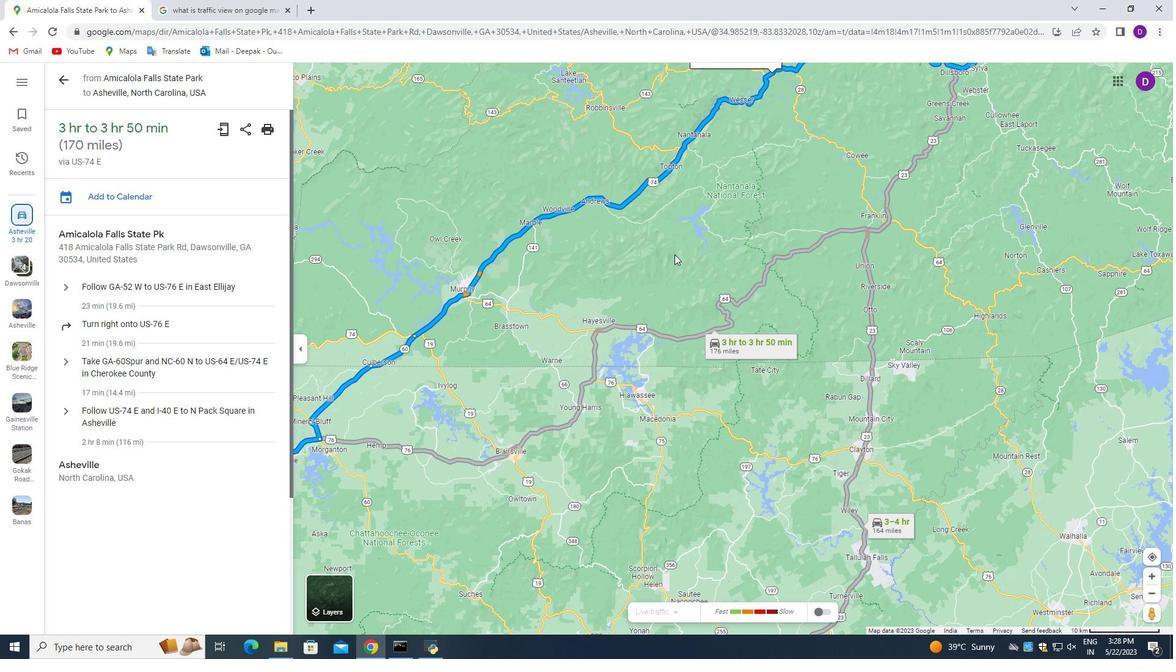 
Action: Mouse scrolled (689, 243) with delta (0, 0)
Screenshot: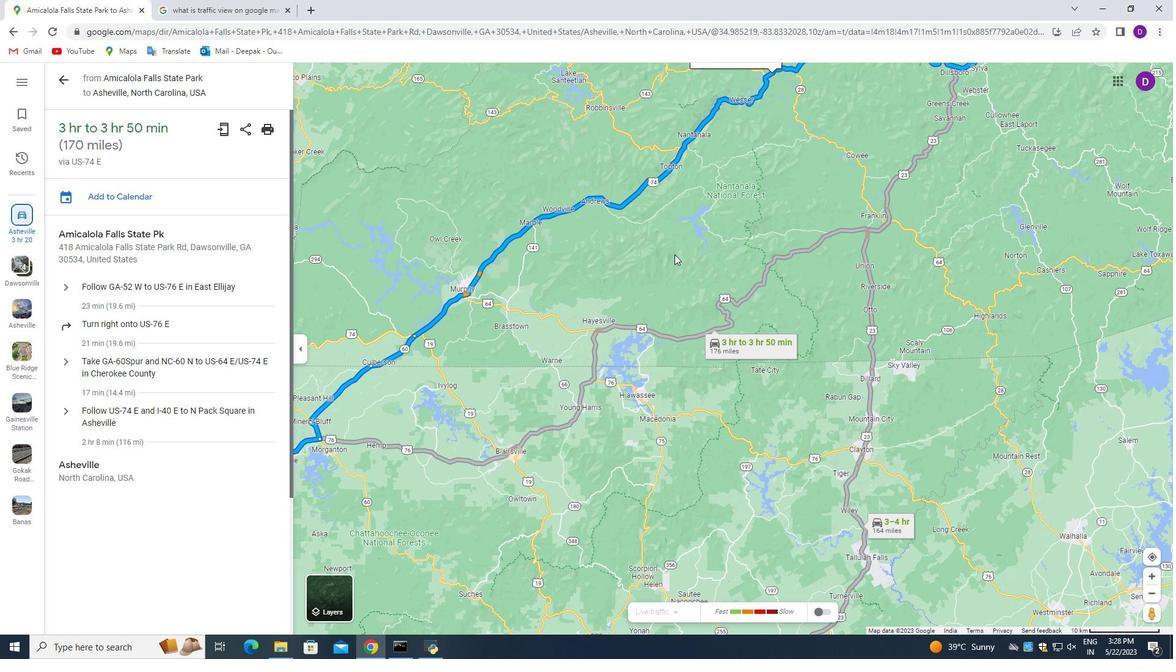 
Action: Mouse moved to (699, 234)
Screenshot: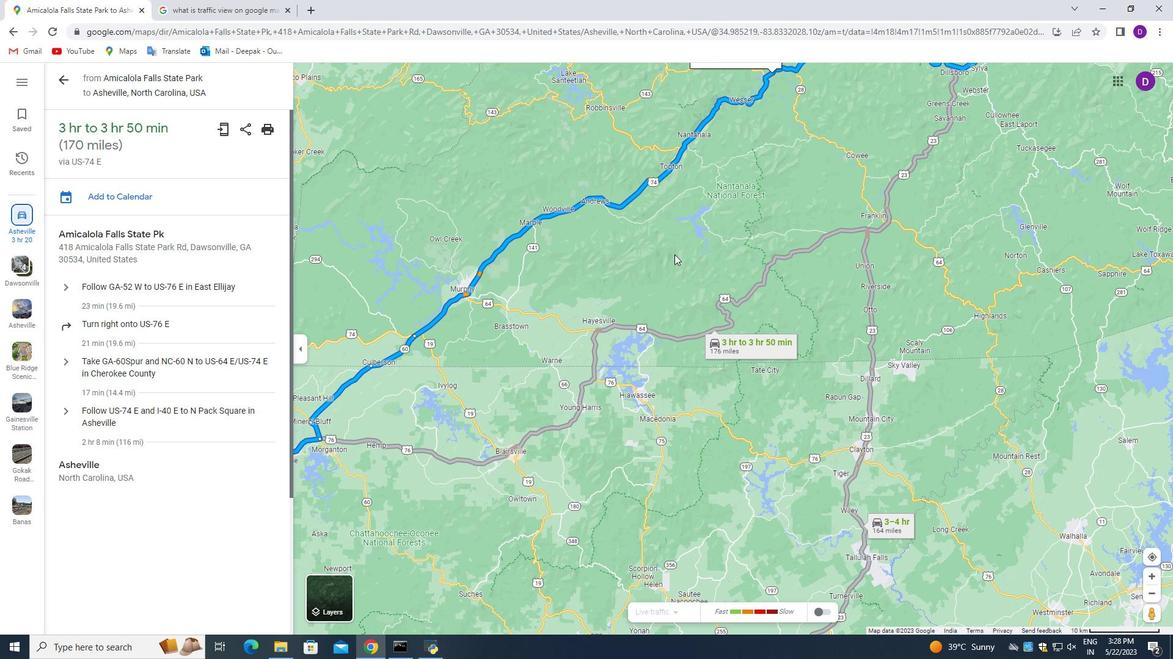 
Action: Mouse scrolled (695, 237) with delta (0, 0)
Screenshot: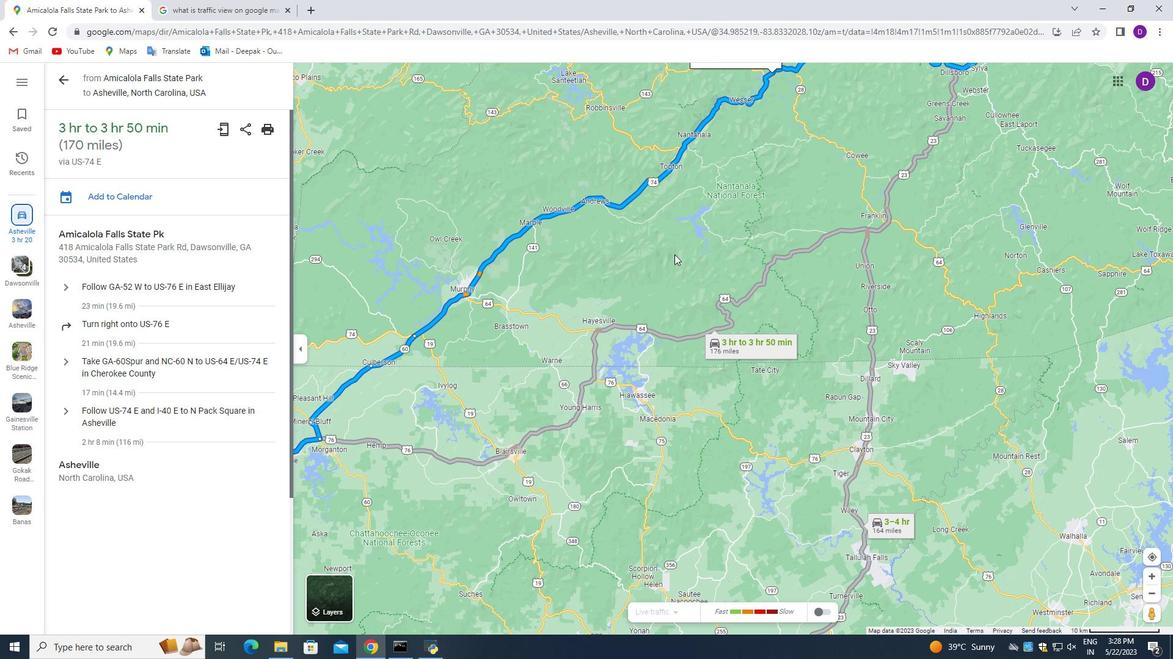 
Action: Mouse moved to (770, 153)
Screenshot: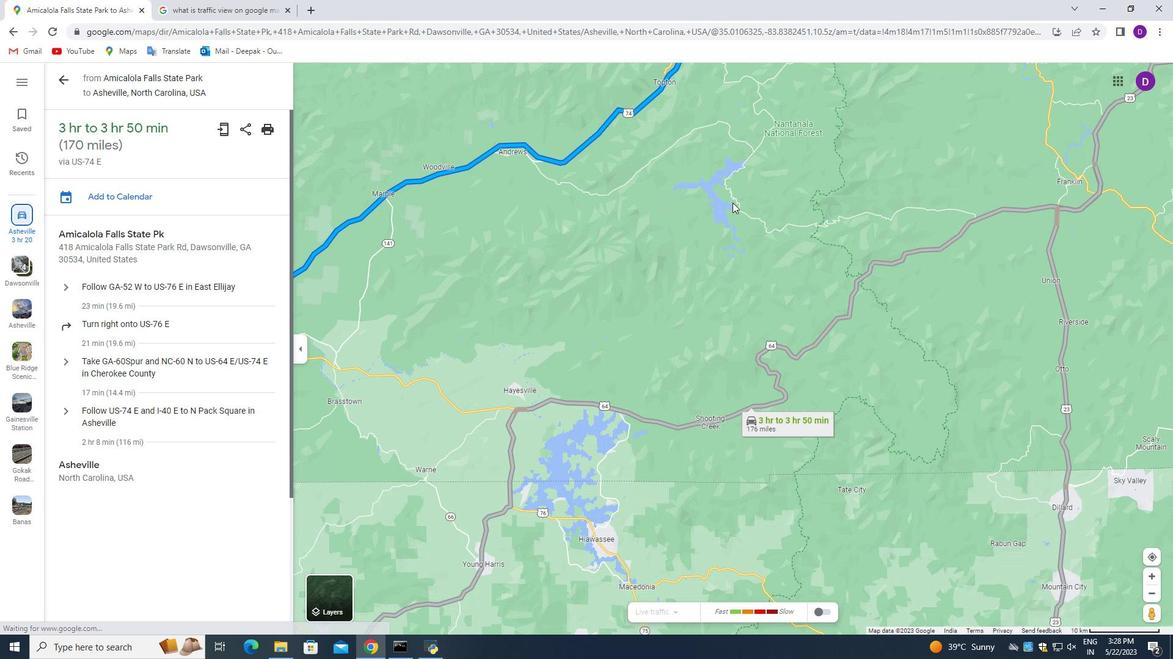 
Action: Mouse pressed left at (770, 153)
Screenshot: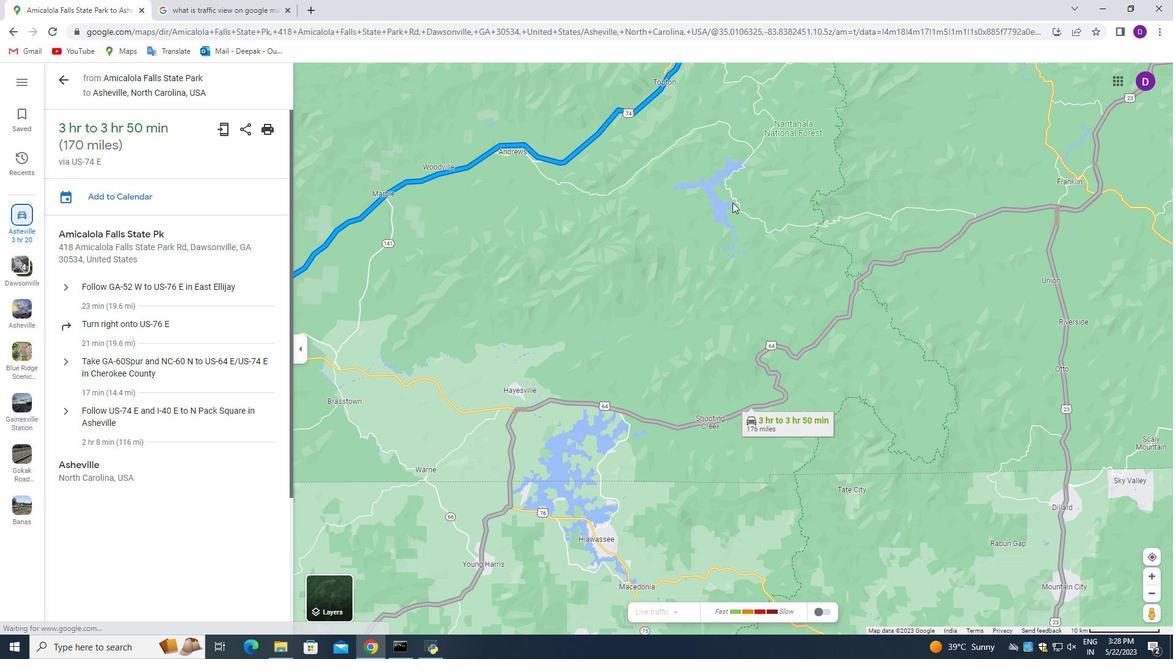 
Action: Mouse moved to (849, 136)
Screenshot: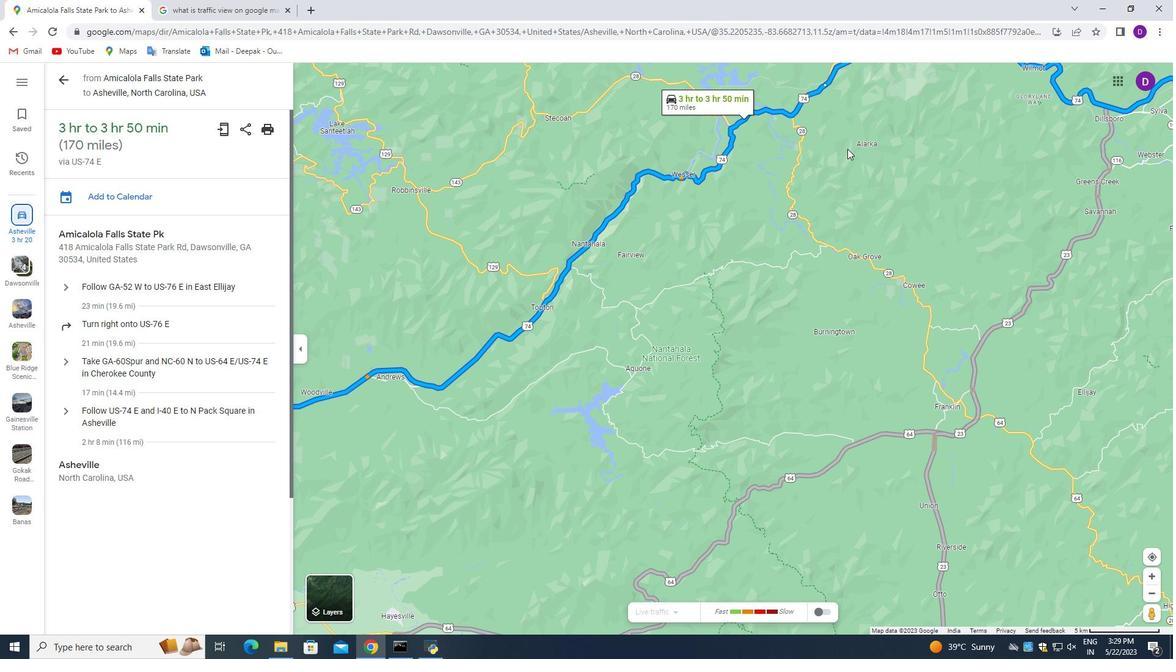 
Action: Mouse pressed left at (849, 136)
Screenshot: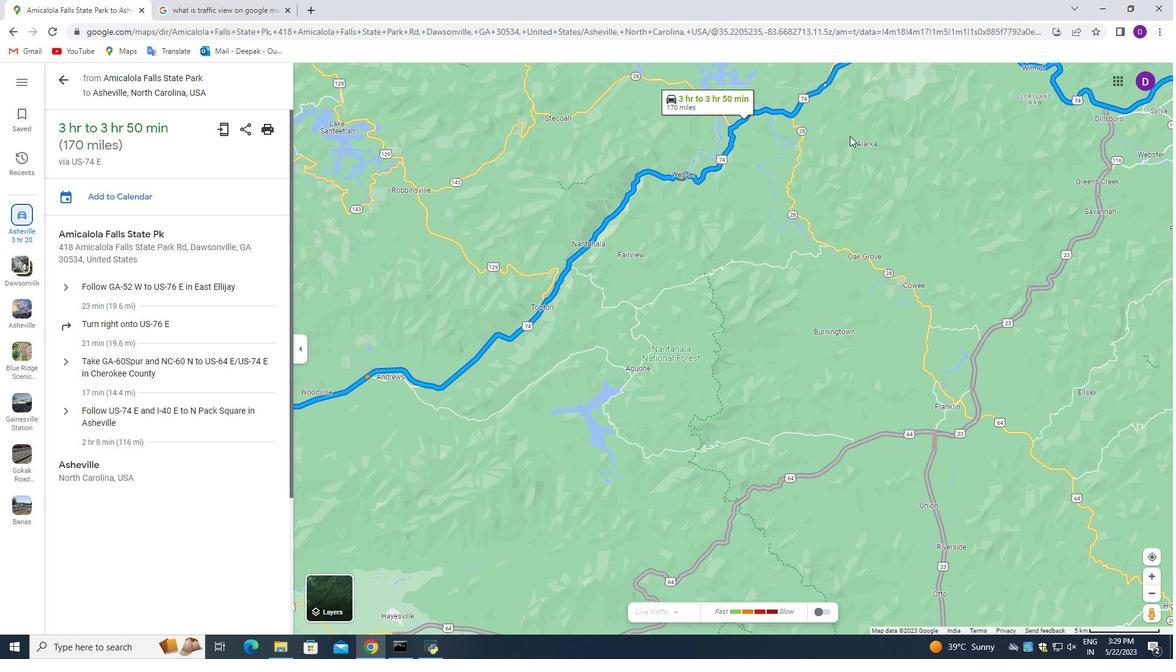 
Action: Mouse moved to (818, 320)
Screenshot: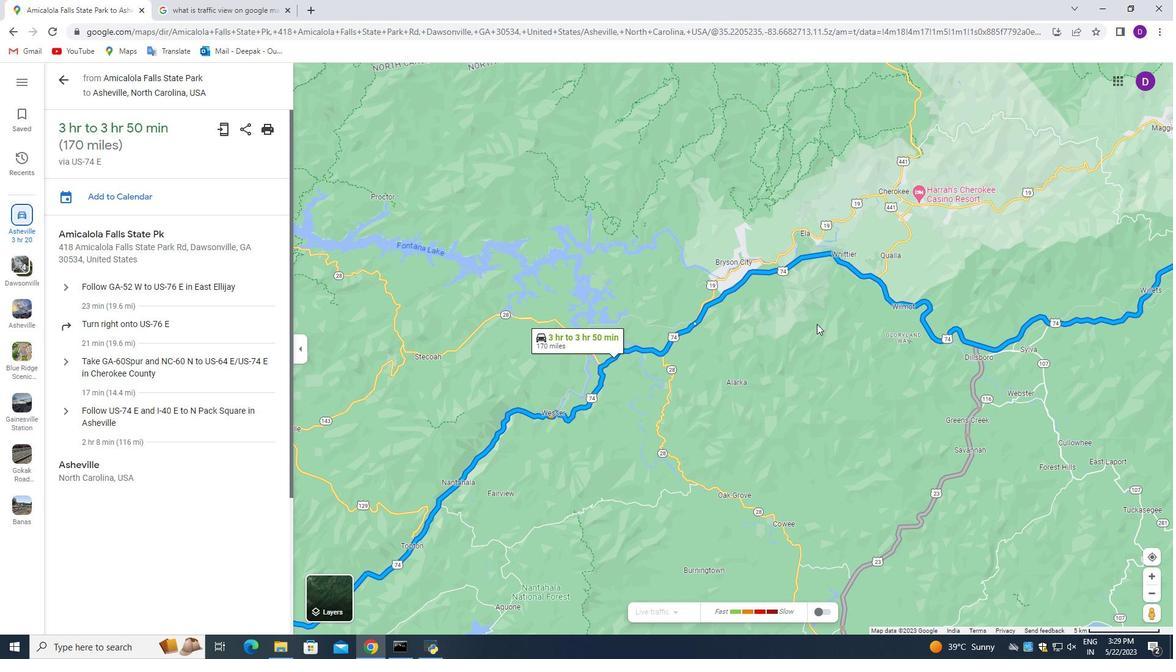 
Action: Mouse pressed left at (818, 320)
Screenshot: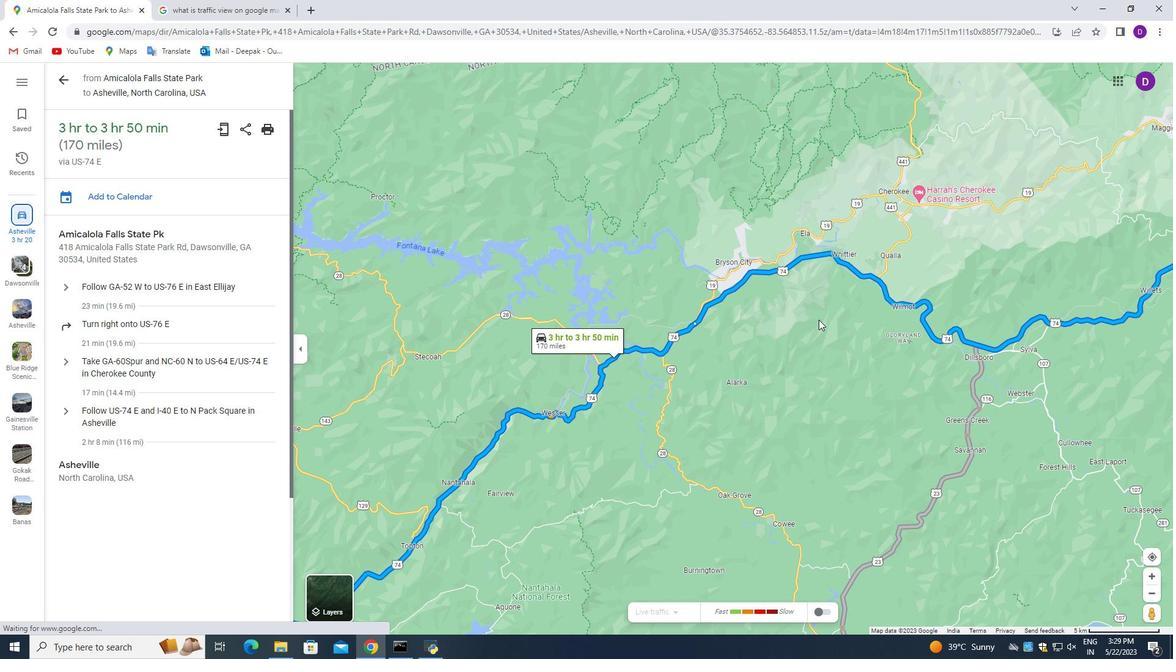 
Action: Mouse moved to (922, 221)
Screenshot: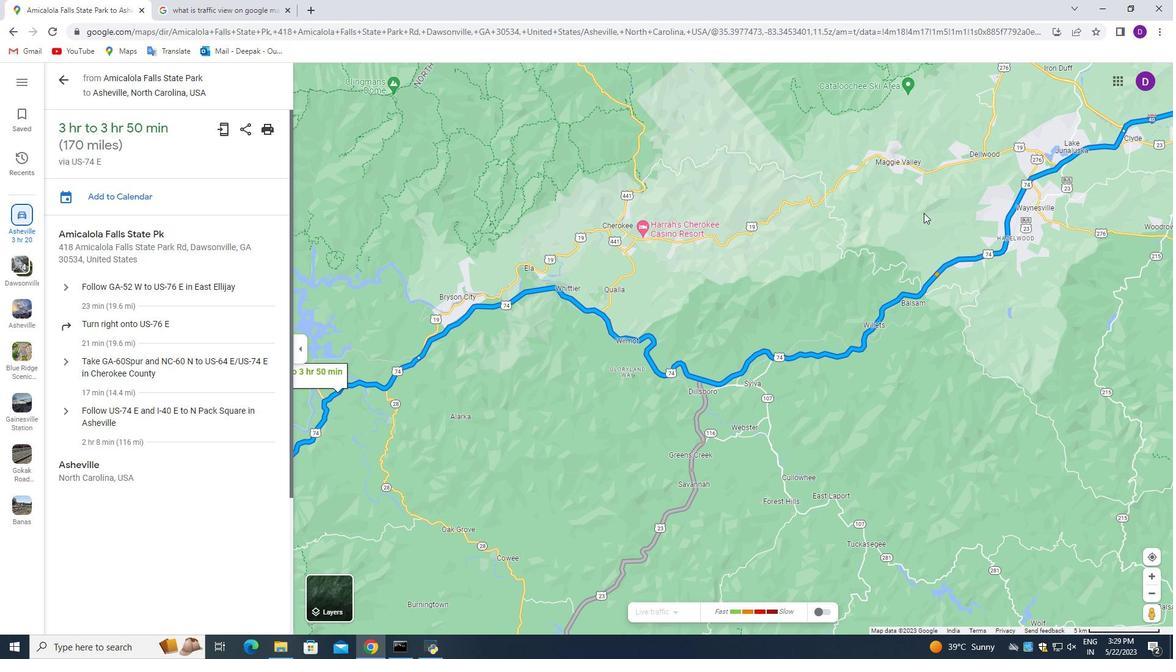 
Action: Mouse pressed left at (922, 221)
Screenshot: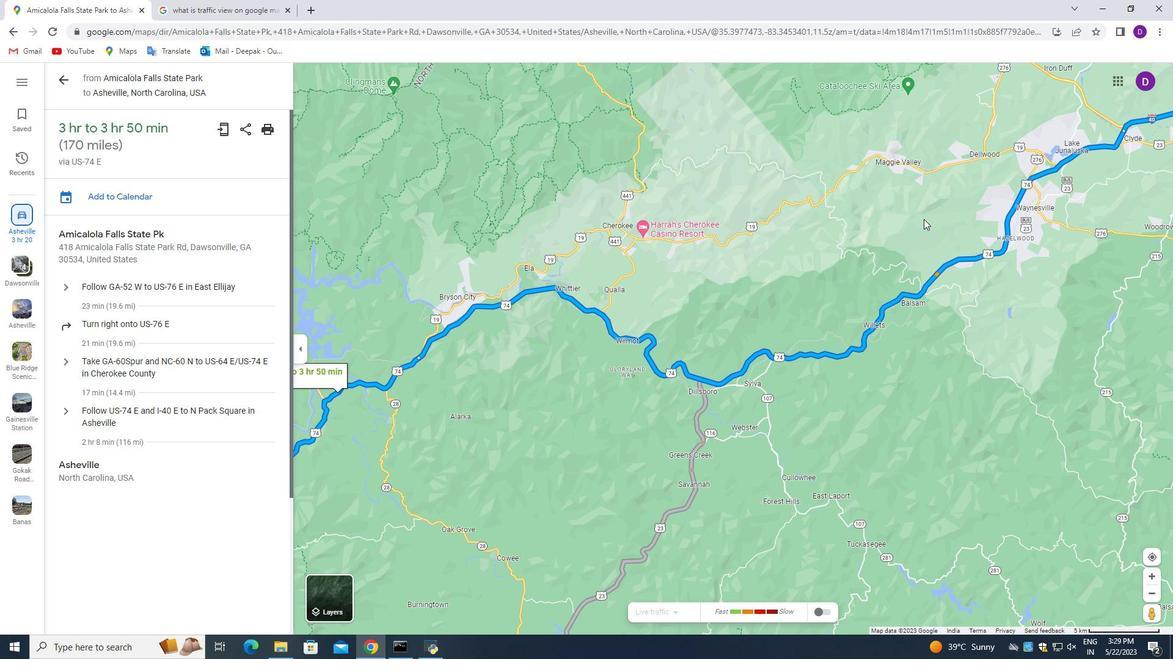 
Action: Mouse moved to (947, 177)
Screenshot: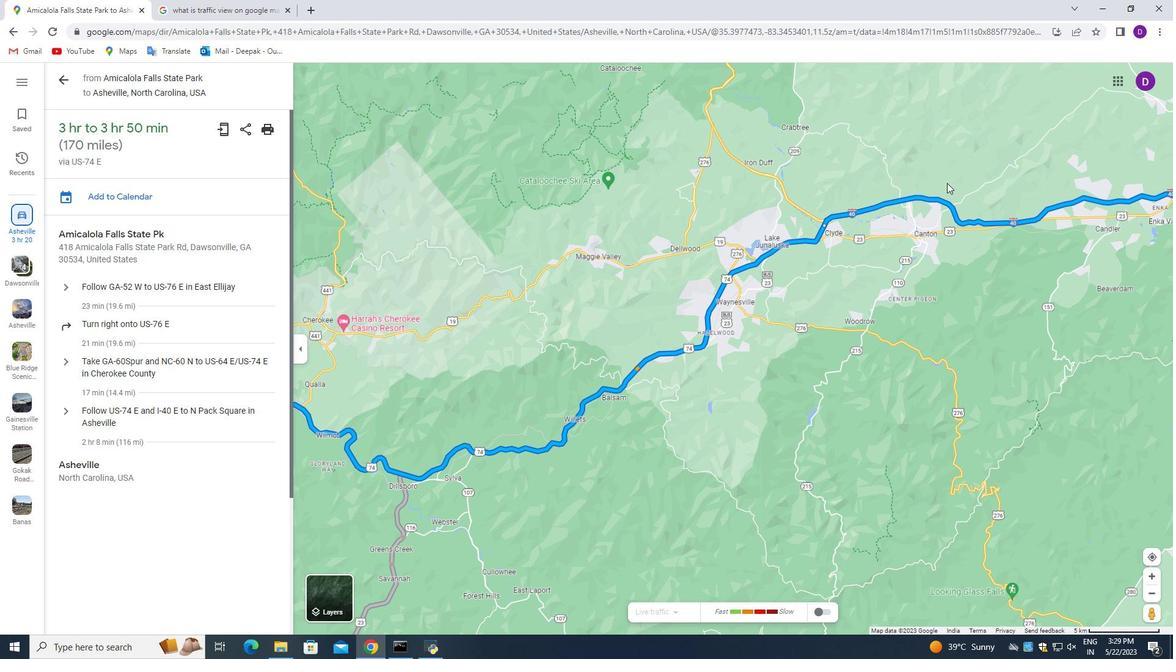 
Action: Mouse pressed left at (947, 177)
Screenshot: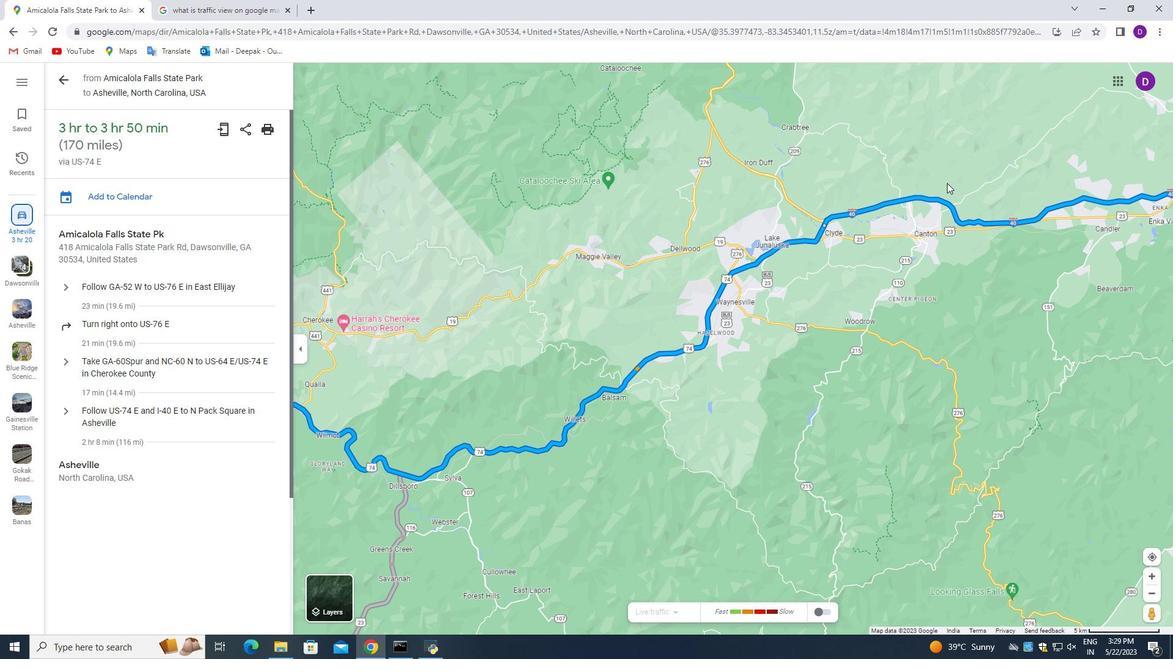 
Action: Mouse moved to (730, 326)
Screenshot: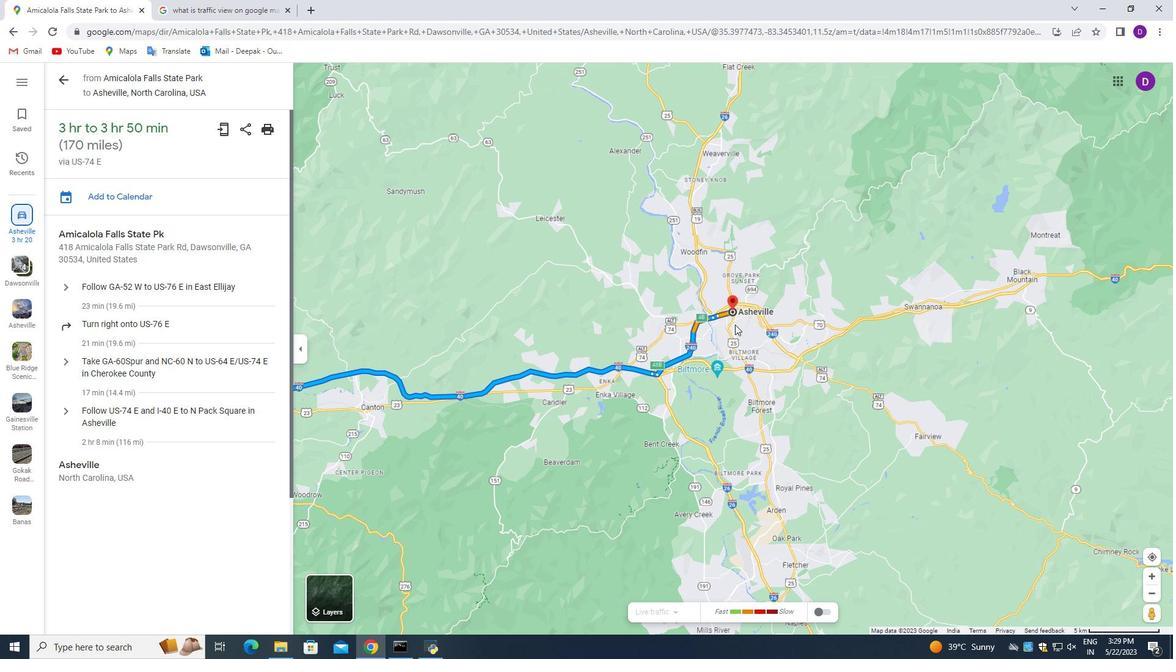 
Action: Mouse scrolled (732, 326) with delta (0, 0)
Screenshot: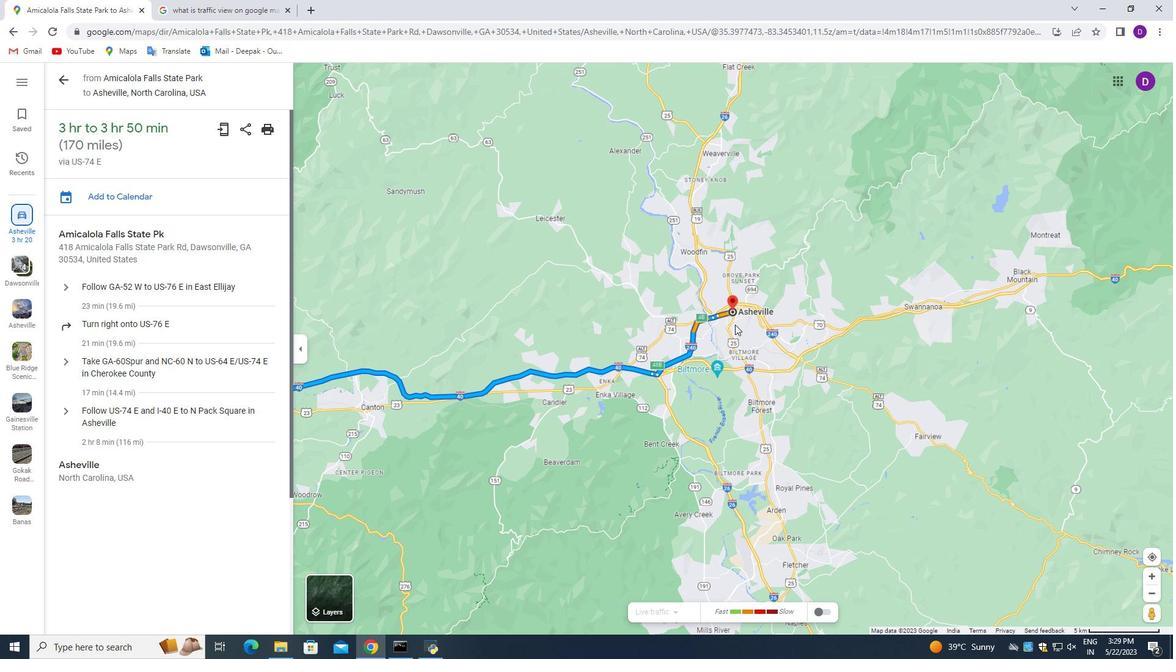 
Action: Mouse moved to (728, 327)
Screenshot: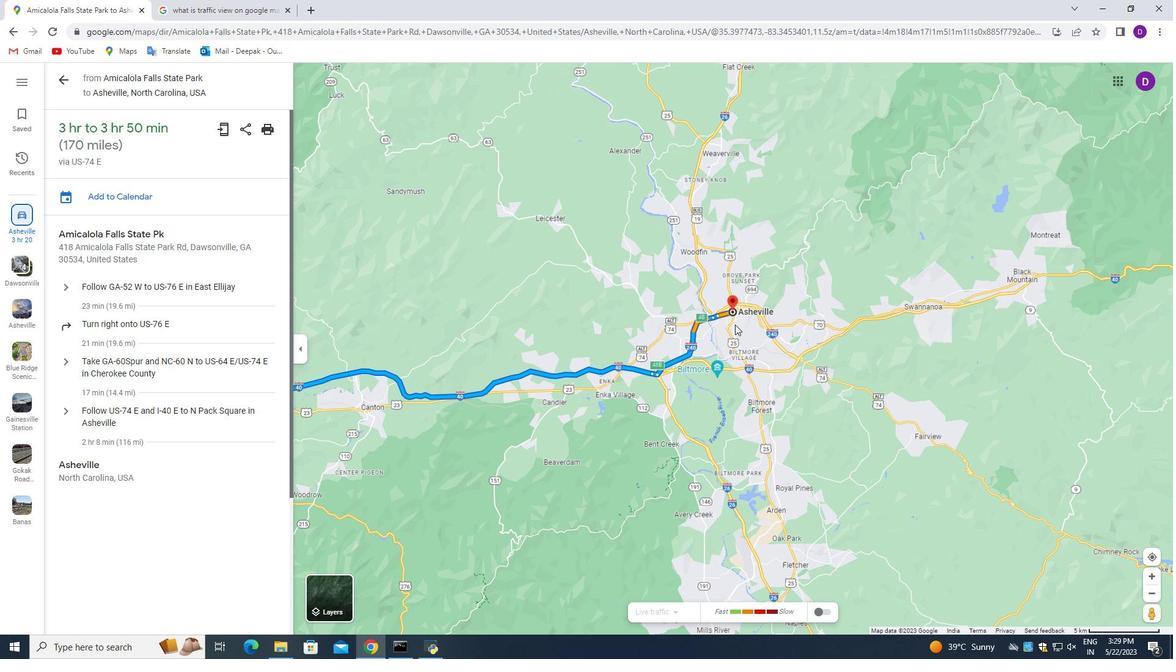 
Action: Mouse scrolled (729, 328) with delta (0, 0)
Screenshot: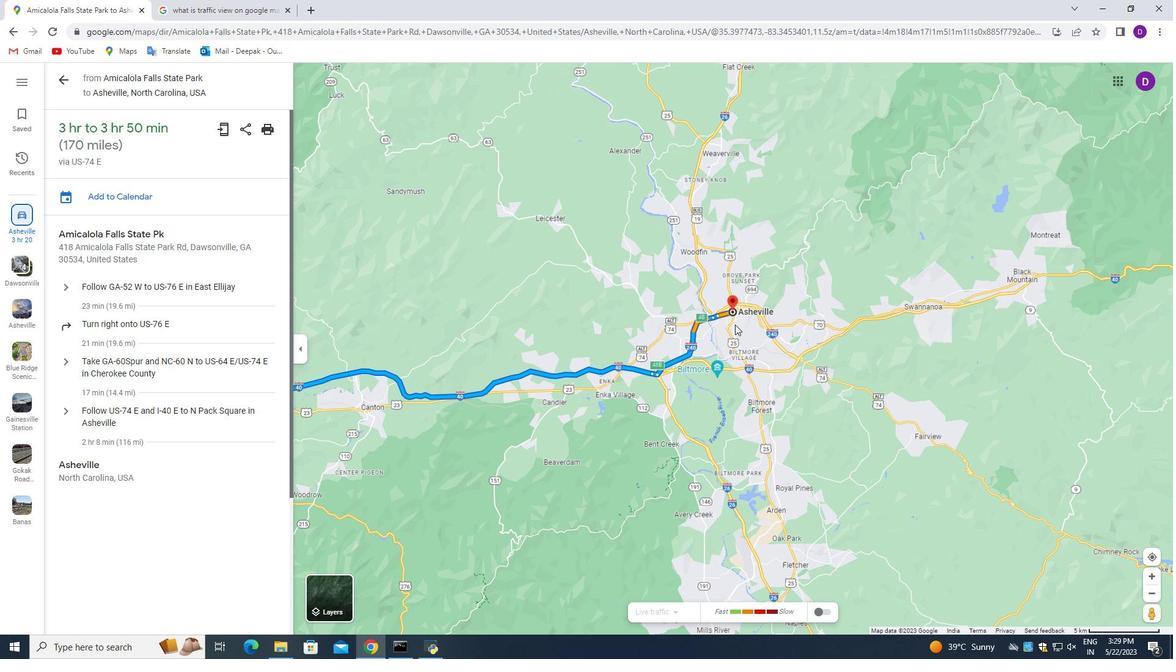 
Action: Mouse moved to (728, 327)
Screenshot: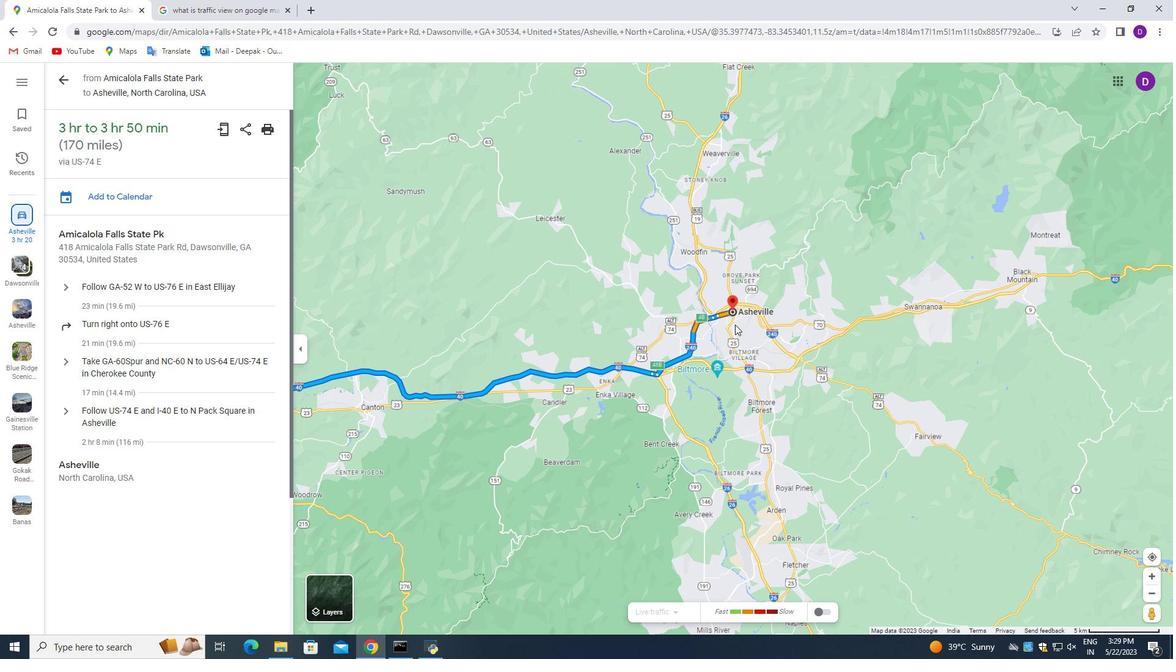 
Action: Mouse scrolled (728, 328) with delta (0, 0)
Screenshot: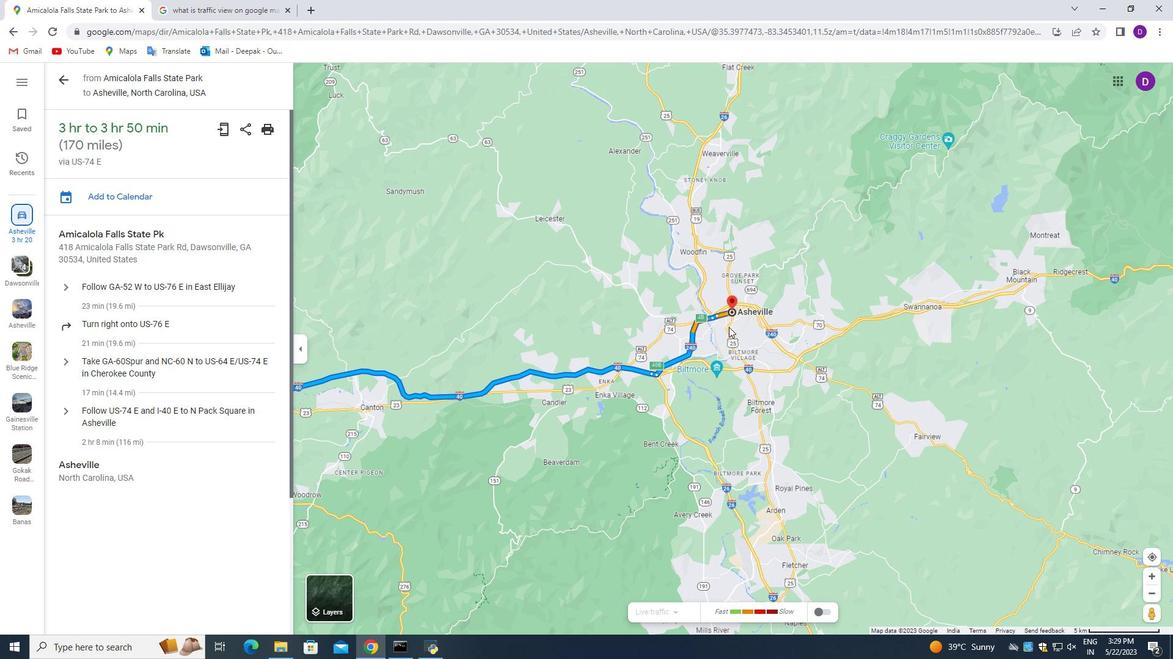 
Action: Mouse scrolled (728, 328) with delta (0, 0)
Screenshot: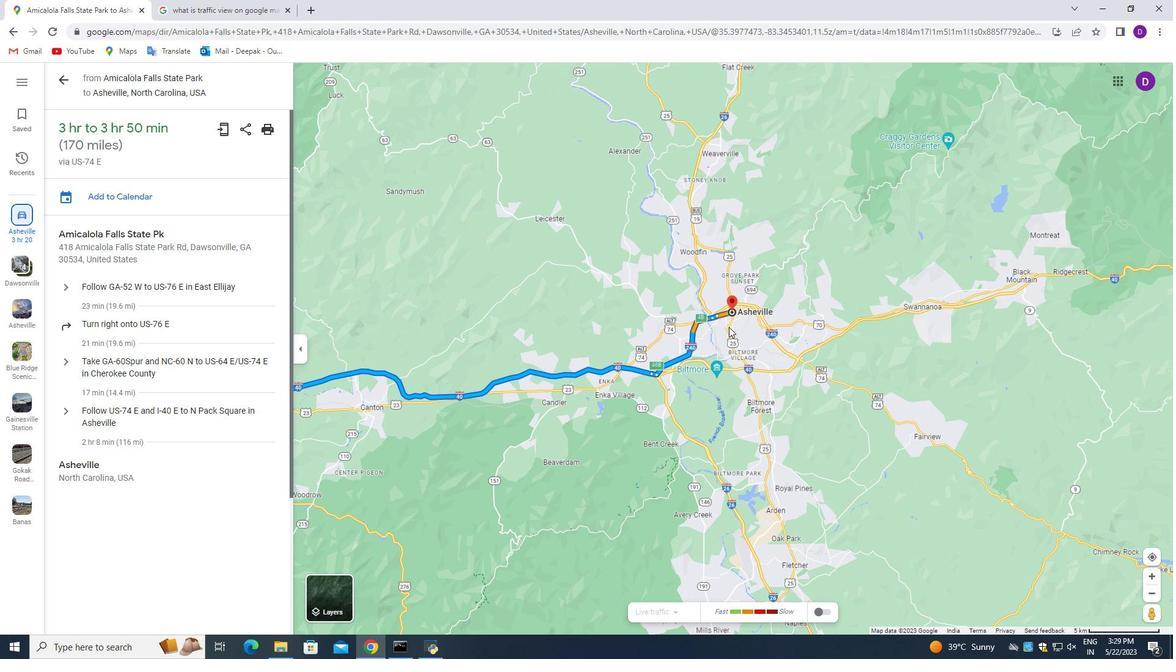
Action: Mouse moved to (814, 262)
Screenshot: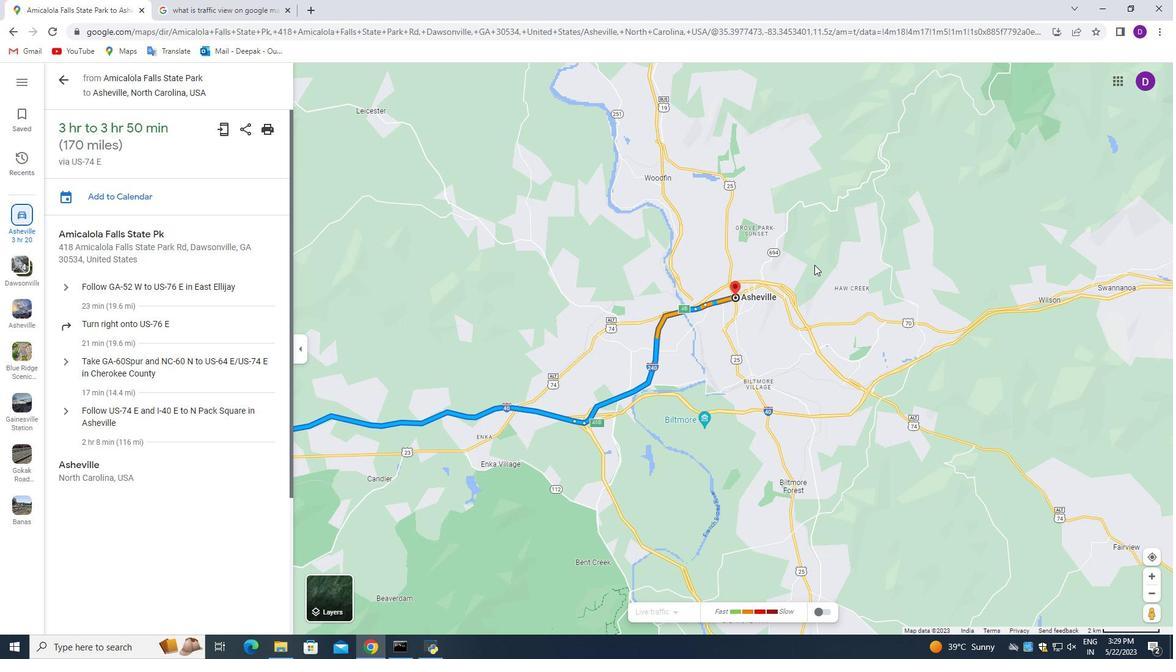 
Action: Mouse pressed left at (814, 262)
Screenshot: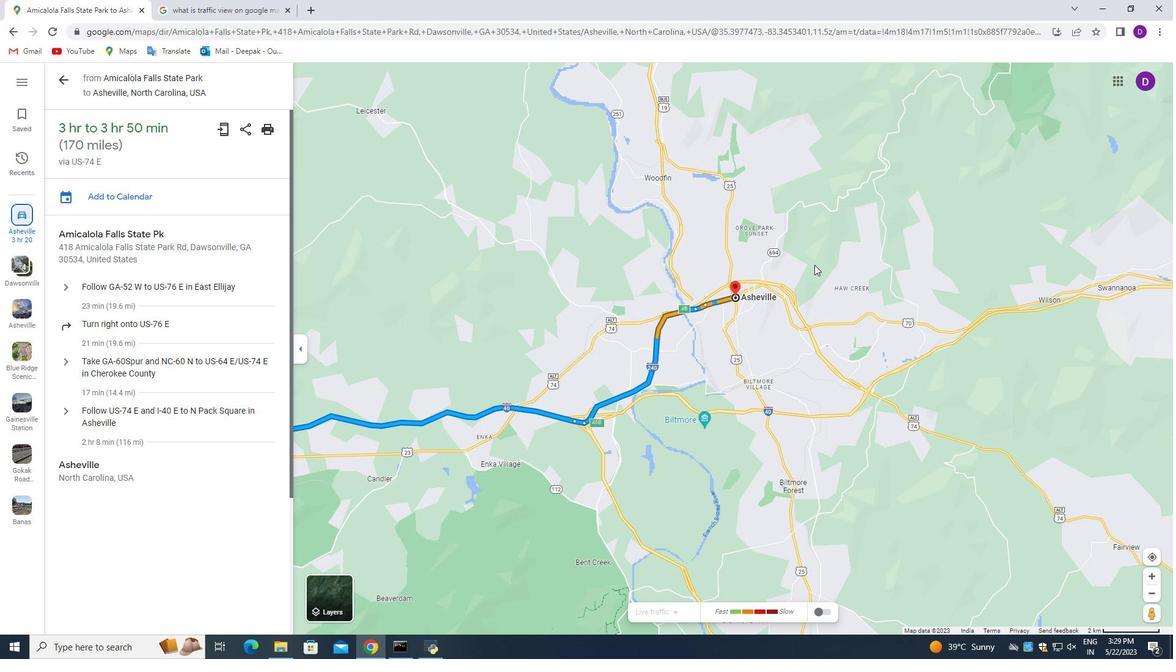 
Action: Mouse moved to (780, 208)
Screenshot: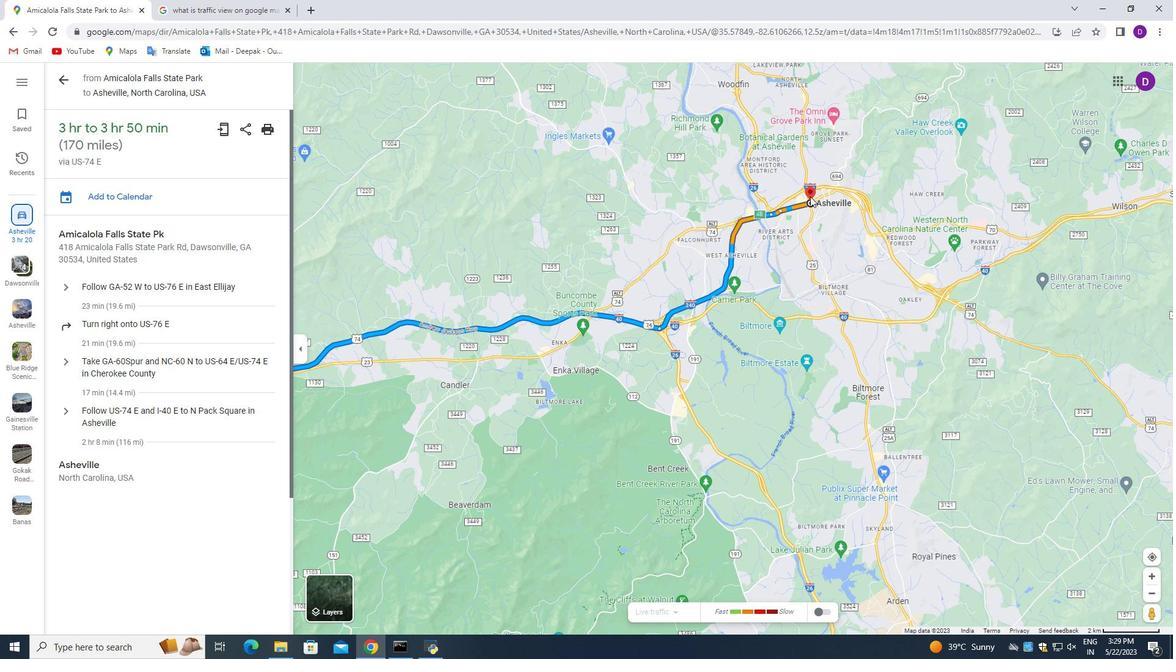 
Action: Mouse scrolled (783, 205) with delta (0, 0)
Screenshot: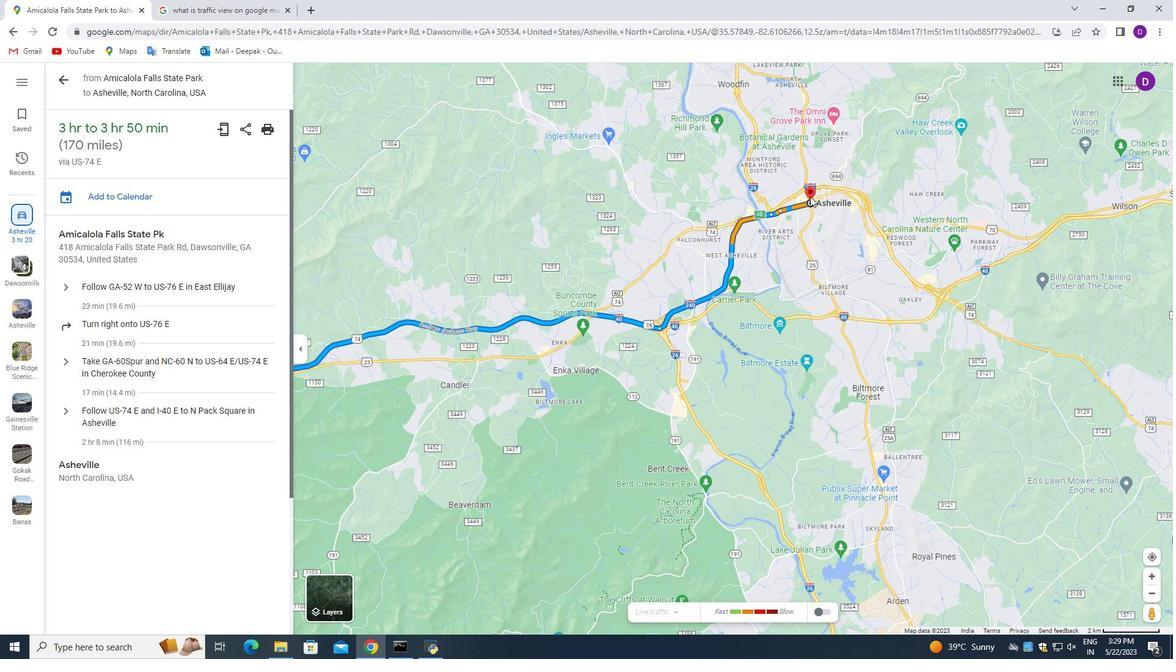 
Action: Mouse moved to (777, 212)
Screenshot: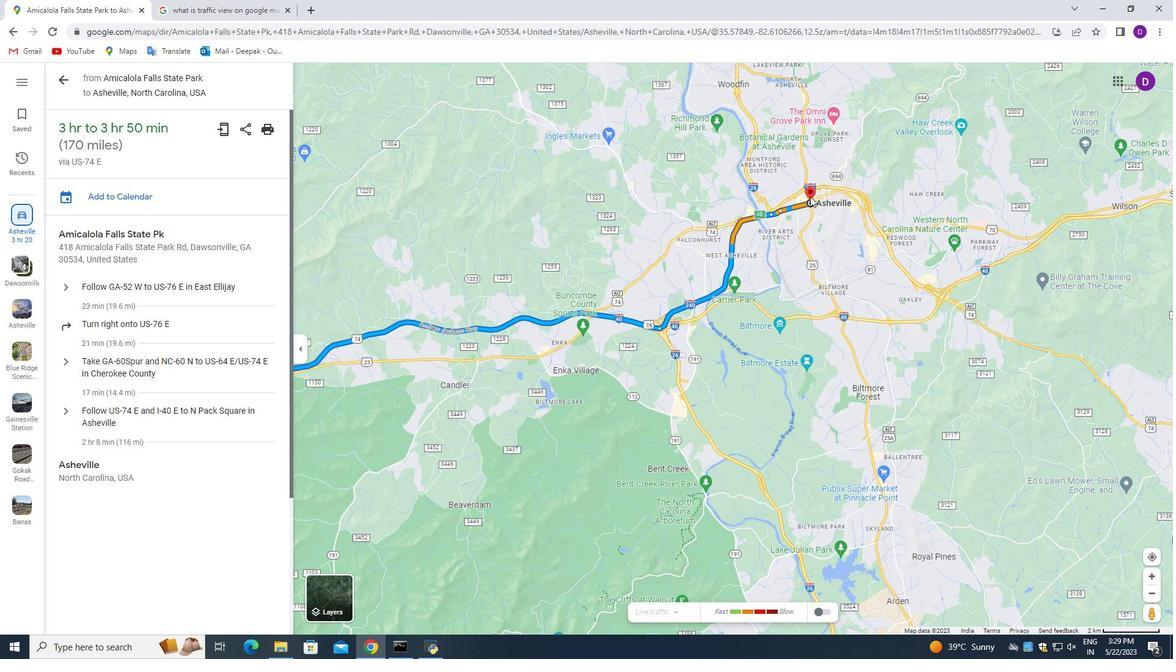 
Action: Mouse scrolled (779, 210) with delta (0, 0)
Screenshot: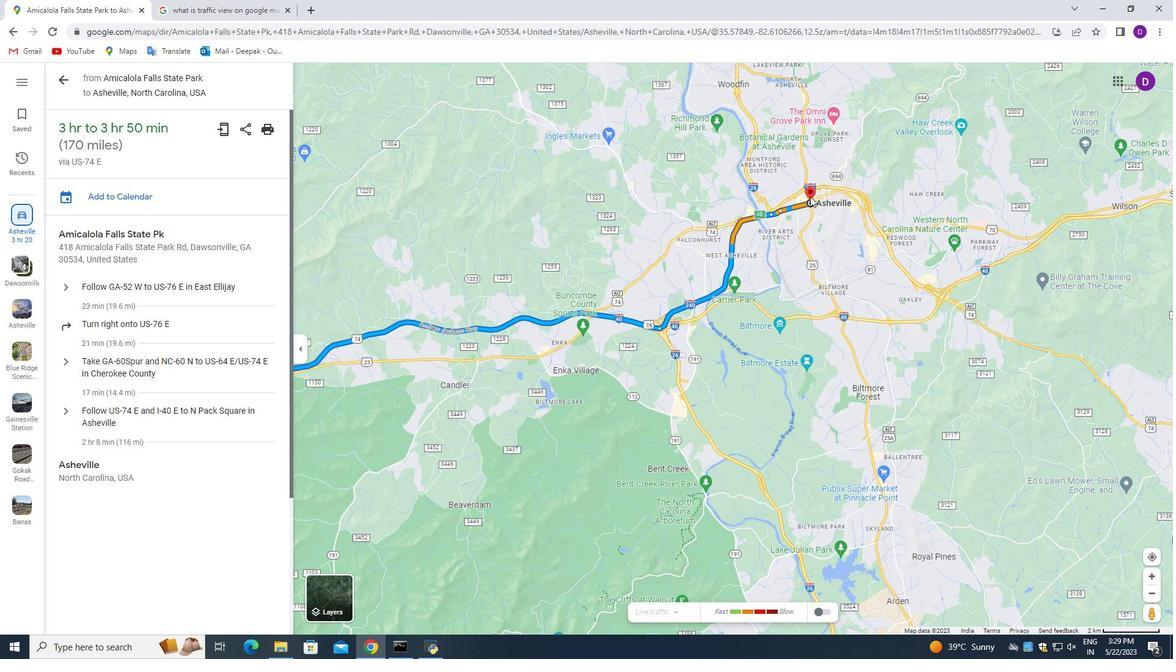 
Action: Mouse moved to (773, 215)
Screenshot: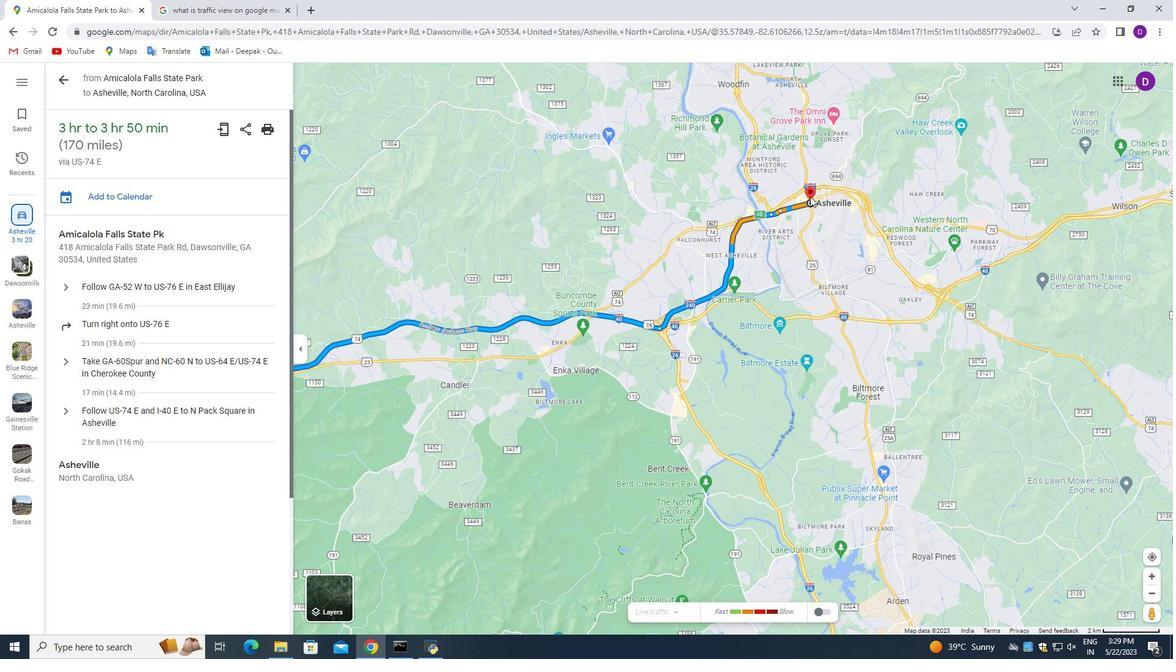 
Action: Mouse scrolled (773, 216) with delta (0, 0)
Screenshot: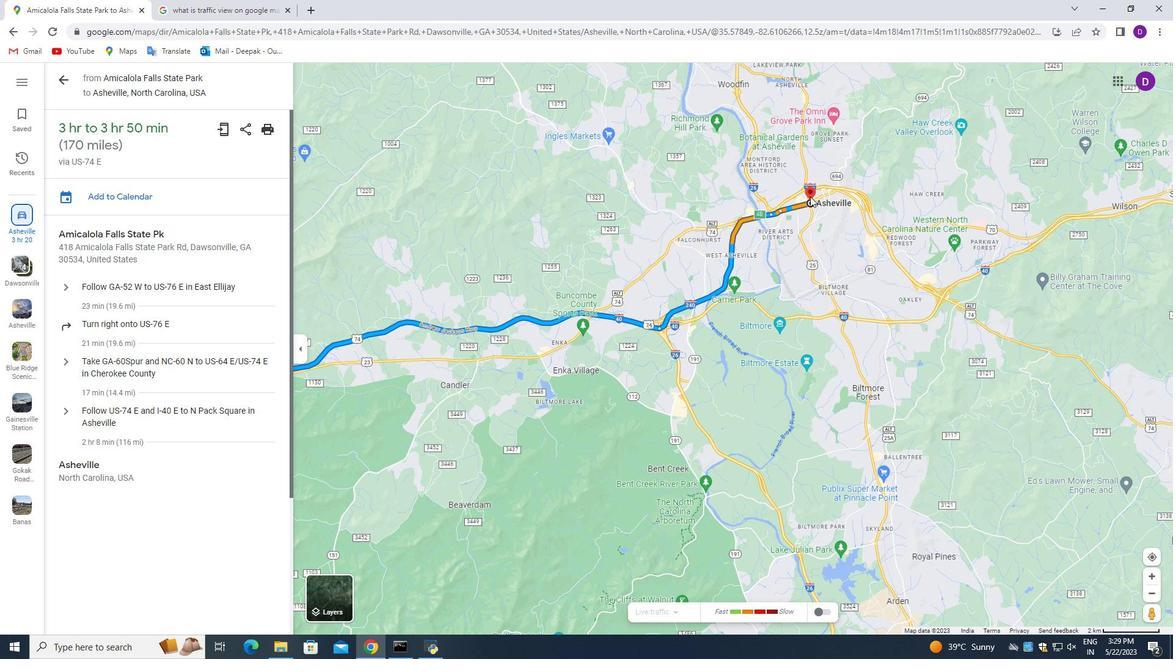 
Action: Mouse moved to (771, 218)
Screenshot: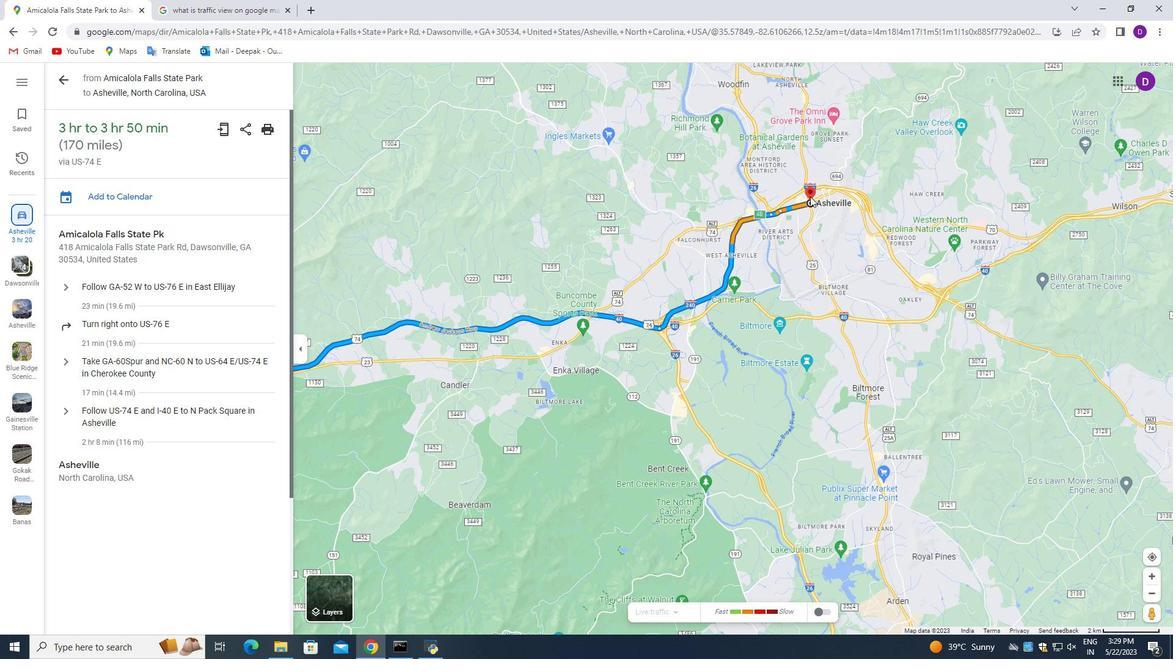 
Action: Mouse scrolled (771, 219) with delta (0, 0)
Screenshot: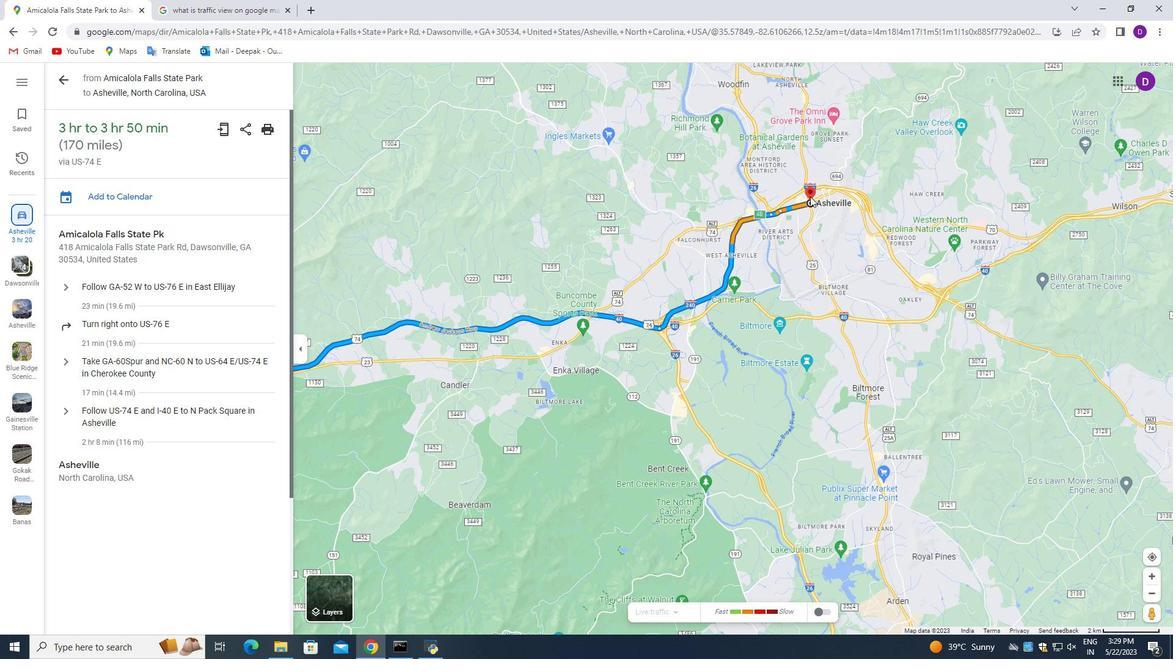 
Action: Mouse moved to (771, 220)
Screenshot: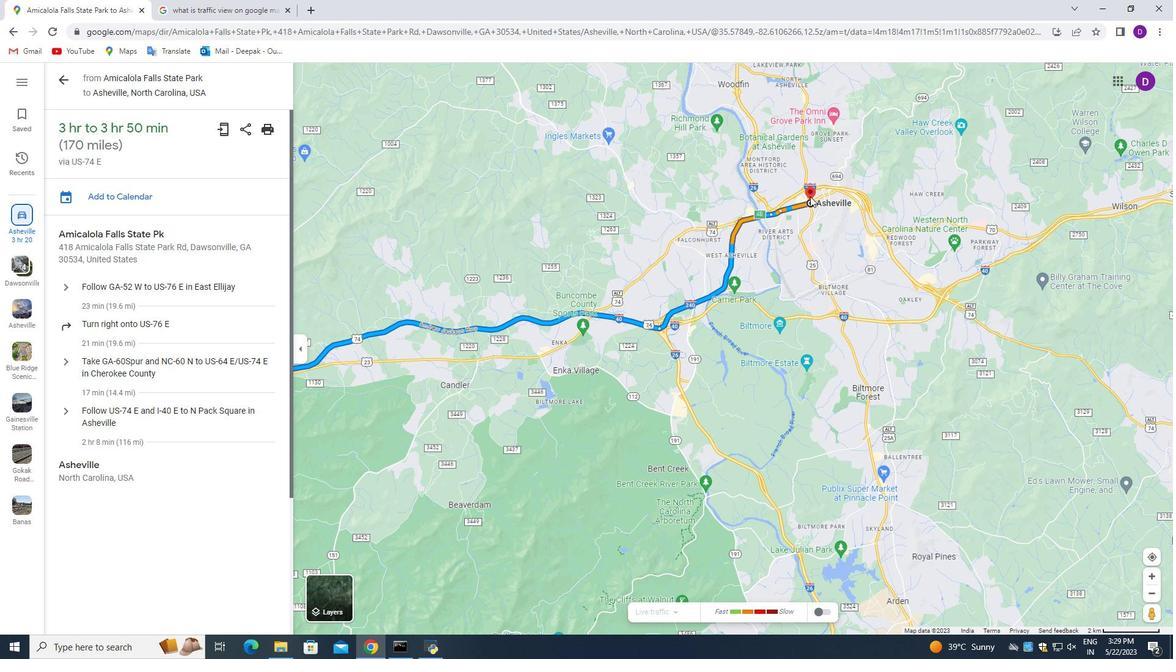 
Action: Mouse scrolled (771, 221) with delta (0, 0)
Screenshot: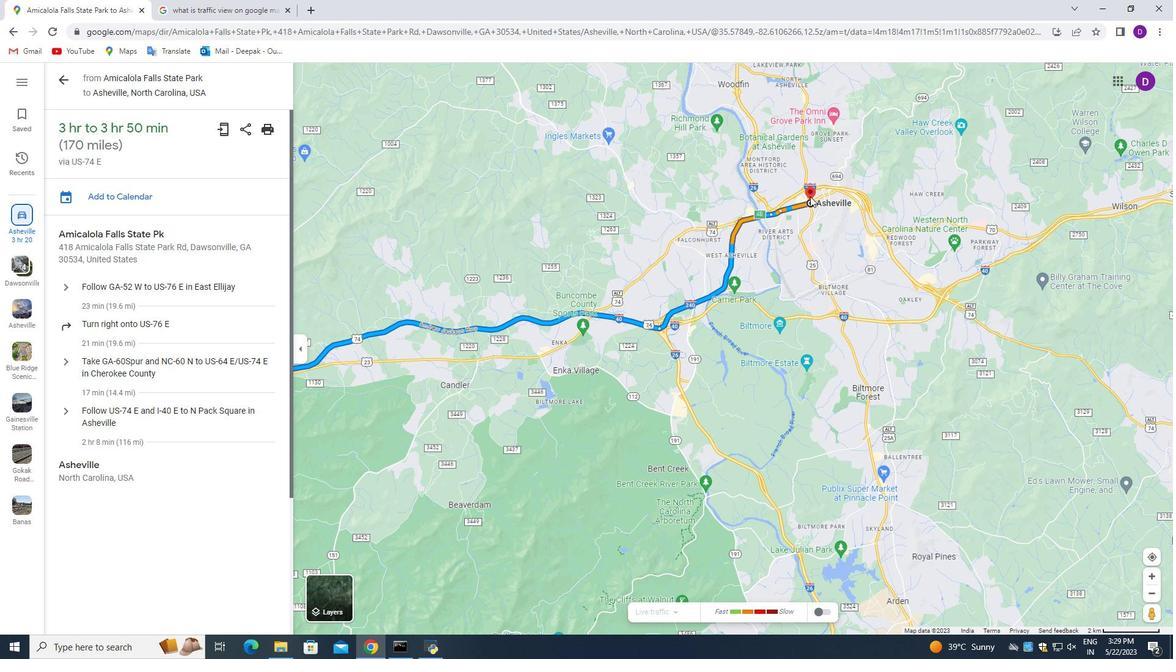 
Action: Mouse moved to (771, 230)
Screenshot: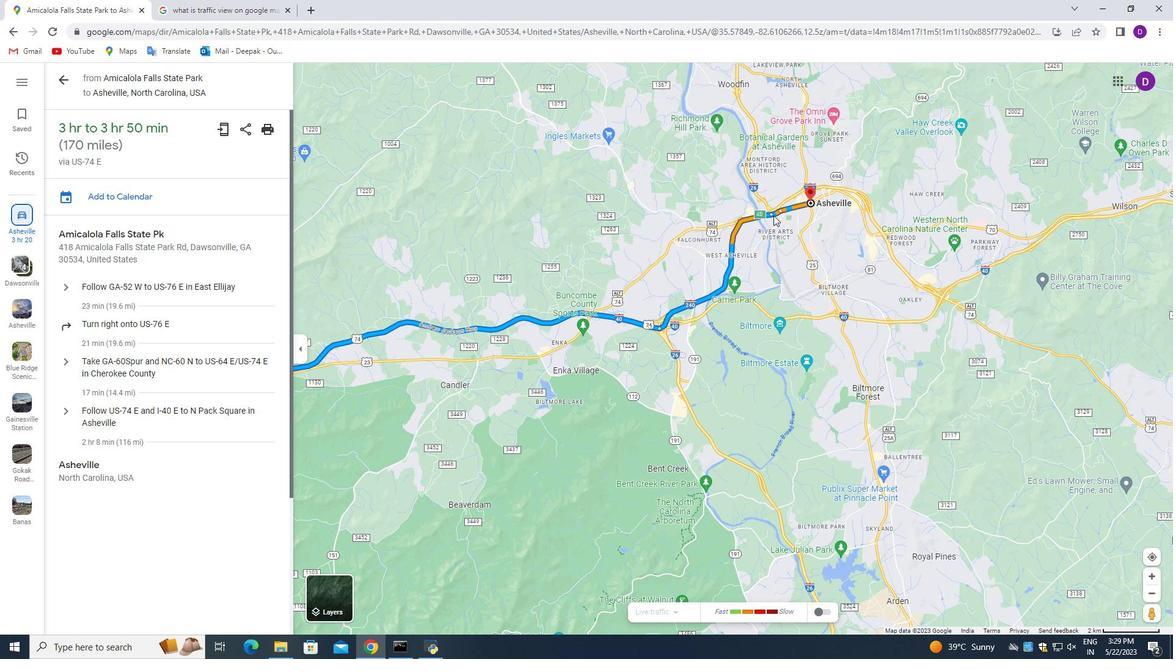 
Action: Mouse scrolled (771, 226) with delta (0, 0)
Screenshot: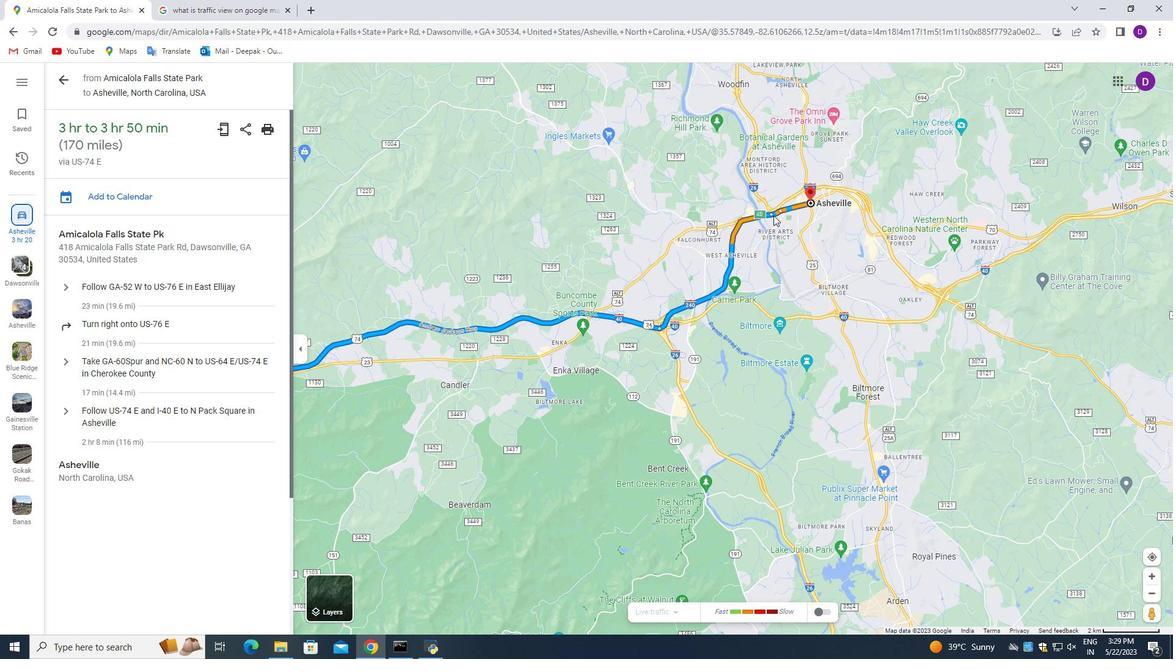
Action: Mouse moved to (771, 230)
Screenshot: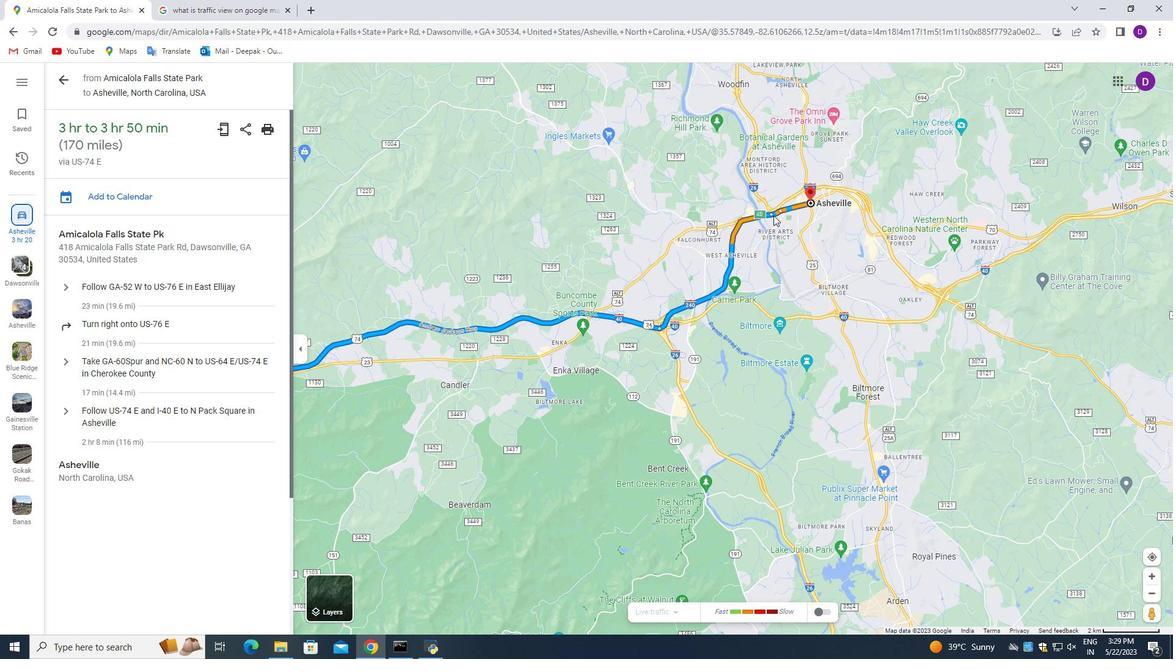
Action: Mouse scrolled (771, 231) with delta (0, 0)
Screenshot: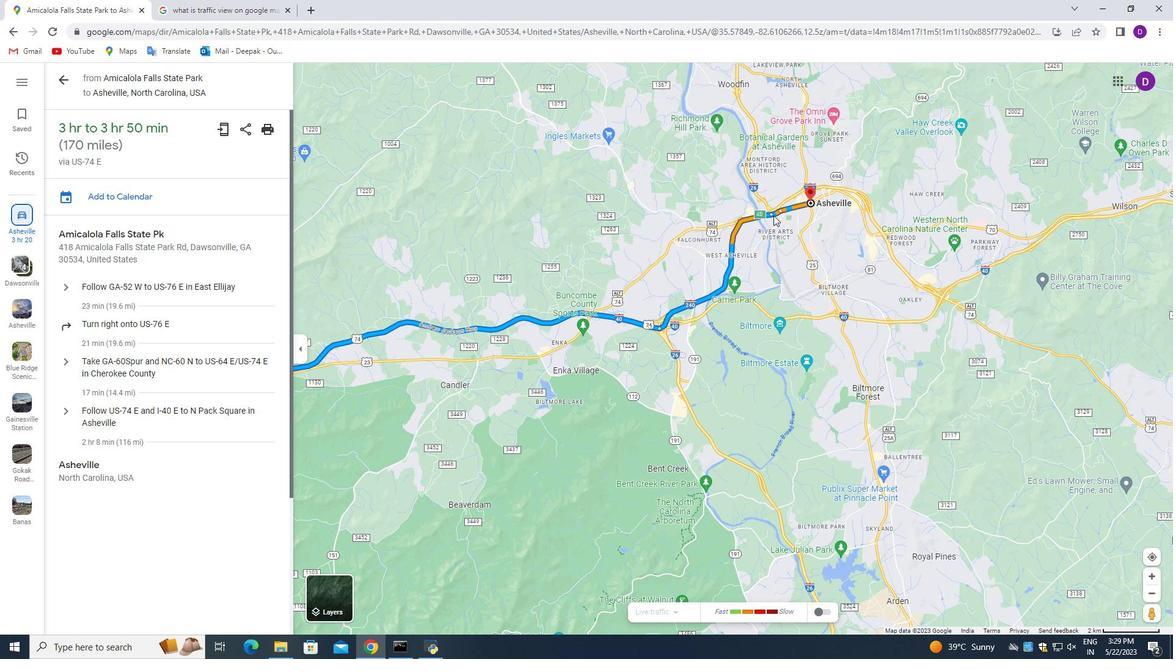 
Action: Mouse moved to (827, 196)
Screenshot: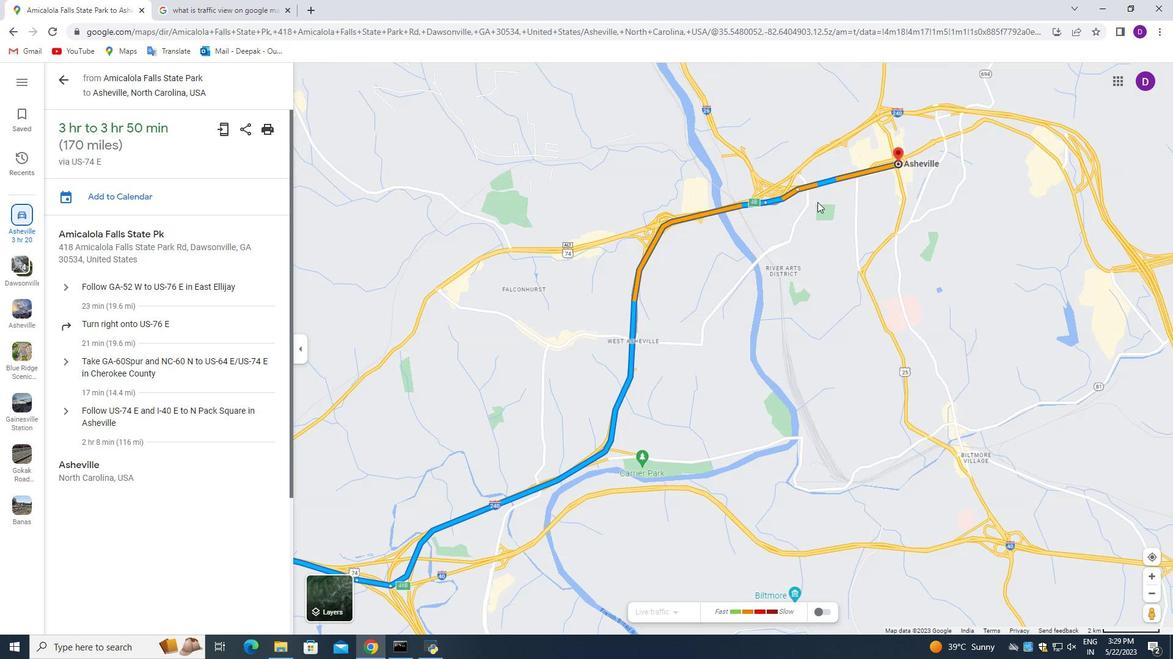 
Action: Mouse scrolled (827, 197) with delta (0, 0)
Screenshot: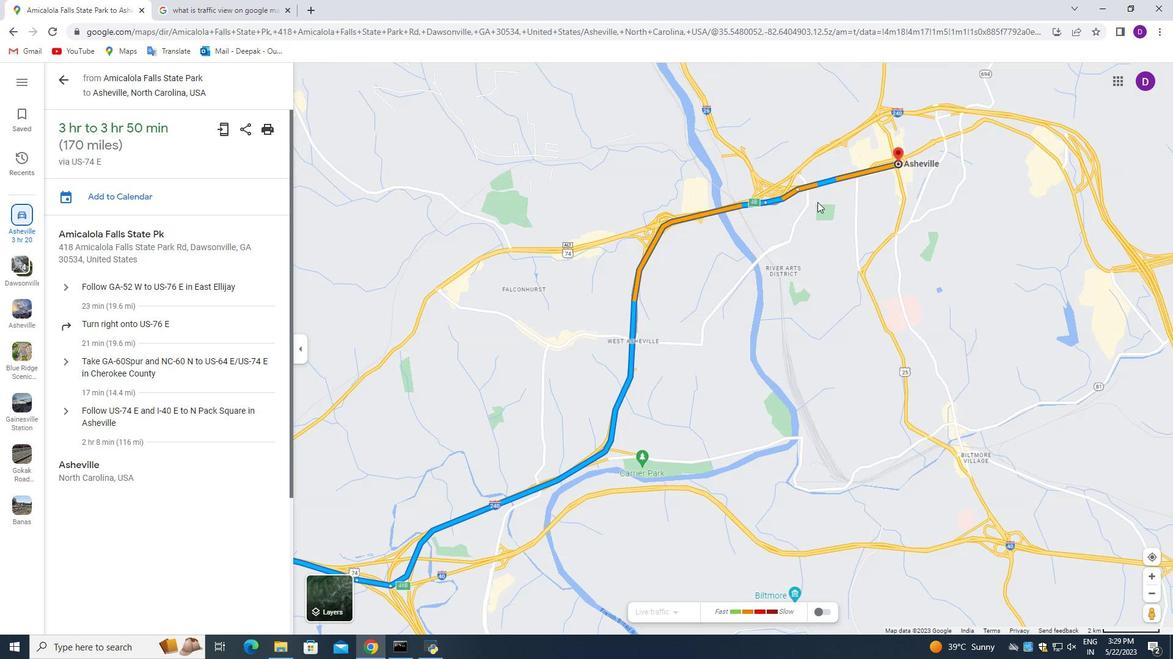 
Action: Mouse moved to (827, 196)
Screenshot: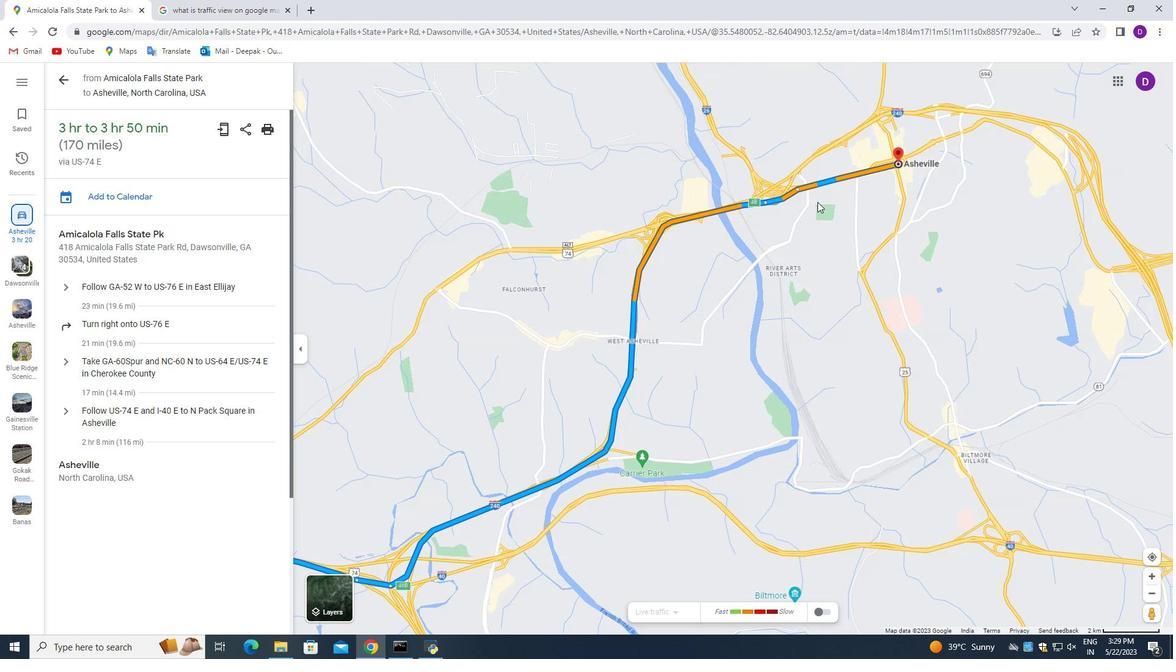
Action: Mouse scrolled (827, 197) with delta (0, 0)
Screenshot: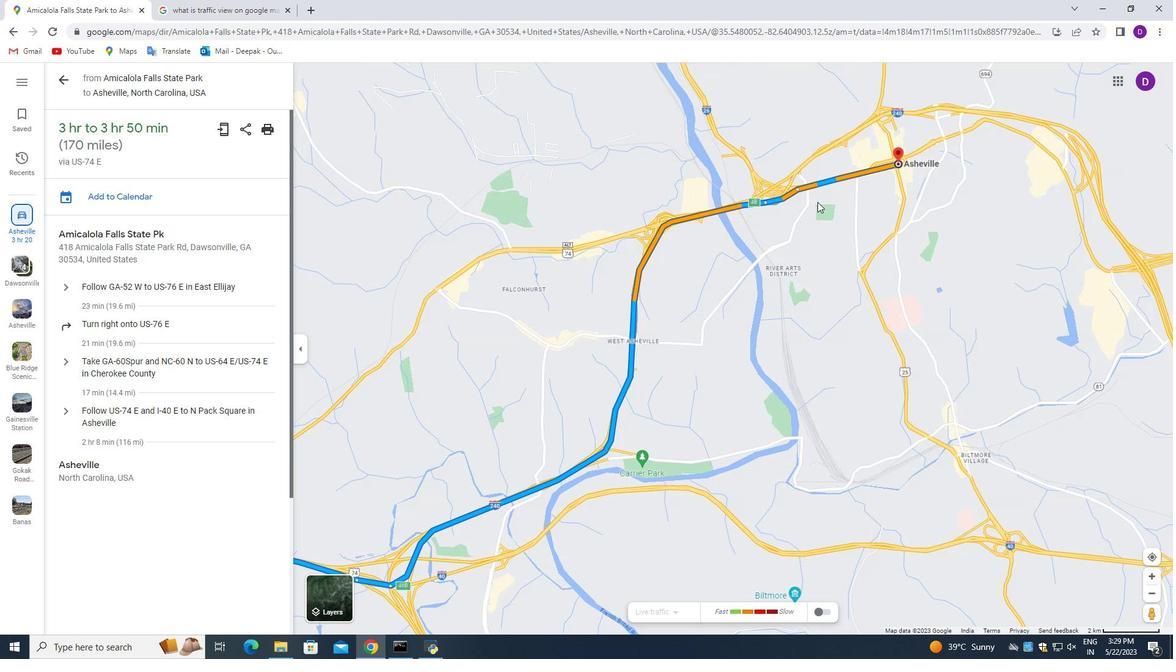 
Action: Mouse scrolled (827, 197) with delta (0, 0)
Screenshot: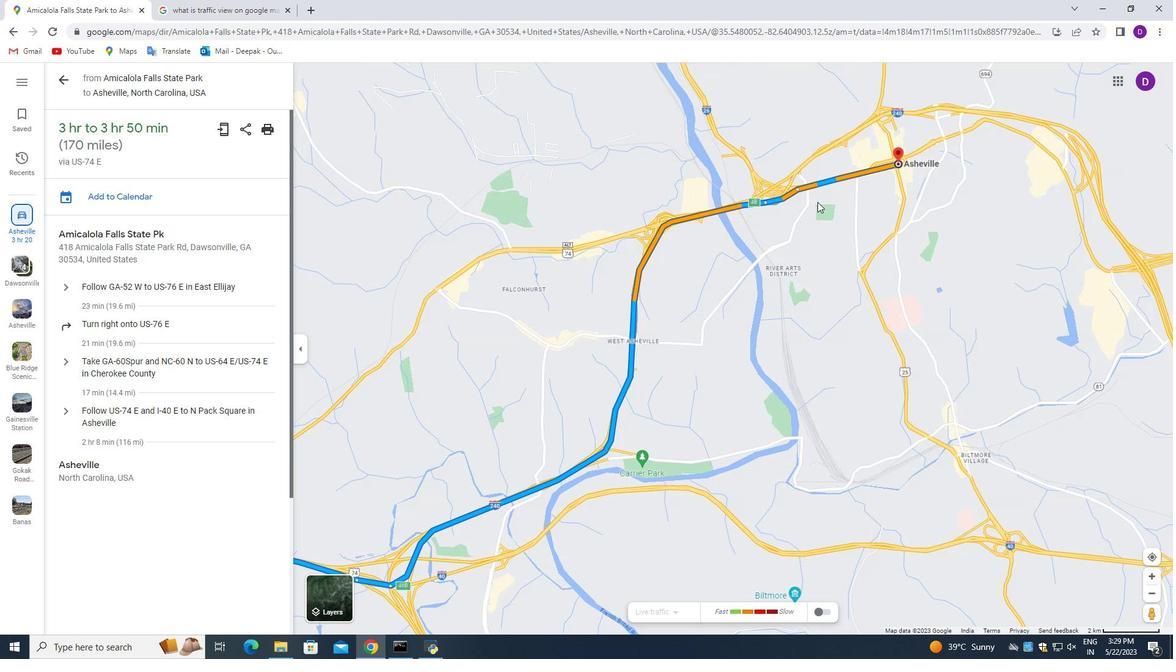 
Action: Mouse moved to (830, 195)
Screenshot: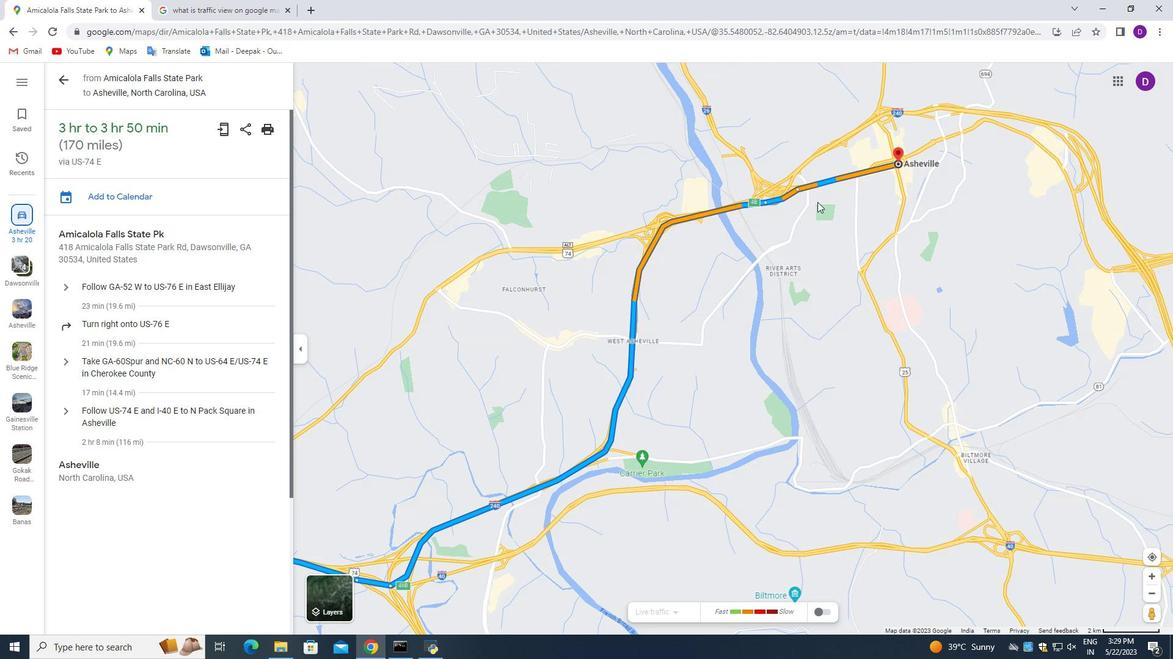 
Action: Mouse scrolled (830, 196) with delta (0, 0)
Screenshot: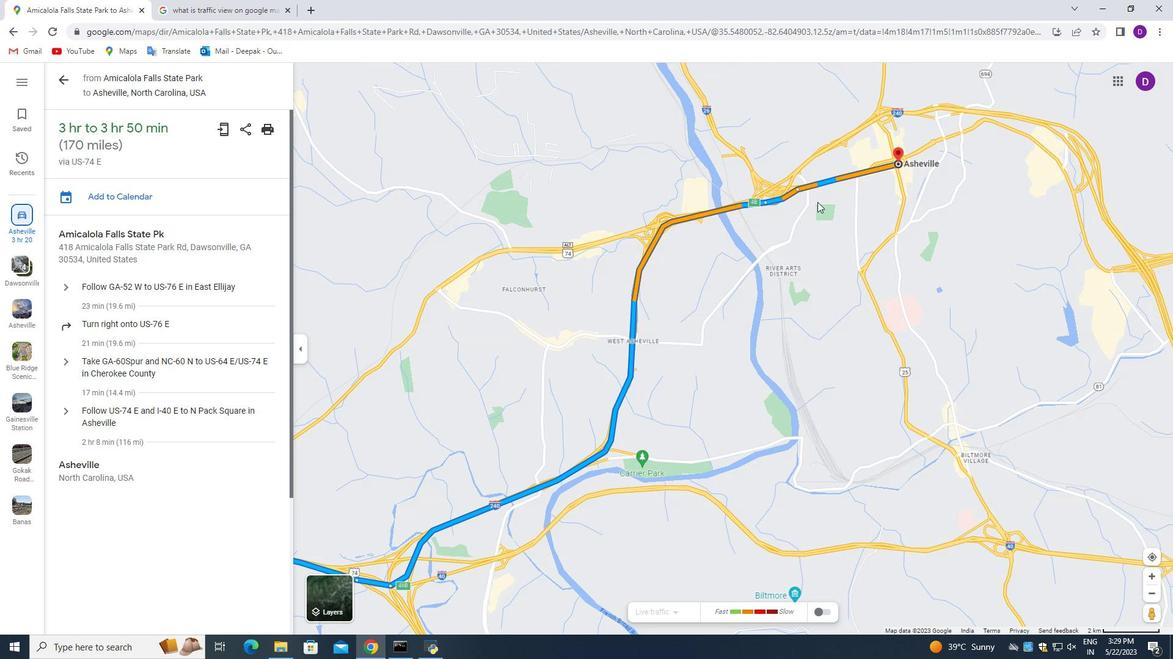 
Action: Mouse moved to (845, 190)
Screenshot: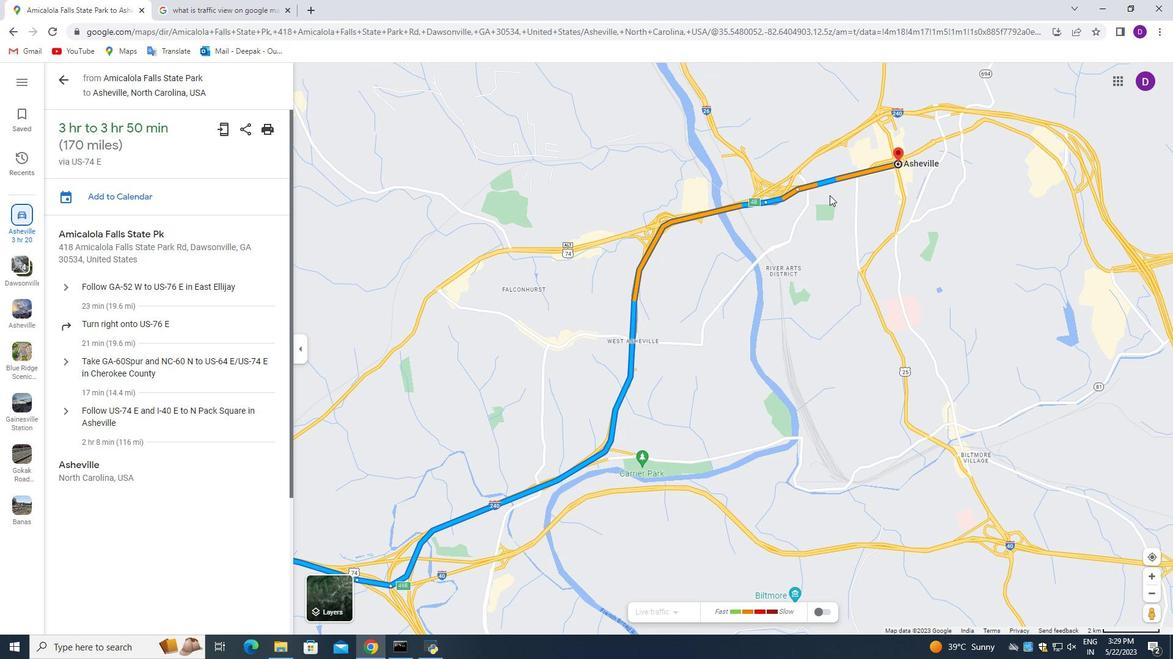 
Action: Mouse scrolled (832, 194) with delta (0, 0)
Screenshot: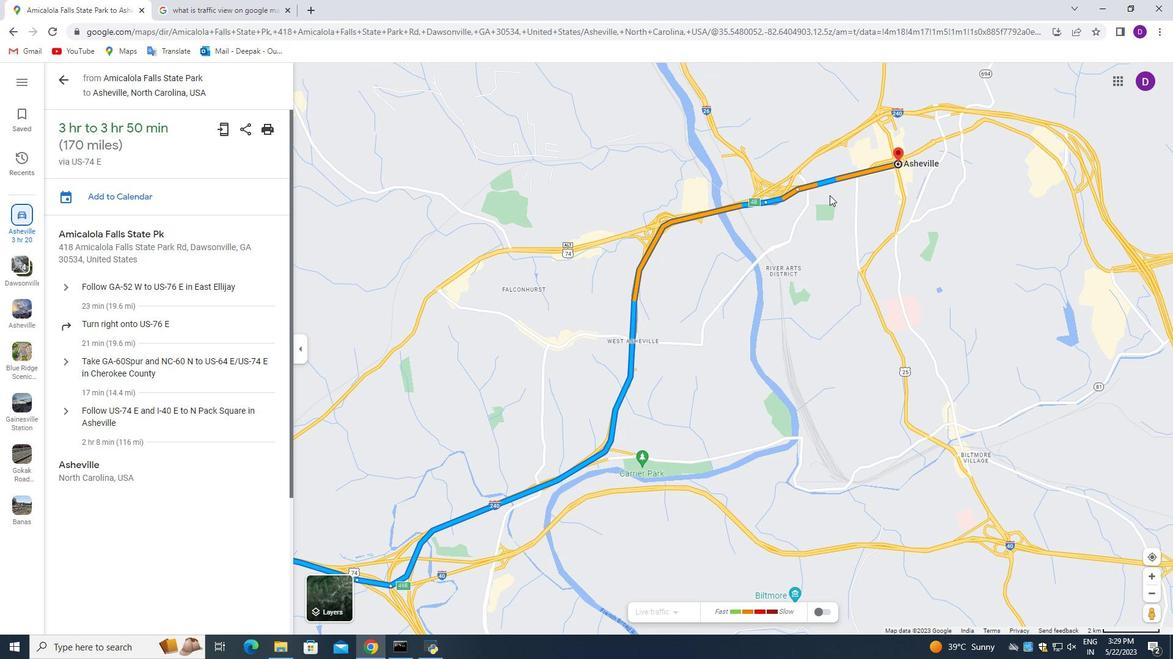 
Action: Mouse moved to (847, 190)
Screenshot: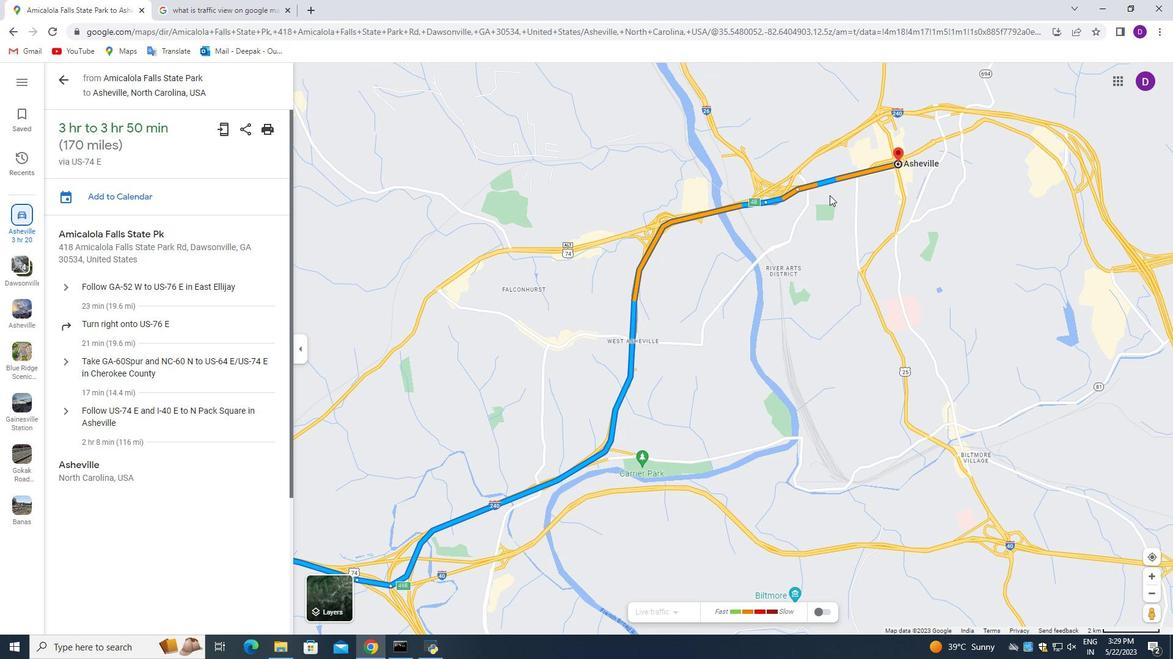 
Action: Mouse scrolled (837, 193) with delta (0, 0)
Screenshot: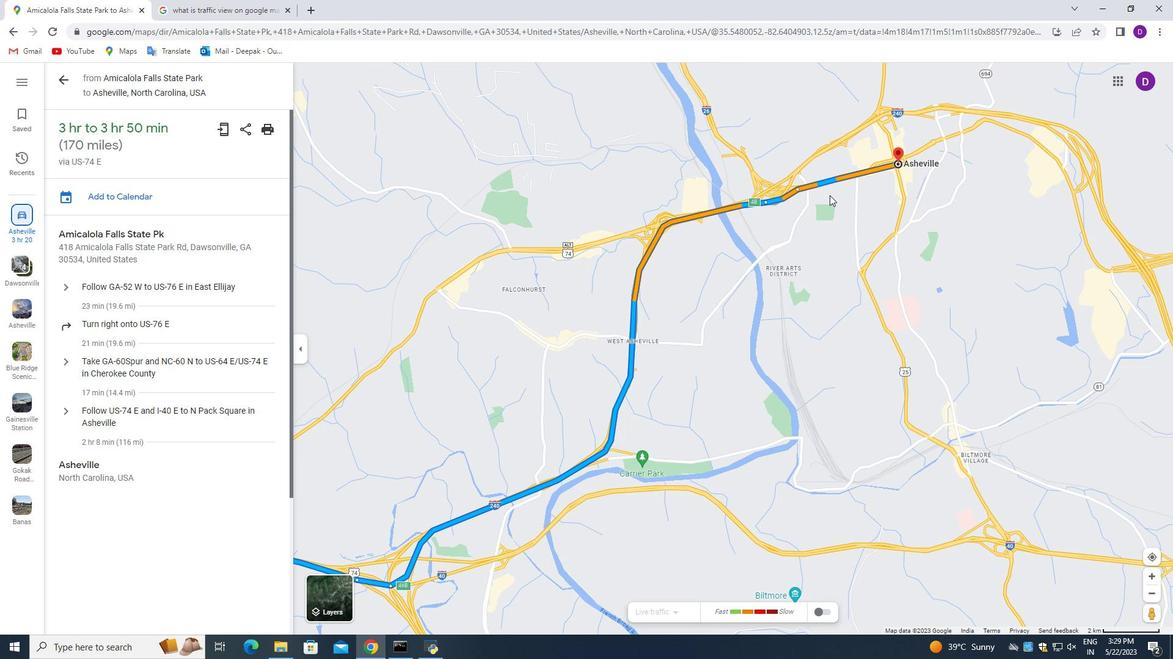 
Action: Mouse moved to (911, 190)
Screenshot: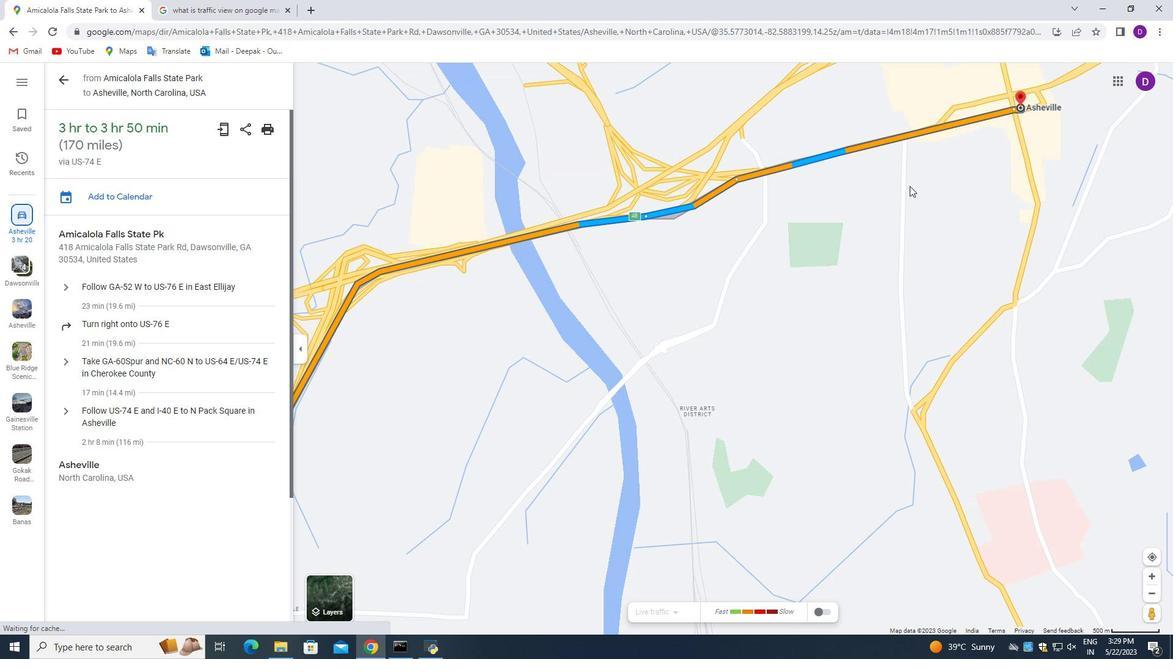 
Action: Mouse pressed left at (911, 188)
Screenshot: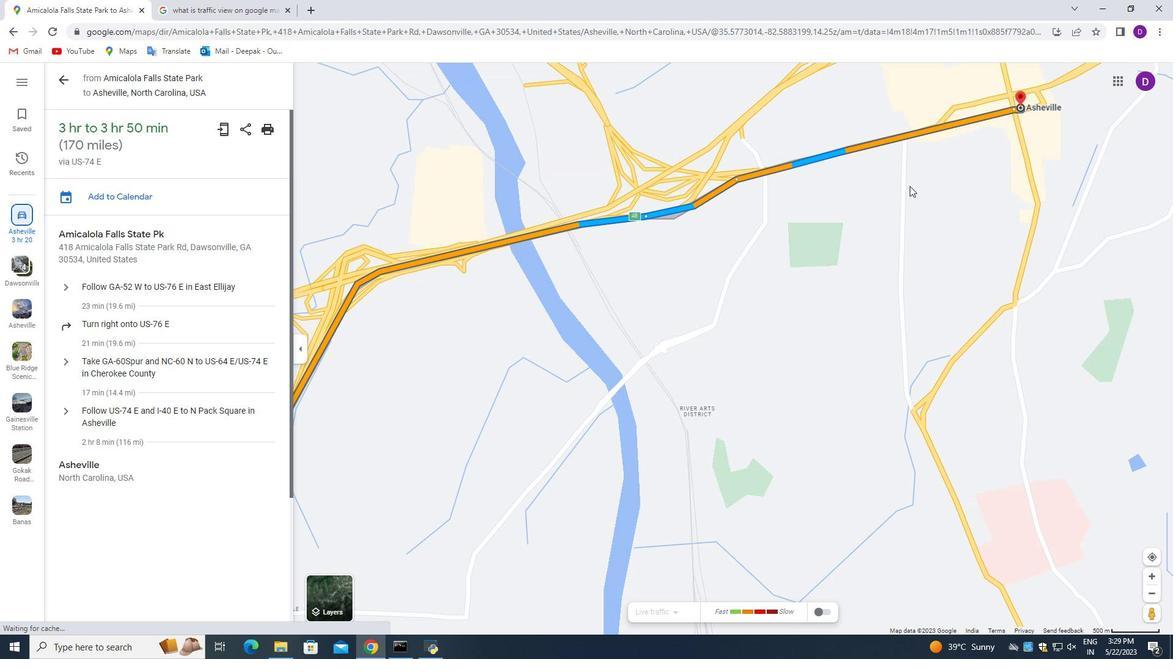 
Action: Mouse moved to (772, 373)
Screenshot: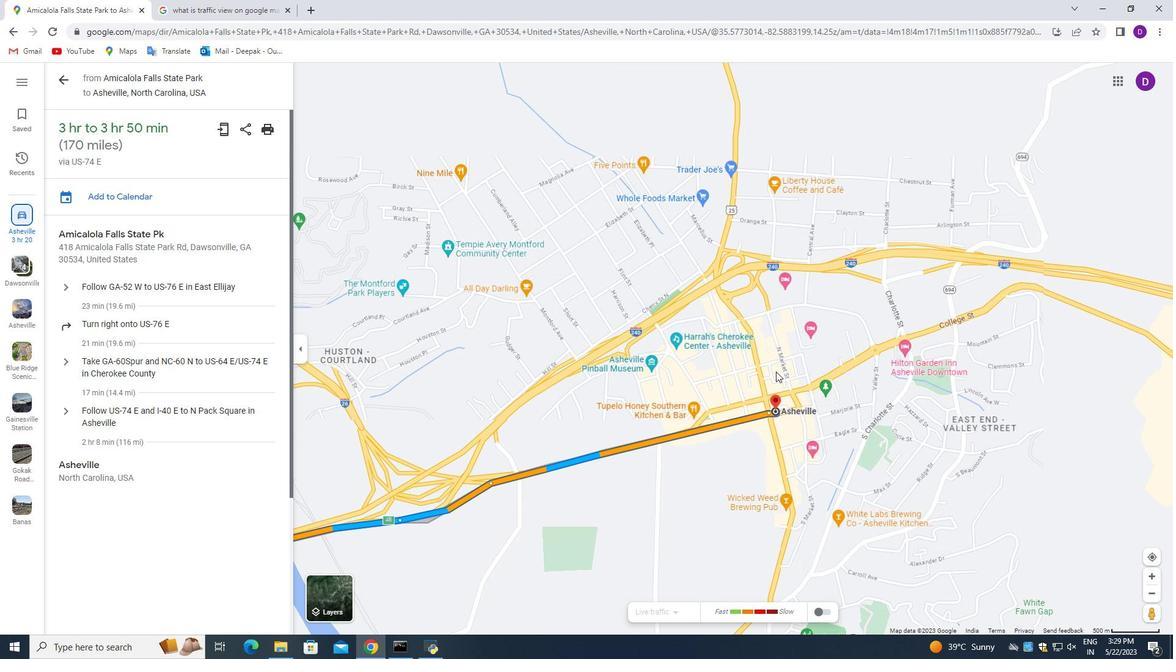 
Action: Mouse scrolled (772, 373) with delta (0, 0)
Screenshot: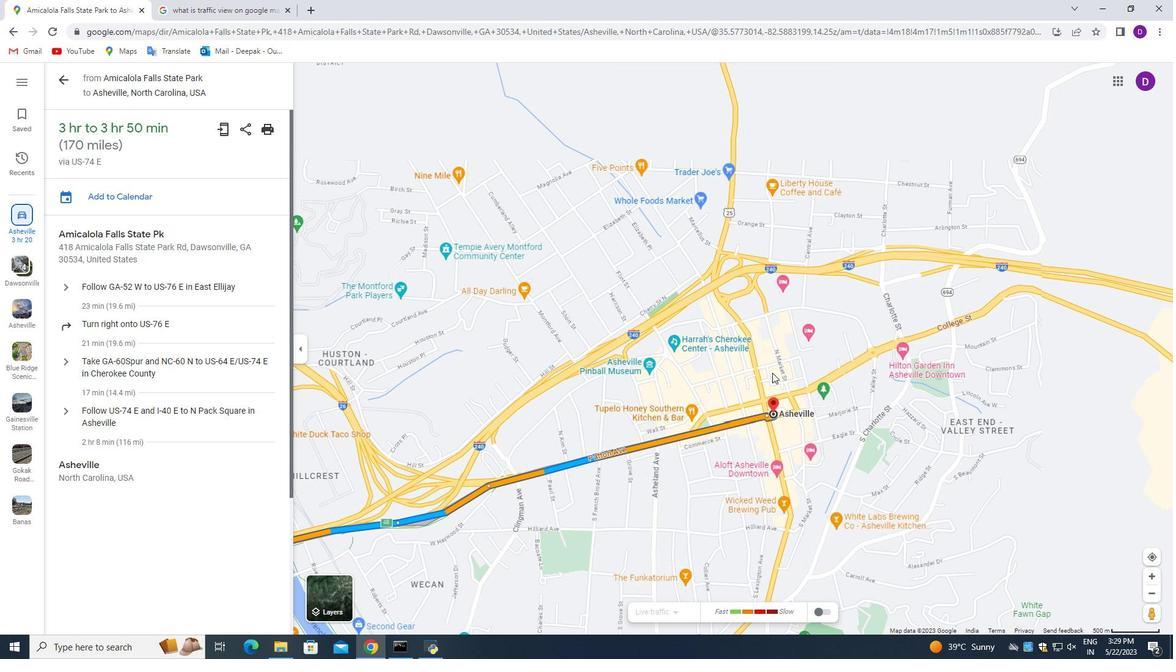 
Action: Mouse scrolled (772, 373) with delta (0, 0)
Screenshot: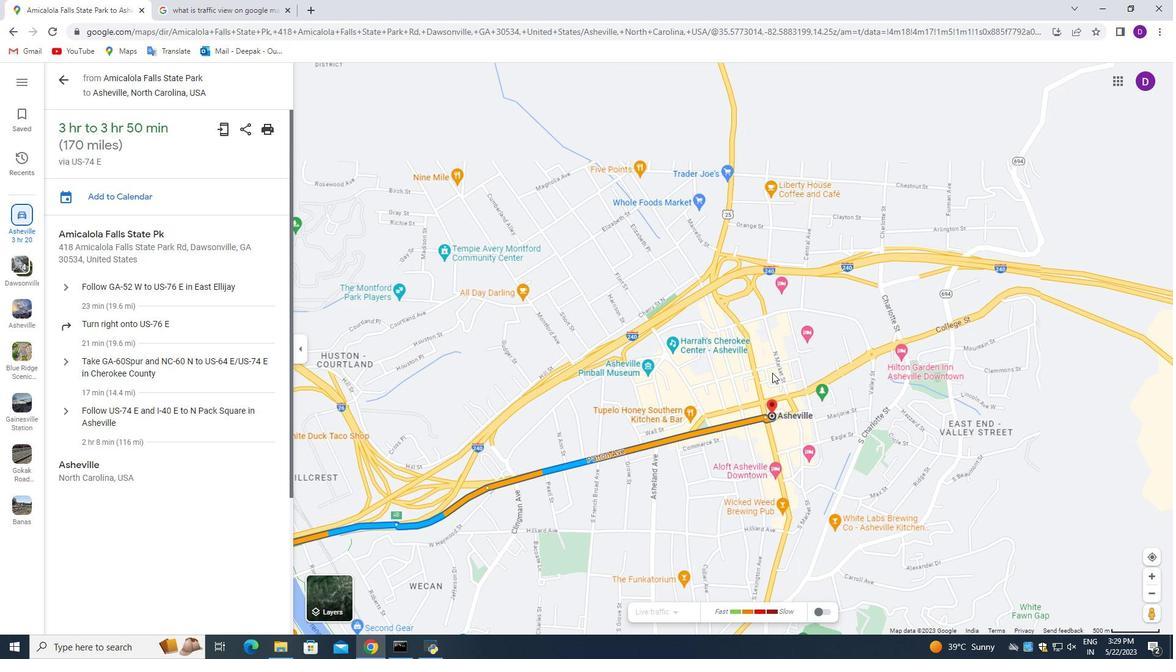 
Action: Mouse moved to (772, 348)
Screenshot: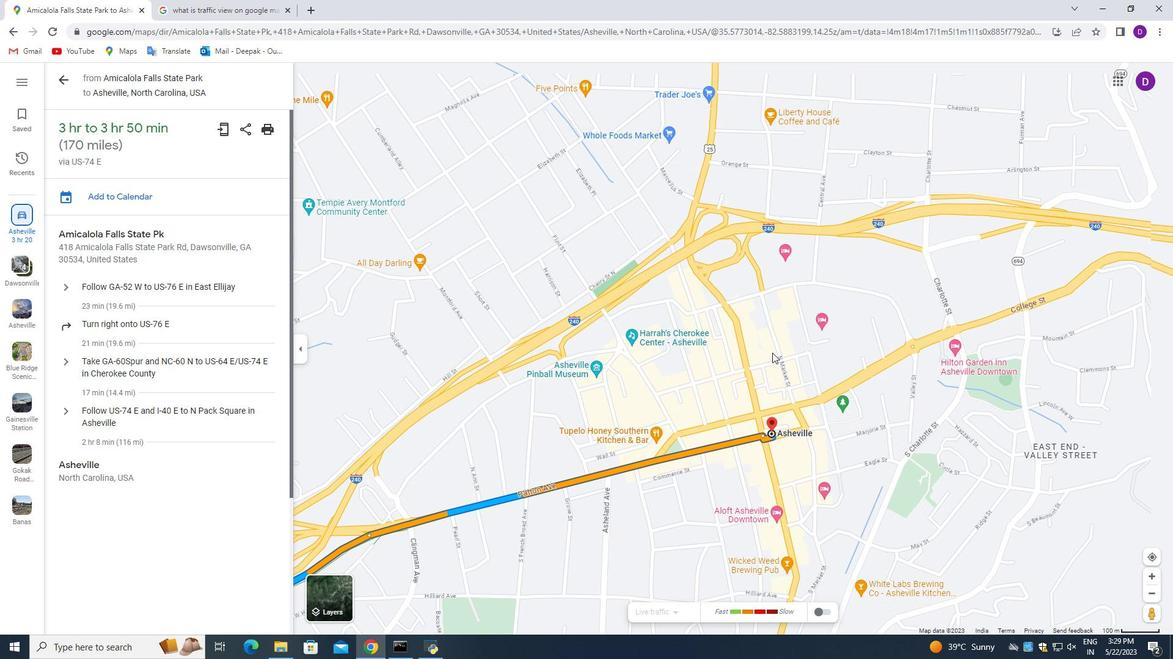 
